 Task: Evaluate the redfin listings for house in Dallas.
Action: Mouse moved to (227, 204)
Screenshot: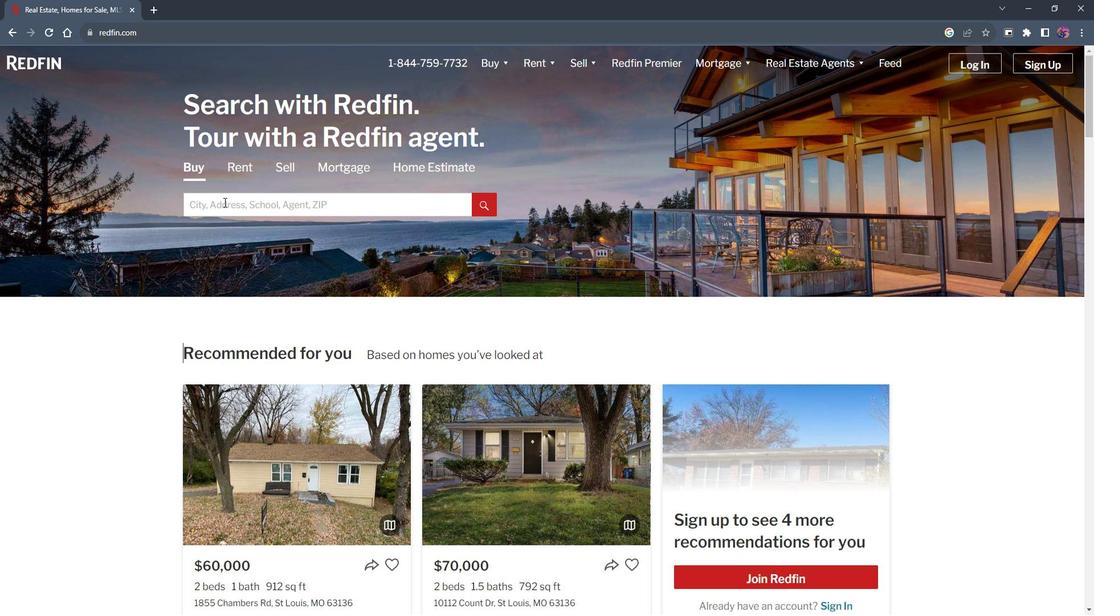 
Action: Mouse pressed left at (227, 204)
Screenshot: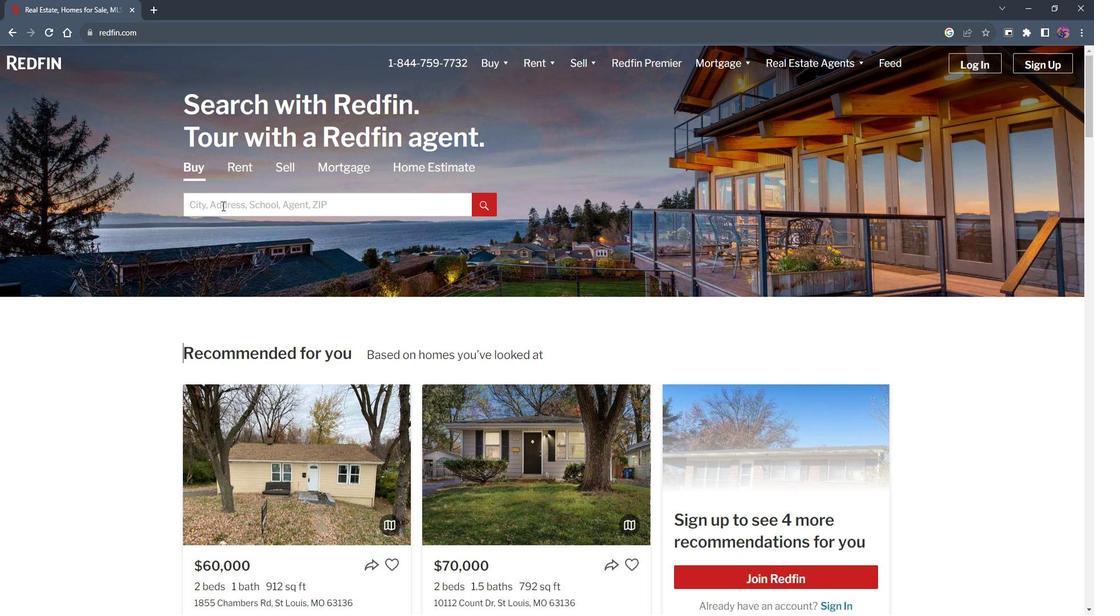
Action: Key pressed <Key.shift><Key.shift><Key.shift><Key.shift>Dallas<Key.enter>
Screenshot: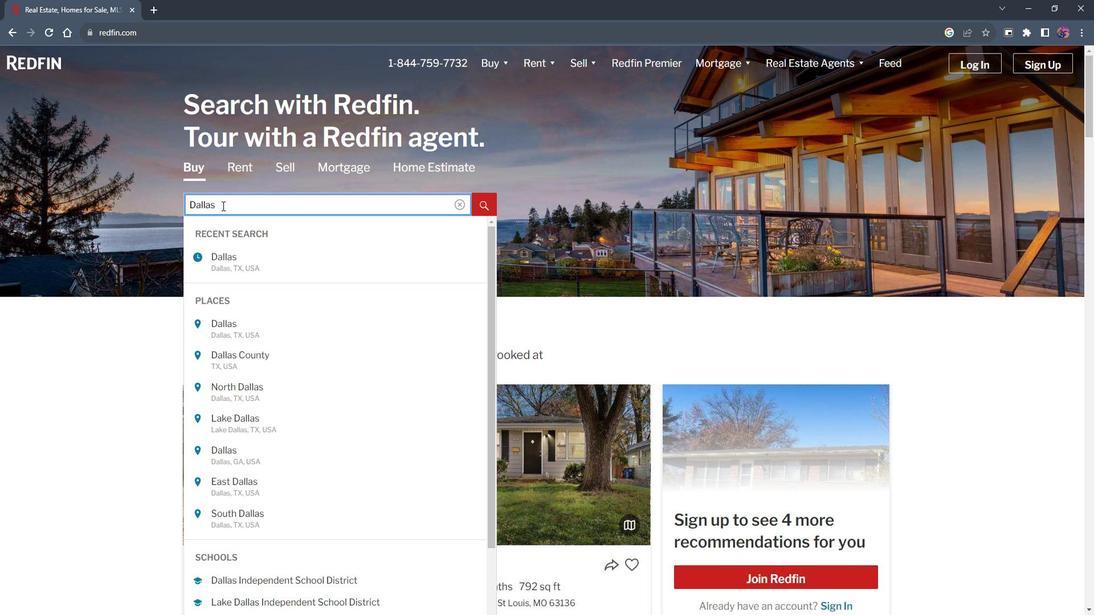 
Action: Mouse moved to (876, 140)
Screenshot: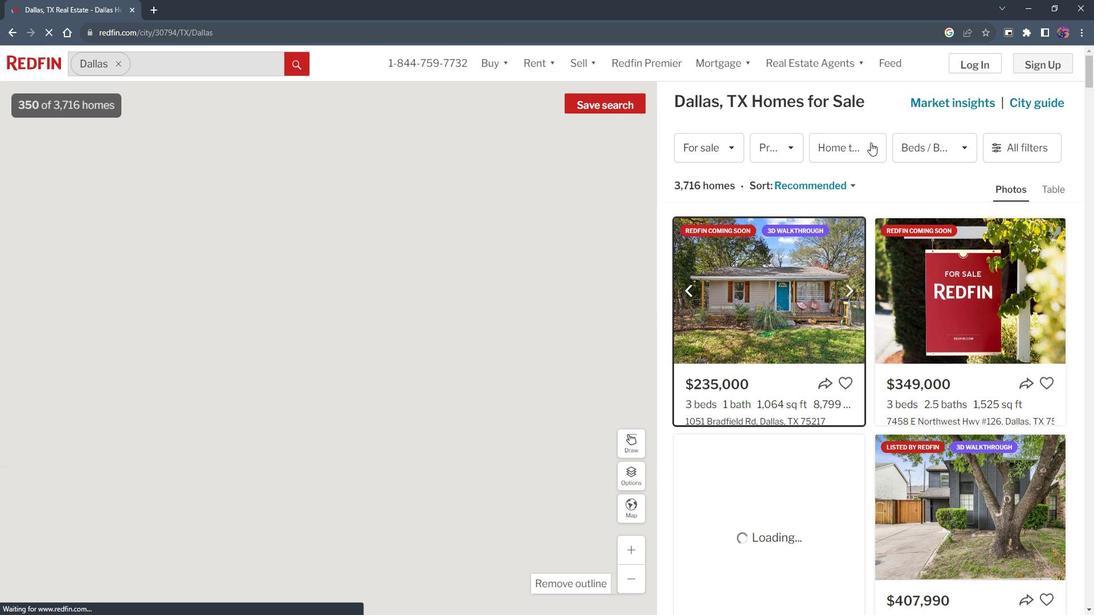 
Action: Mouse pressed left at (876, 140)
Screenshot: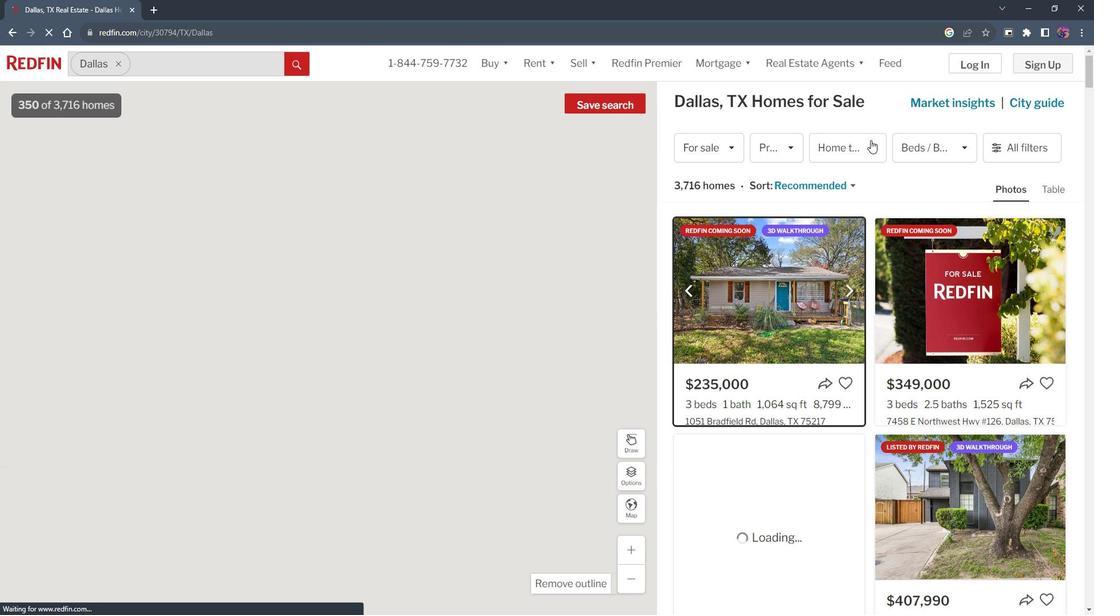 
Action: Mouse moved to (872, 143)
Screenshot: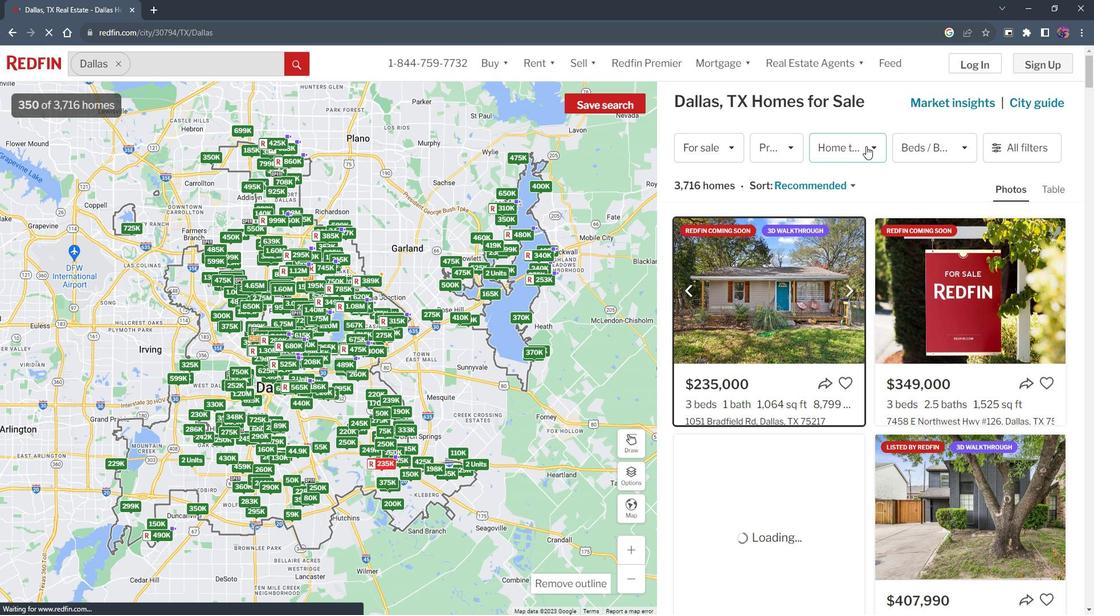 
Action: Mouse pressed left at (872, 143)
Screenshot: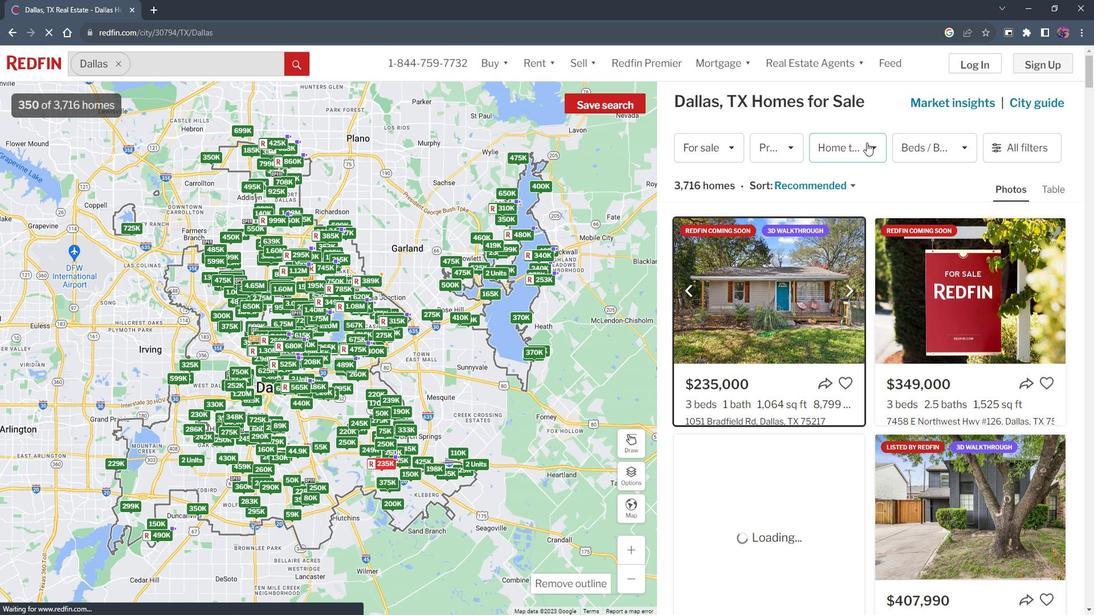 
Action: Mouse moved to (883, 145)
Screenshot: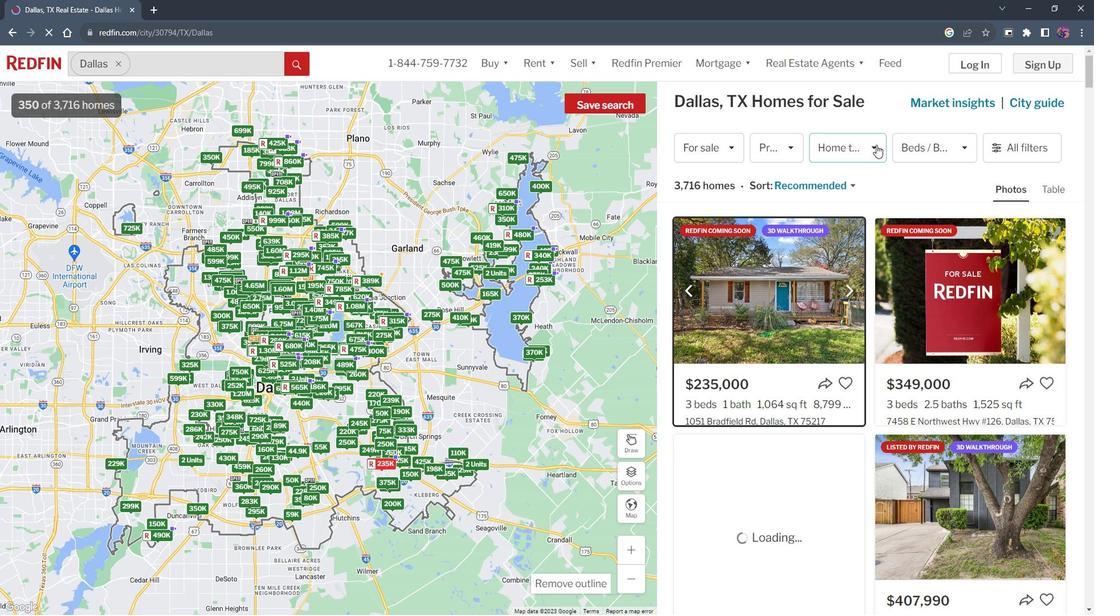 
Action: Mouse pressed left at (883, 145)
Screenshot: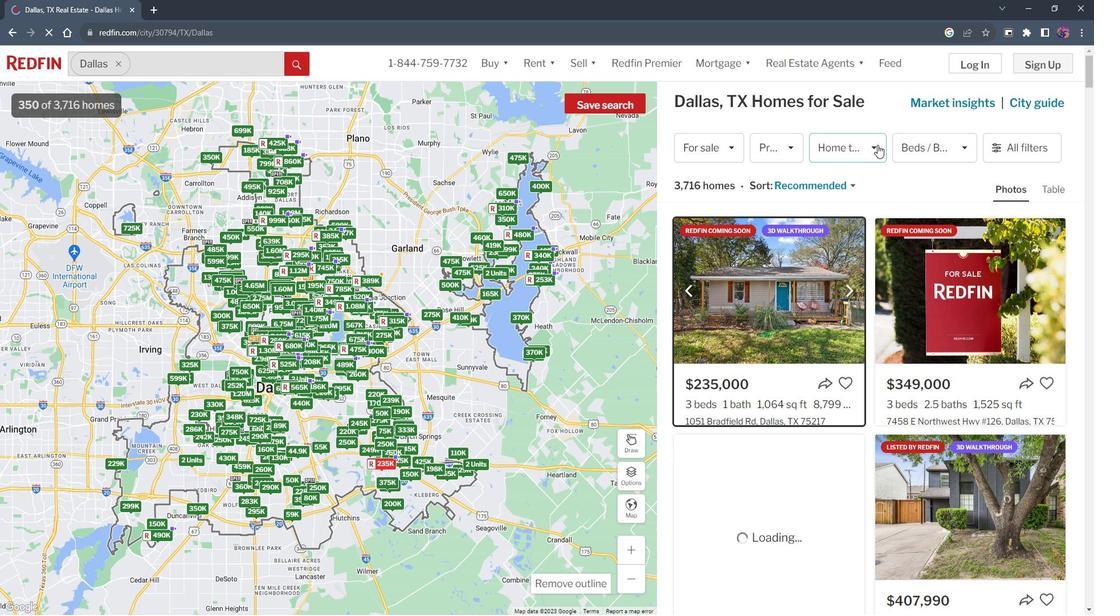 
Action: Mouse moved to (694, 216)
Screenshot: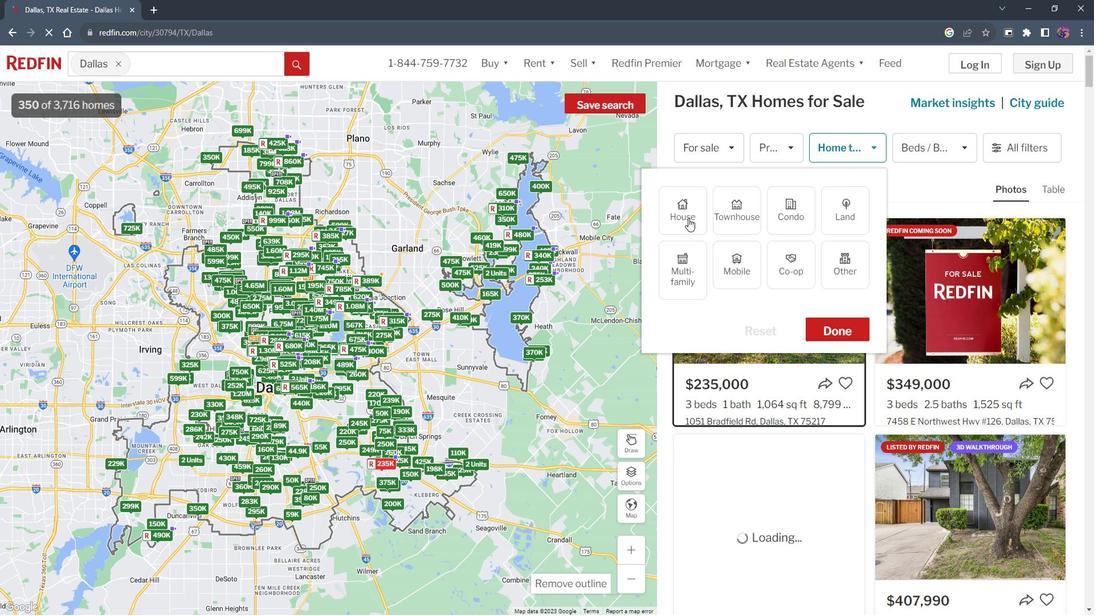 
Action: Mouse pressed left at (694, 216)
Screenshot: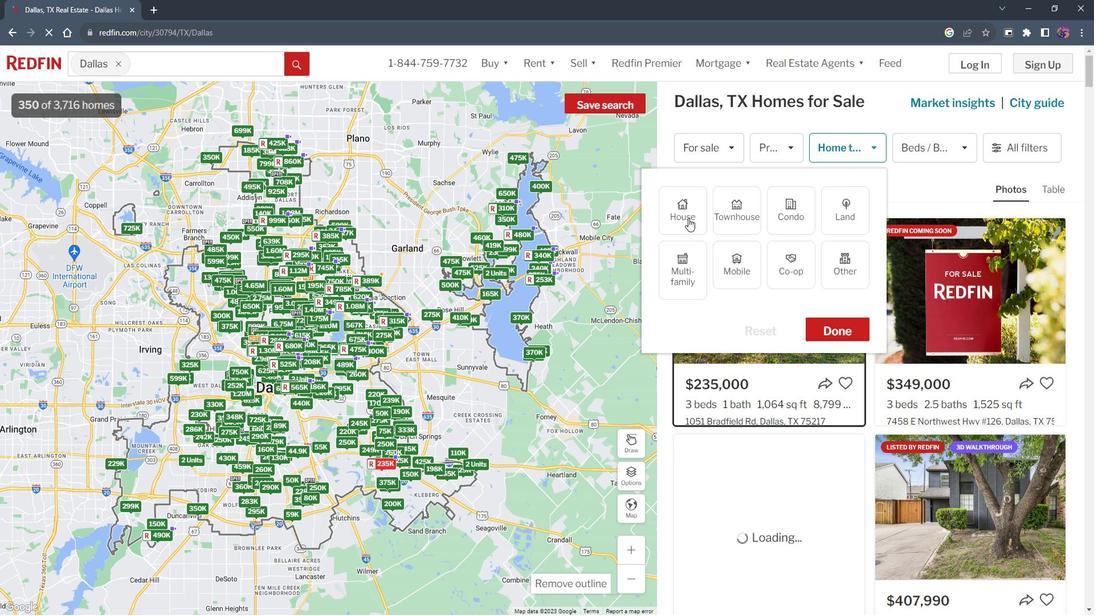 
Action: Mouse moved to (840, 320)
Screenshot: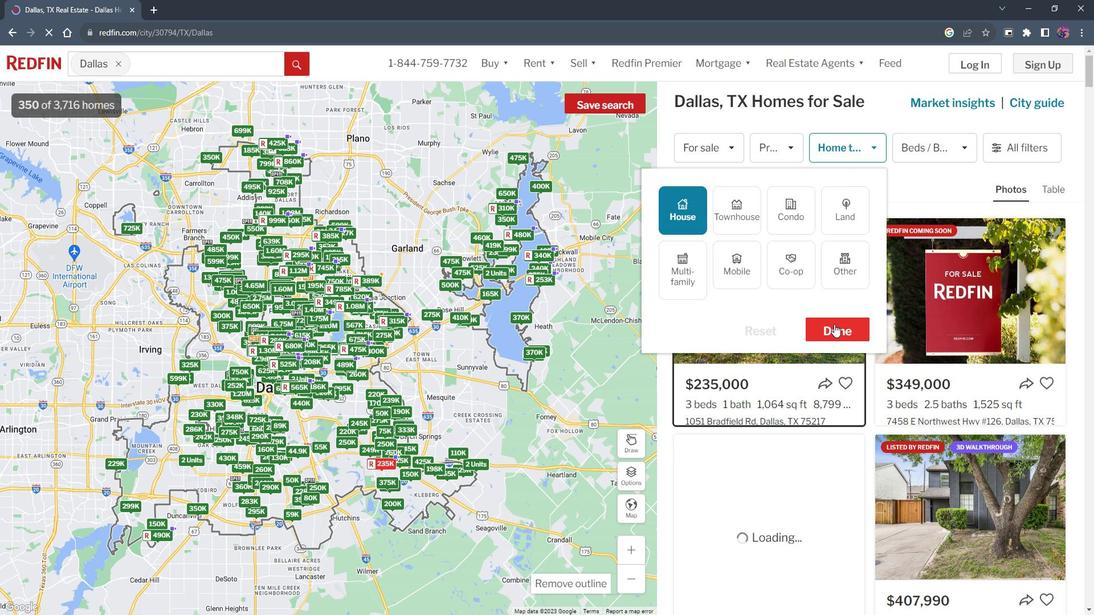
Action: Mouse pressed left at (840, 320)
Screenshot: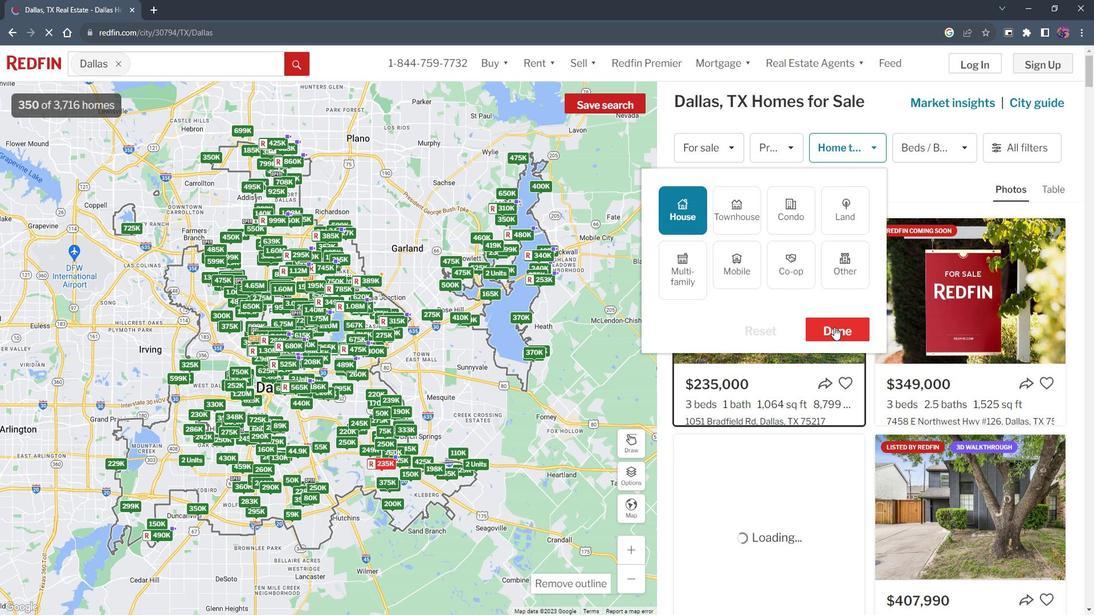 
Action: Mouse moved to (845, 278)
Screenshot: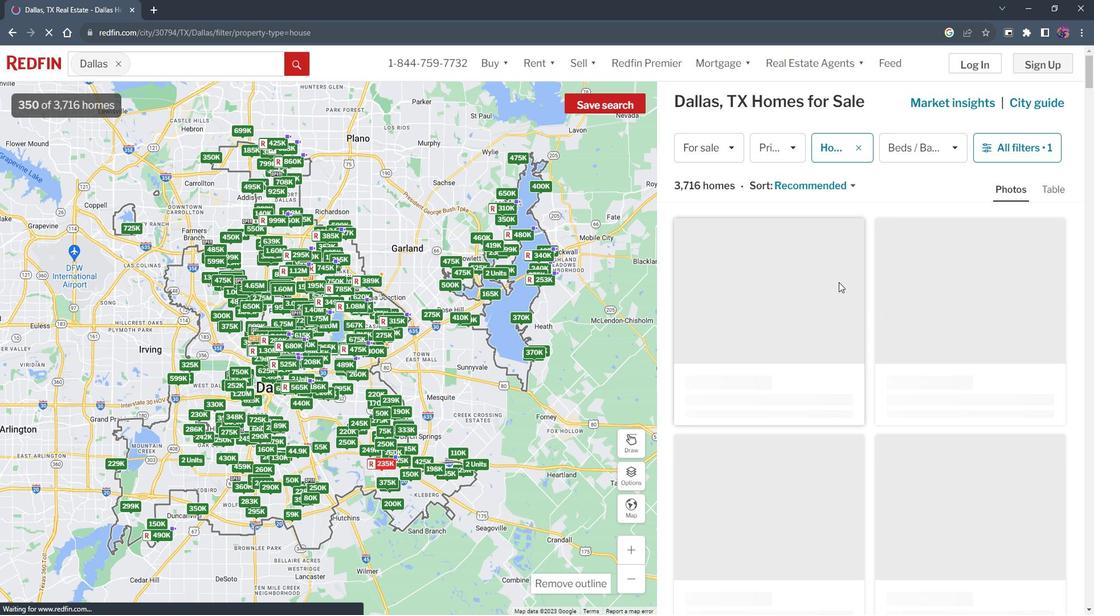
Action: Mouse scrolled (845, 277) with delta (0, 0)
Screenshot: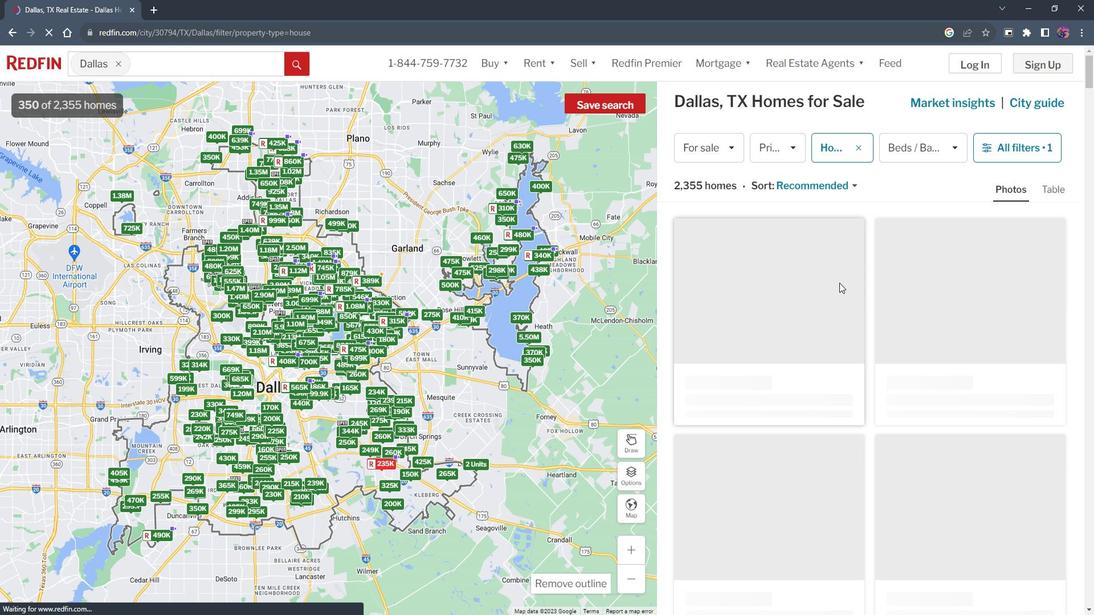 
Action: Mouse scrolled (845, 278) with delta (0, 0)
Screenshot: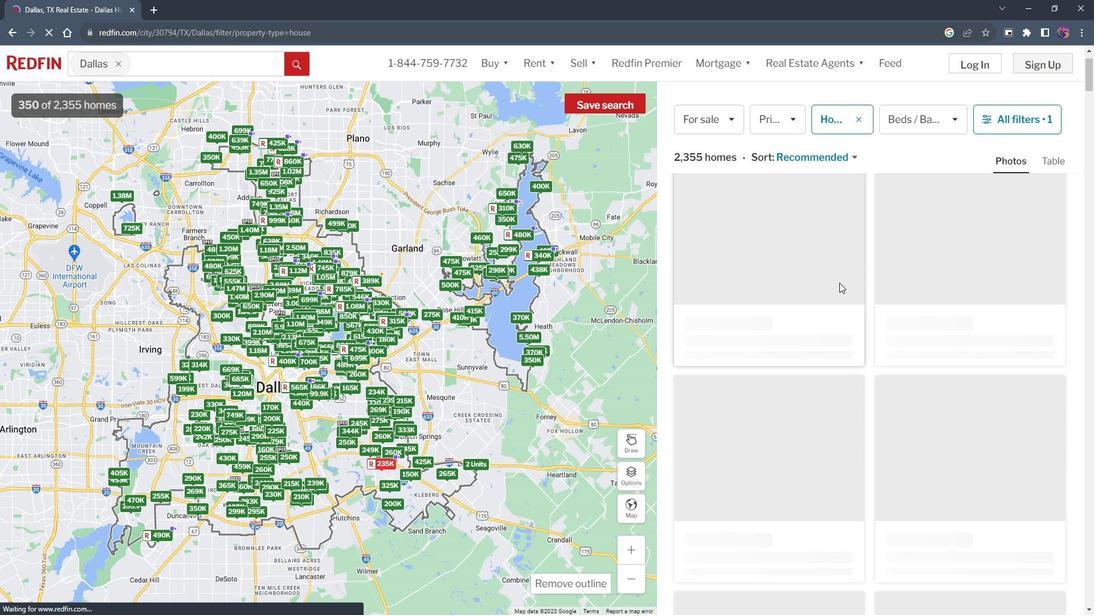 
Action: Mouse scrolled (845, 278) with delta (0, 0)
Screenshot: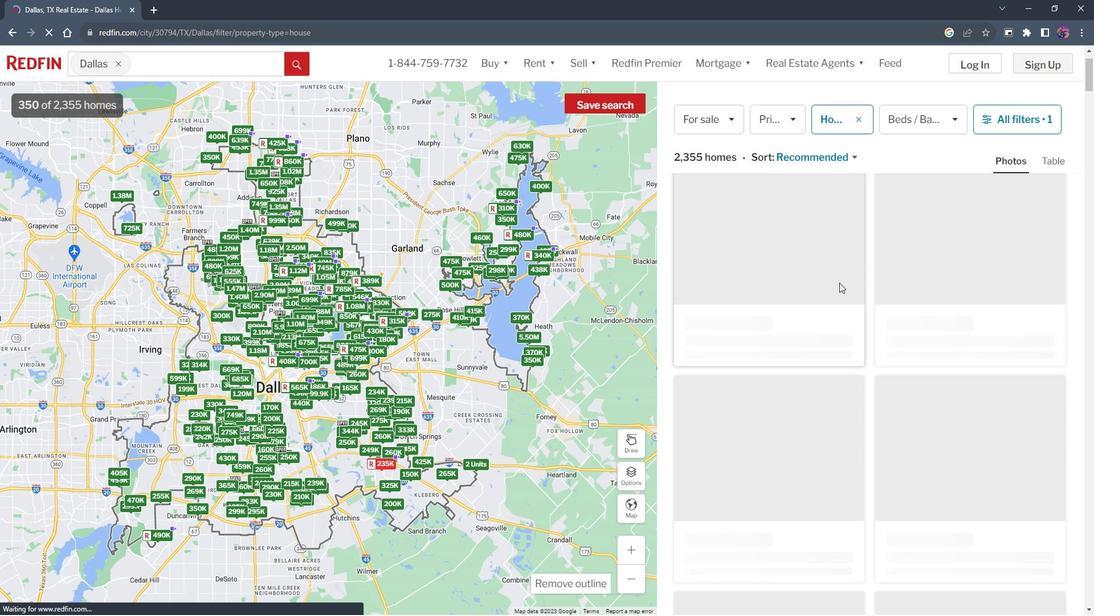 
Action: Mouse scrolled (845, 277) with delta (0, 0)
Screenshot: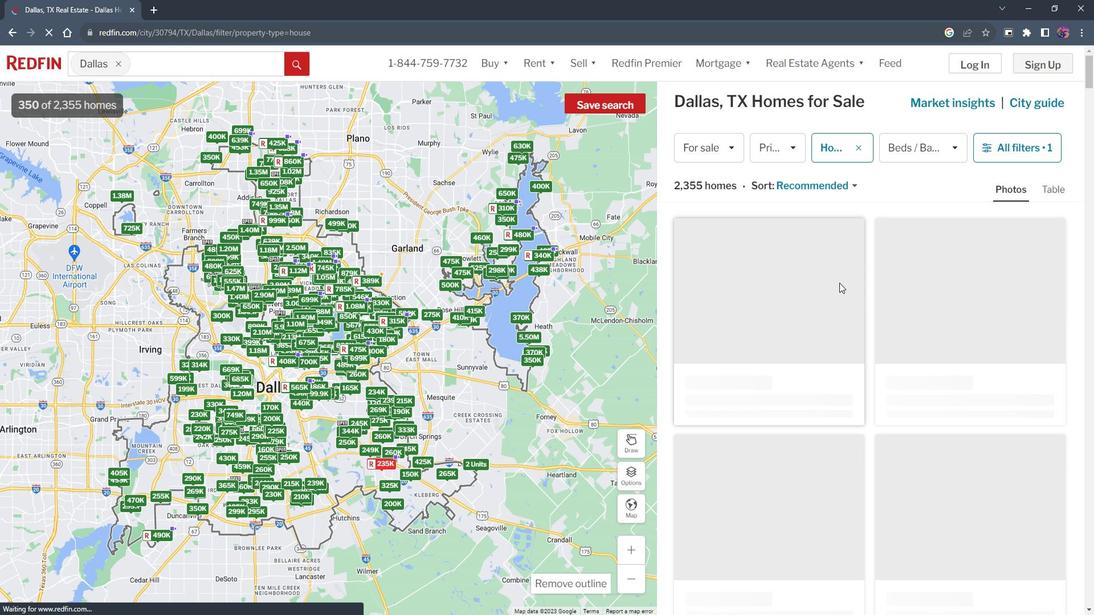 
Action: Mouse scrolled (845, 277) with delta (0, 0)
Screenshot: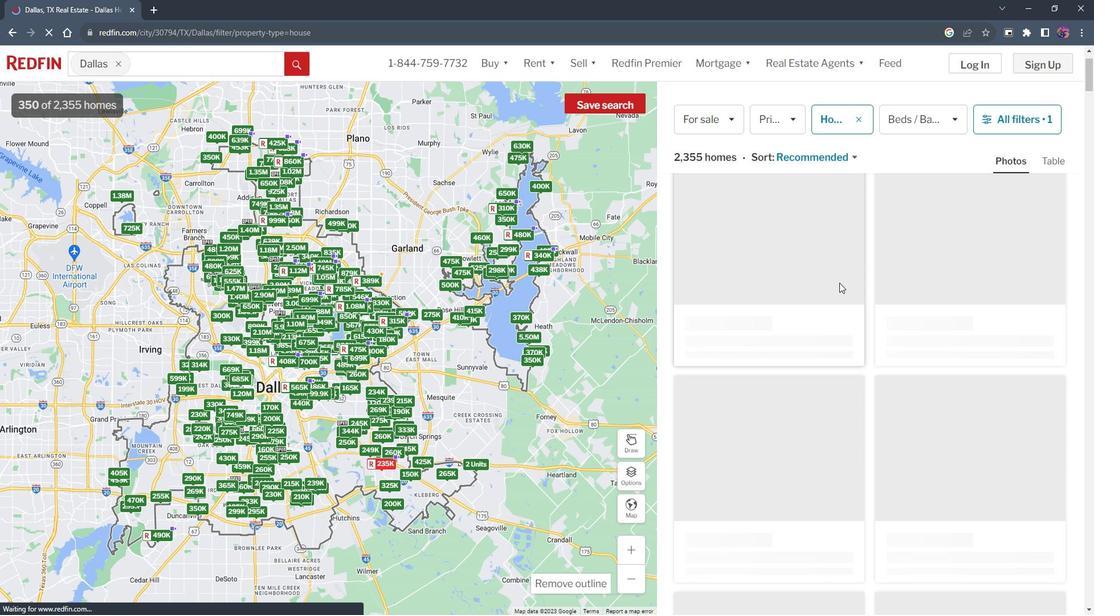 
Action: Mouse scrolled (845, 277) with delta (0, 0)
Screenshot: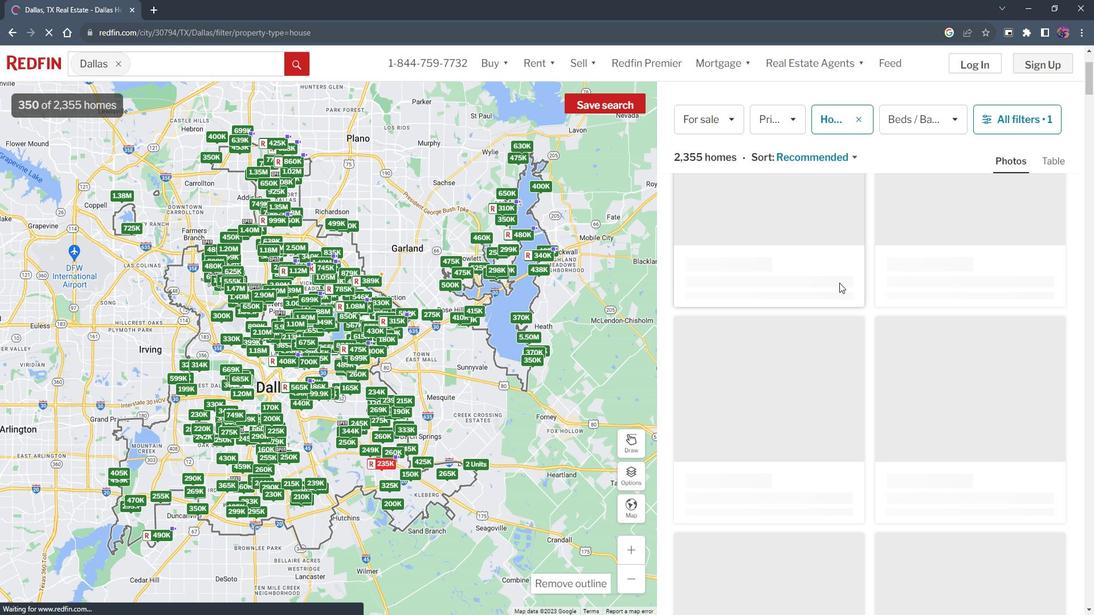 
Action: Mouse scrolled (845, 277) with delta (0, 0)
Screenshot: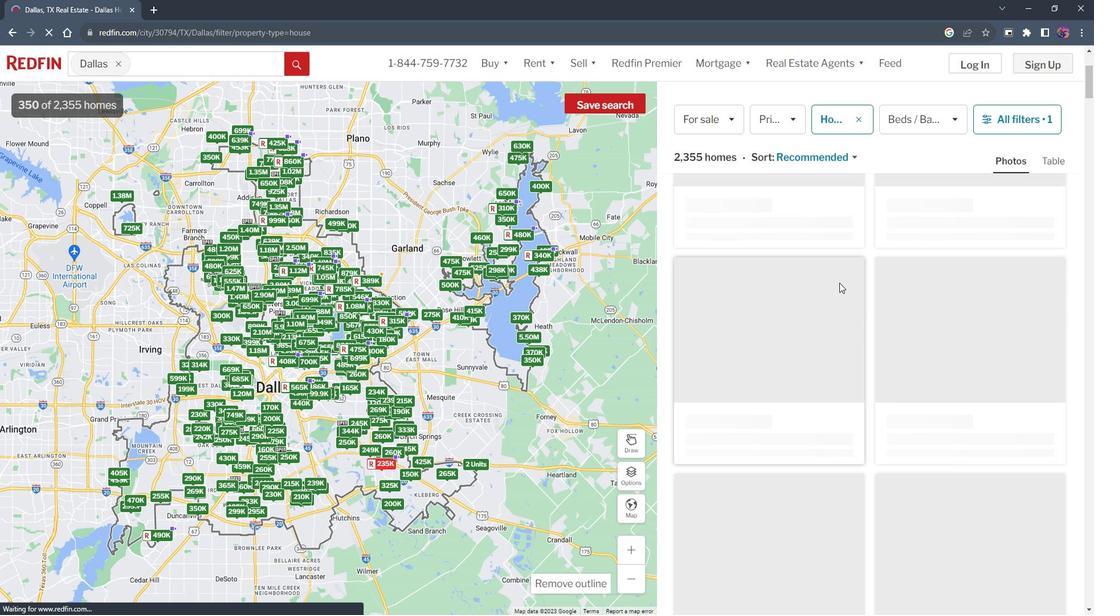 
Action: Mouse scrolled (845, 278) with delta (0, 0)
Screenshot: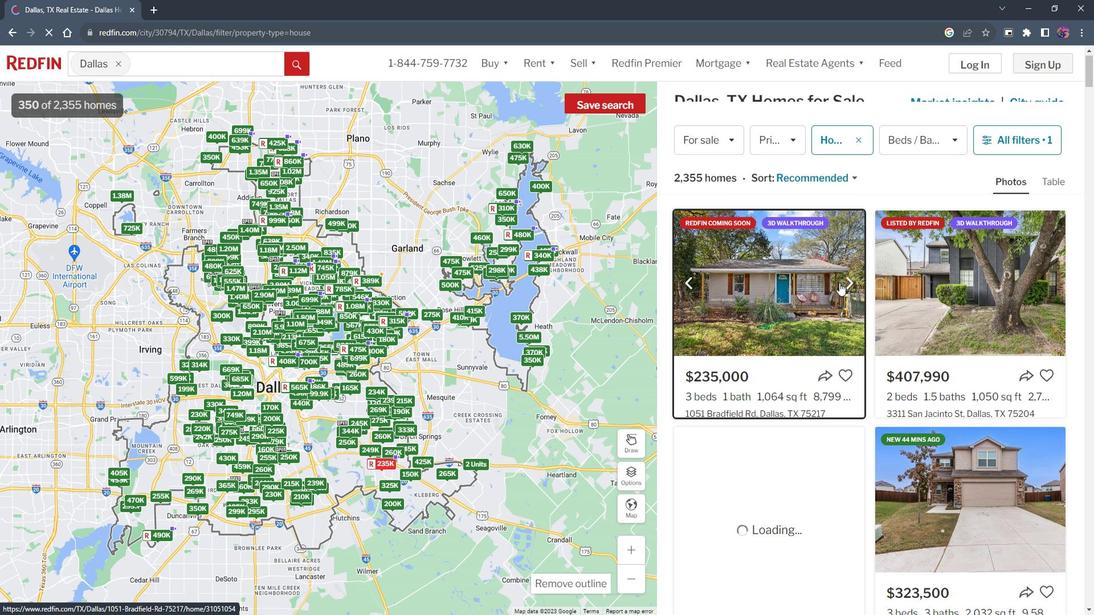 
Action: Mouse scrolled (845, 278) with delta (0, 0)
Screenshot: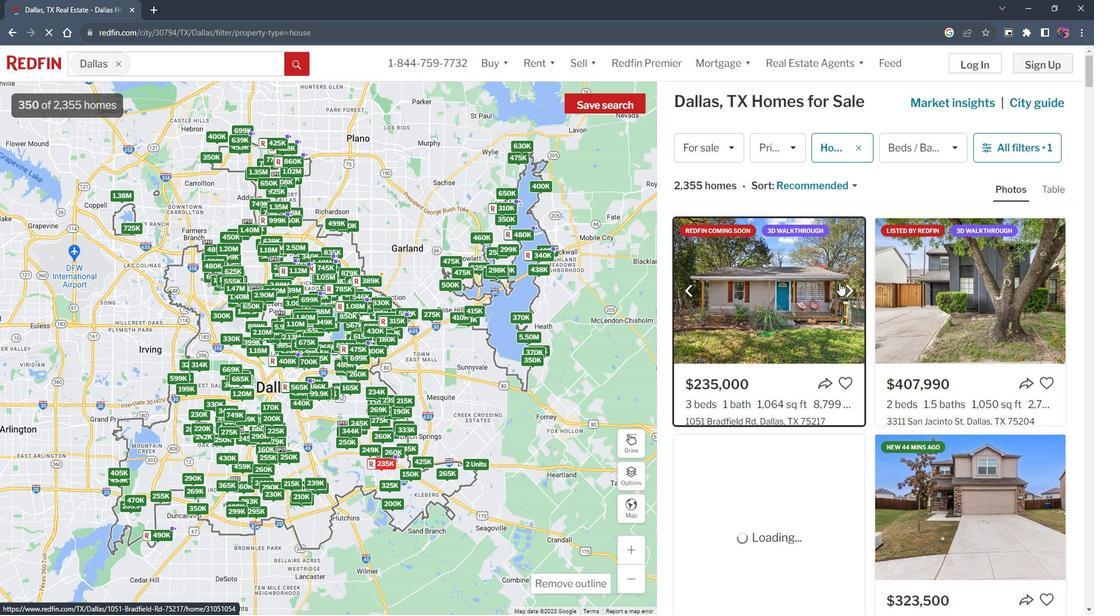 
Action: Mouse moved to (889, 298)
Screenshot: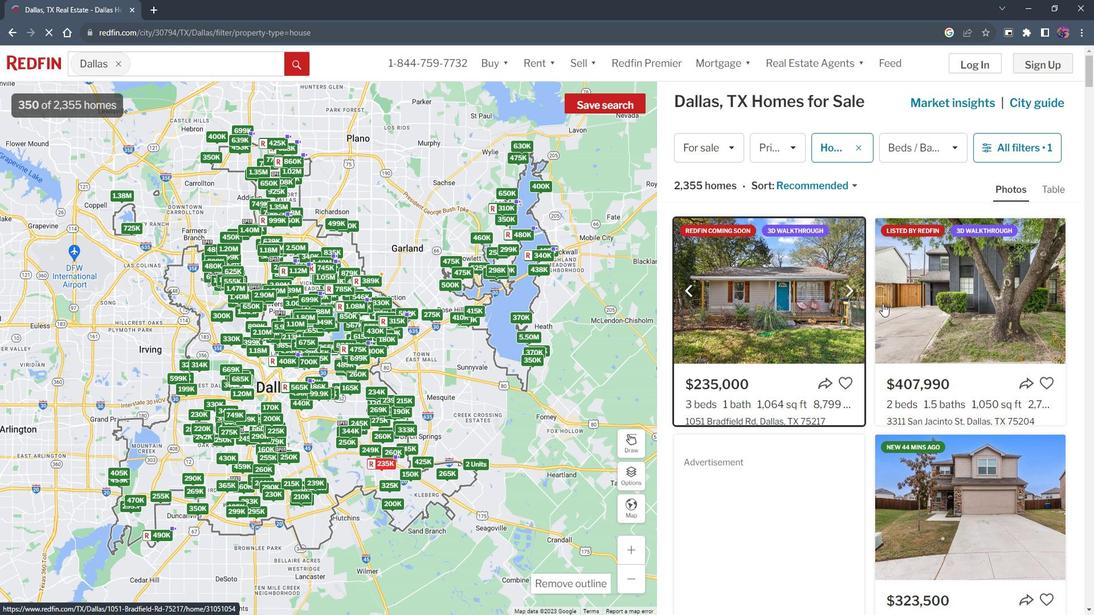
Action: Mouse scrolled (889, 298) with delta (0, 0)
Screenshot: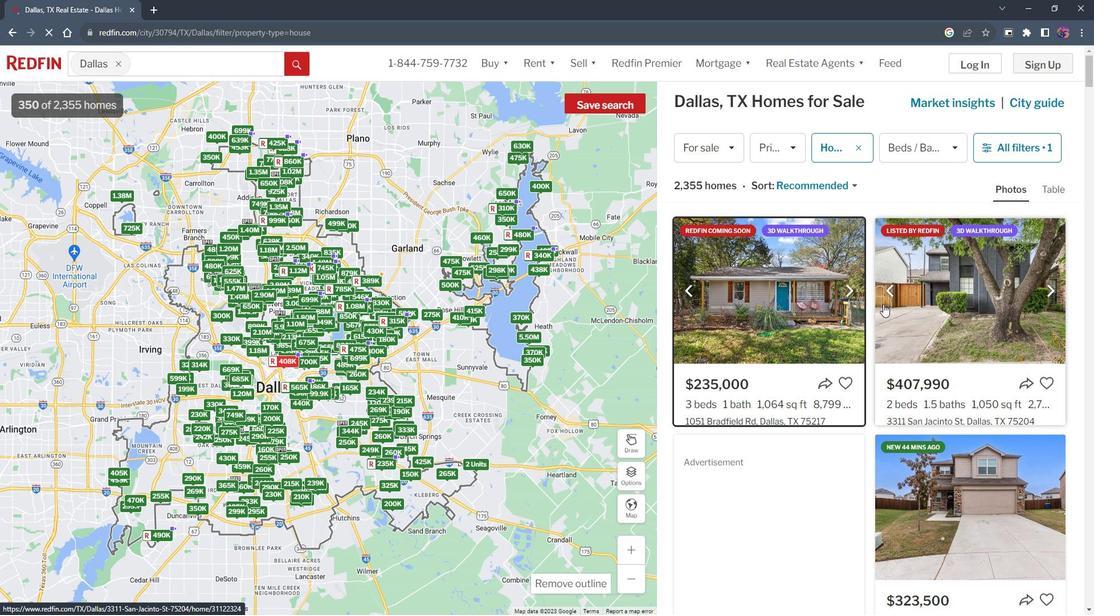 
Action: Mouse moved to (889, 297)
Screenshot: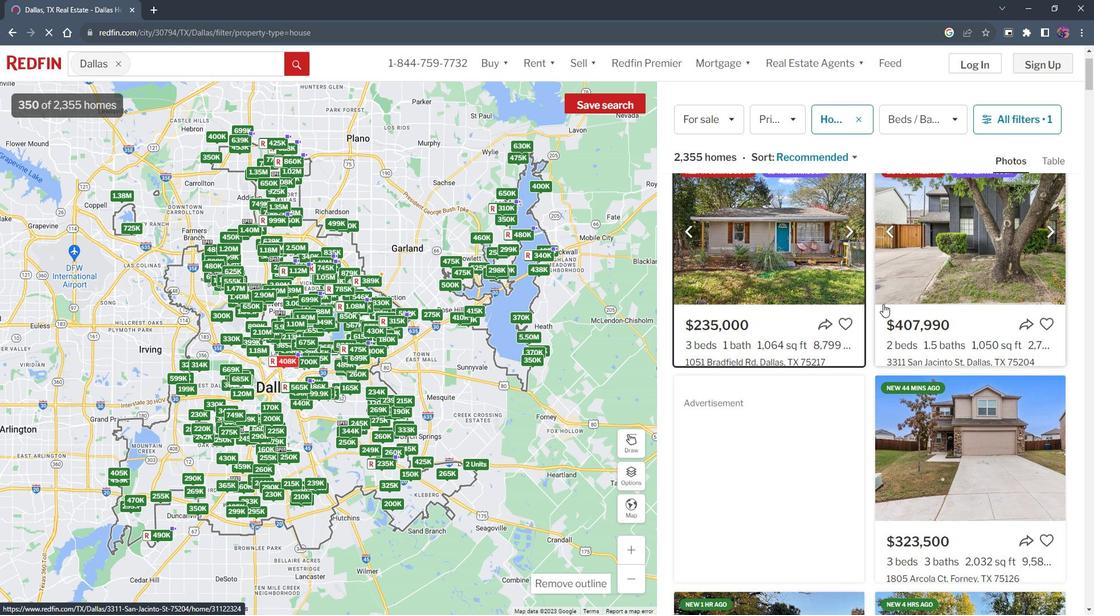 
Action: Mouse scrolled (889, 296) with delta (0, 0)
Screenshot: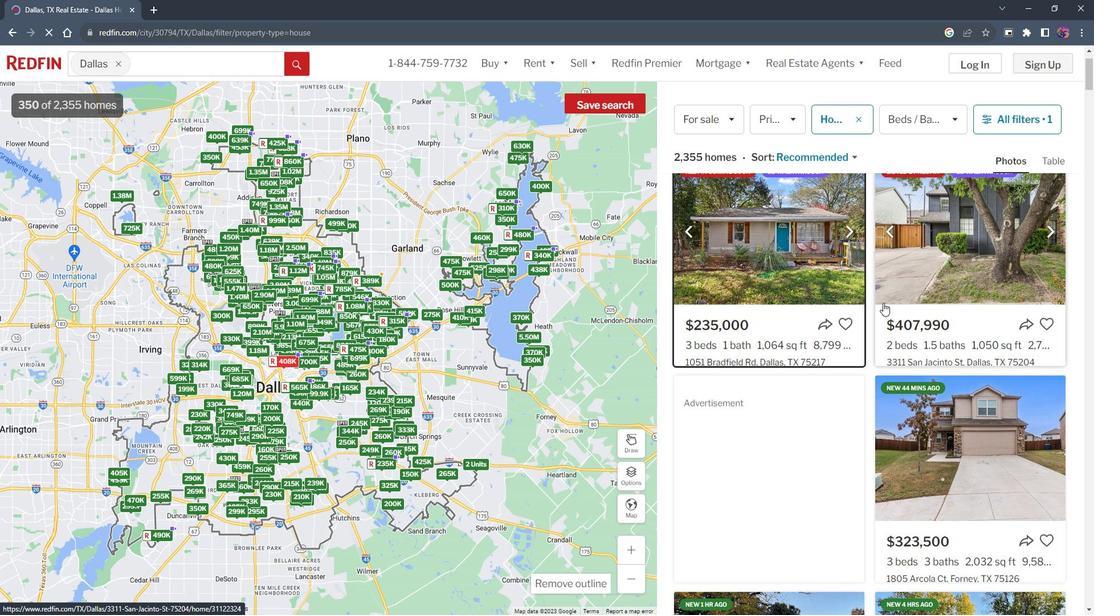 
Action: Mouse scrolled (889, 296) with delta (0, 0)
Screenshot: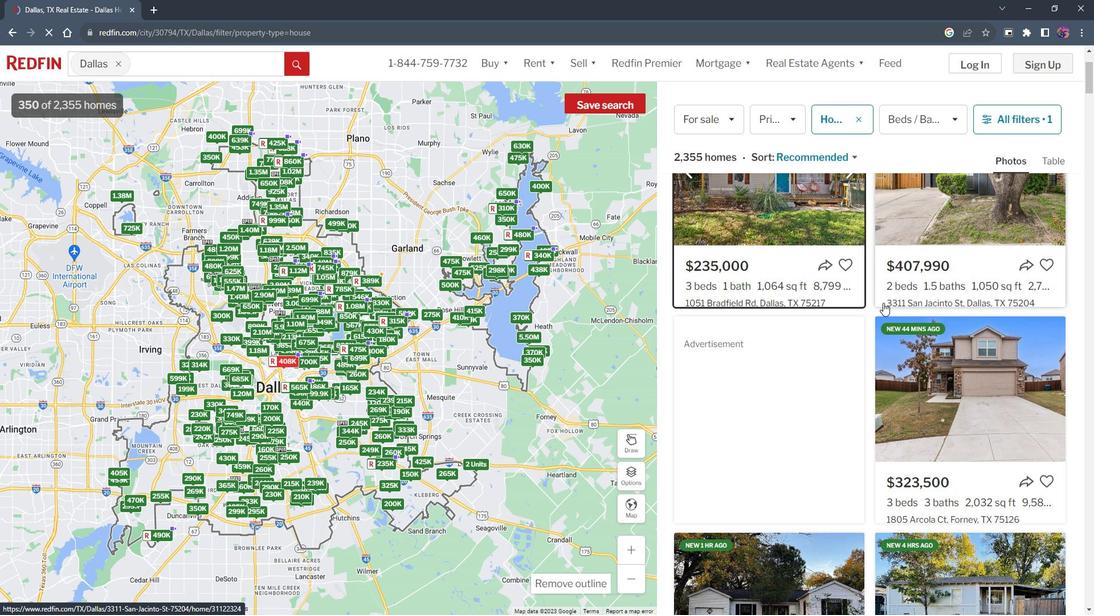 
Action: Mouse moved to (889, 297)
Screenshot: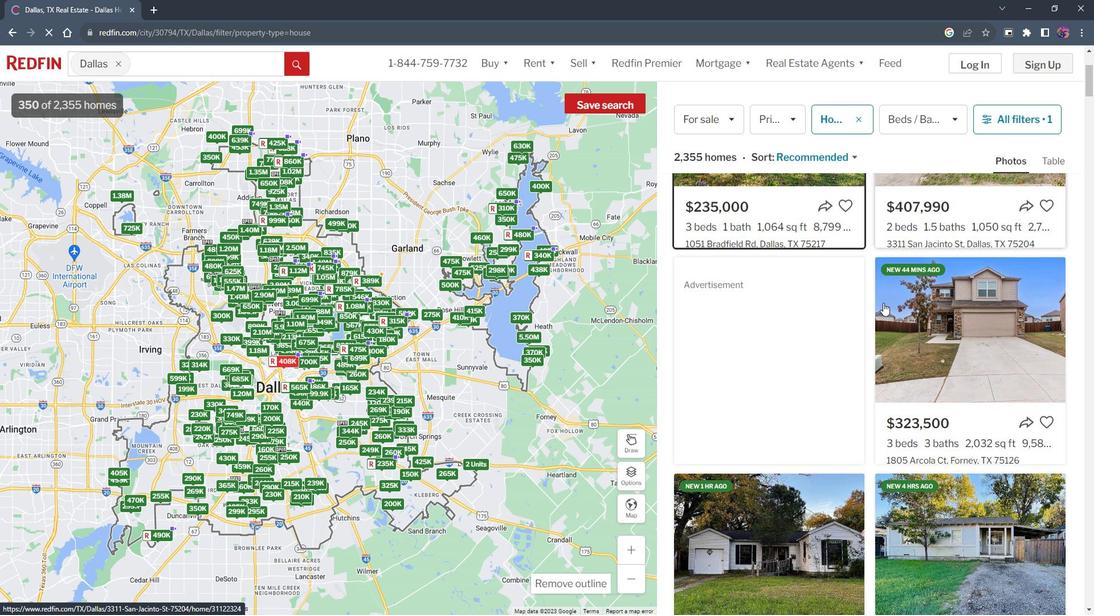
Action: Mouse scrolled (889, 298) with delta (0, 0)
Screenshot: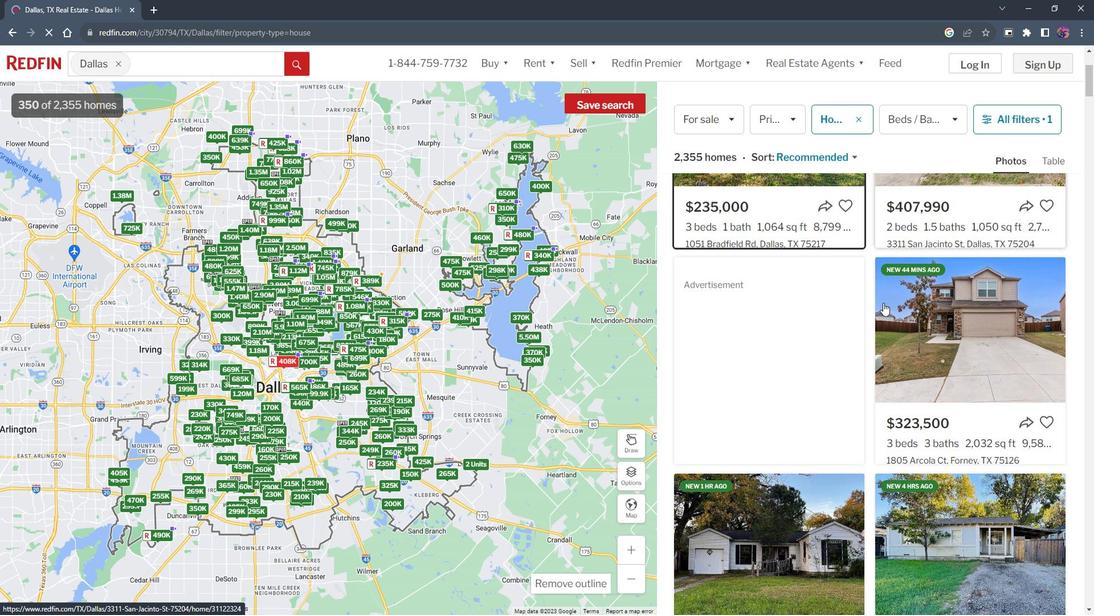 
Action: Mouse scrolled (889, 298) with delta (0, 0)
Screenshot: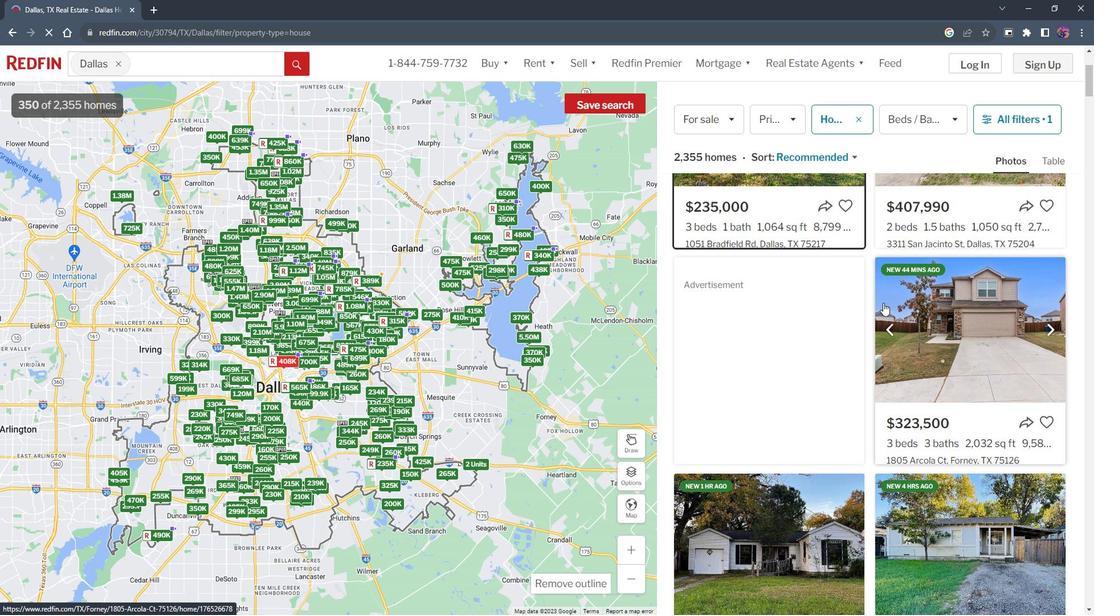 
Action: Mouse scrolled (889, 298) with delta (0, 0)
Screenshot: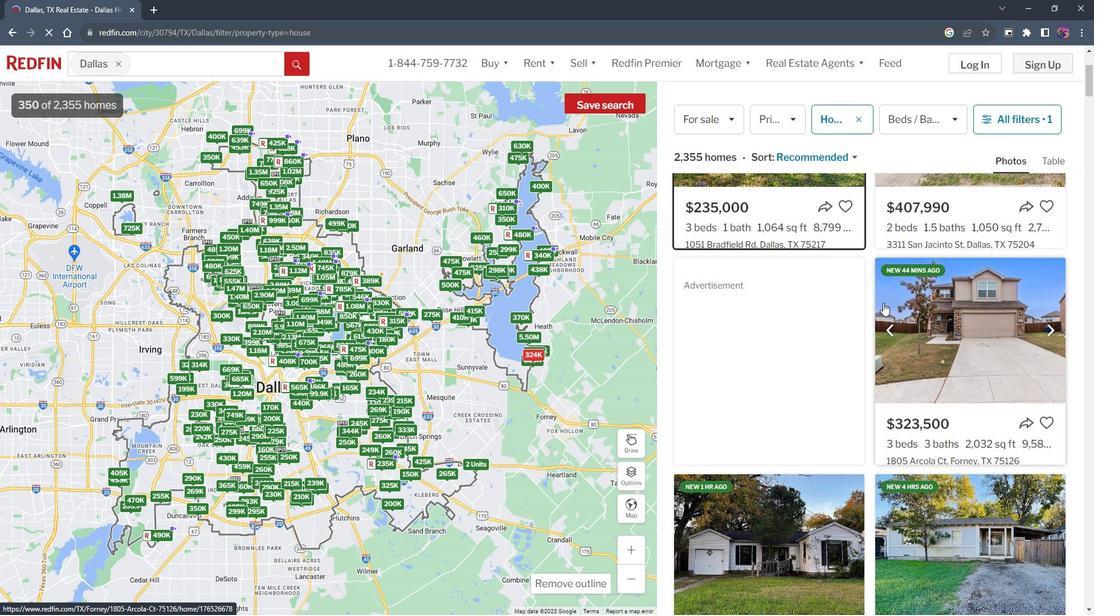 
Action: Mouse scrolled (889, 298) with delta (0, 0)
Screenshot: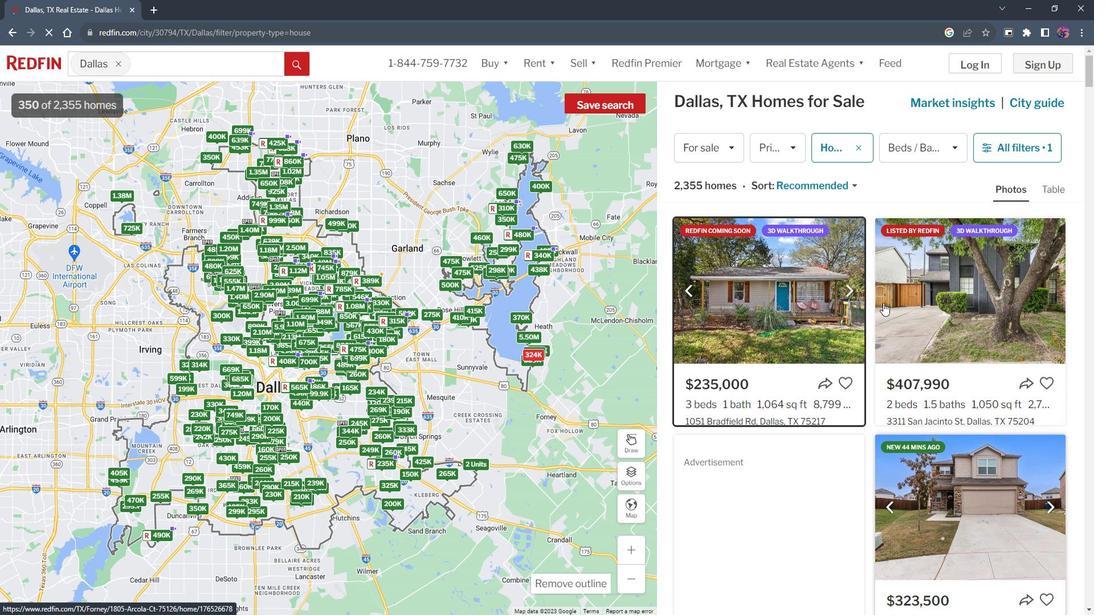 
Action: Mouse moved to (888, 296)
Screenshot: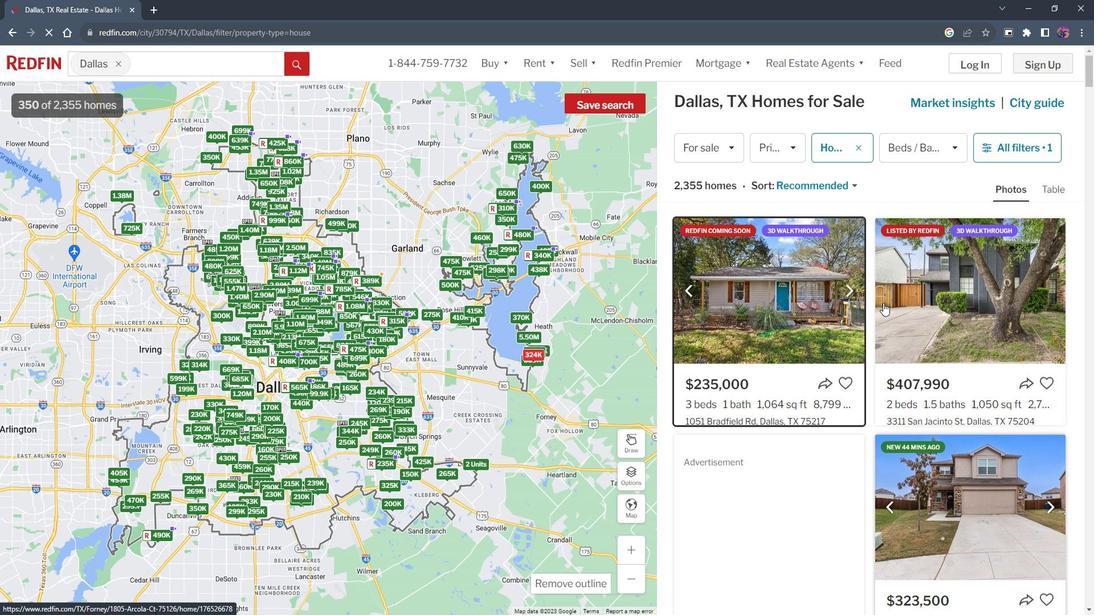 
Action: Mouse scrolled (888, 297) with delta (0, 0)
Screenshot: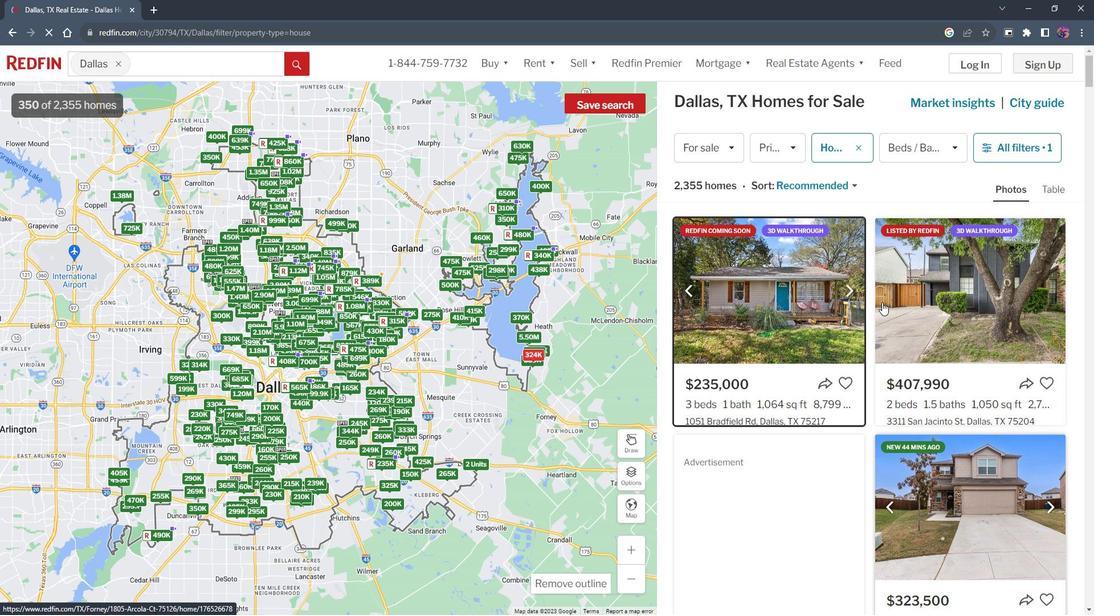 
Action: Mouse moved to (841, 185)
Screenshot: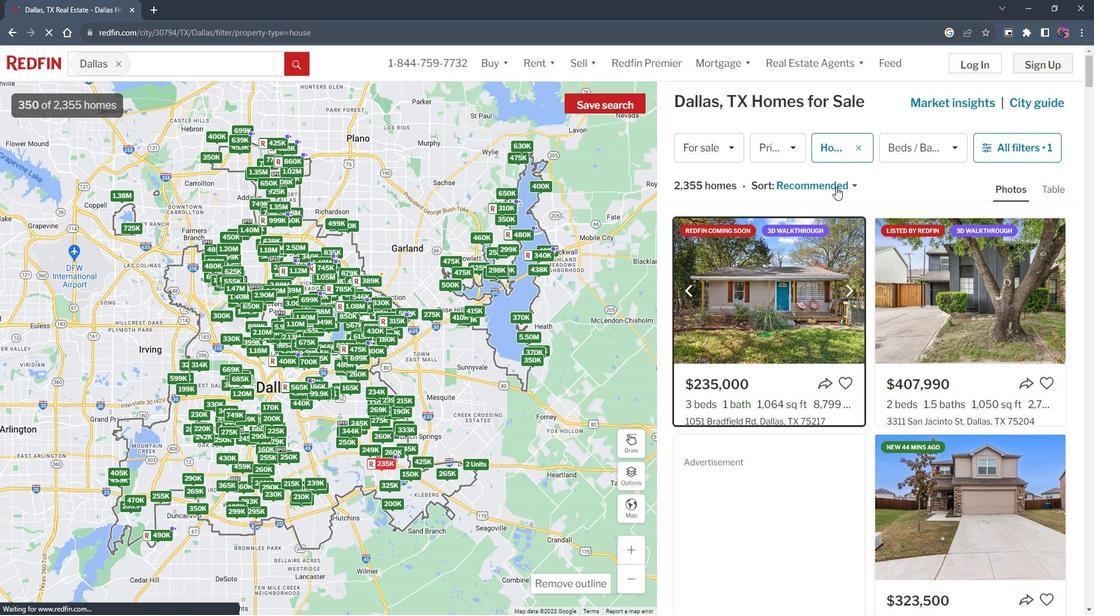 
Action: Mouse pressed left at (841, 185)
Screenshot: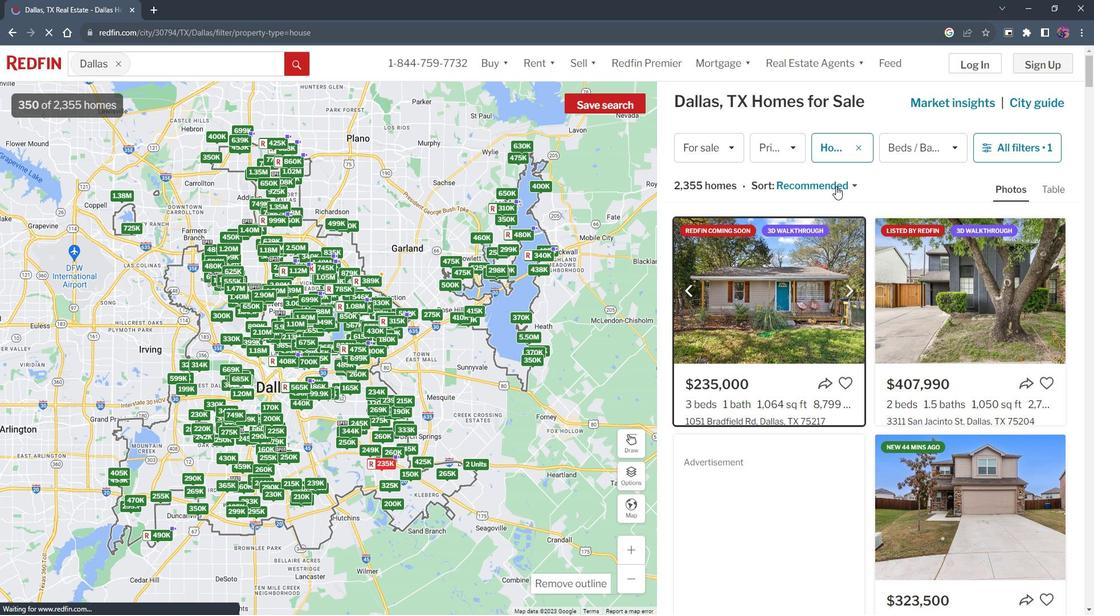 
Action: Mouse moved to (835, 258)
Screenshot: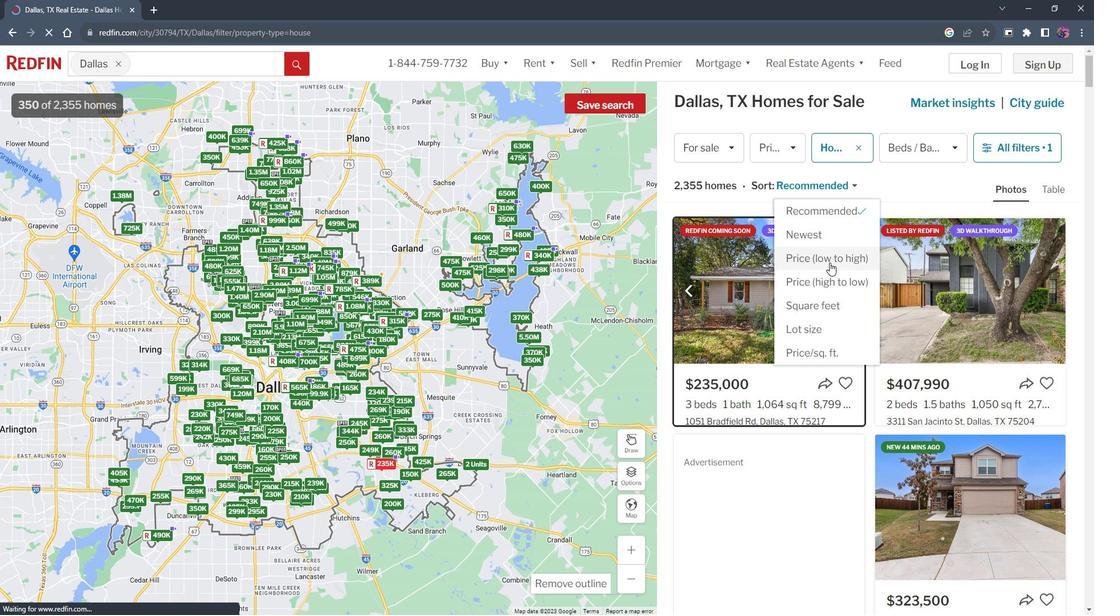 
Action: Mouse pressed left at (835, 258)
Screenshot: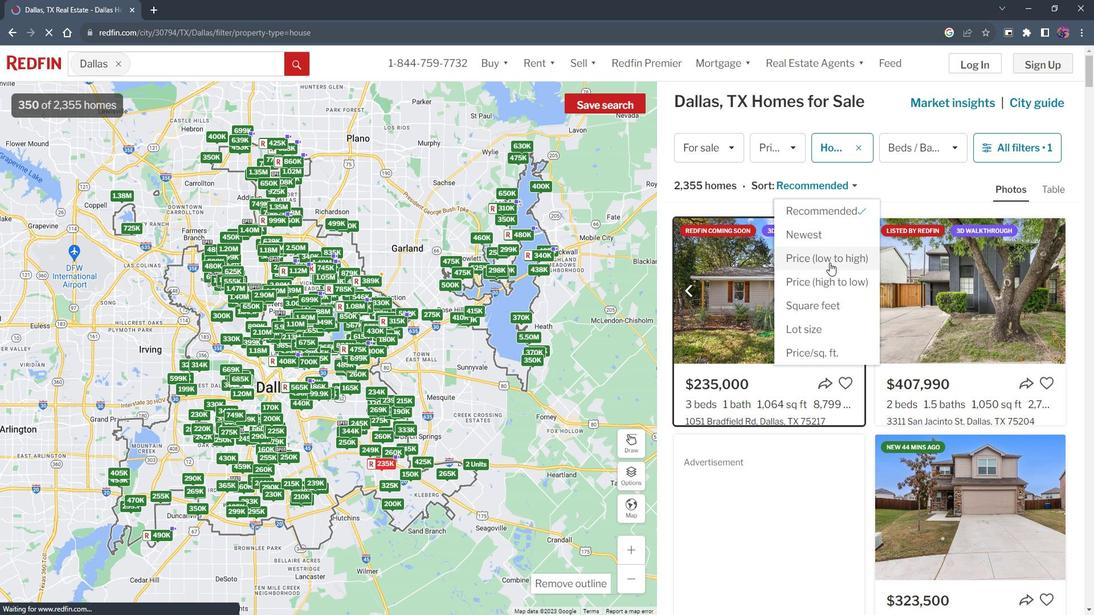 
Action: Mouse moved to (886, 335)
Screenshot: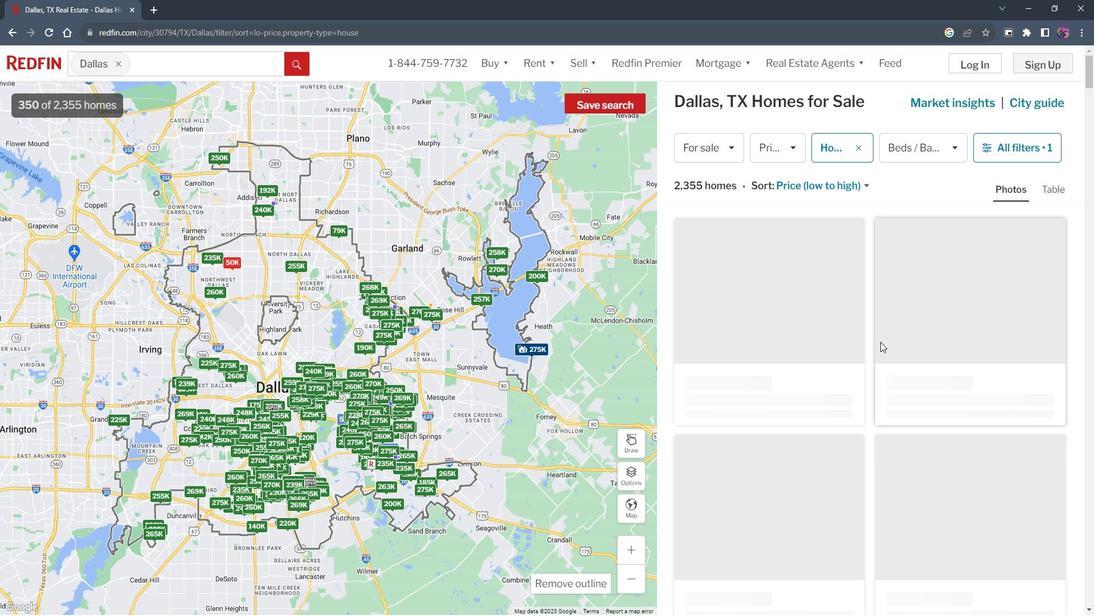 
Action: Mouse scrolled (886, 334) with delta (0, 0)
Screenshot: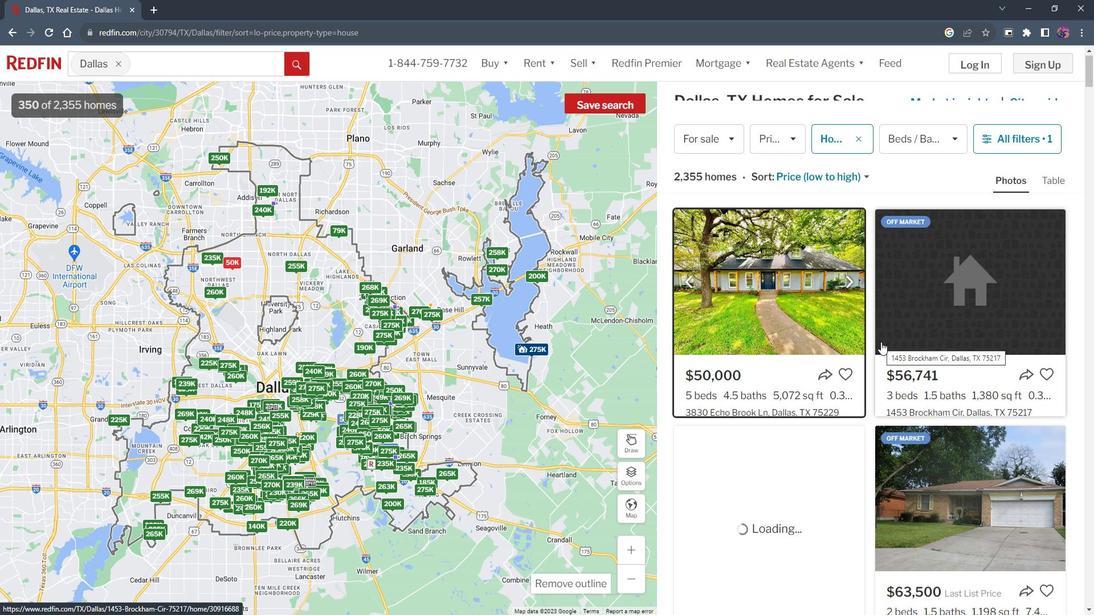 
Action: Mouse scrolled (886, 335) with delta (0, 0)
Screenshot: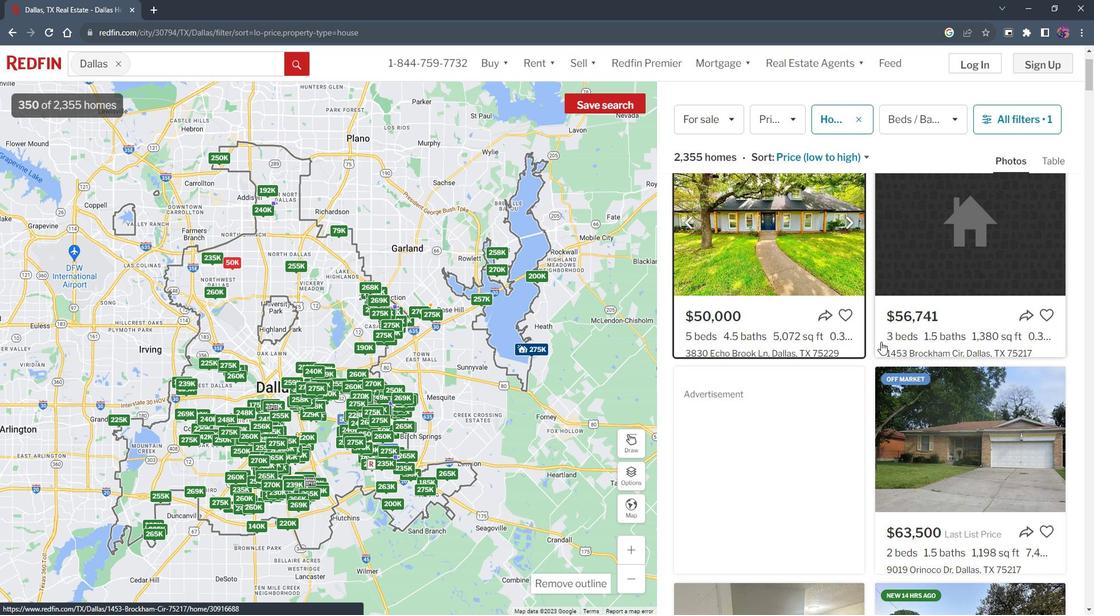 
Action: Mouse moved to (772, 269)
Screenshot: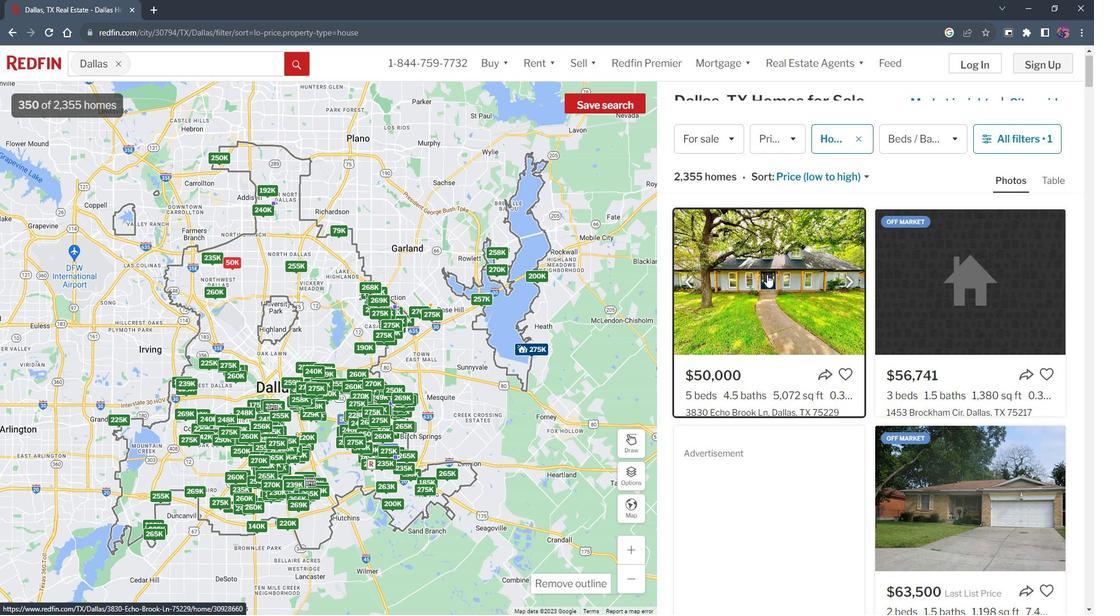 
Action: Mouse pressed left at (772, 269)
Screenshot: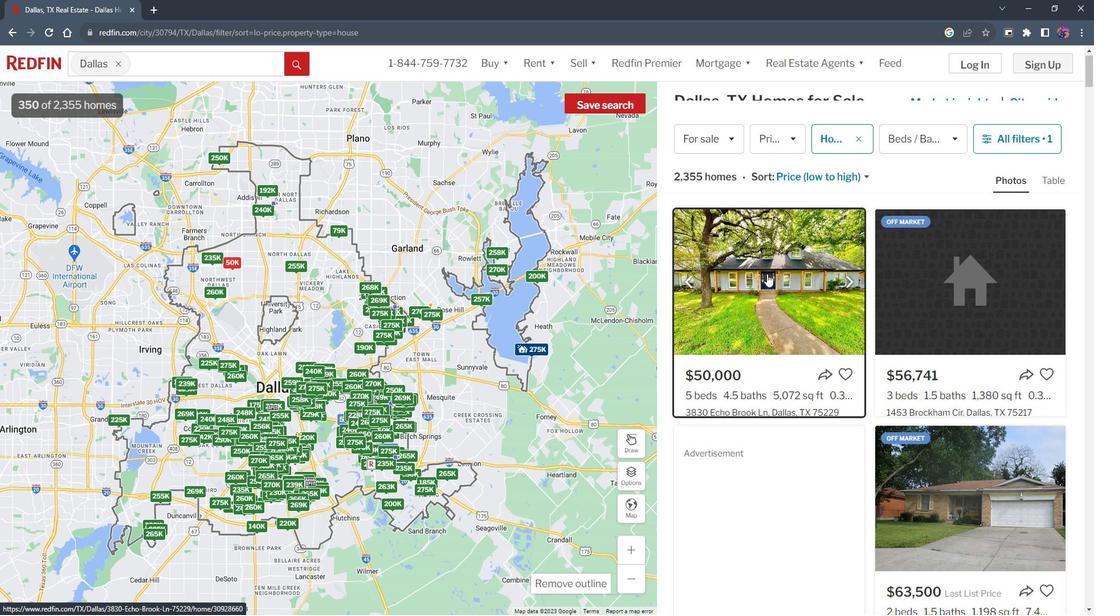 
Action: Mouse moved to (626, 272)
Screenshot: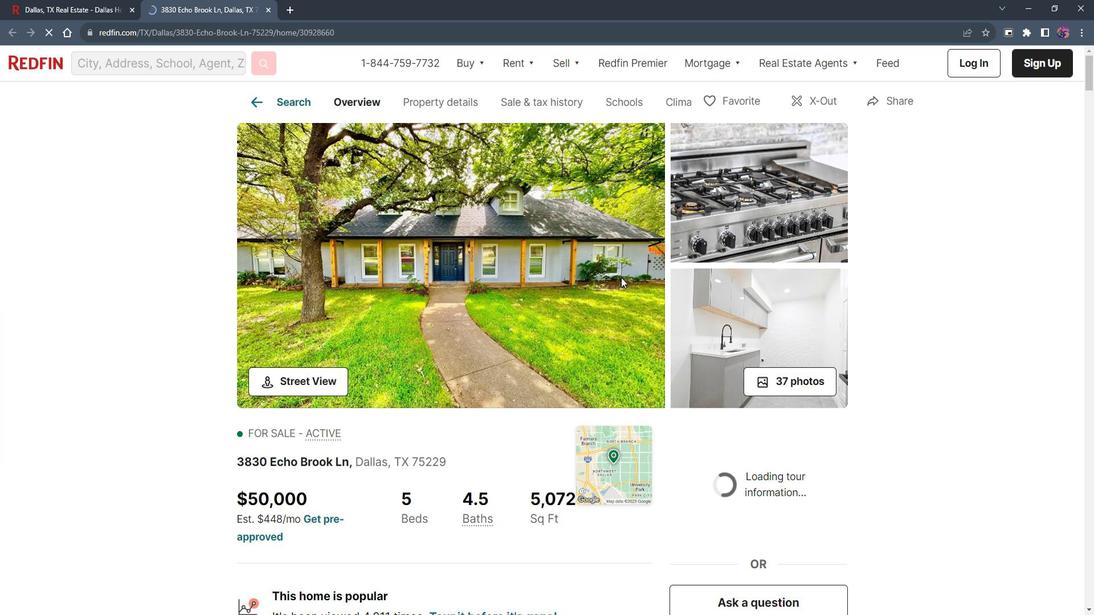 
Action: Mouse pressed left at (626, 272)
Screenshot: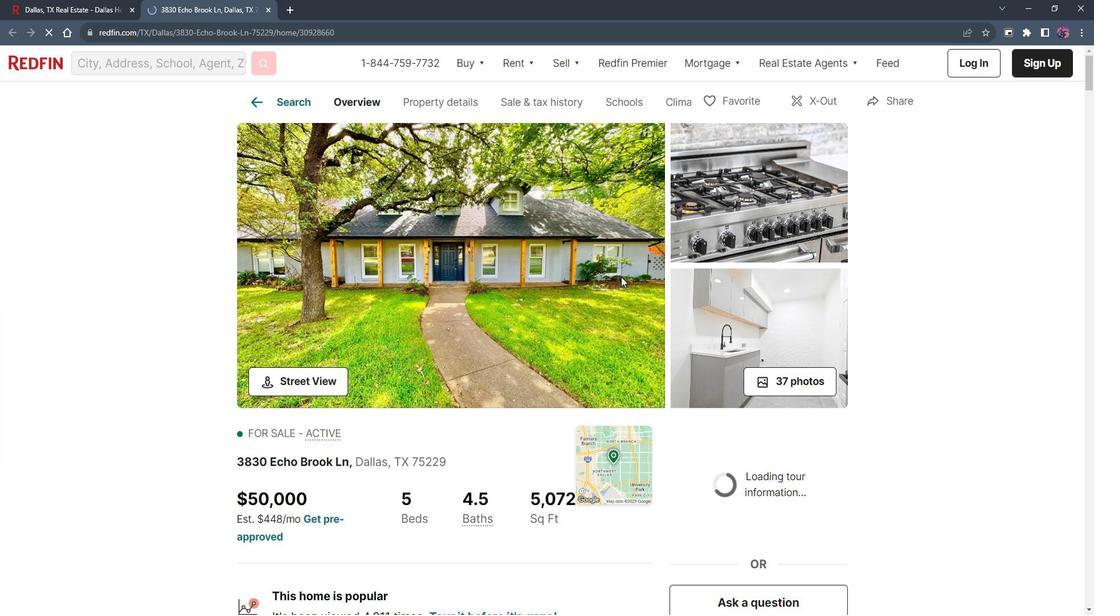 
Action: Mouse moved to (141, 258)
Screenshot: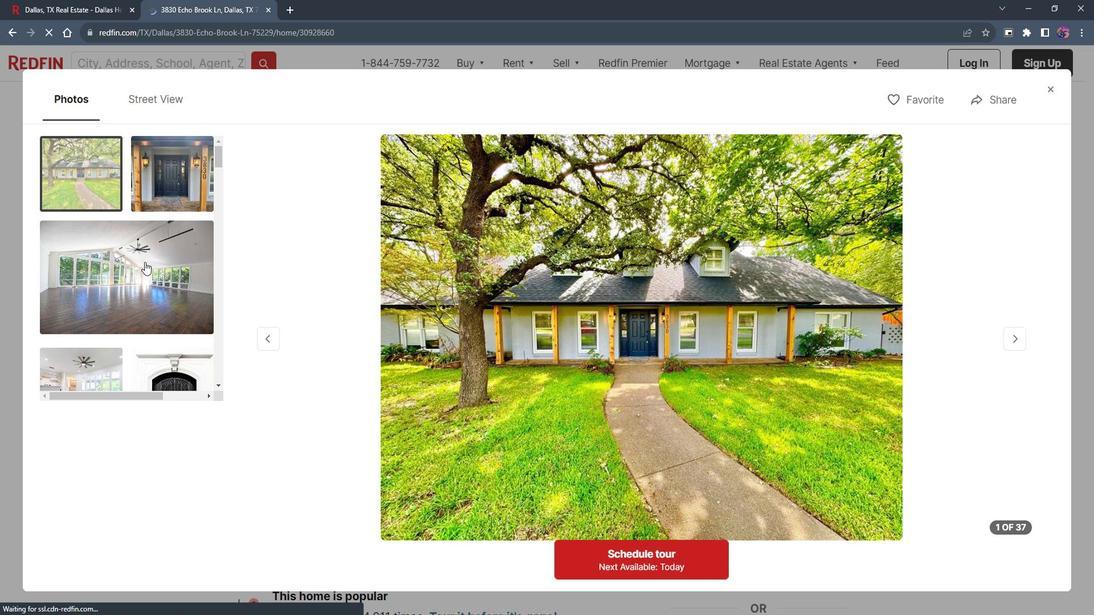 
Action: Mouse pressed left at (141, 258)
Screenshot: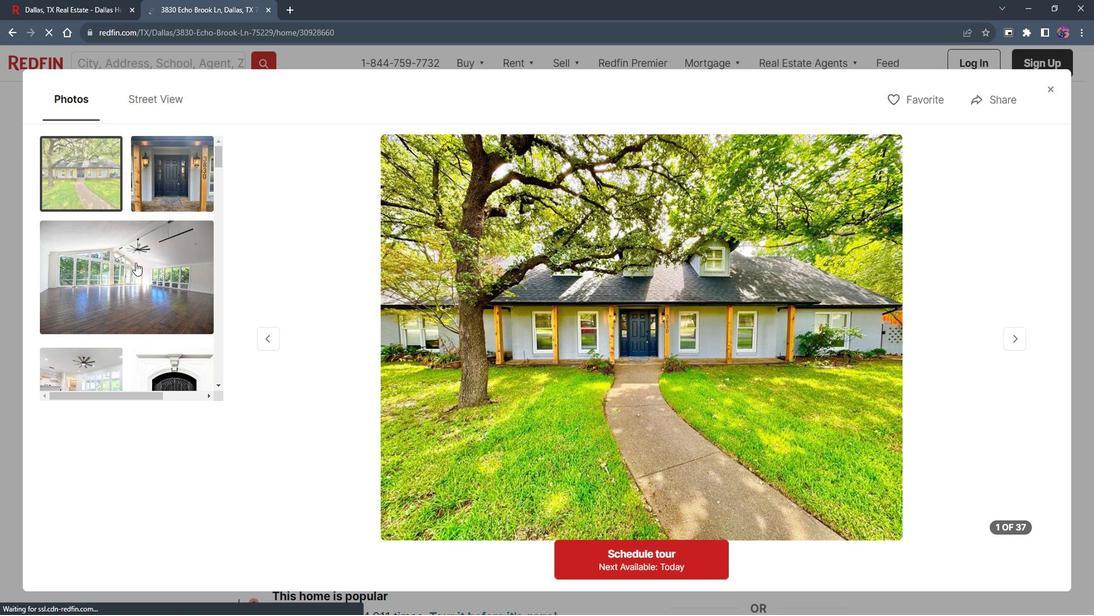 
Action: Mouse scrolled (141, 258) with delta (0, 0)
Screenshot: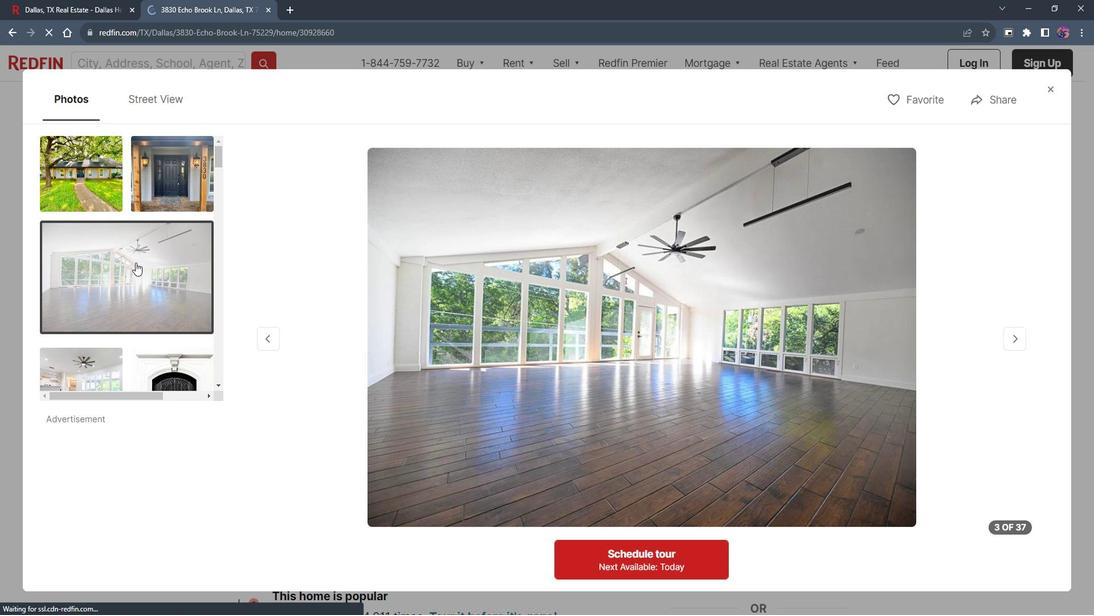 
Action: Mouse moved to (141, 258)
Screenshot: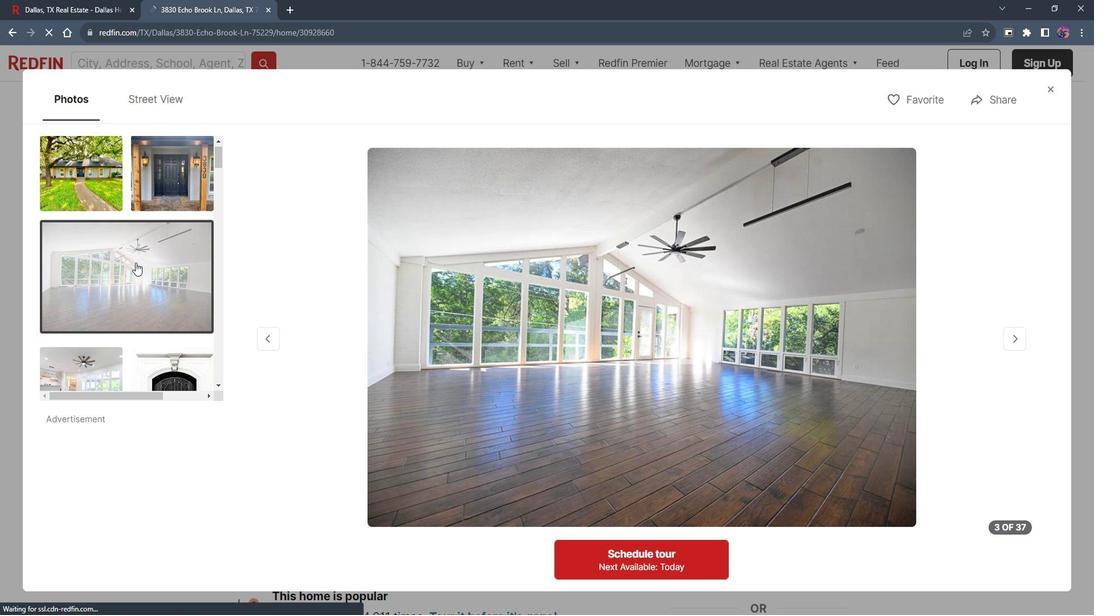 
Action: Mouse scrolled (141, 258) with delta (0, 0)
Screenshot: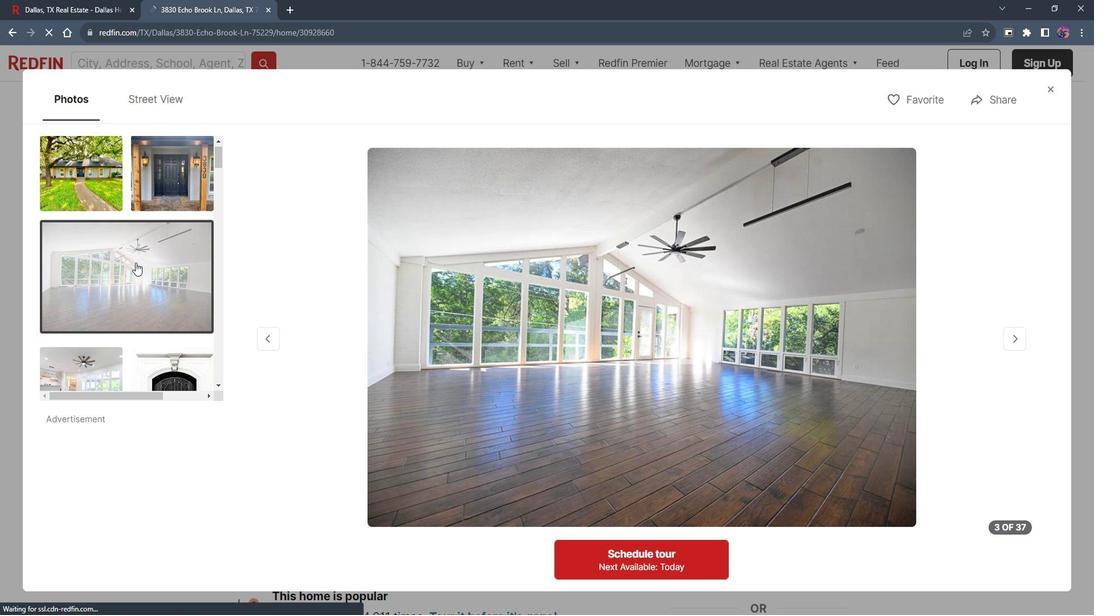 
Action: Mouse moved to (80, 274)
Screenshot: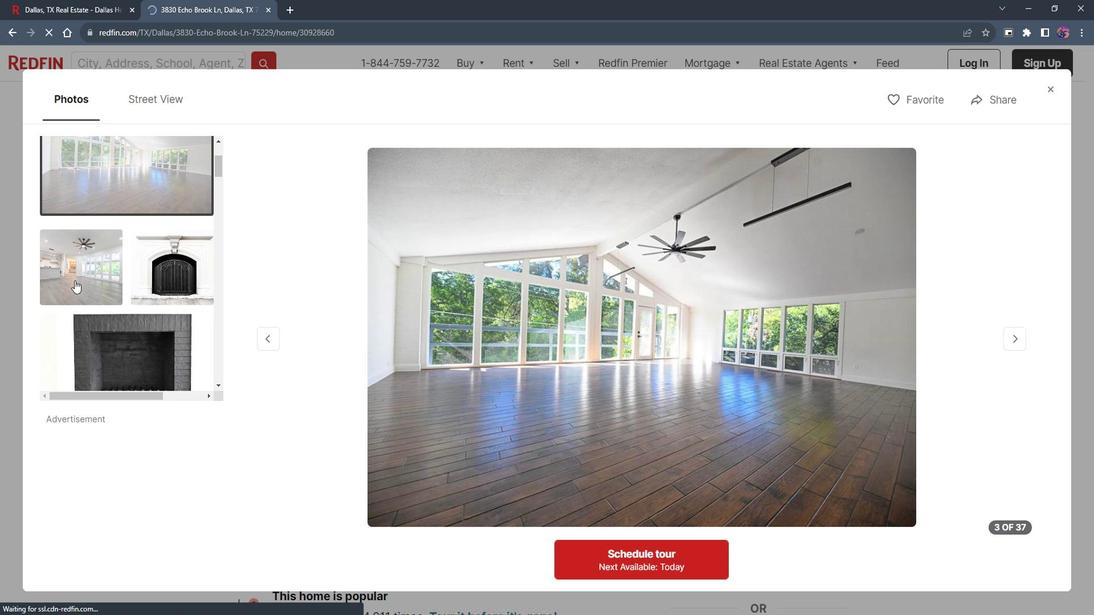 
Action: Mouse pressed left at (80, 274)
Screenshot: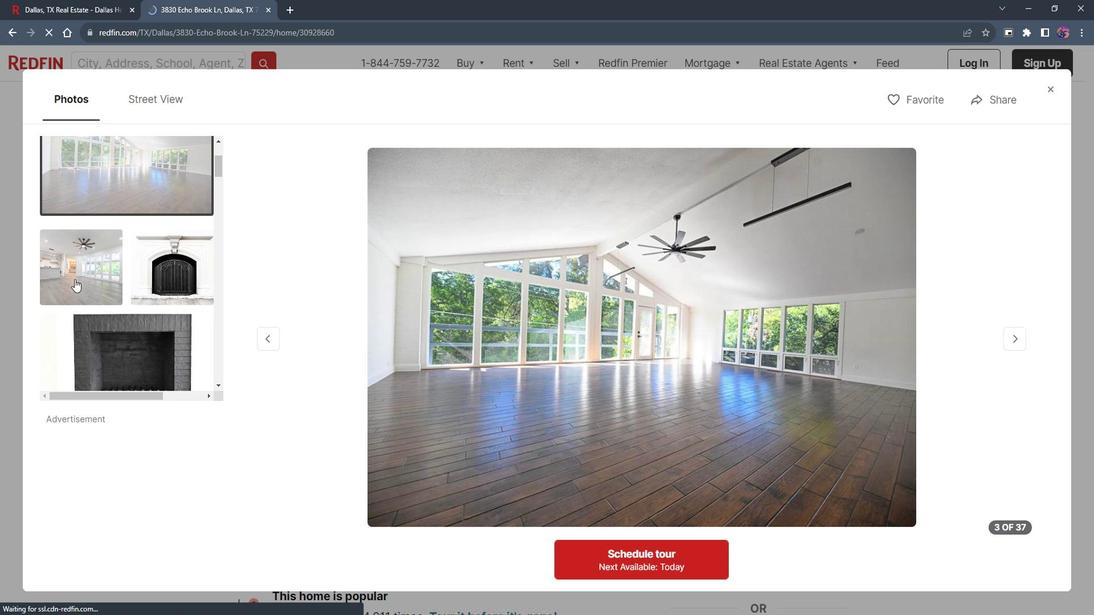 
Action: Mouse moved to (157, 291)
Screenshot: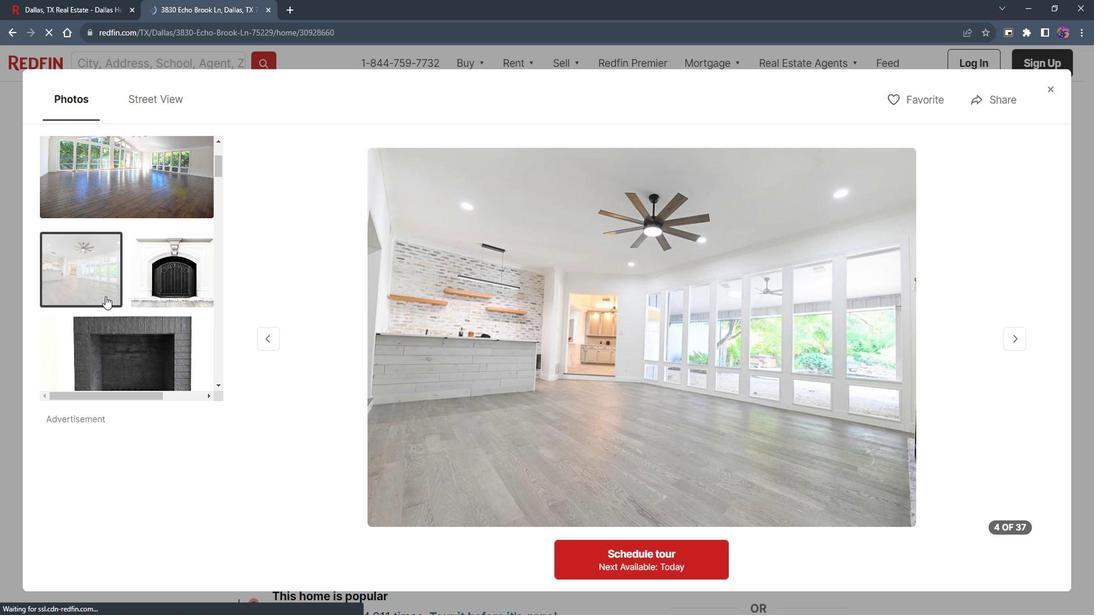
Action: Mouse scrolled (157, 290) with delta (0, 0)
Screenshot: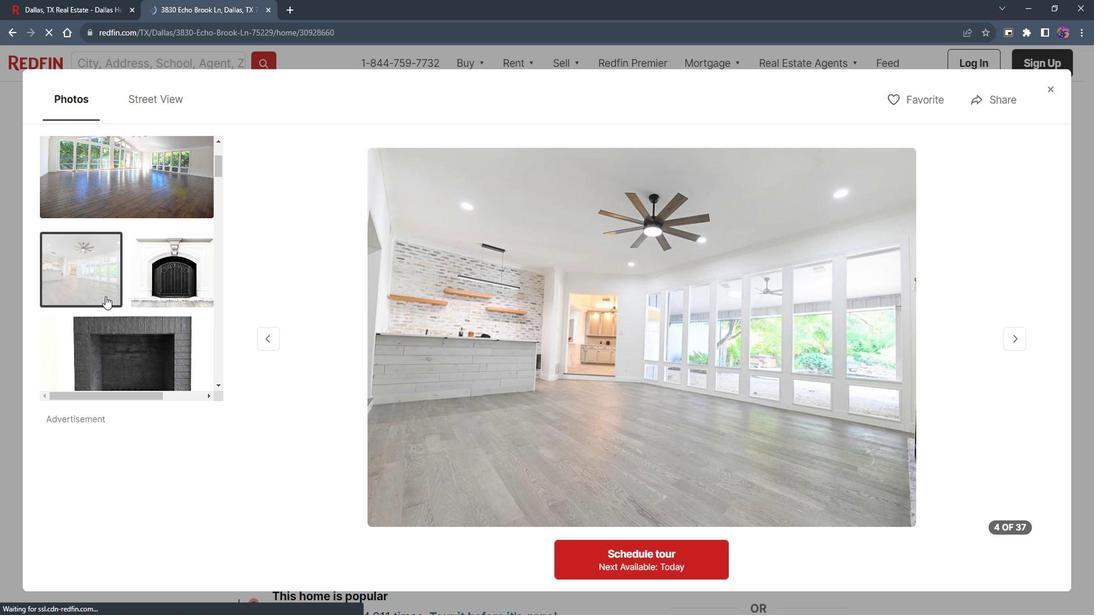 
Action: Mouse moved to (162, 288)
Screenshot: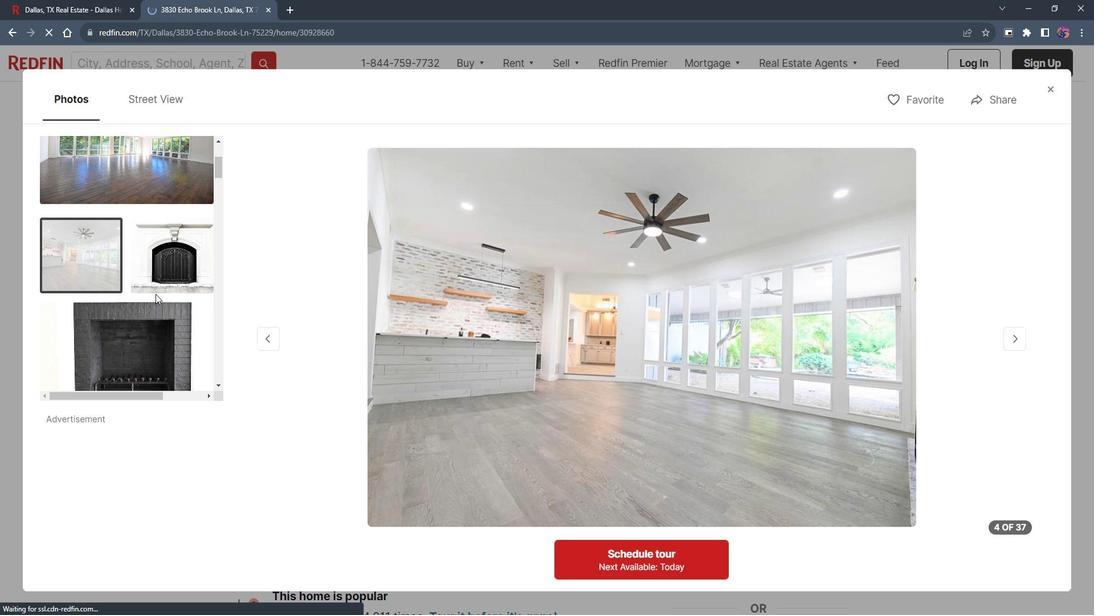 
Action: Mouse scrolled (162, 287) with delta (0, 0)
Screenshot: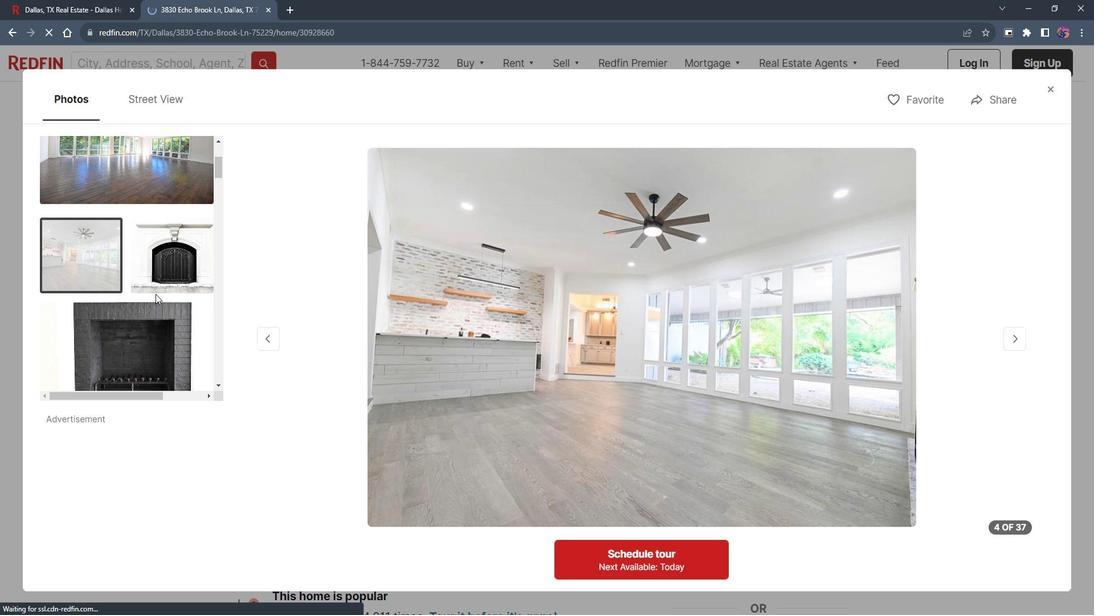 
Action: Mouse moved to (146, 256)
Screenshot: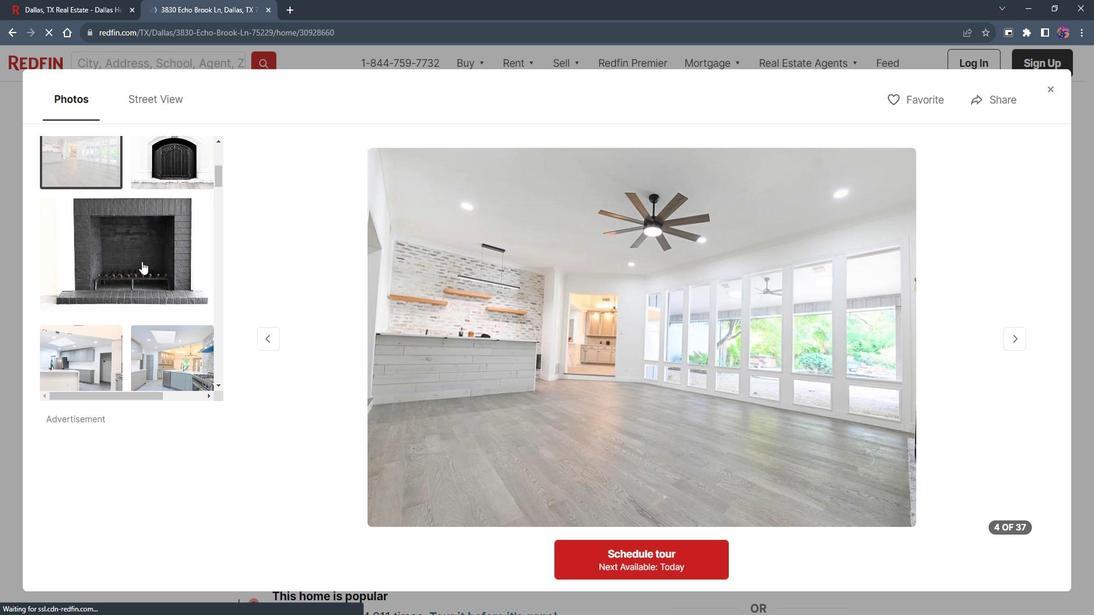 
Action: Mouse pressed left at (146, 256)
Screenshot: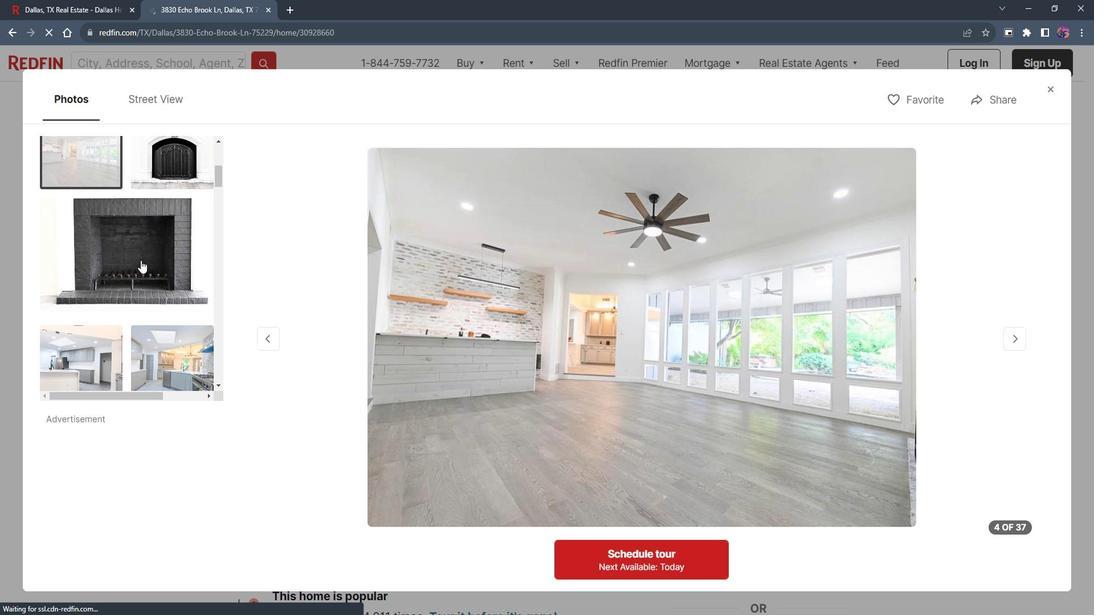 
Action: Mouse moved to (147, 256)
Screenshot: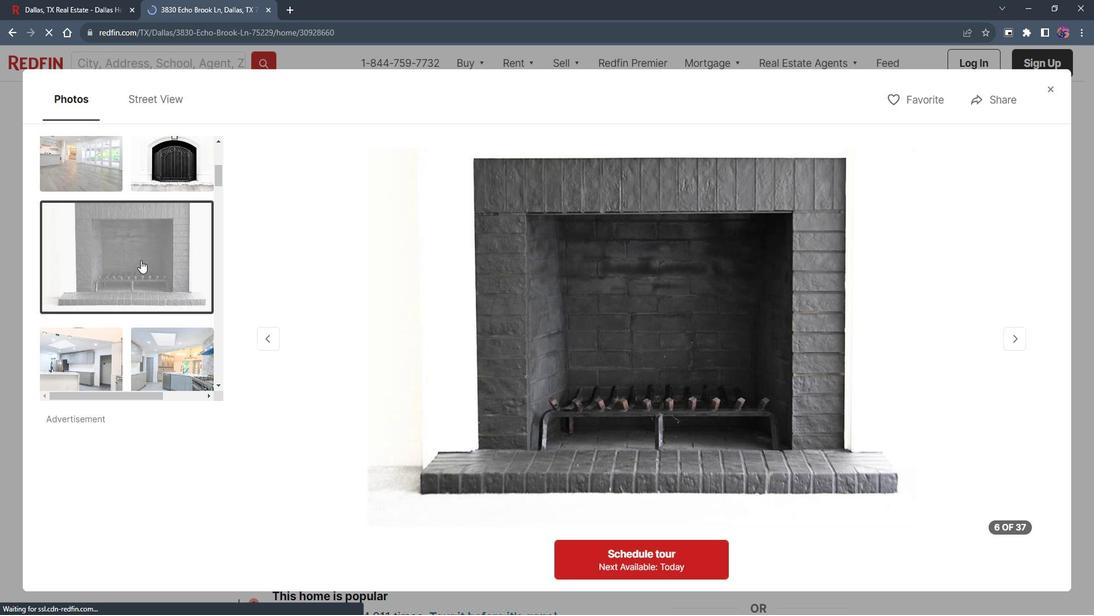 
Action: Mouse scrolled (147, 255) with delta (0, 0)
Screenshot: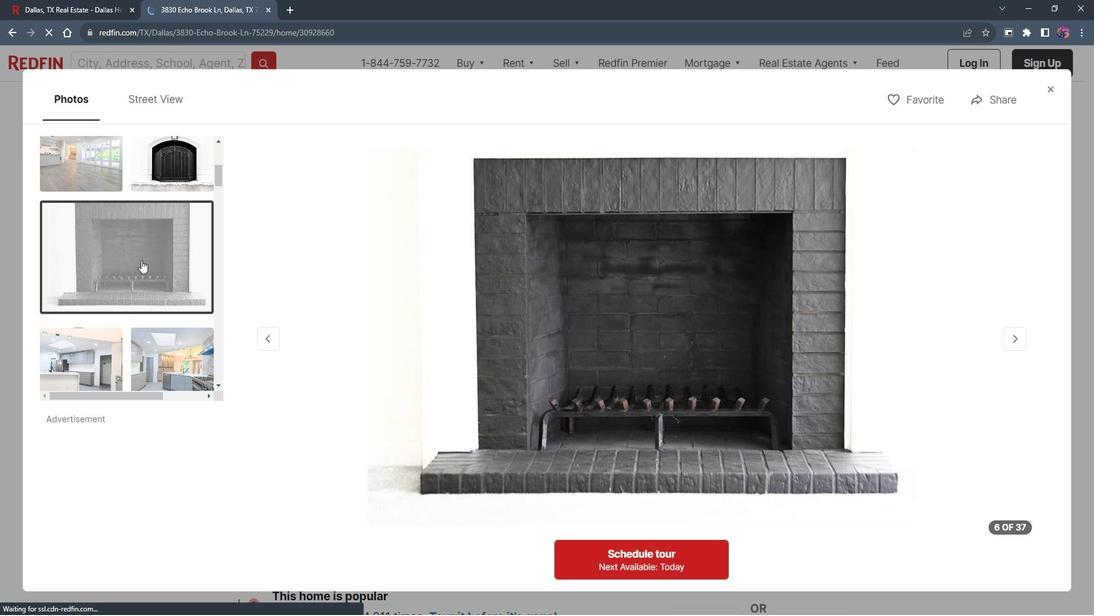 
Action: Mouse scrolled (147, 255) with delta (0, 0)
Screenshot: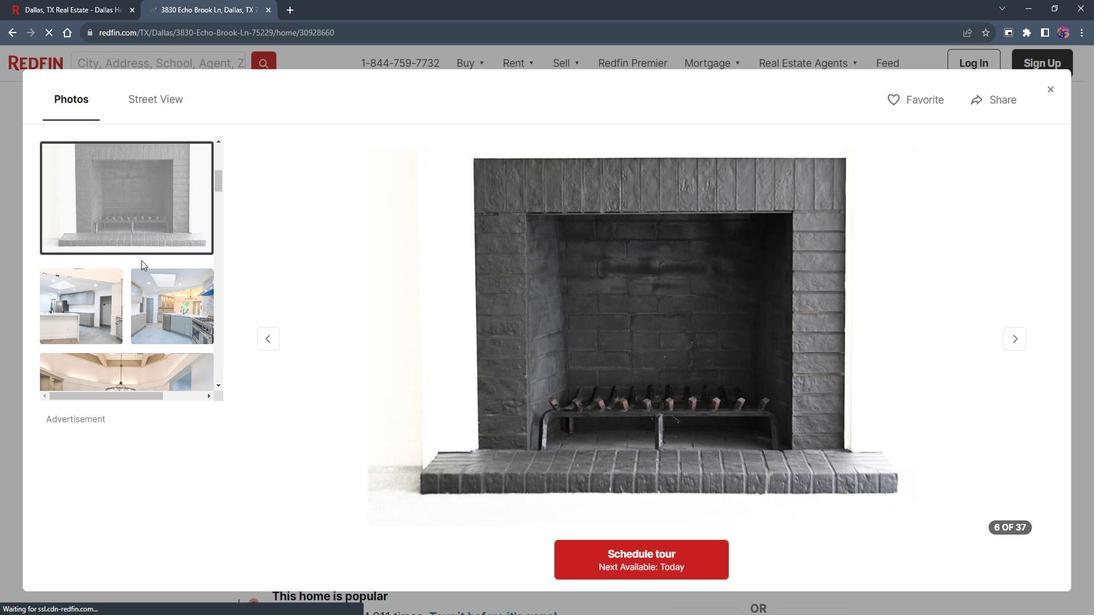
Action: Mouse moved to (150, 318)
Screenshot: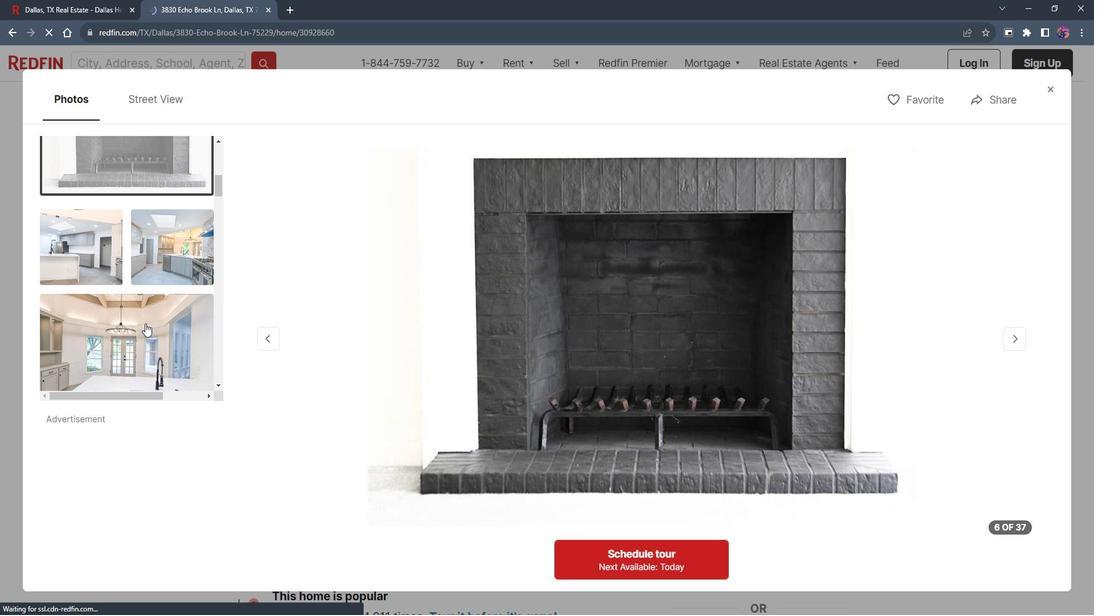 
Action: Mouse pressed left at (150, 318)
Screenshot: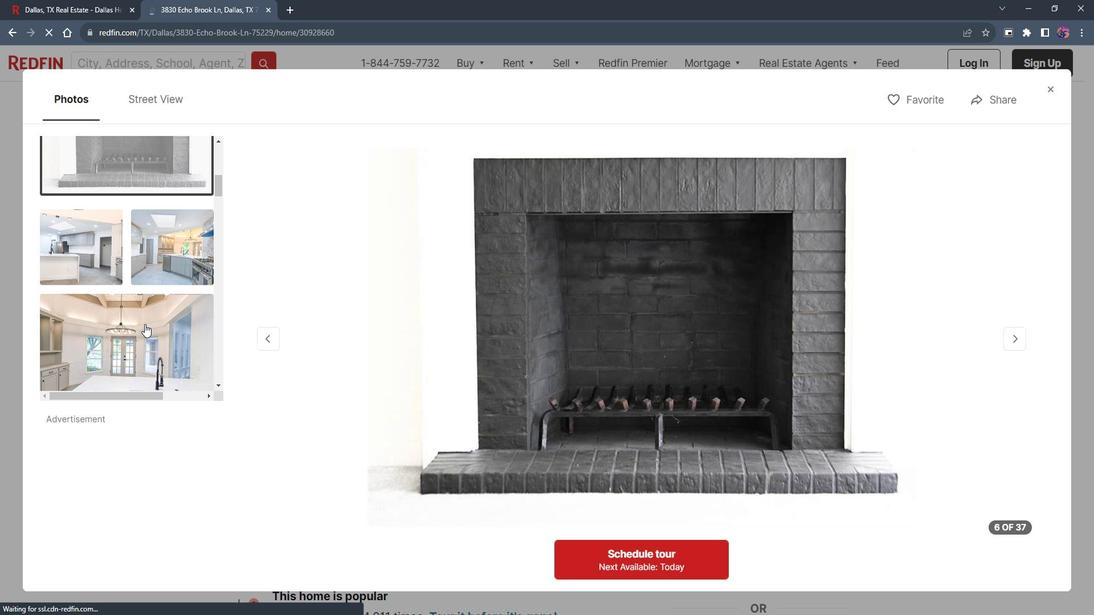 
Action: Mouse moved to (153, 313)
Screenshot: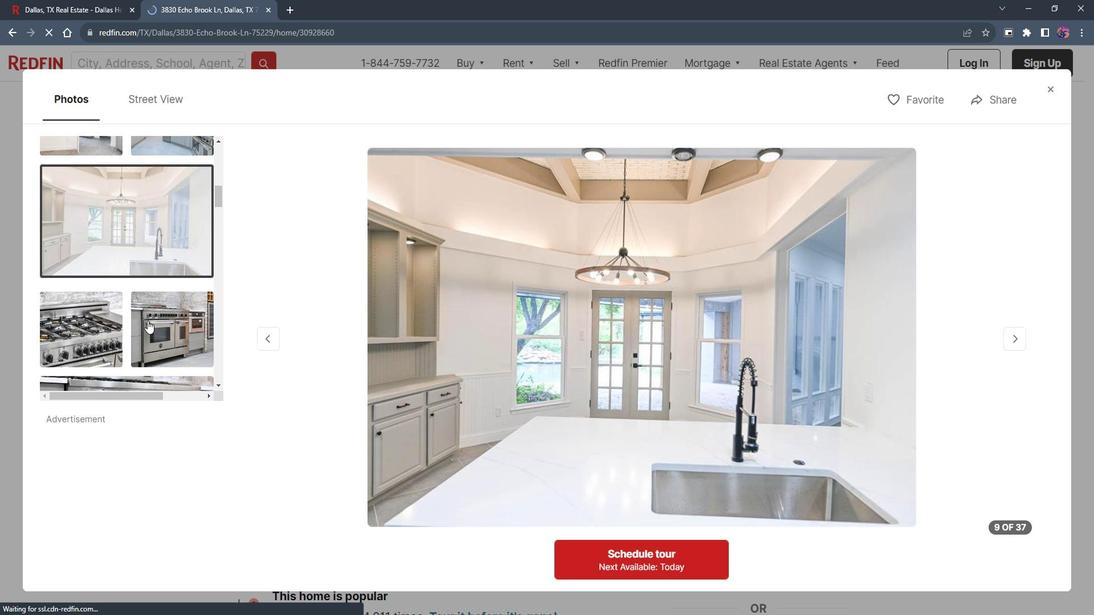 
Action: Mouse scrolled (153, 312) with delta (0, 0)
Screenshot: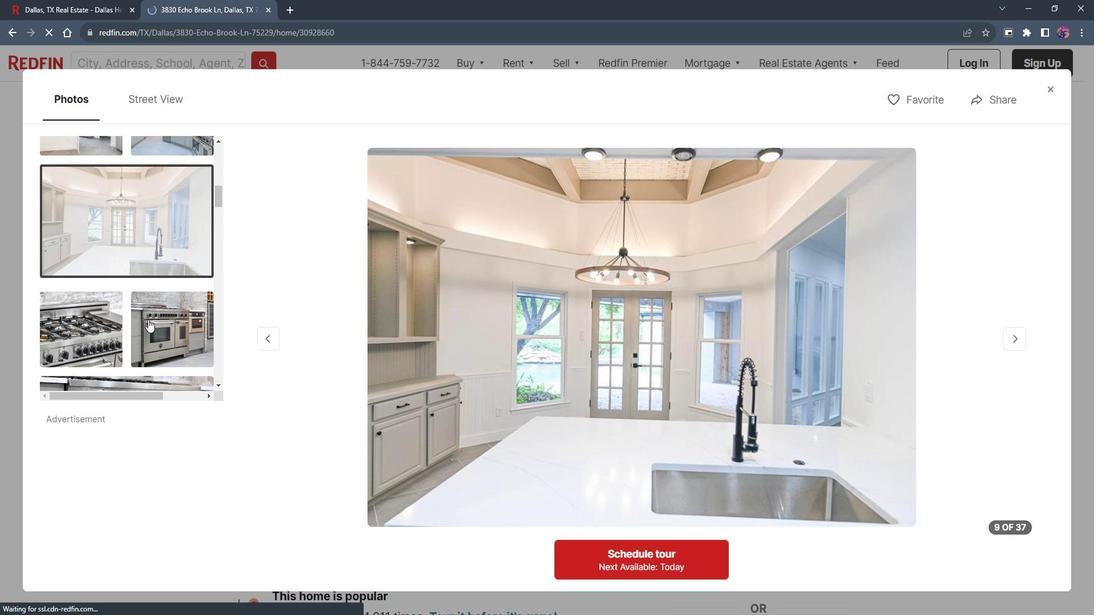 
Action: Mouse moved to (155, 312)
Screenshot: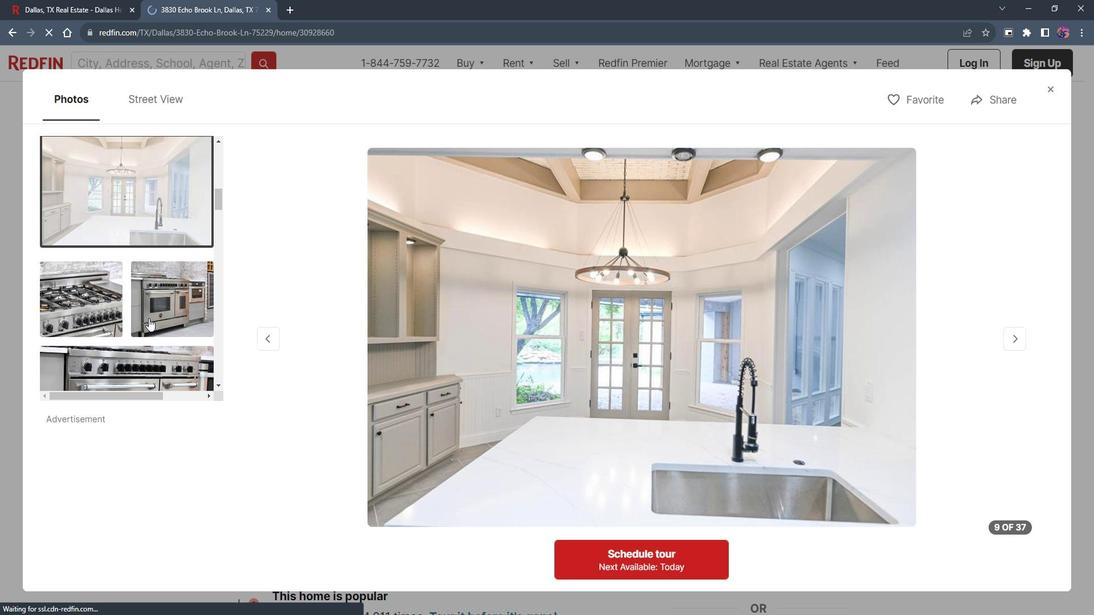 
Action: Mouse scrolled (155, 311) with delta (0, 0)
Screenshot: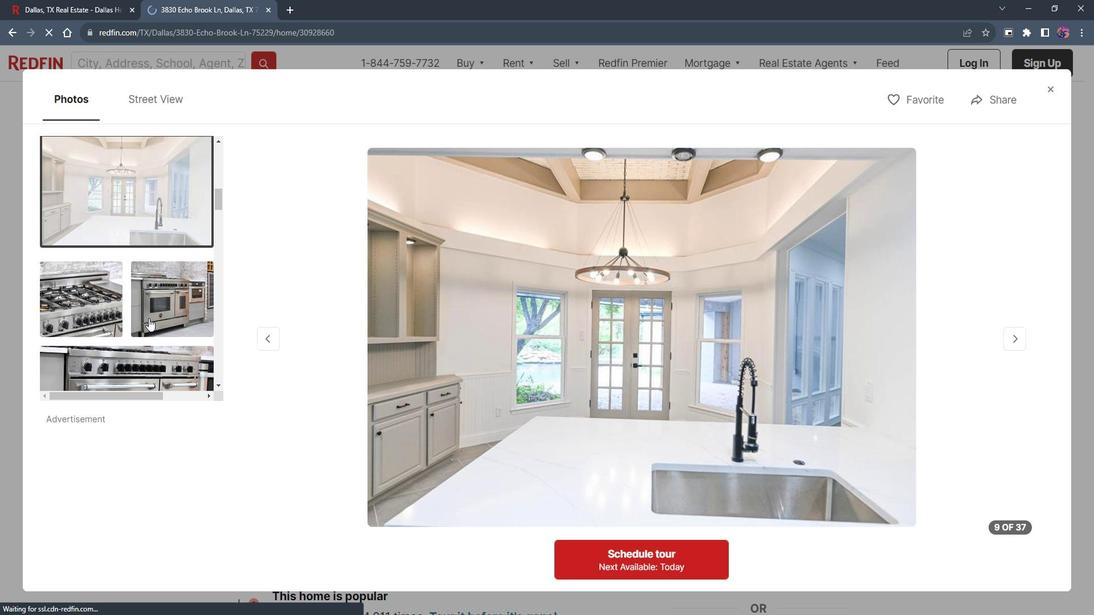 
Action: Mouse moved to (146, 311)
Screenshot: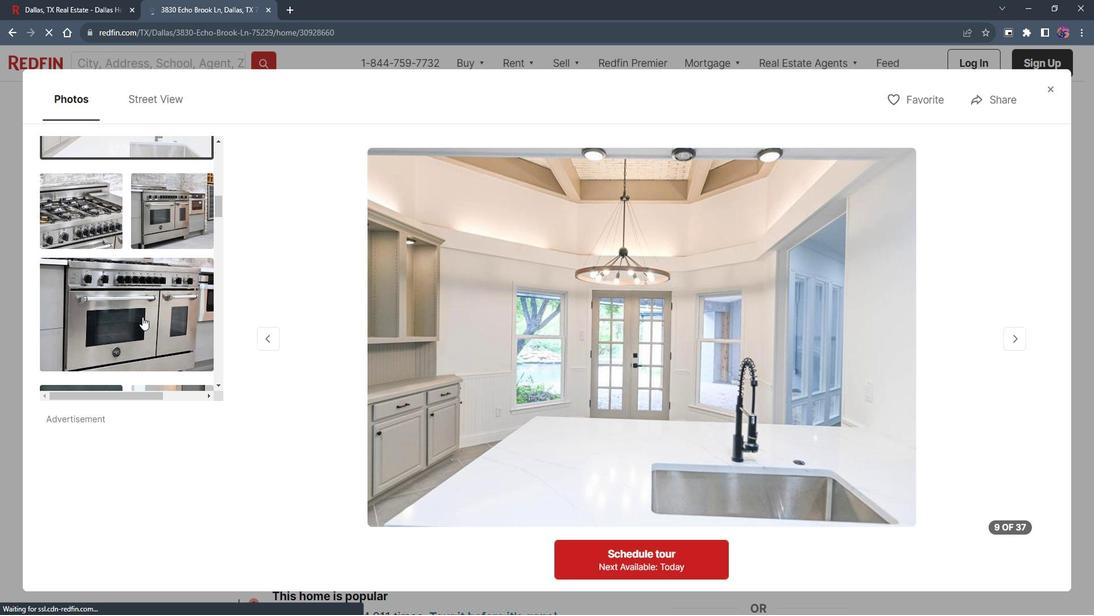 
Action: Mouse pressed left at (146, 311)
Screenshot: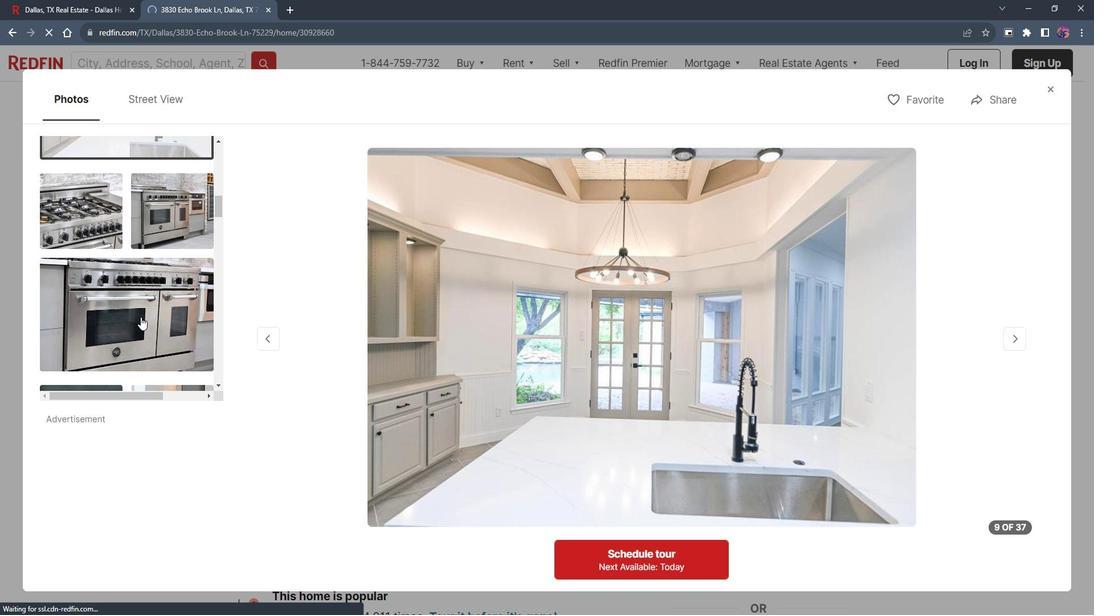 
Action: Mouse moved to (157, 305)
Screenshot: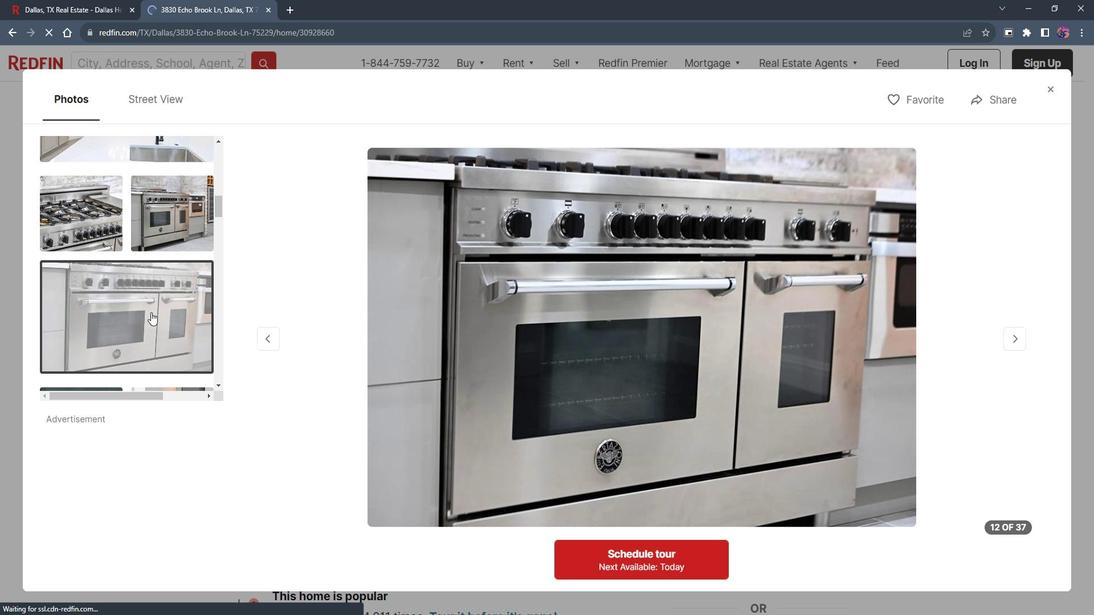 
Action: Mouse scrolled (157, 304) with delta (0, 0)
Screenshot: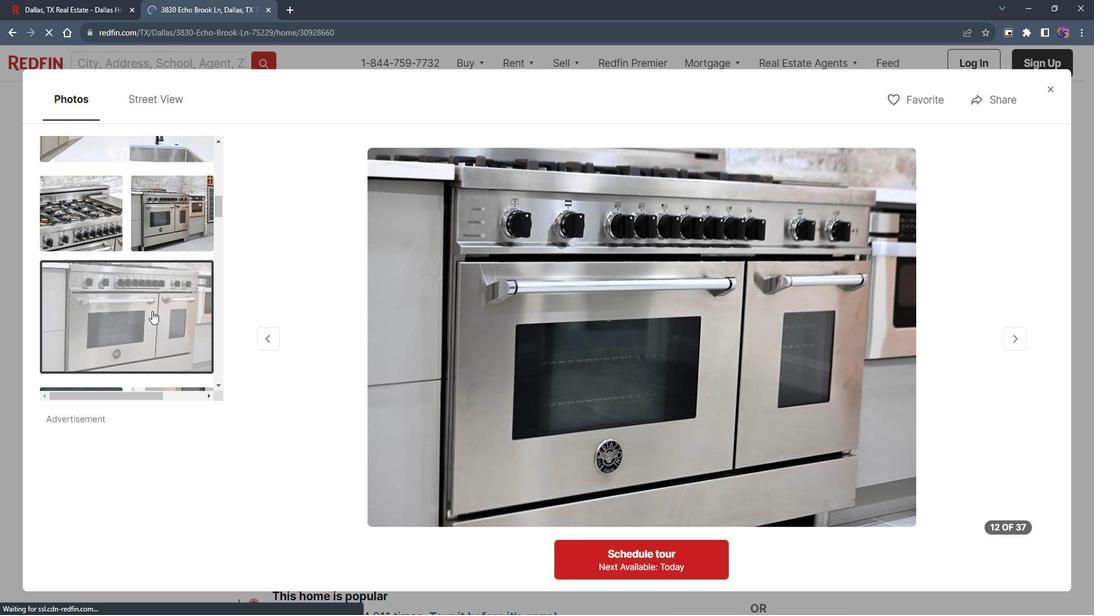
Action: Mouse scrolled (157, 304) with delta (0, 0)
Screenshot: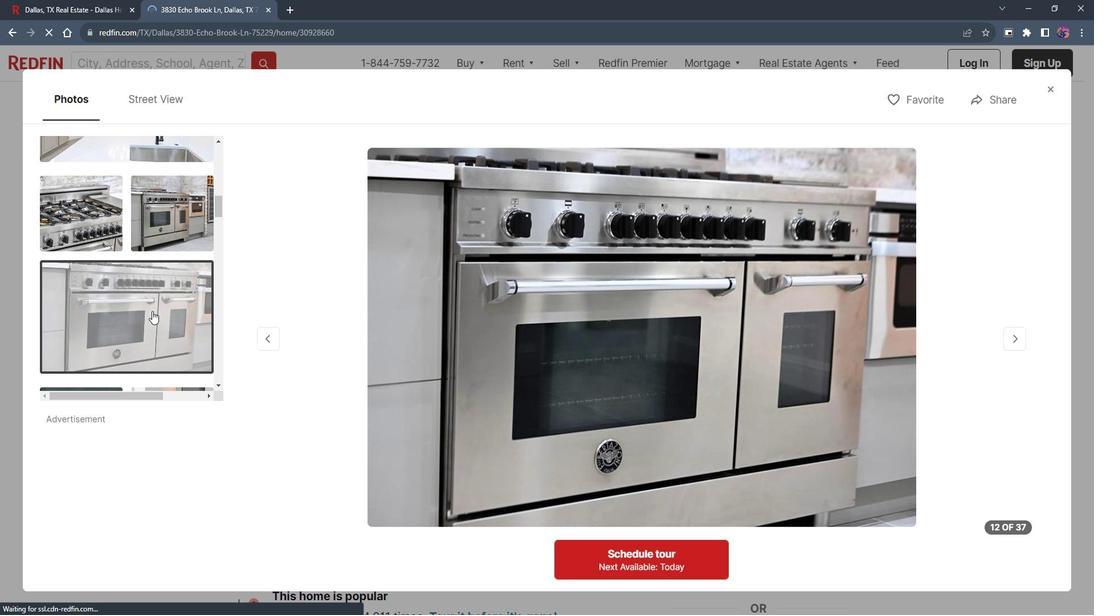 
Action: Mouse moved to (157, 304)
Screenshot: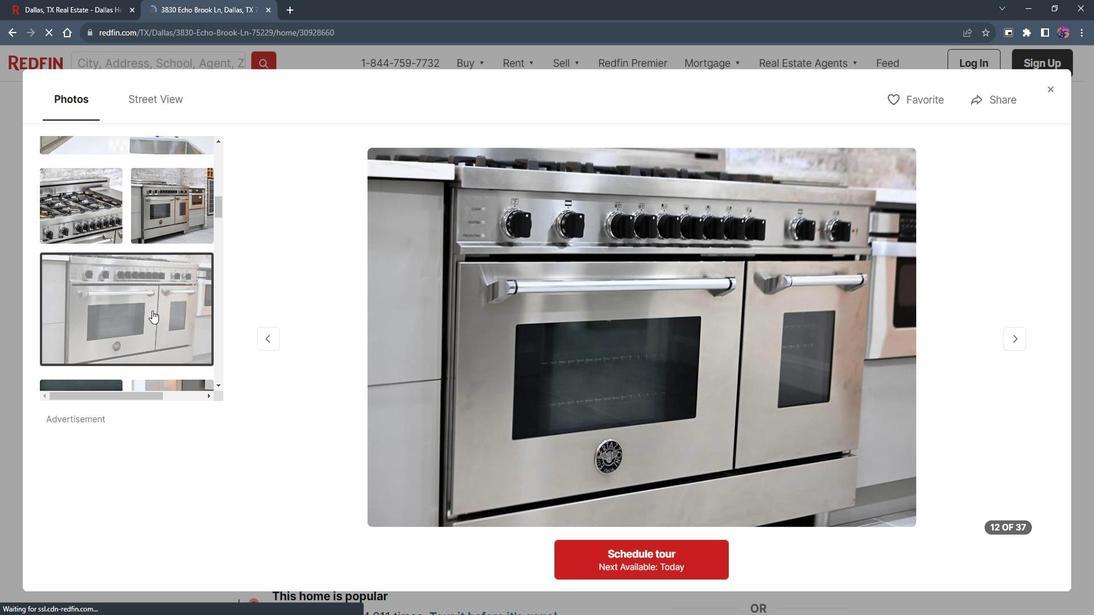 
Action: Mouse scrolled (157, 303) with delta (0, 0)
Screenshot: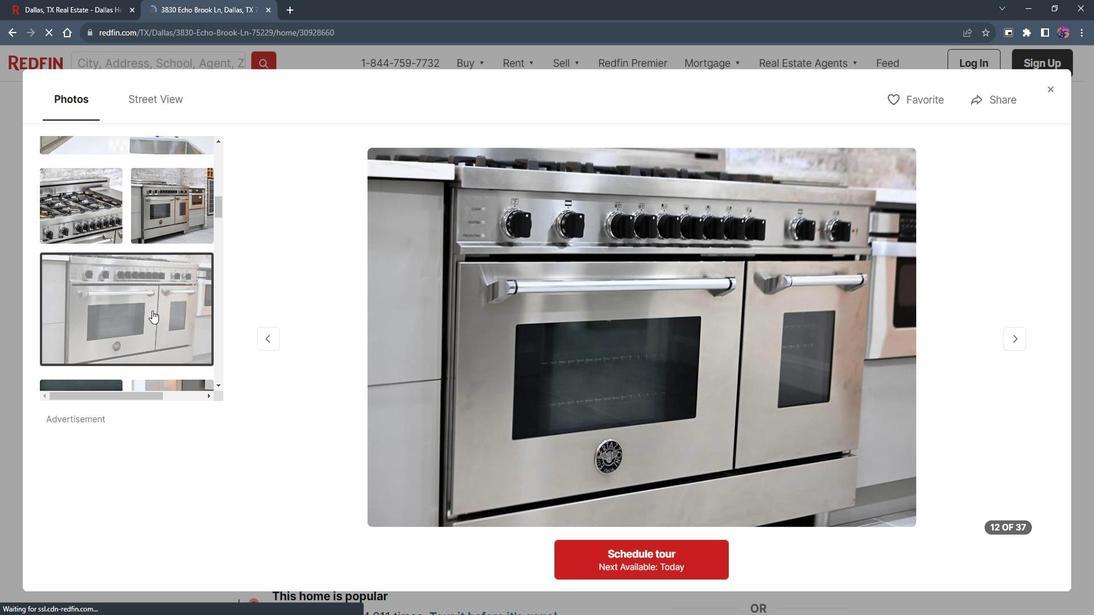 
Action: Mouse moved to (157, 304)
Screenshot: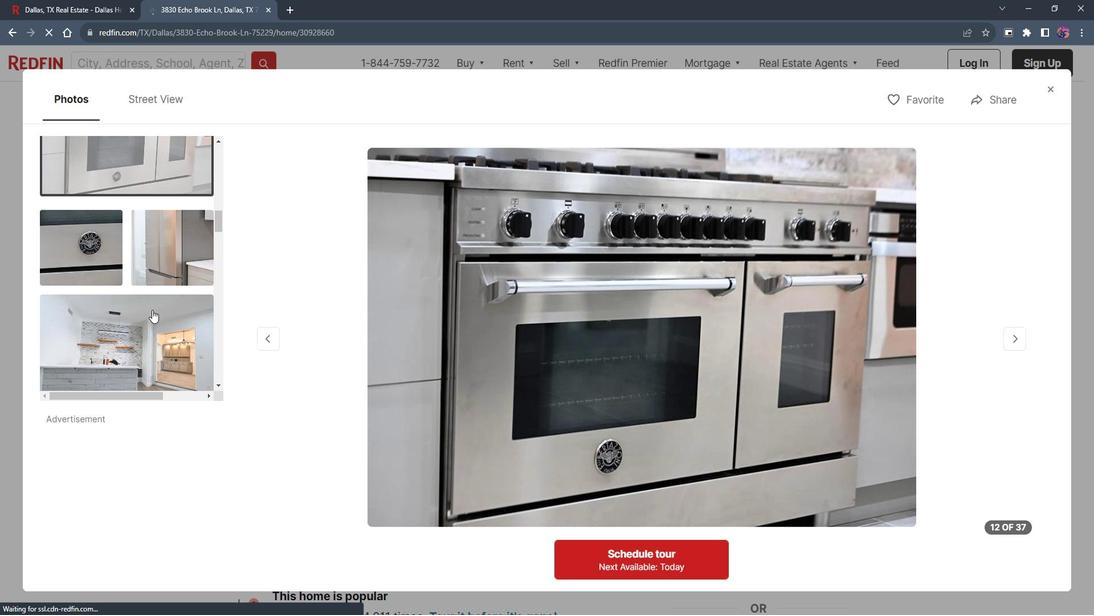 
Action: Mouse scrolled (157, 303) with delta (0, 0)
Screenshot: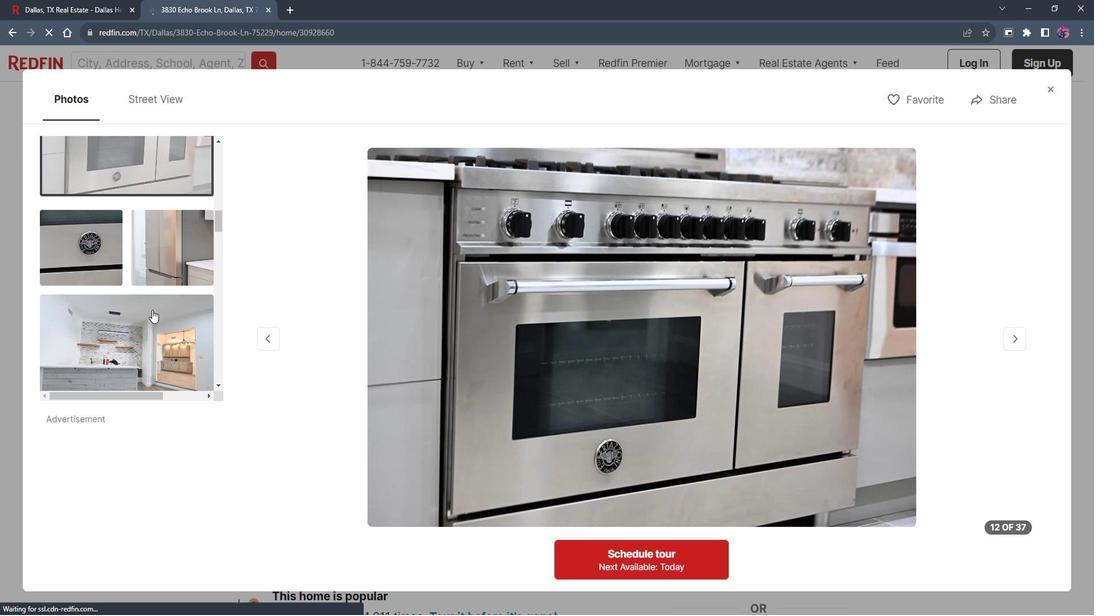 
Action: Mouse moved to (105, 279)
Screenshot: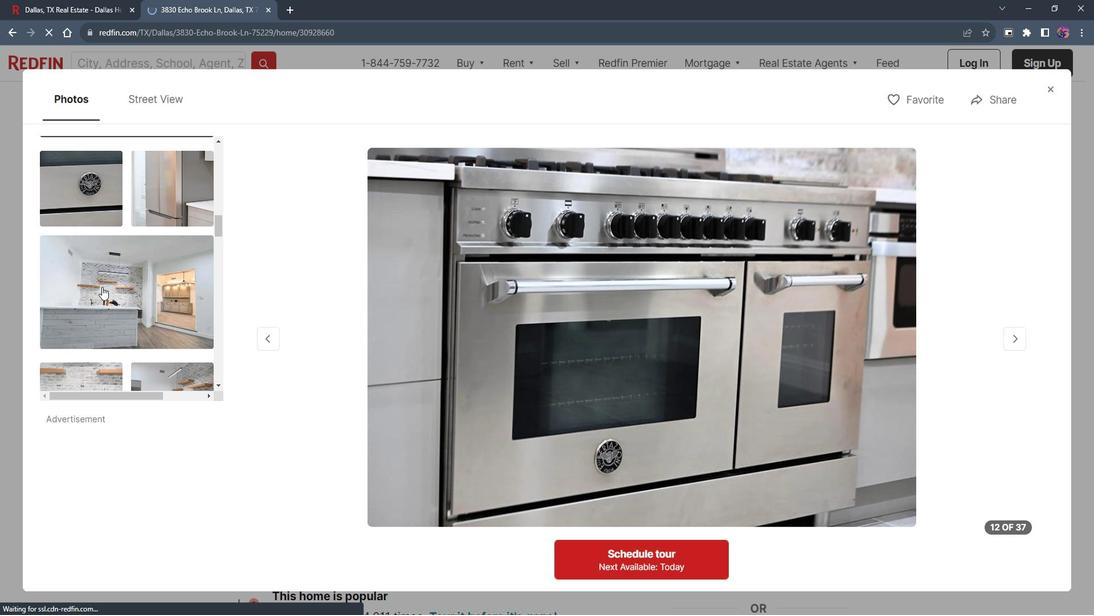
Action: Mouse pressed left at (105, 279)
Screenshot: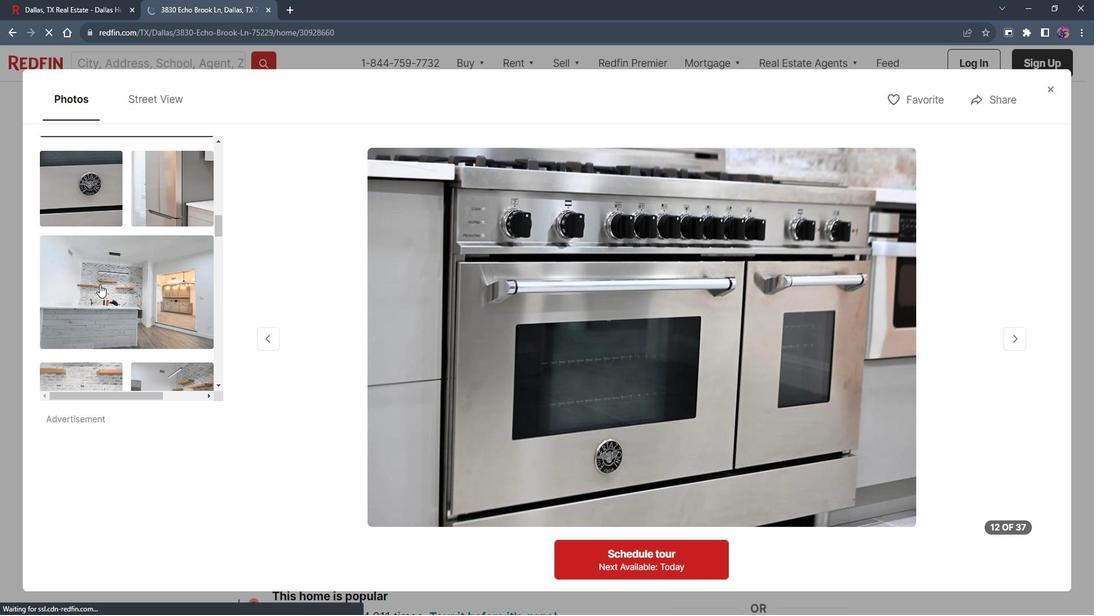 
Action: Mouse moved to (1057, 90)
Screenshot: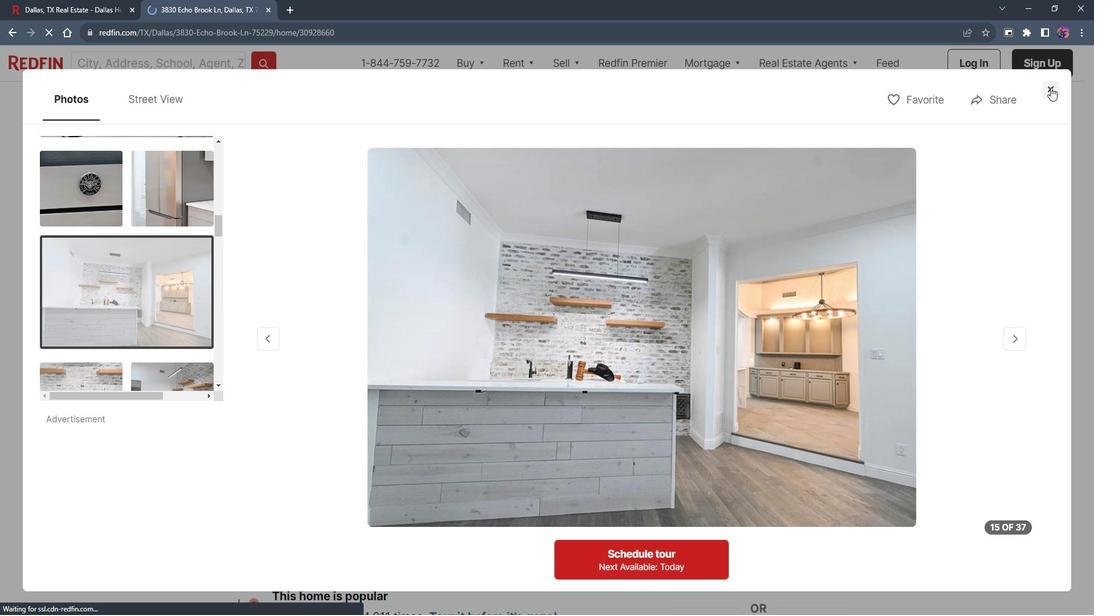 
Action: Mouse pressed left at (1057, 90)
Screenshot: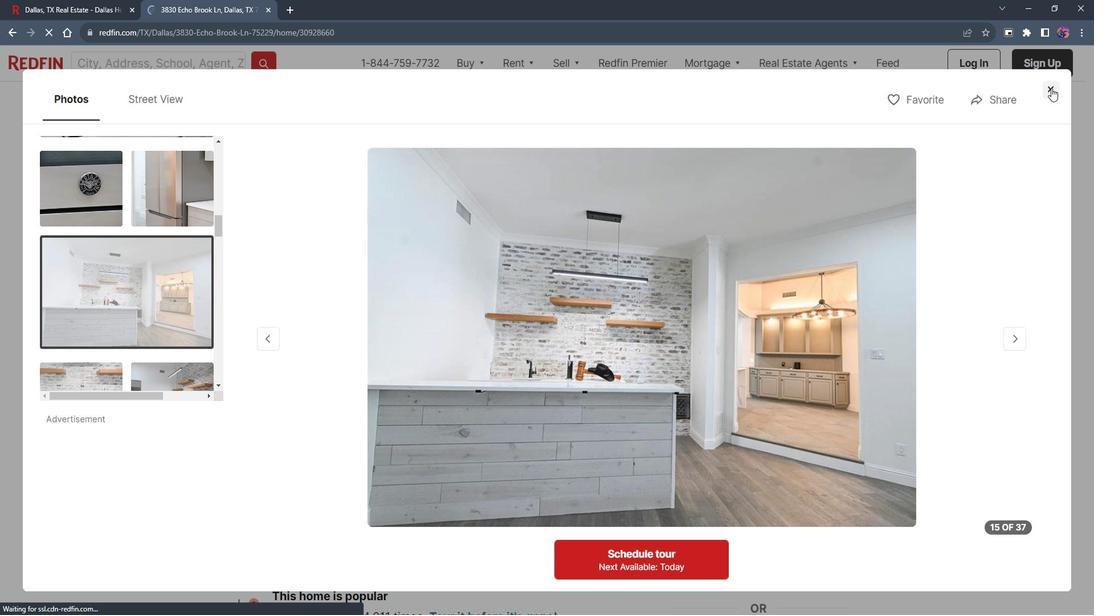 
Action: Mouse moved to (503, 413)
Screenshot: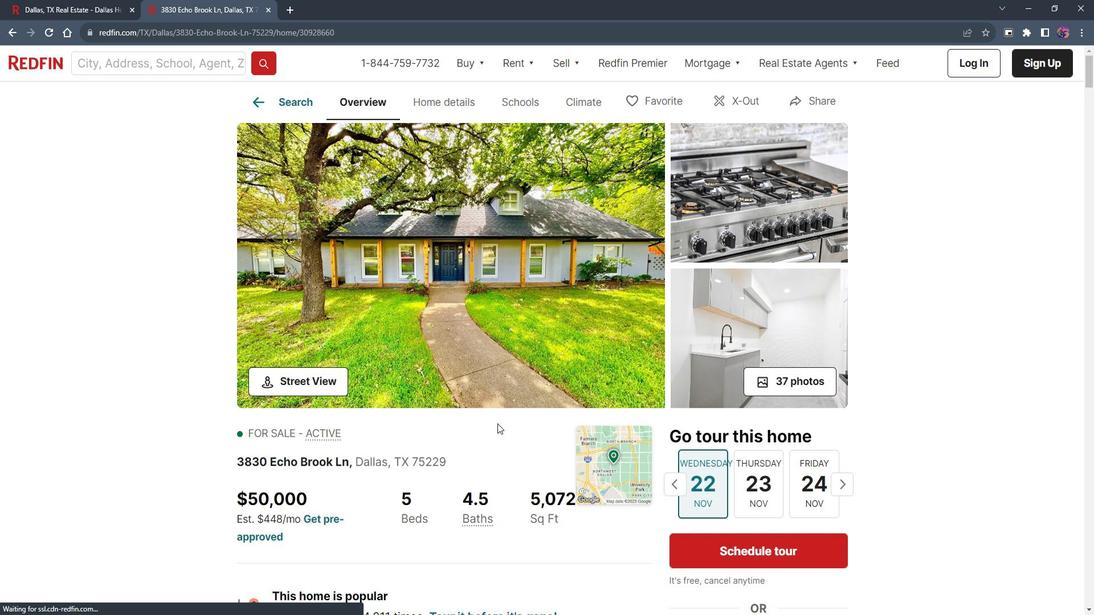 
Action: Mouse scrolled (503, 412) with delta (0, 0)
Screenshot: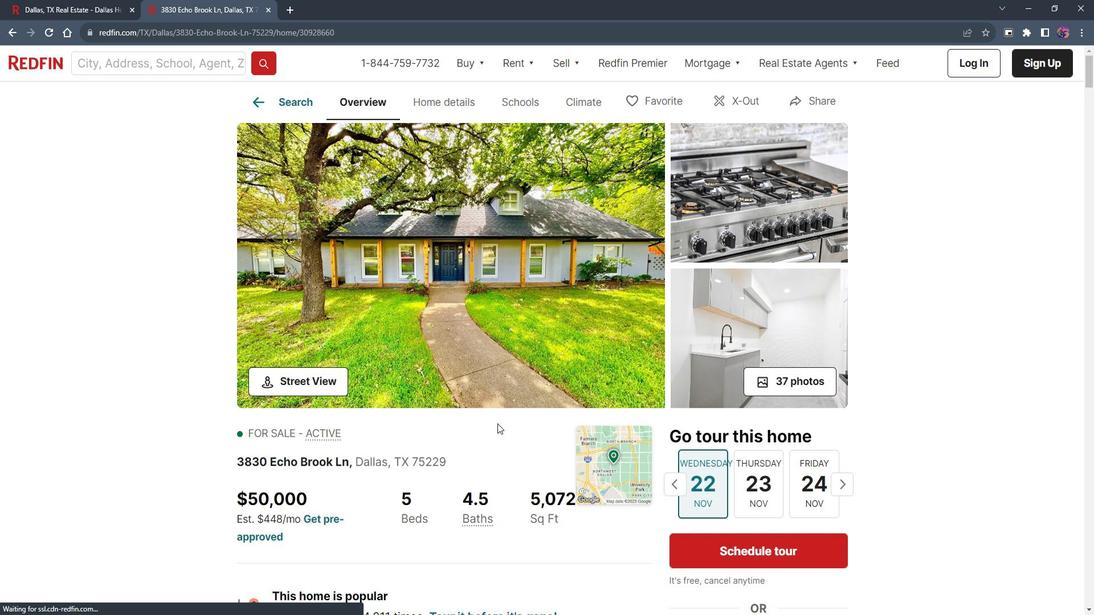 
Action: Mouse moved to (504, 411)
Screenshot: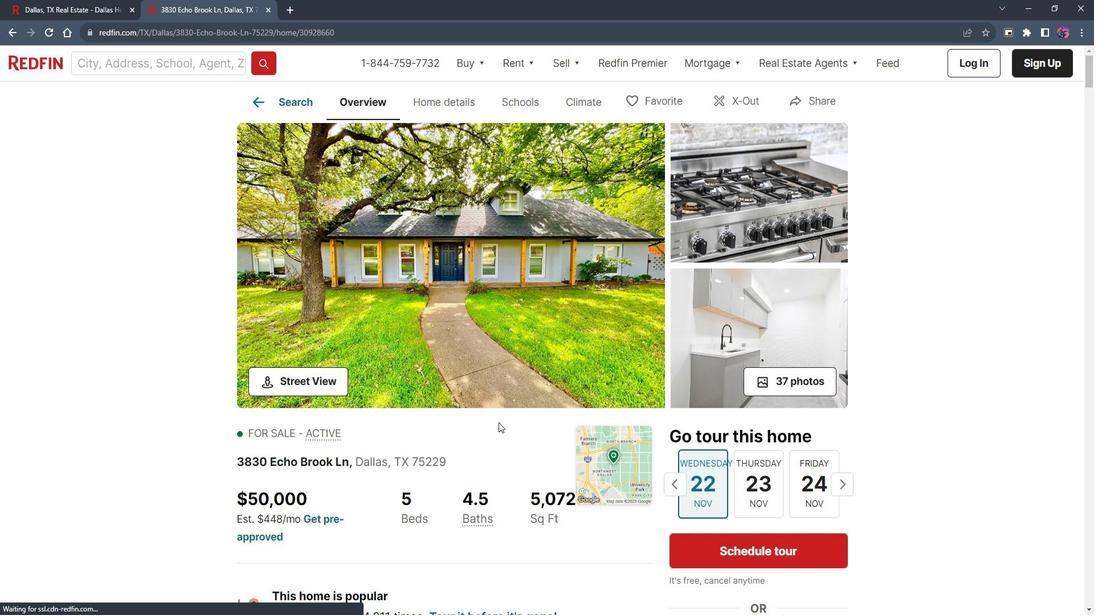 
Action: Mouse scrolled (504, 410) with delta (0, 0)
Screenshot: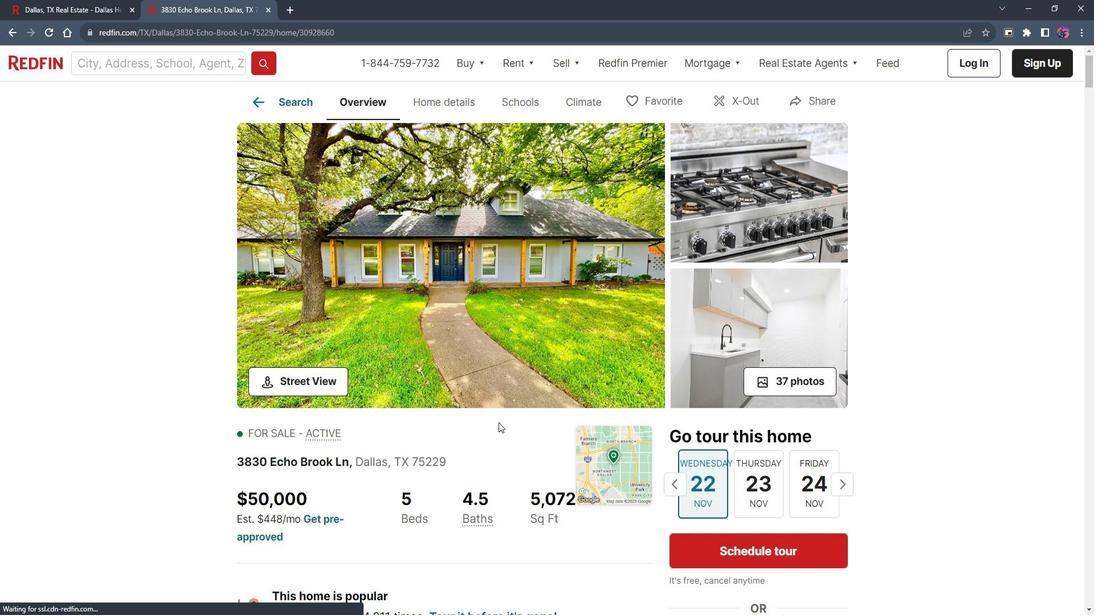 
Action: Mouse moved to (504, 410)
Screenshot: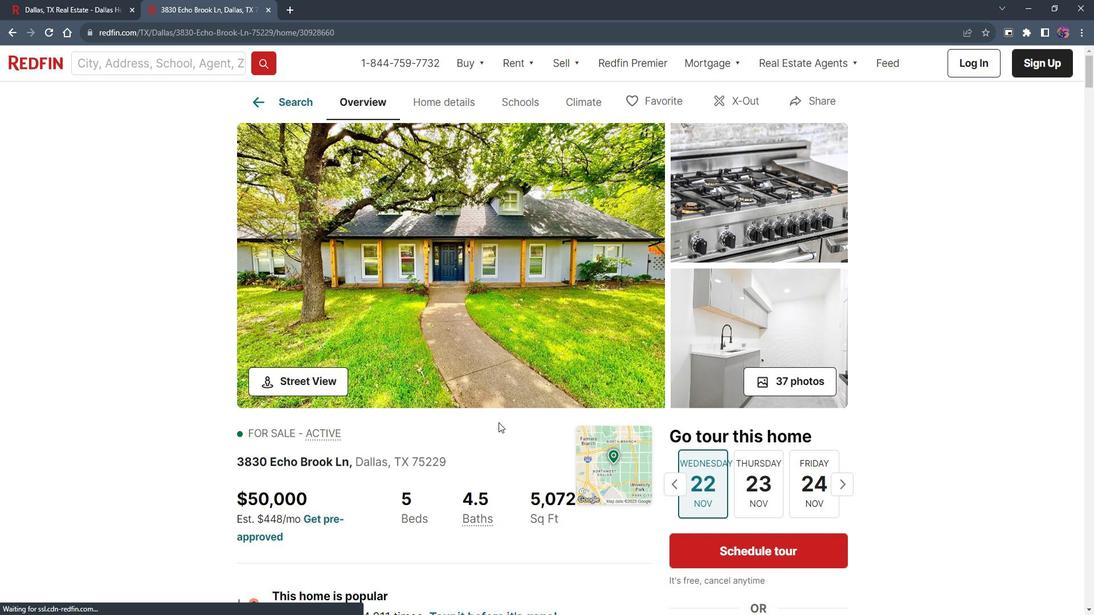 
Action: Mouse scrolled (504, 410) with delta (0, 0)
Screenshot: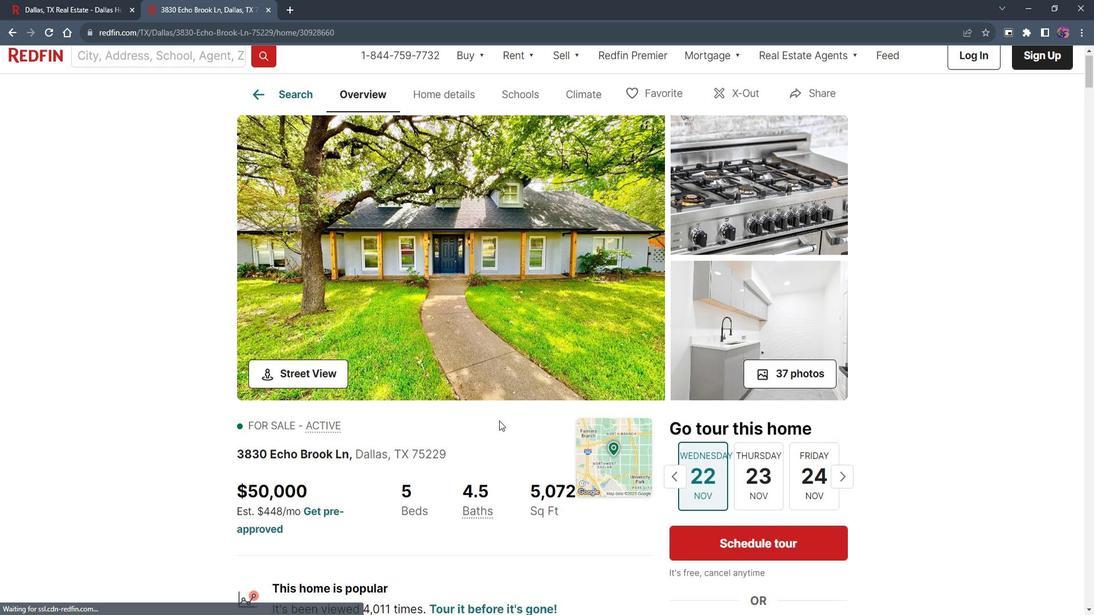 
Action: Mouse moved to (506, 408)
Screenshot: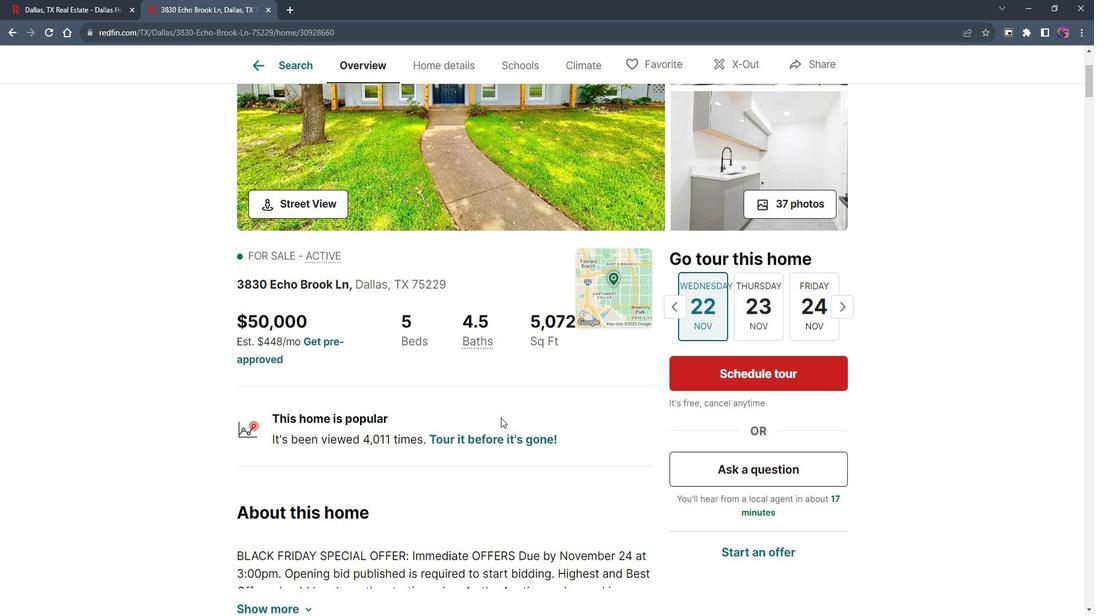 
Action: Mouse scrolled (506, 407) with delta (0, 0)
Screenshot: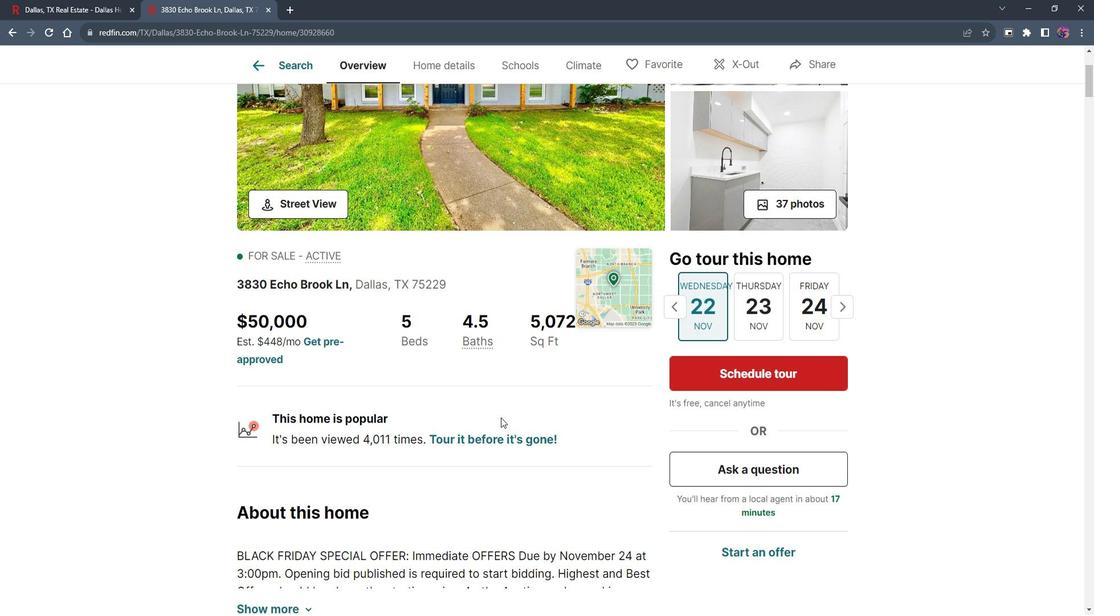 
Action: Mouse scrolled (506, 407) with delta (0, 0)
Screenshot: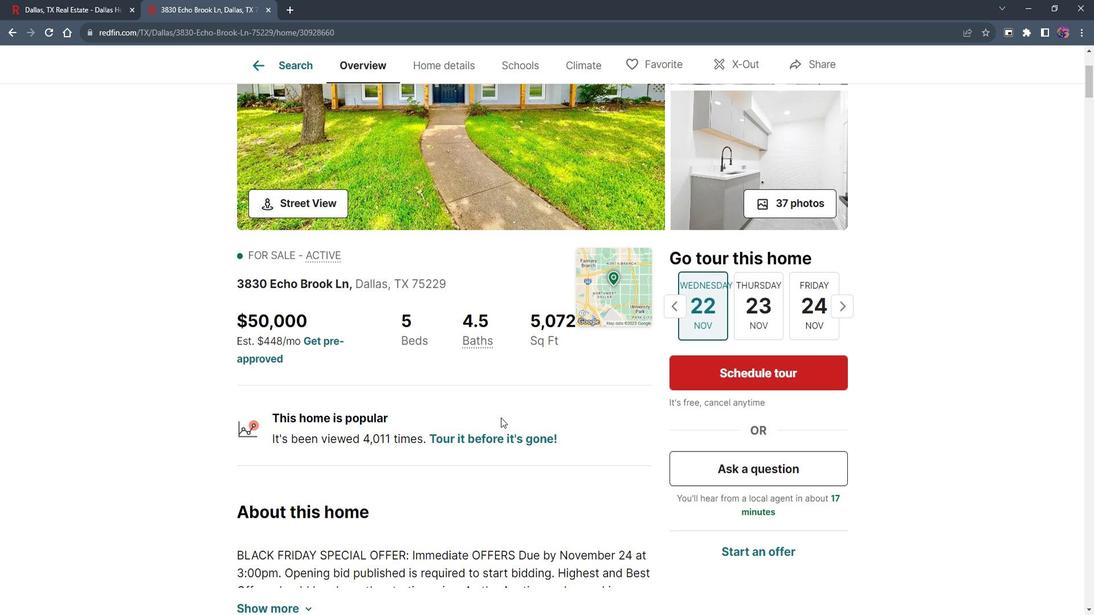 
Action: Mouse moved to (507, 405)
Screenshot: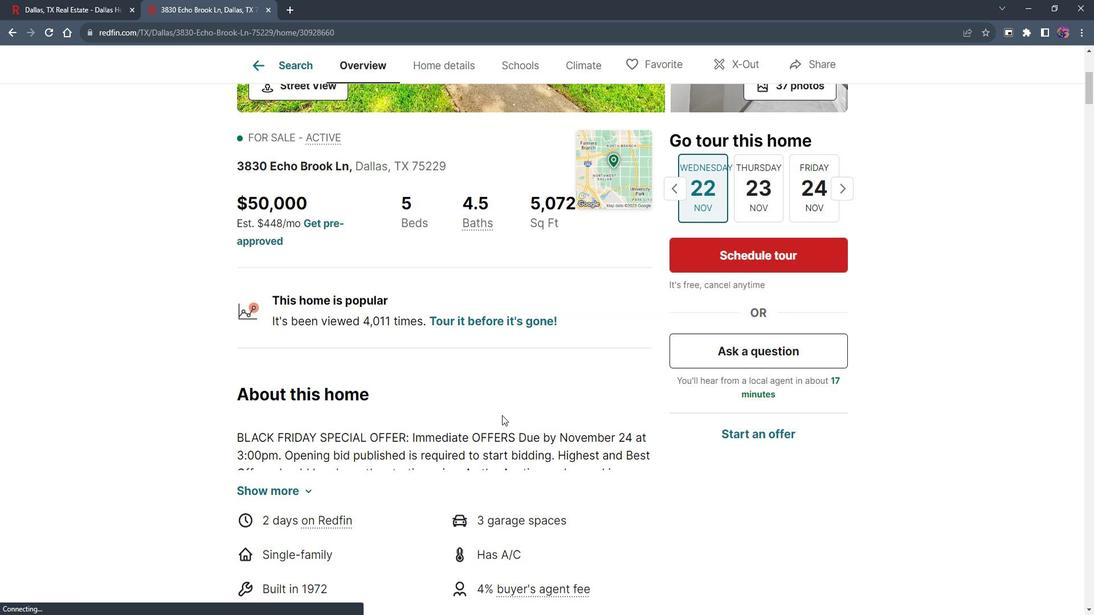 
Action: Mouse scrolled (507, 405) with delta (0, 0)
Screenshot: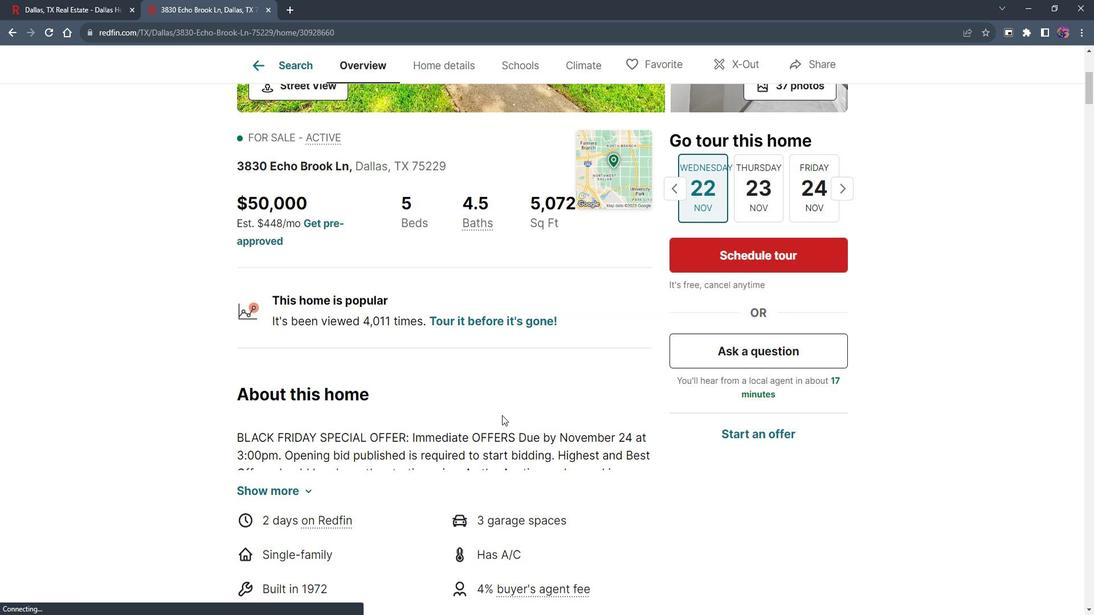 
Action: Mouse moved to (295, 420)
Screenshot: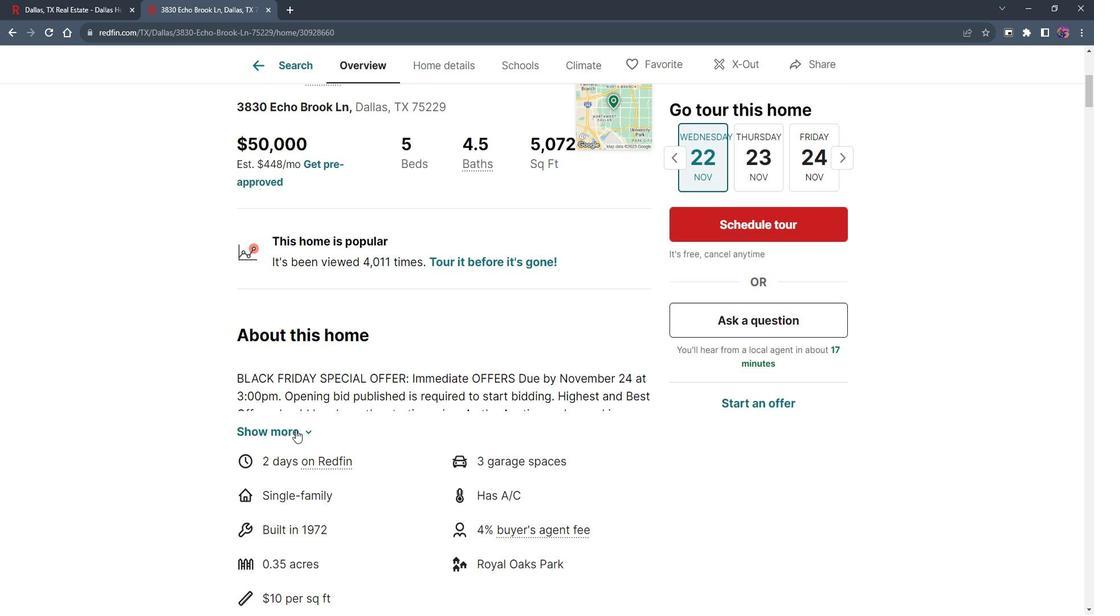 
Action: Mouse pressed left at (295, 420)
Screenshot: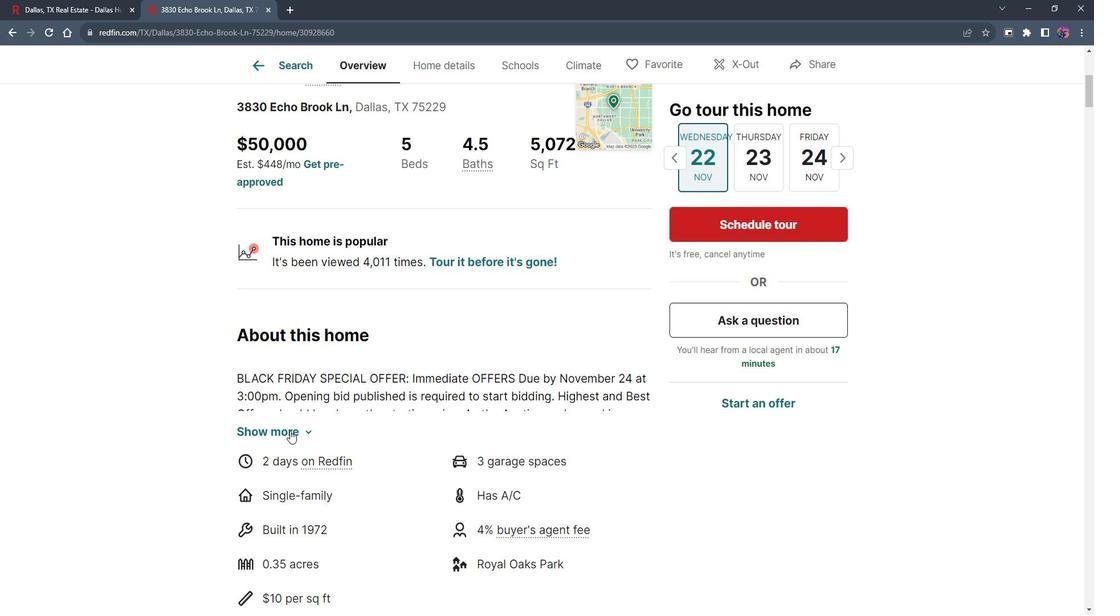 
Action: Mouse moved to (420, 414)
Screenshot: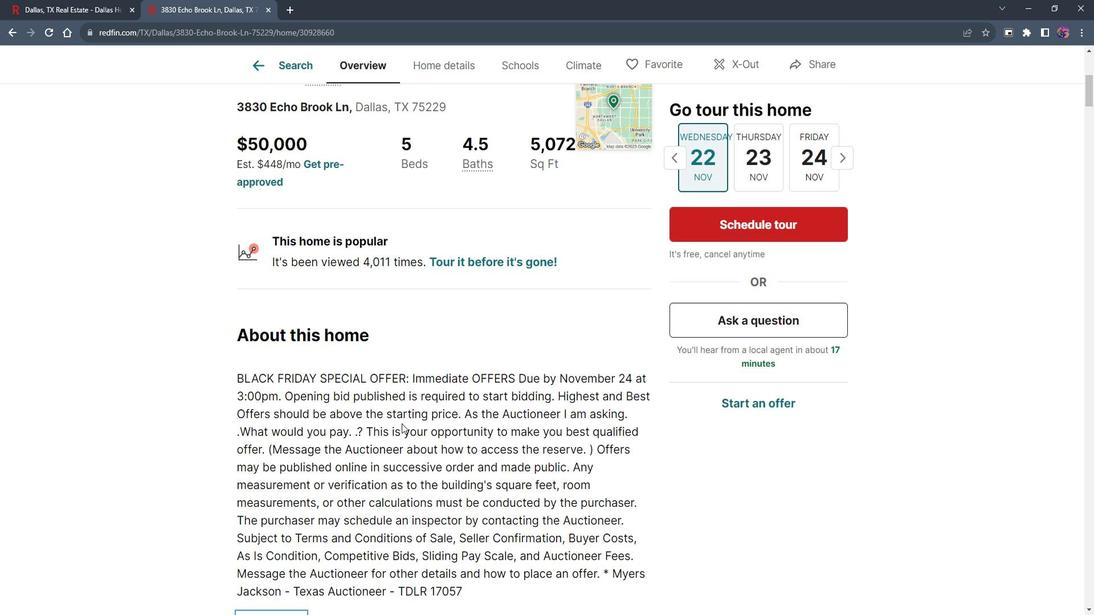 
Action: Mouse scrolled (420, 413) with delta (0, 0)
Screenshot: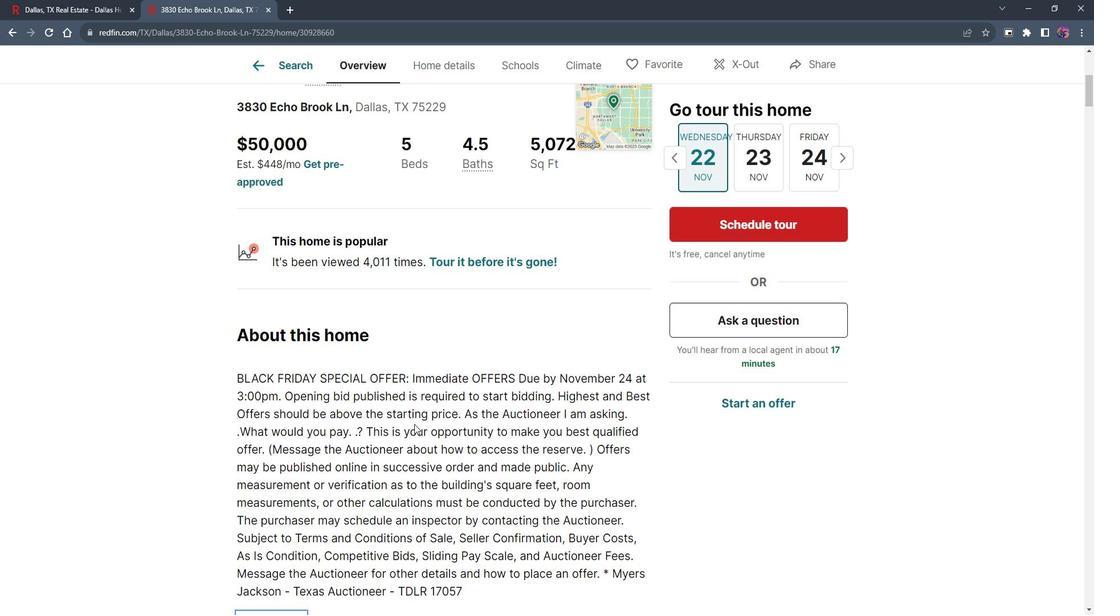 
Action: Mouse scrolled (420, 413) with delta (0, 0)
Screenshot: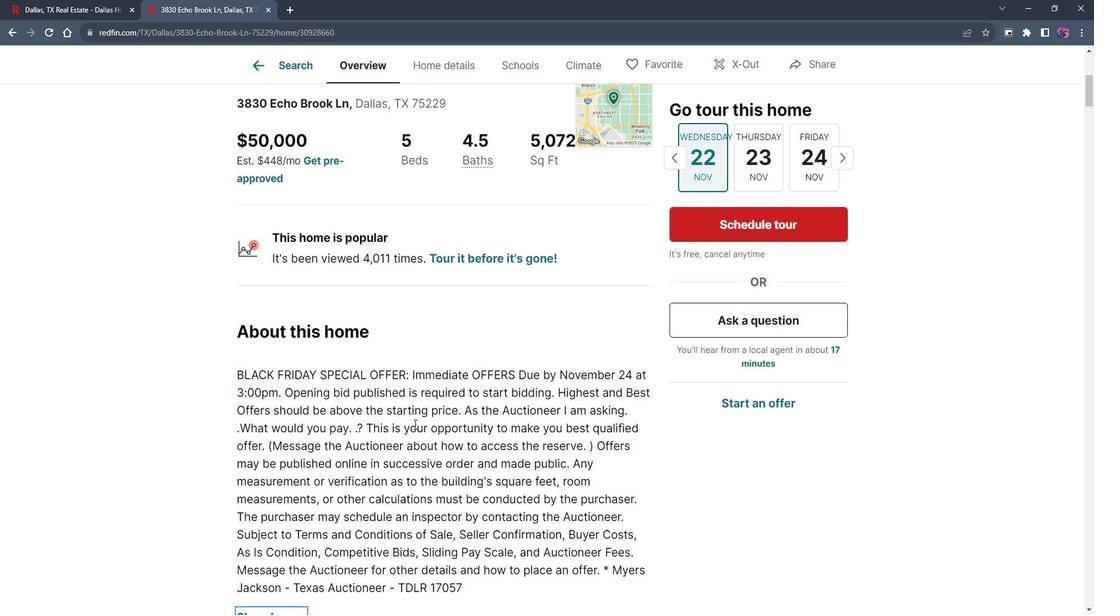 
Action: Mouse scrolled (420, 413) with delta (0, 0)
Screenshot: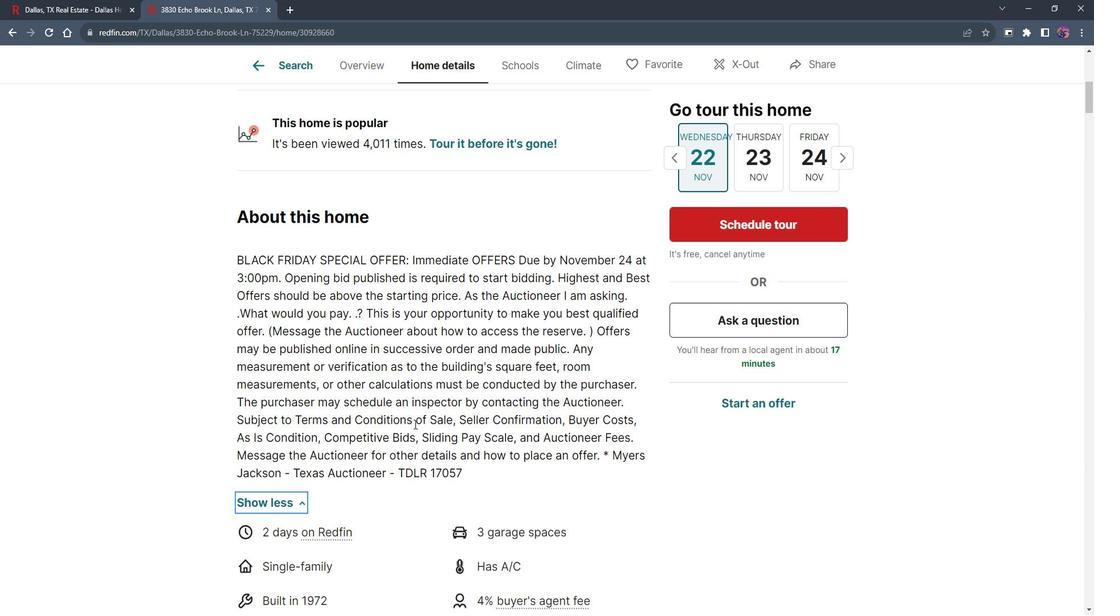 
Action: Mouse moved to (420, 414)
Screenshot: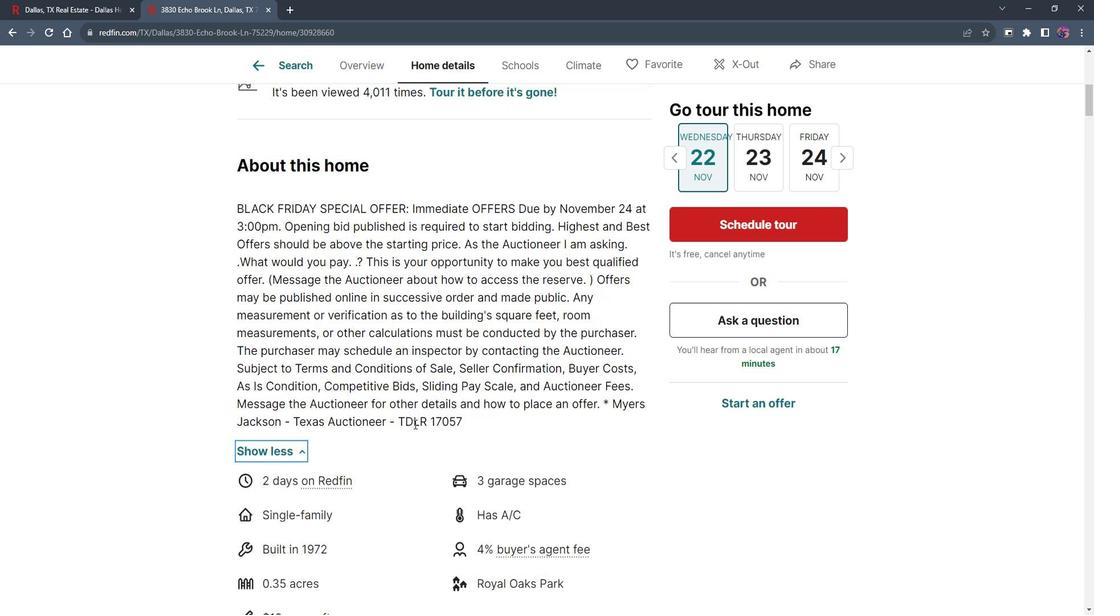 
Action: Mouse scrolled (420, 413) with delta (0, 0)
Screenshot: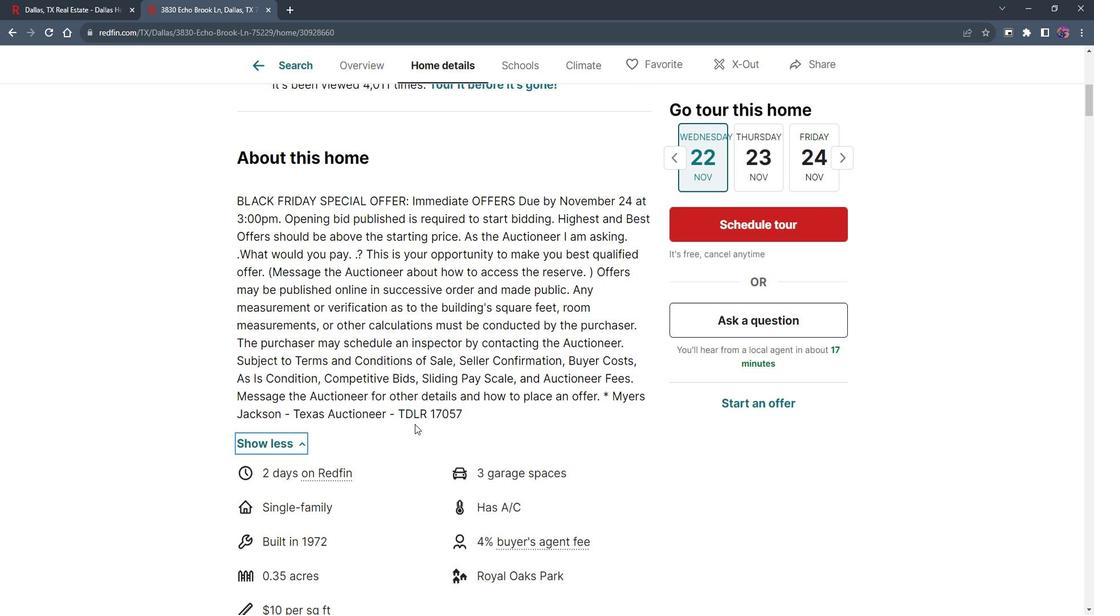 
Action: Mouse scrolled (420, 413) with delta (0, 0)
Screenshot: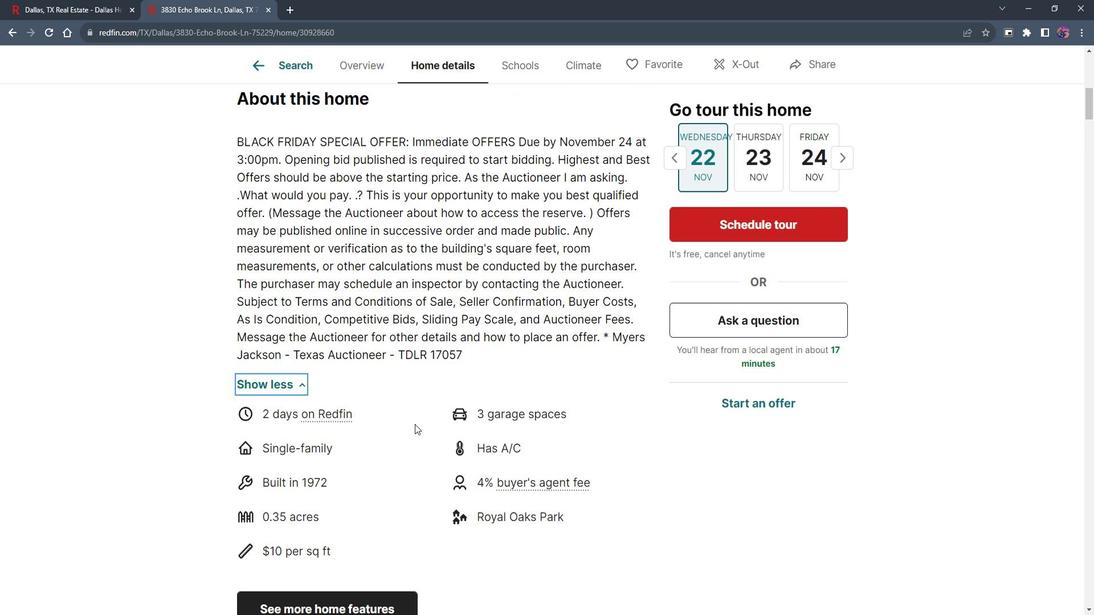 
Action: Mouse scrolled (420, 413) with delta (0, 0)
Screenshot: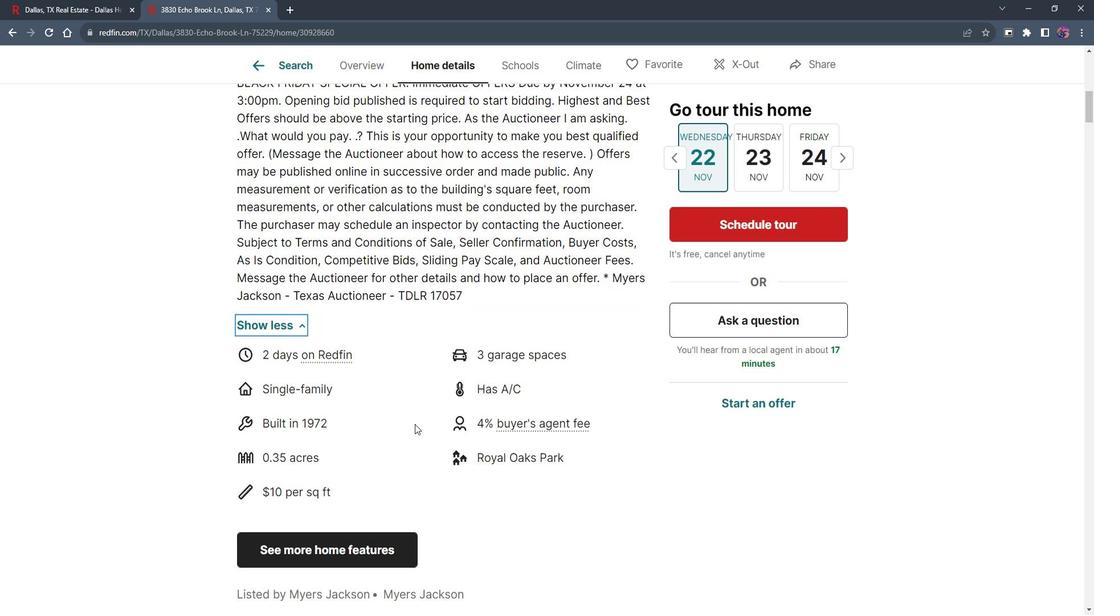 
Action: Mouse scrolled (420, 413) with delta (0, 0)
Screenshot: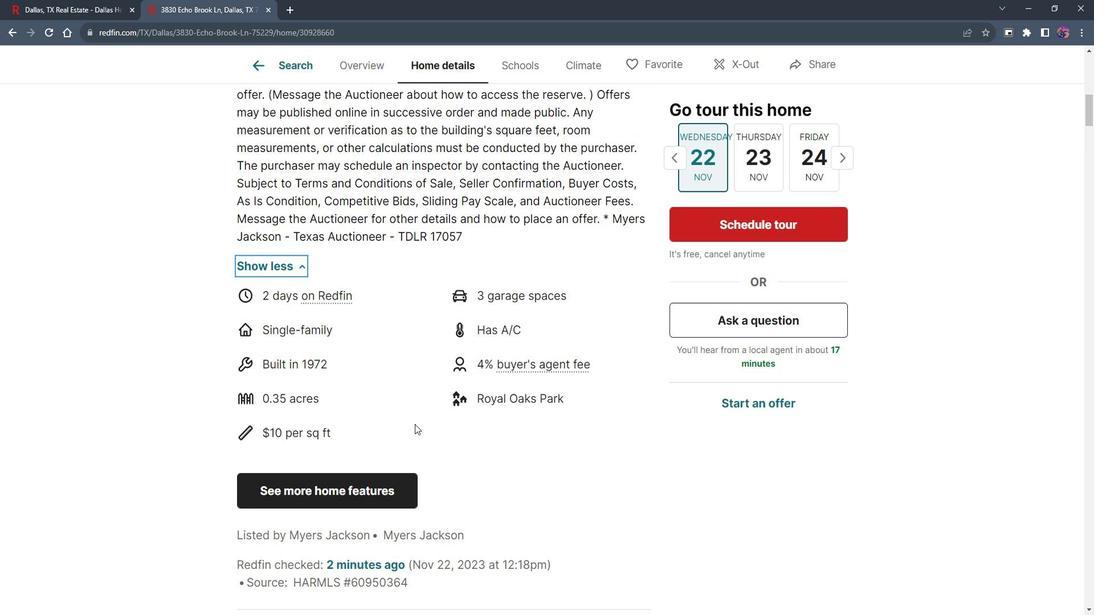 
Action: Mouse moved to (350, 418)
Screenshot: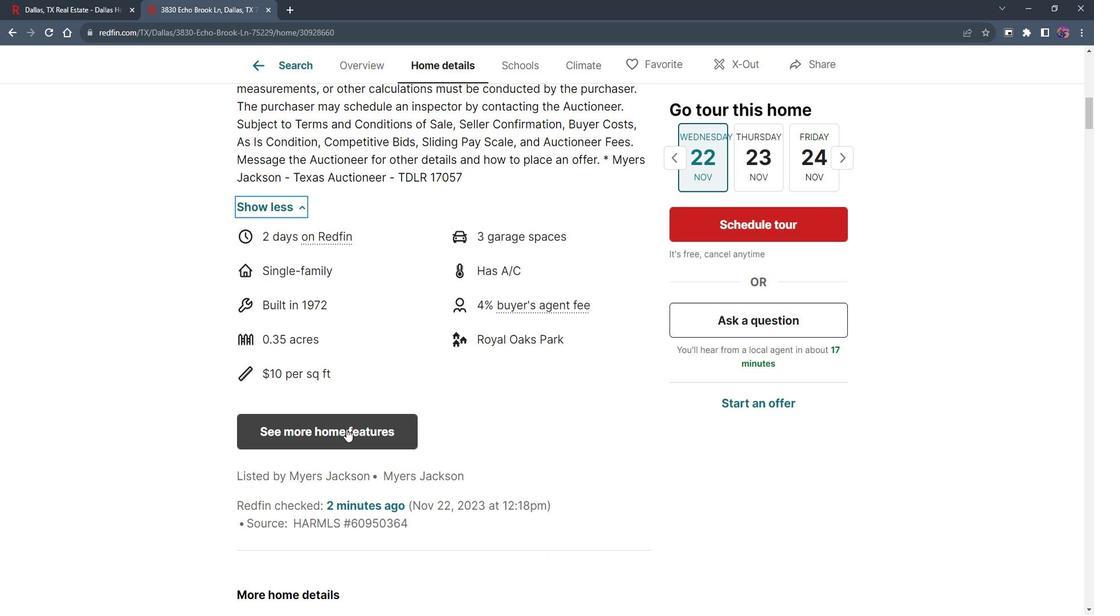 
Action: Mouse pressed left at (350, 418)
Screenshot: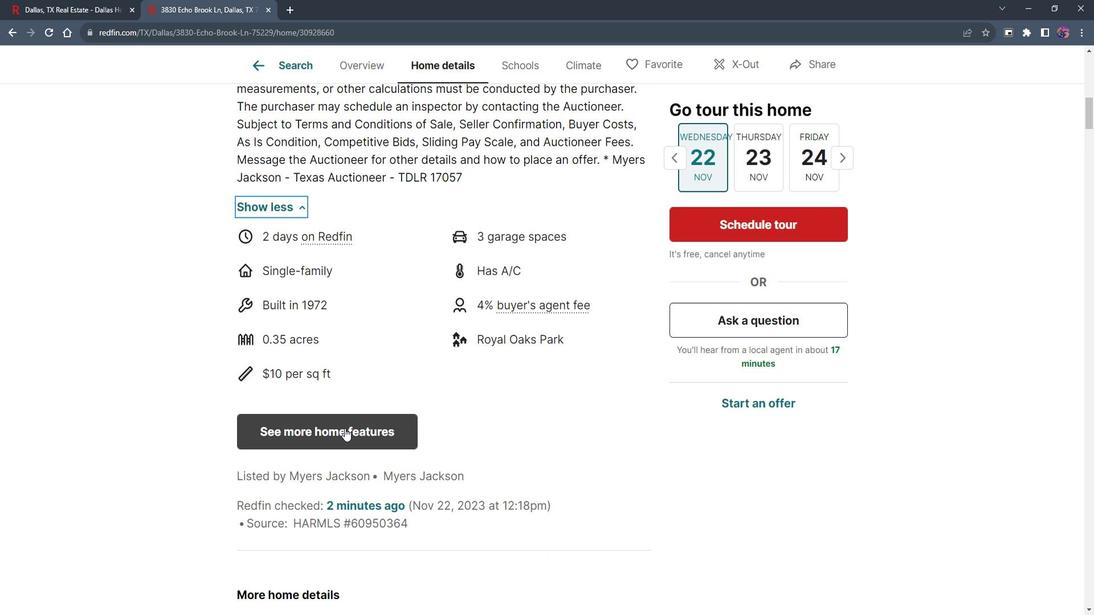 
Action: Mouse moved to (492, 416)
Screenshot: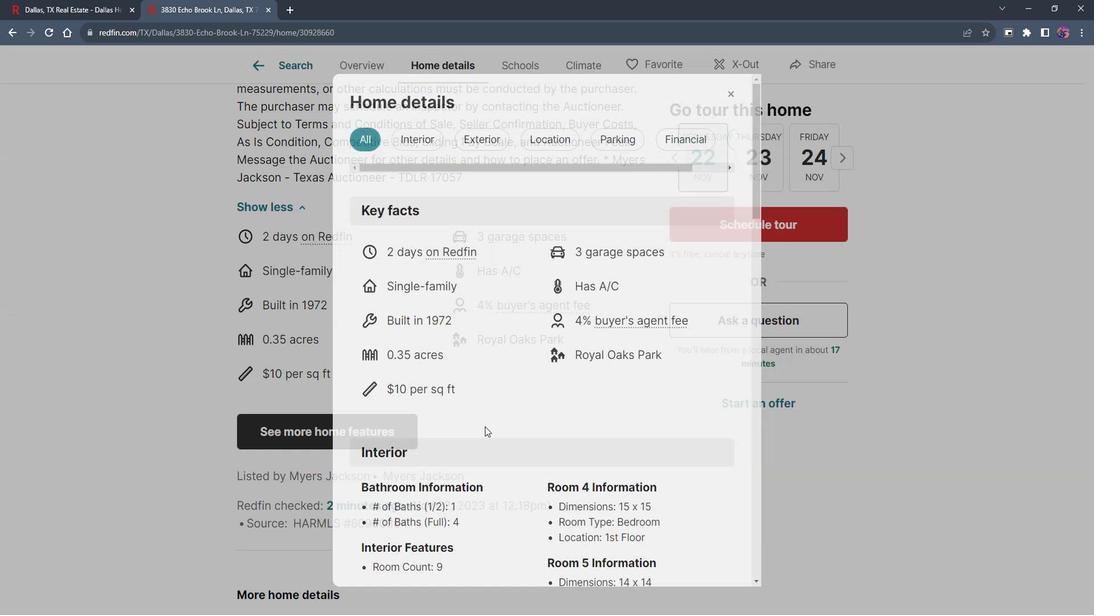 
Action: Mouse scrolled (492, 416) with delta (0, 0)
Screenshot: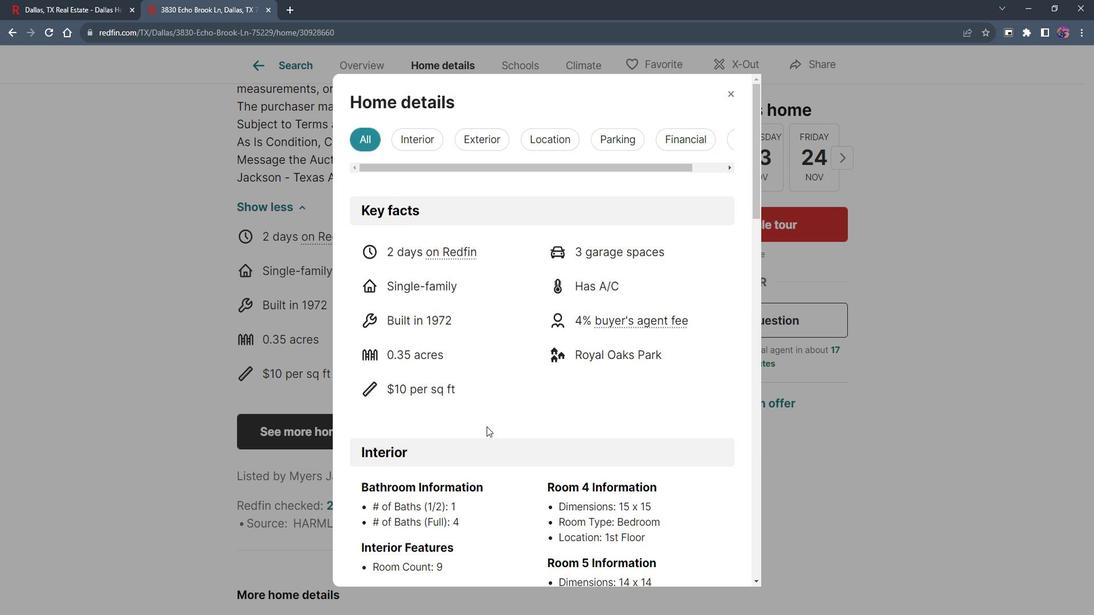 
Action: Mouse scrolled (492, 416) with delta (0, 0)
Screenshot: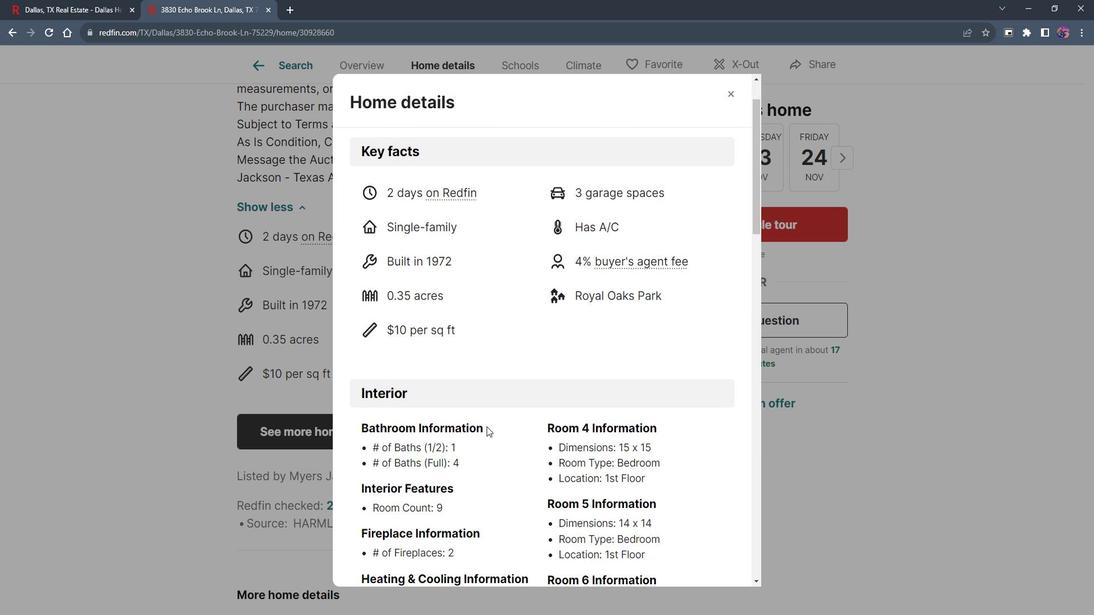 
Action: Mouse scrolled (492, 416) with delta (0, 0)
Screenshot: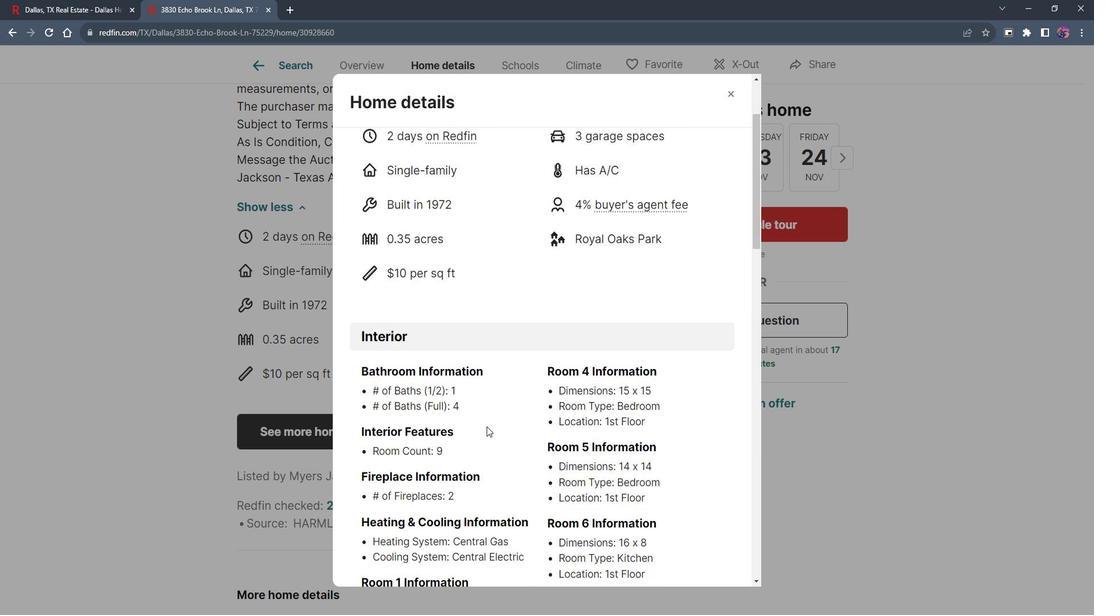 
Action: Mouse scrolled (492, 416) with delta (0, 0)
Screenshot: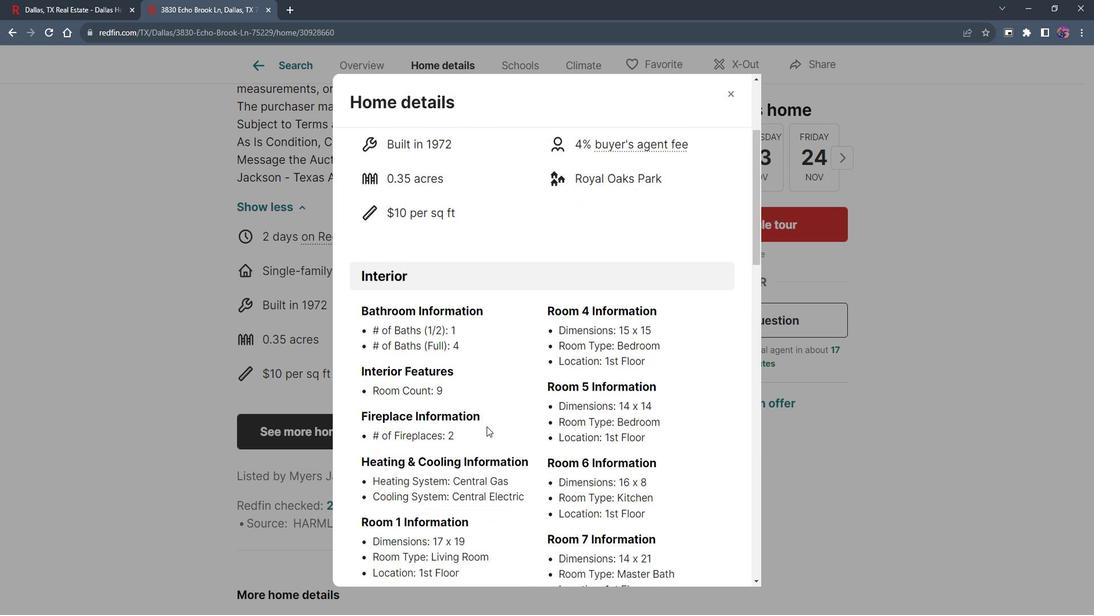 
Action: Mouse scrolled (492, 416) with delta (0, 0)
Screenshot: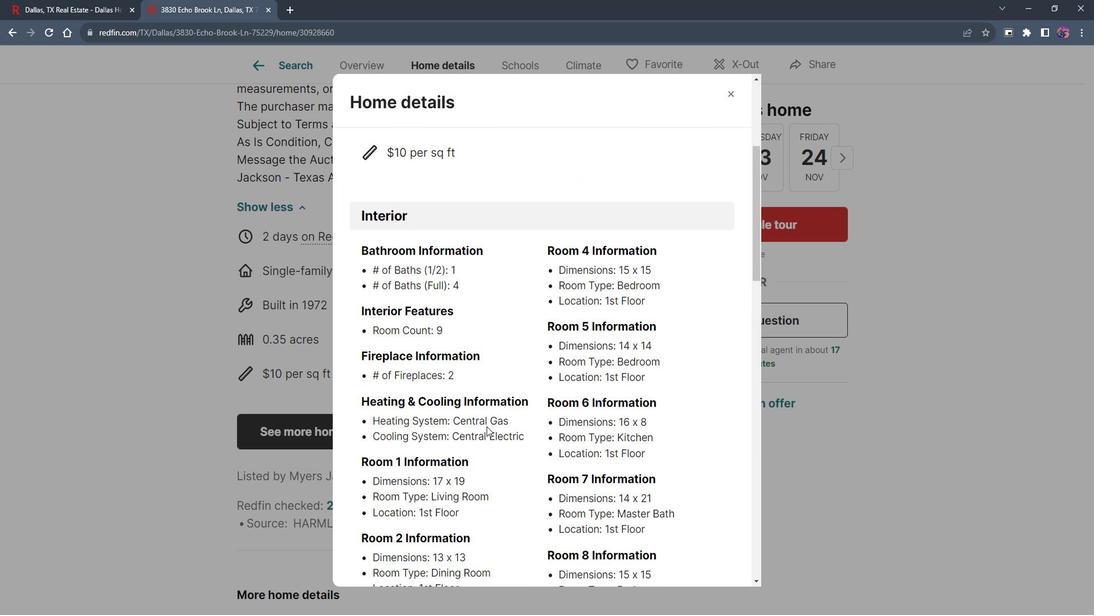 
Action: Mouse moved to (495, 409)
Screenshot: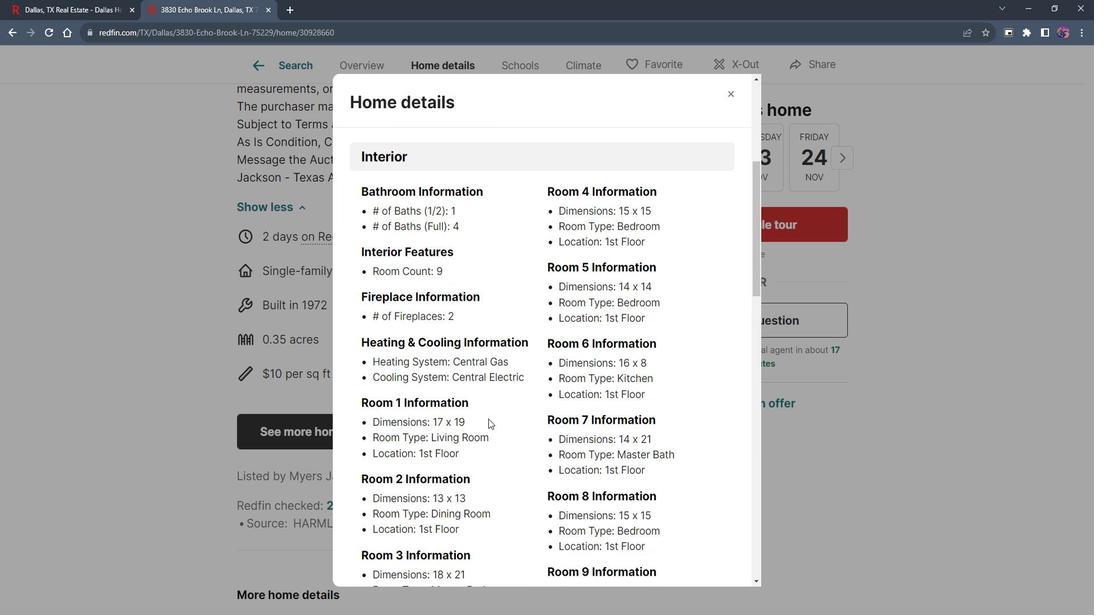 
Action: Mouse scrolled (495, 409) with delta (0, 0)
Screenshot: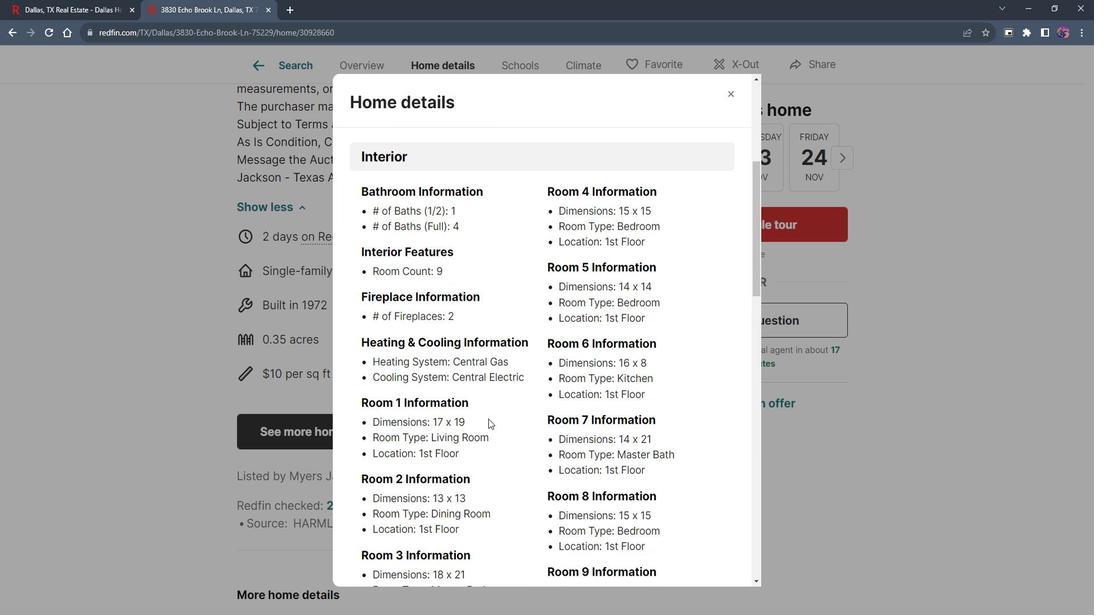 
Action: Mouse moved to (498, 408)
Screenshot: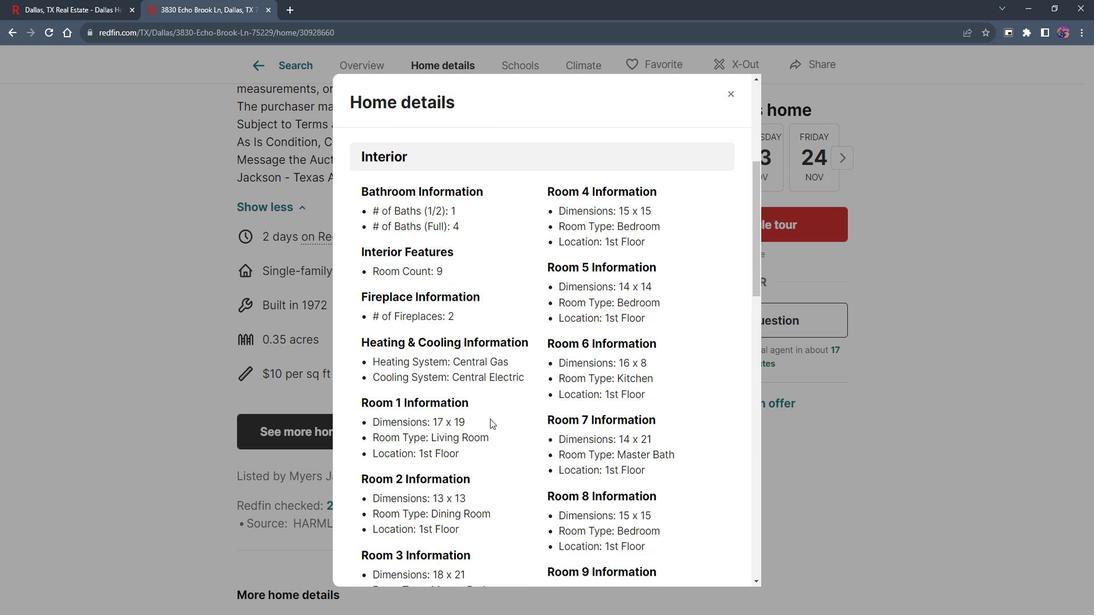 
Action: Mouse scrolled (498, 409) with delta (0, 0)
Screenshot: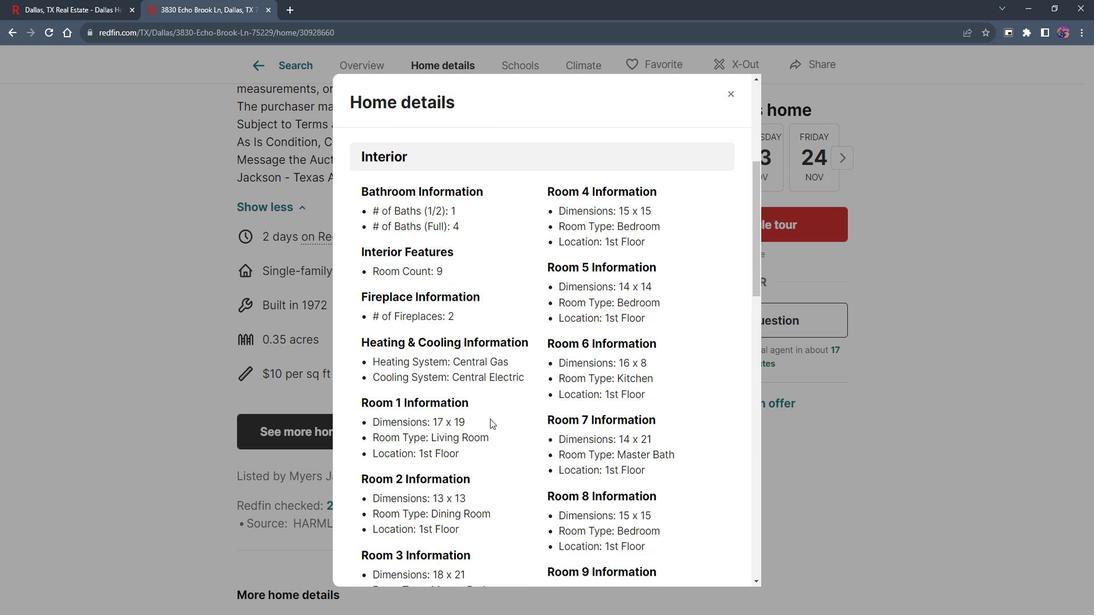 
Action: Mouse moved to (499, 408)
Screenshot: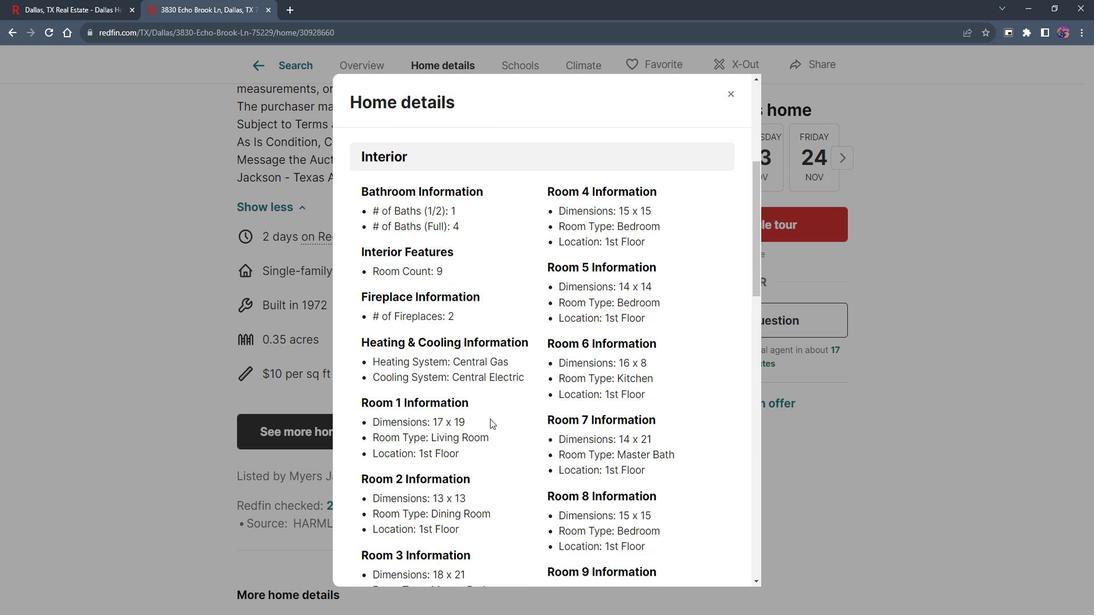 
Action: Mouse scrolled (499, 408) with delta (0, 0)
Screenshot: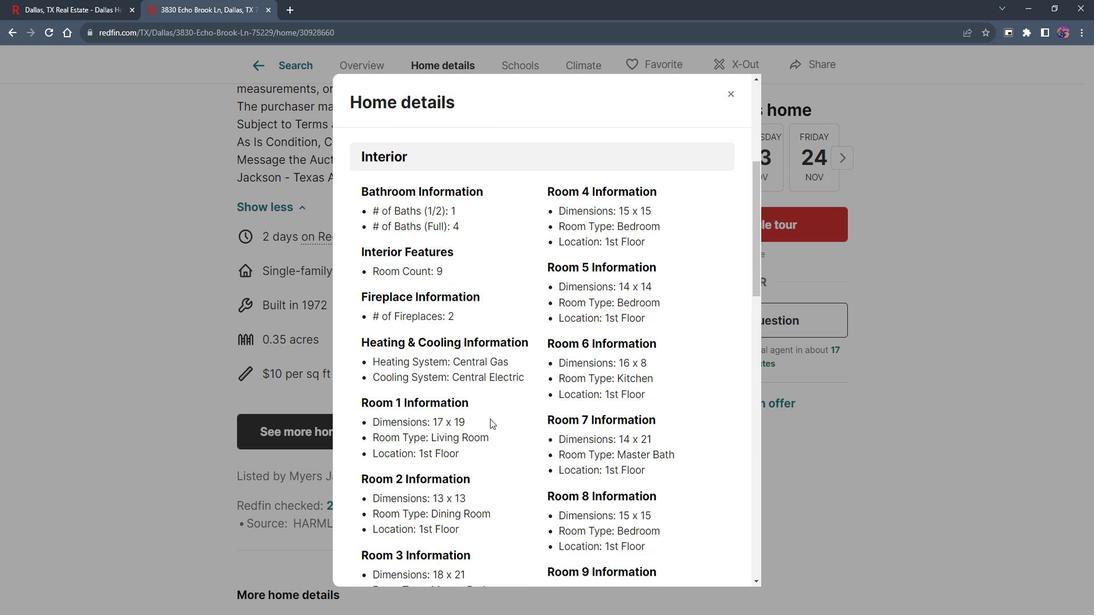 
Action: Mouse moved to (502, 408)
Screenshot: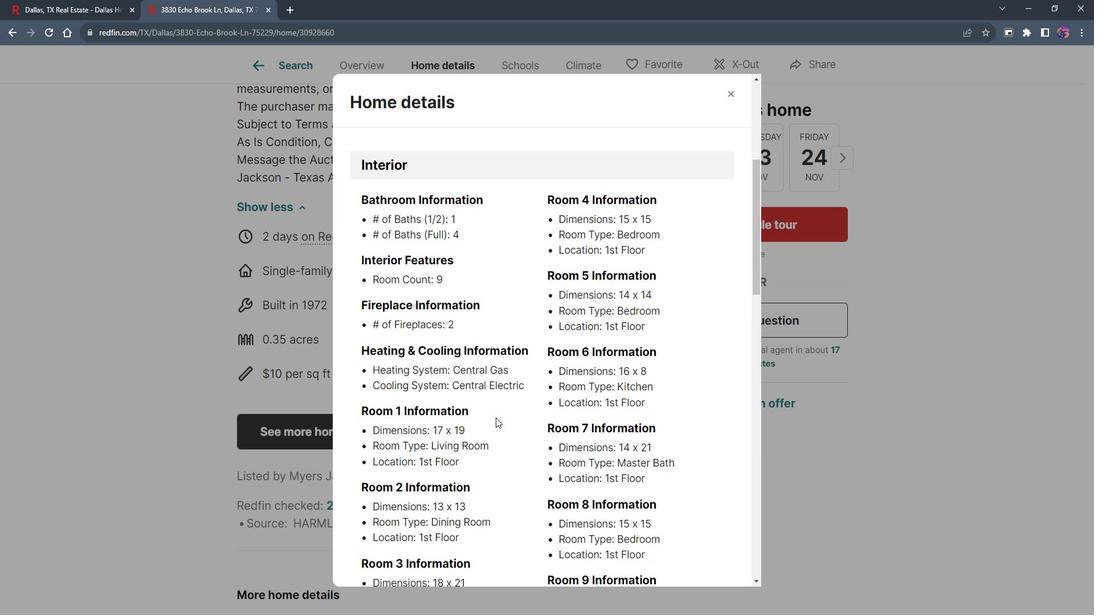 
Action: Mouse scrolled (502, 408) with delta (0, 0)
Screenshot: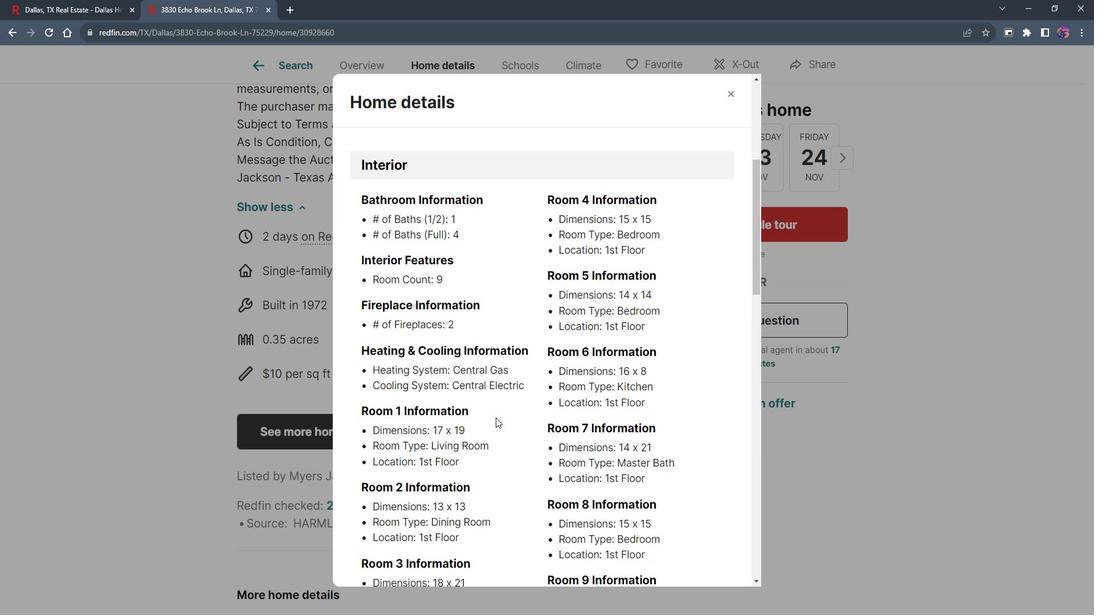 
Action: Mouse moved to (503, 406)
Screenshot: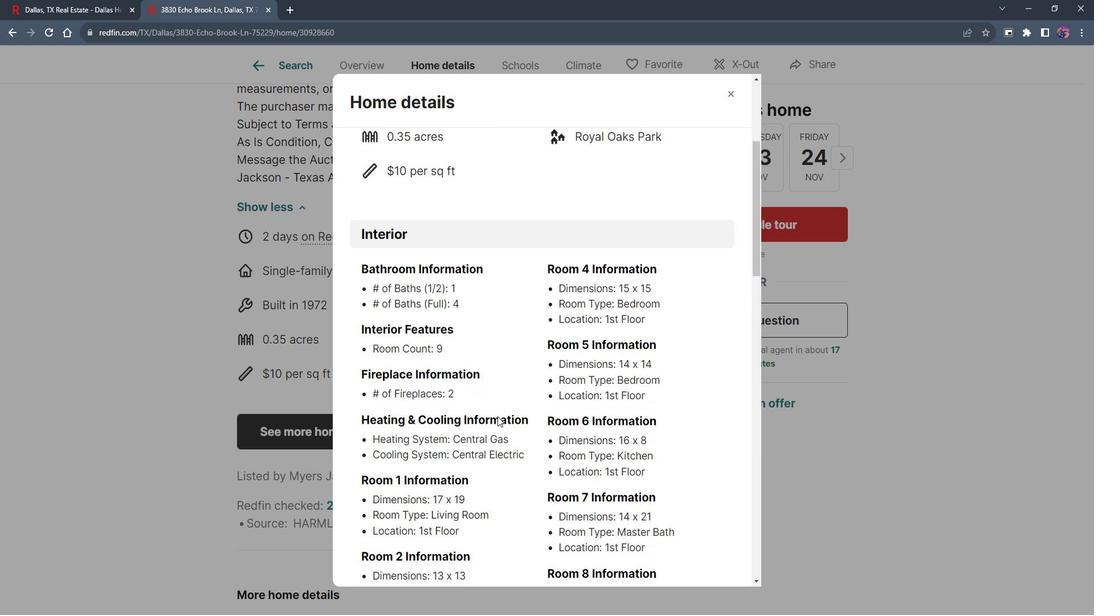 
Action: Mouse scrolled (503, 406) with delta (0, 0)
Screenshot: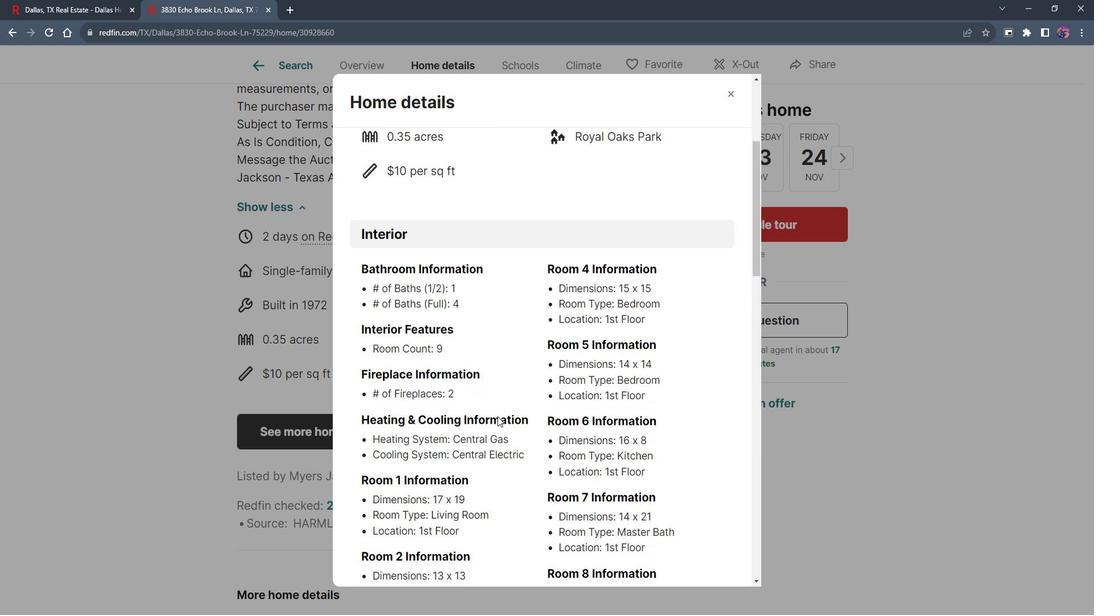 
Action: Mouse moved to (504, 405)
Screenshot: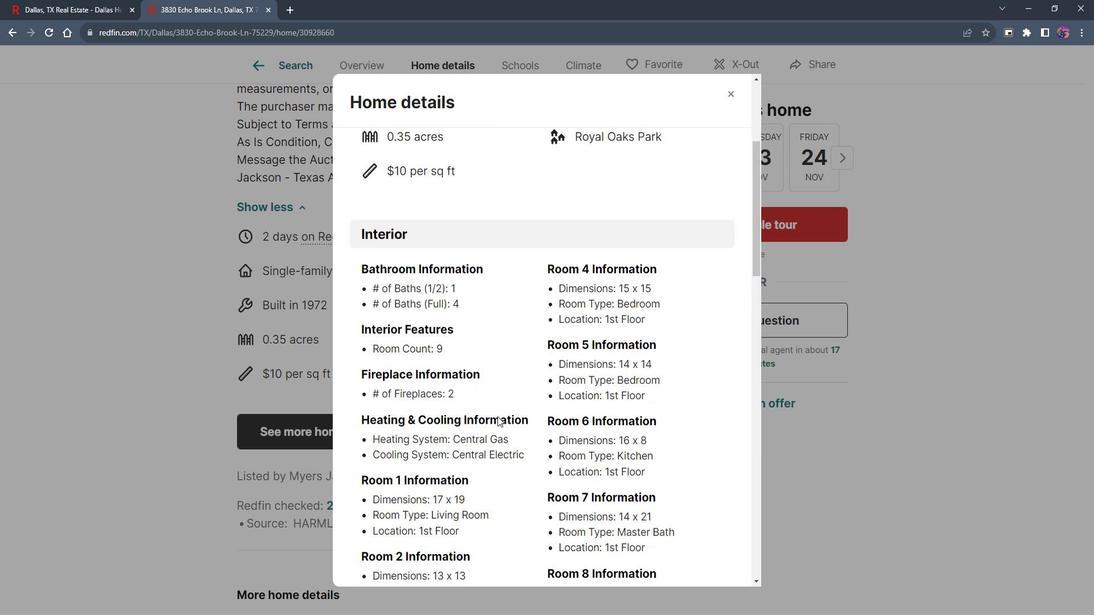
Action: Mouse scrolled (504, 405) with delta (0, 0)
Screenshot: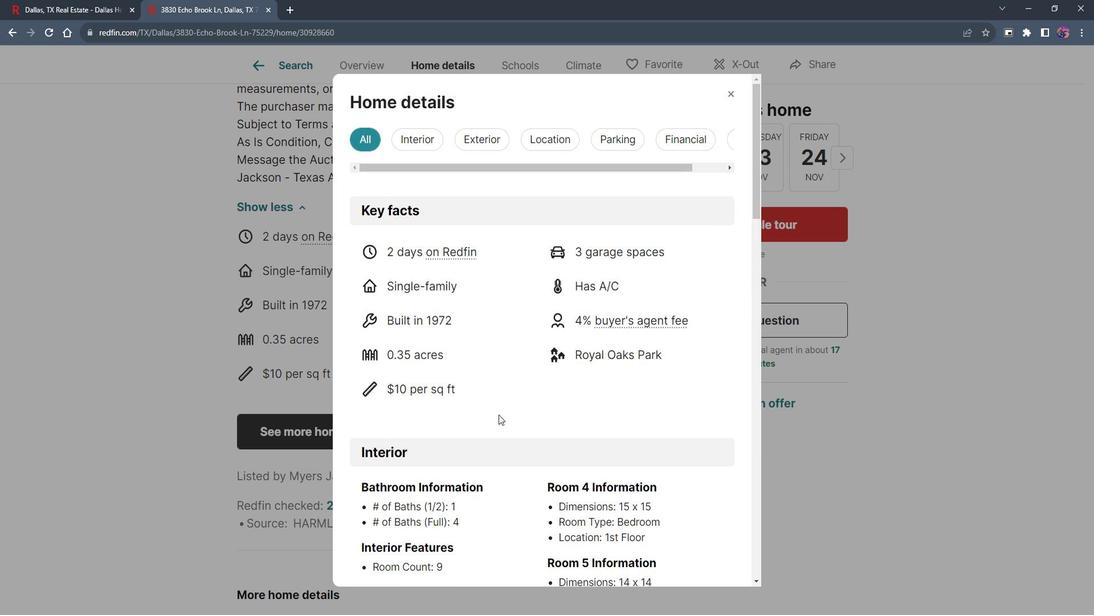 
Action: Mouse scrolled (504, 405) with delta (0, 0)
Screenshot: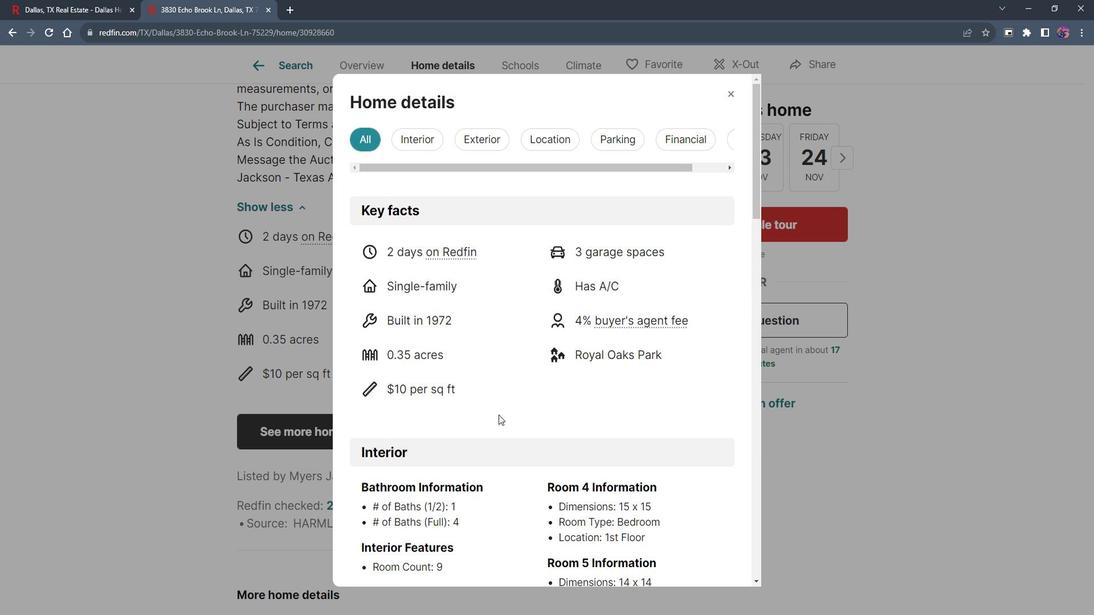 
Action: Mouse scrolled (504, 405) with delta (0, 0)
Screenshot: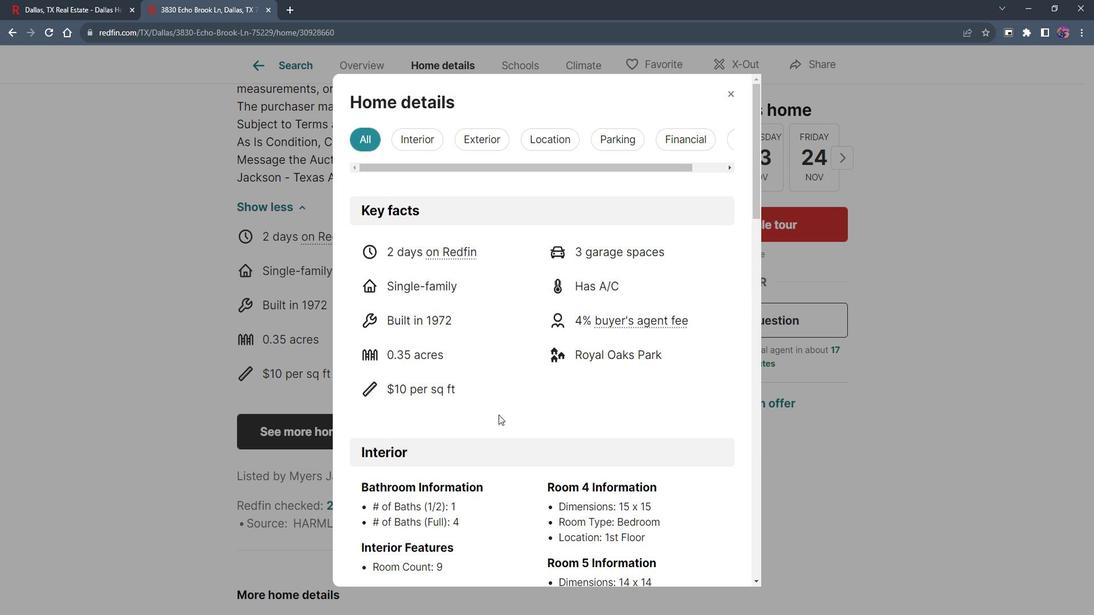 
Action: Mouse scrolled (504, 405) with delta (0, 0)
Screenshot: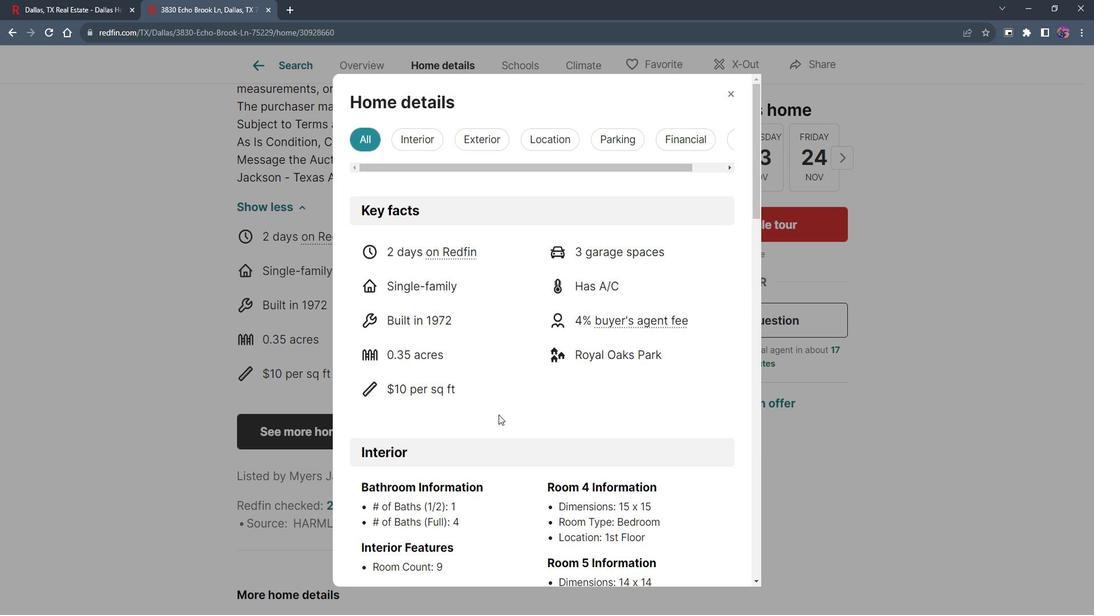 
Action: Mouse moved to (434, 141)
Screenshot: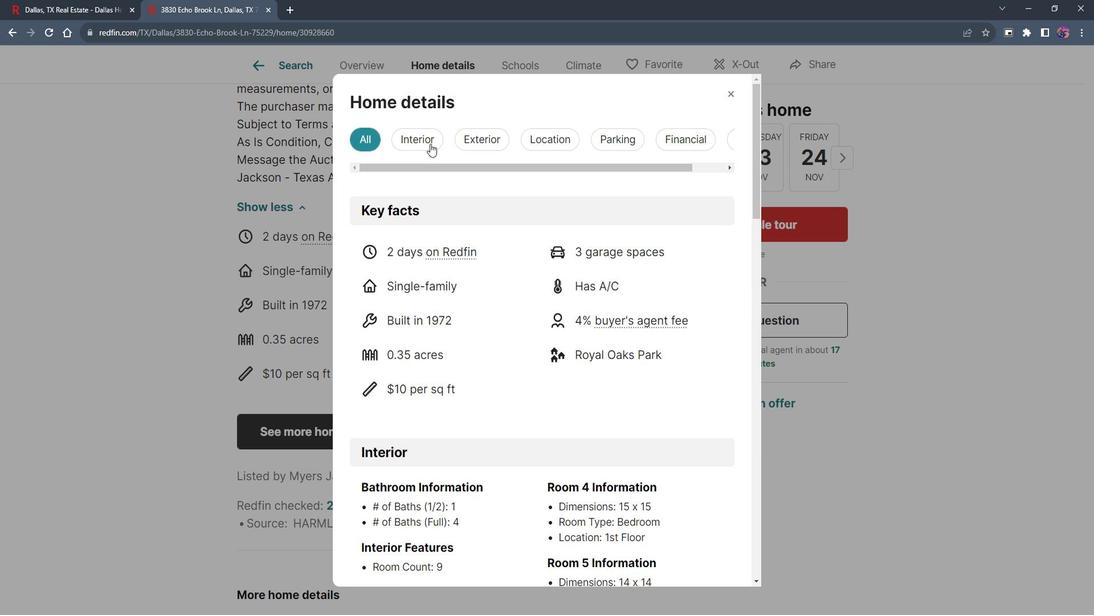 
Action: Mouse pressed left at (434, 141)
Screenshot: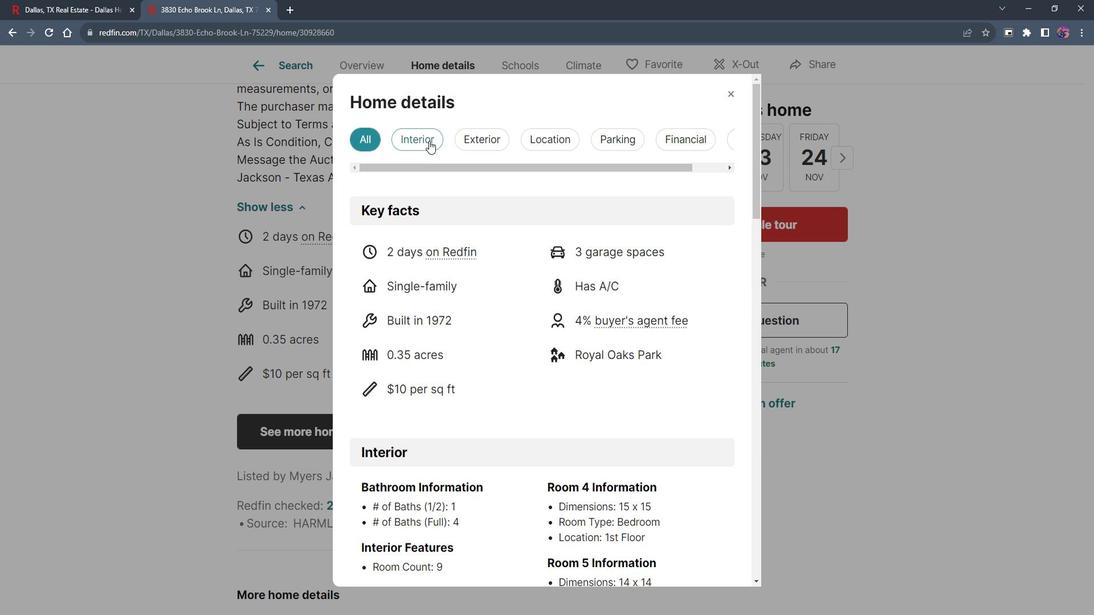 
Action: Mouse moved to (508, 347)
Screenshot: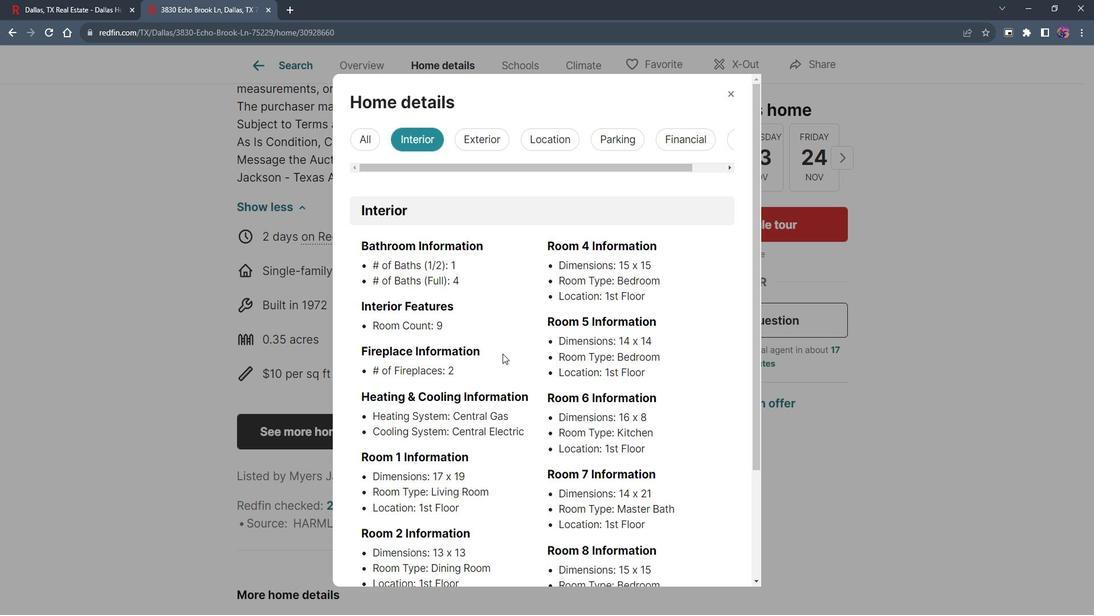 
Action: Mouse scrolled (508, 347) with delta (0, 0)
Screenshot: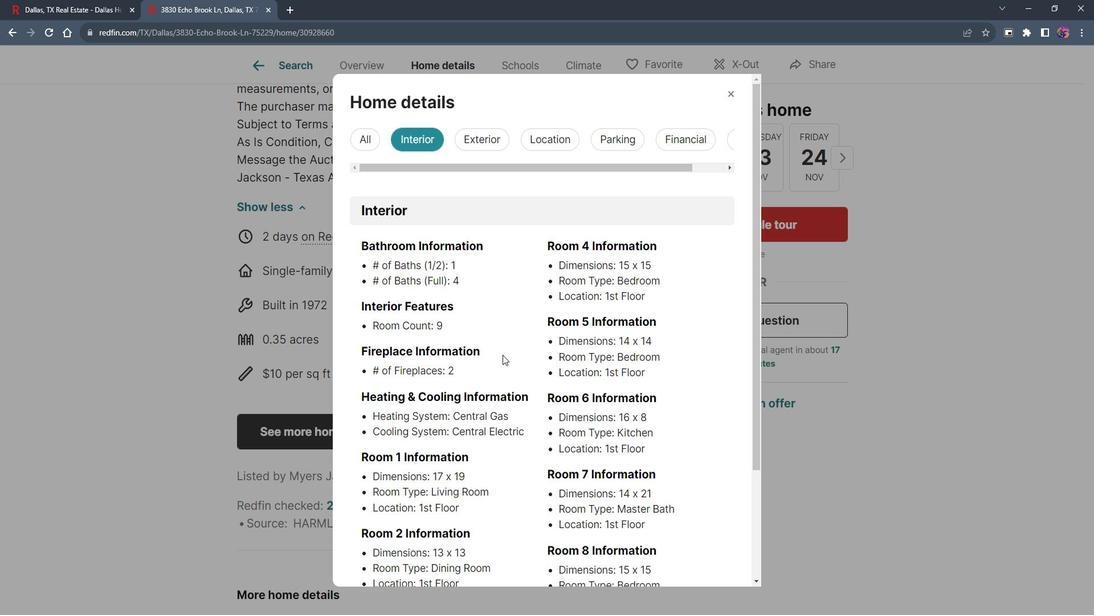 
Action: Mouse moved to (508, 347)
Screenshot: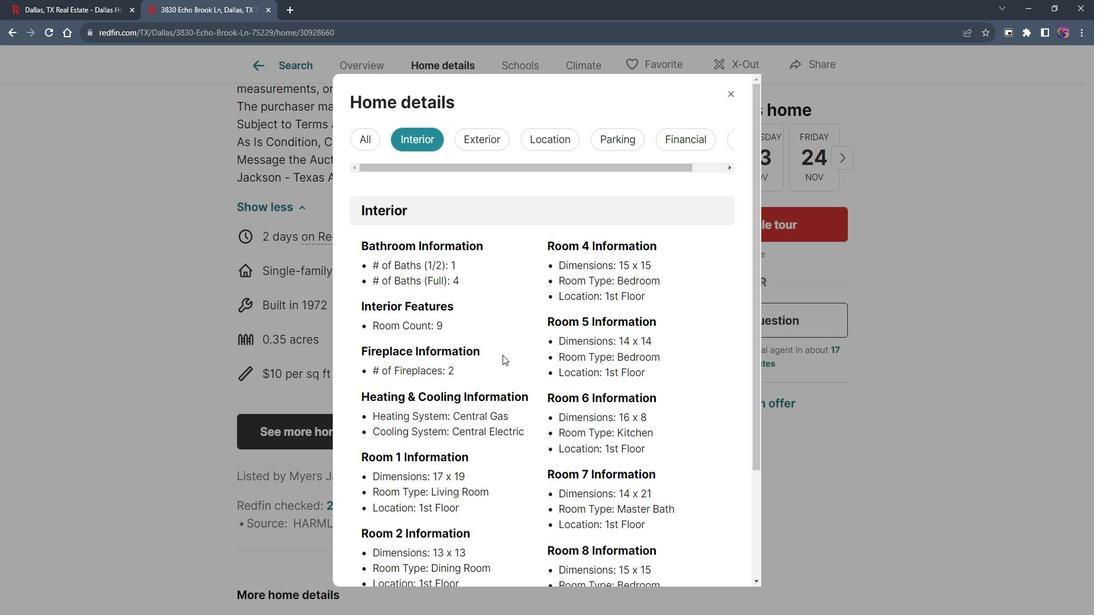 
Action: Mouse scrolled (508, 347) with delta (0, 0)
Screenshot: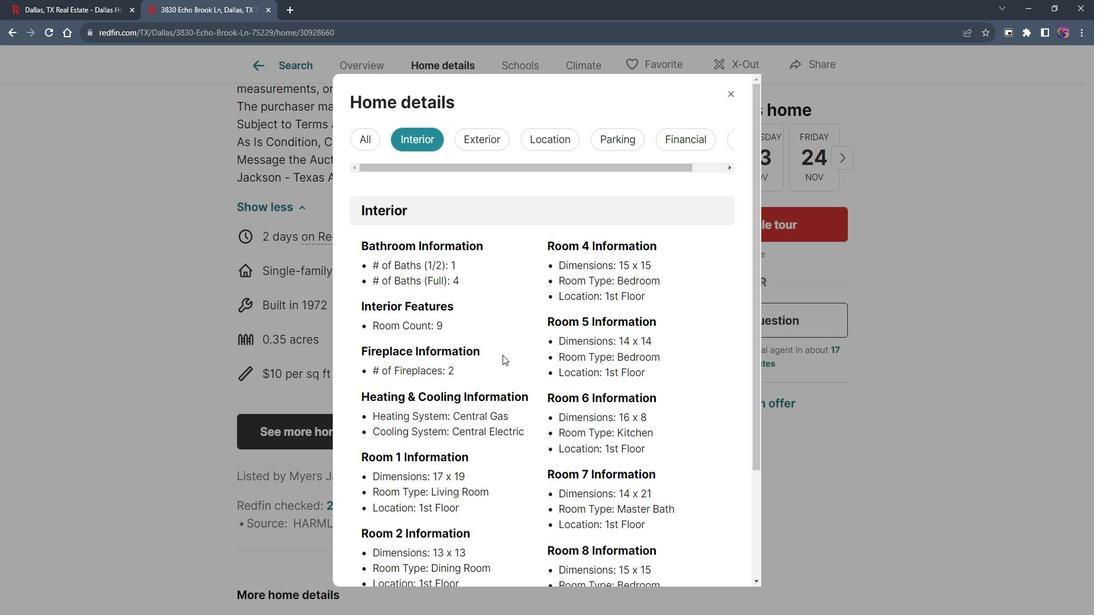 
Action: Mouse moved to (508, 347)
Screenshot: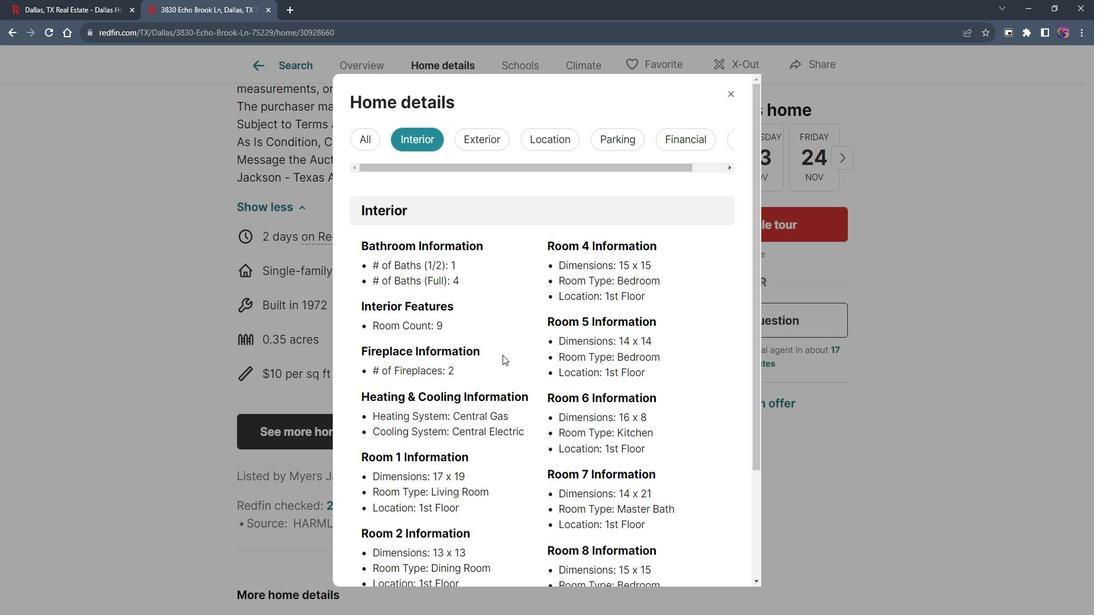 
Action: Mouse scrolled (508, 347) with delta (0, 0)
Screenshot: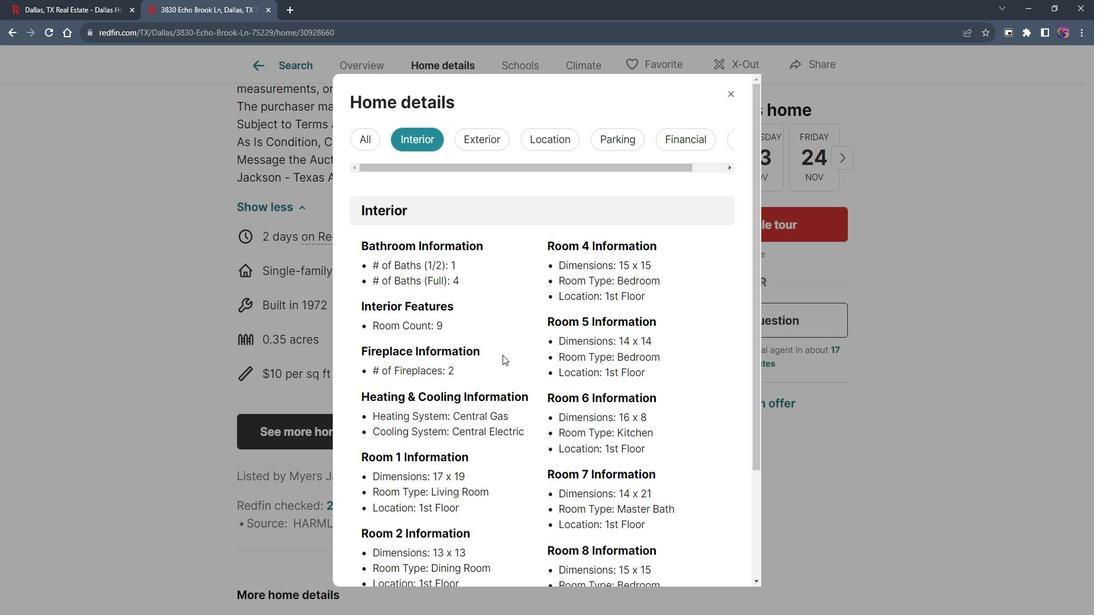 
Action: Mouse moved to (508, 347)
Screenshot: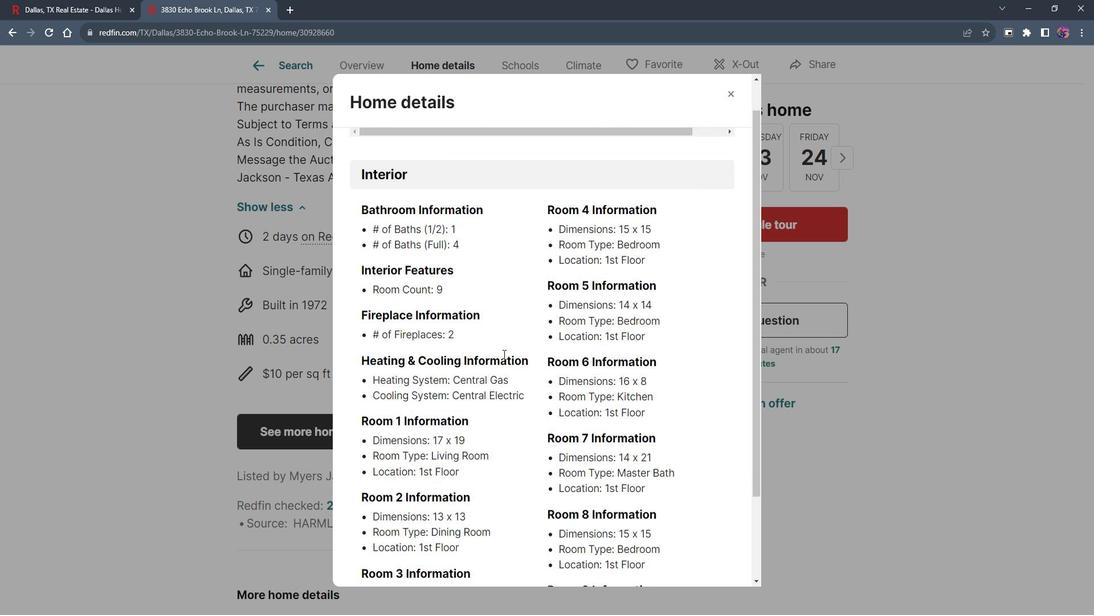 
Action: Mouse scrolled (508, 346) with delta (0, 0)
Screenshot: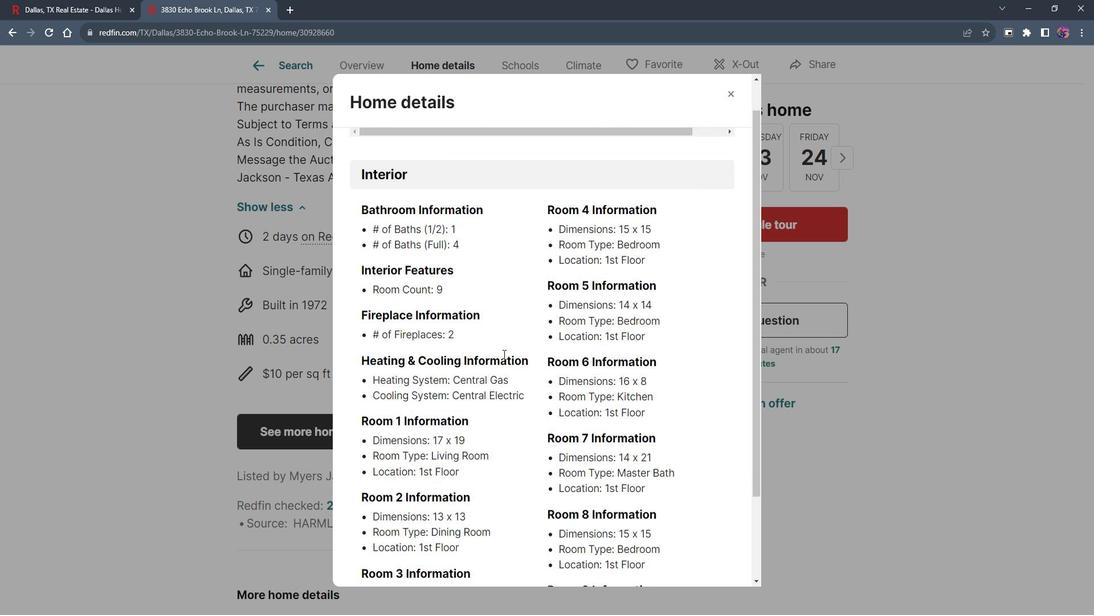 
Action: Mouse moved to (511, 343)
Screenshot: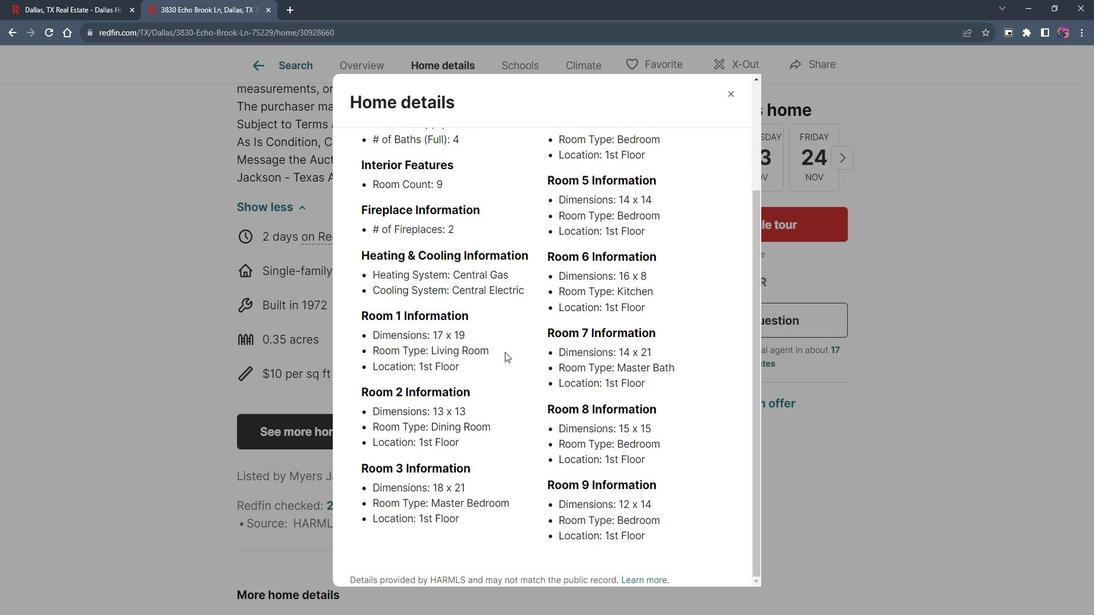 
Action: Mouse scrolled (511, 342) with delta (0, 0)
Screenshot: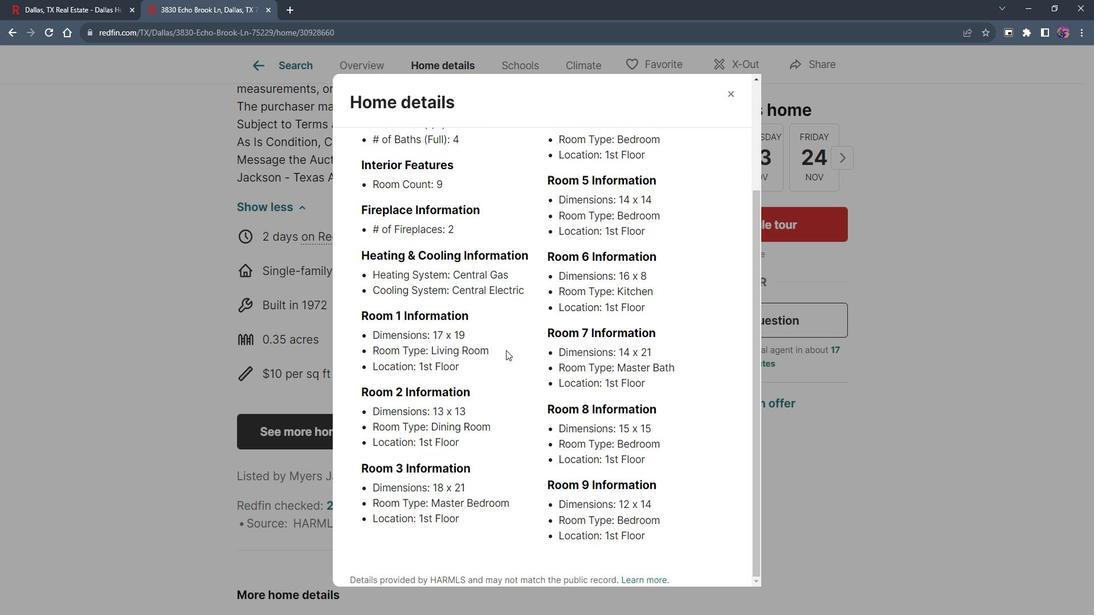 
Action: Mouse scrolled (511, 342) with delta (0, 0)
Screenshot: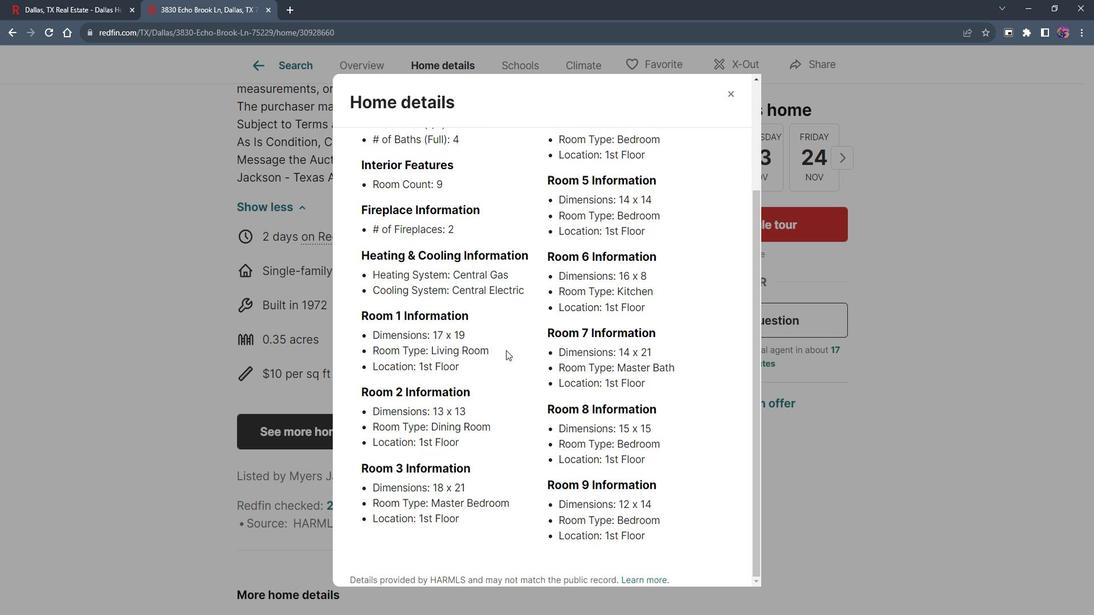 
Action: Mouse scrolled (511, 342) with delta (0, 0)
Screenshot: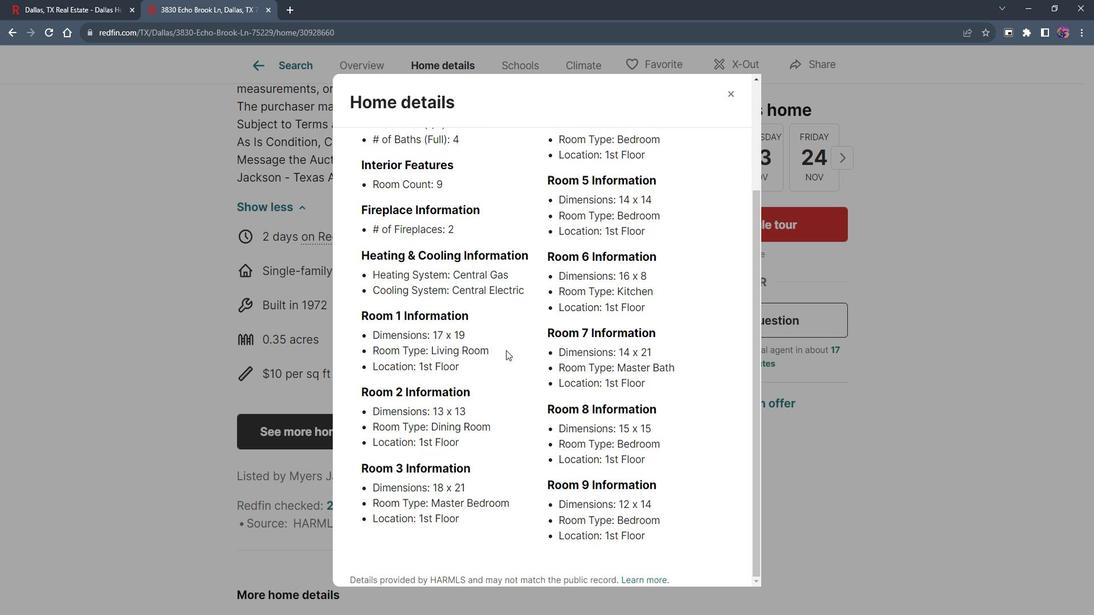 
Action: Mouse scrolled (511, 342) with delta (0, 0)
Screenshot: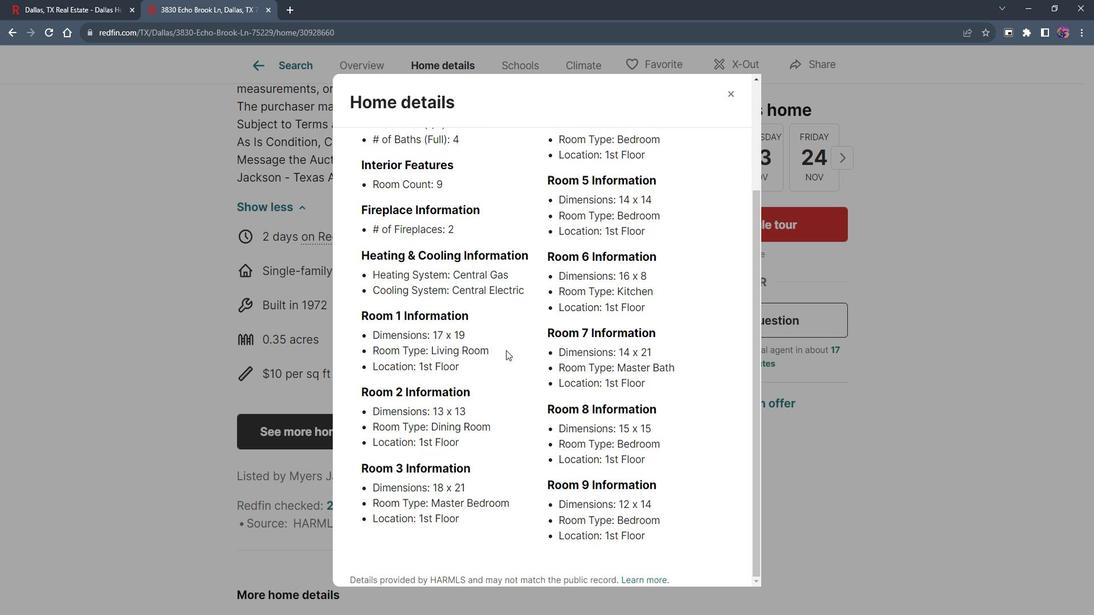 
Action: Mouse moved to (512, 341)
Screenshot: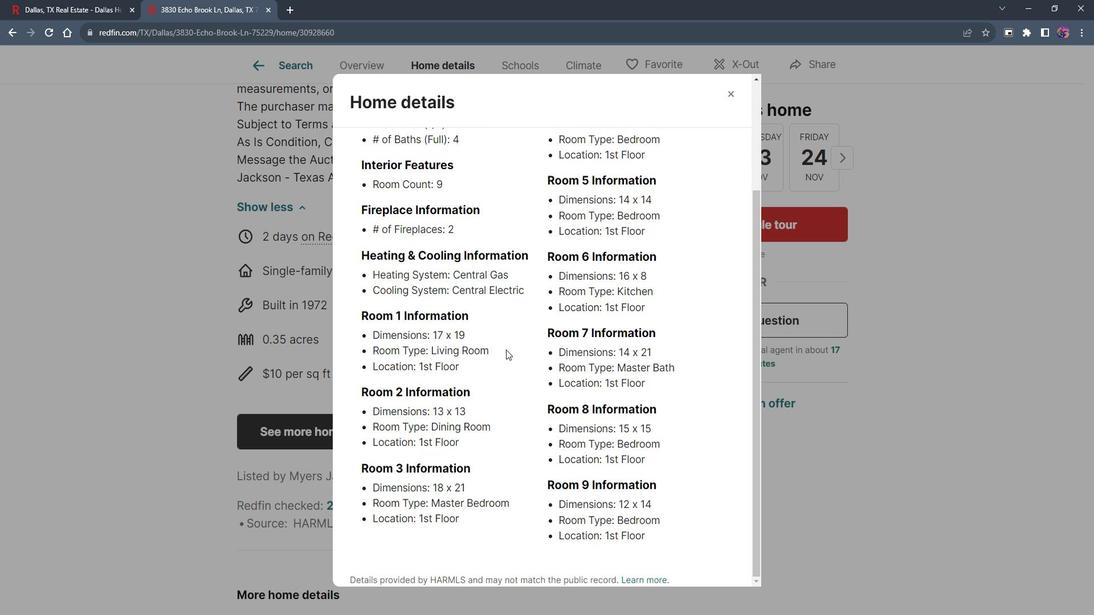 
Action: Mouse scrolled (512, 341) with delta (0, 0)
Screenshot: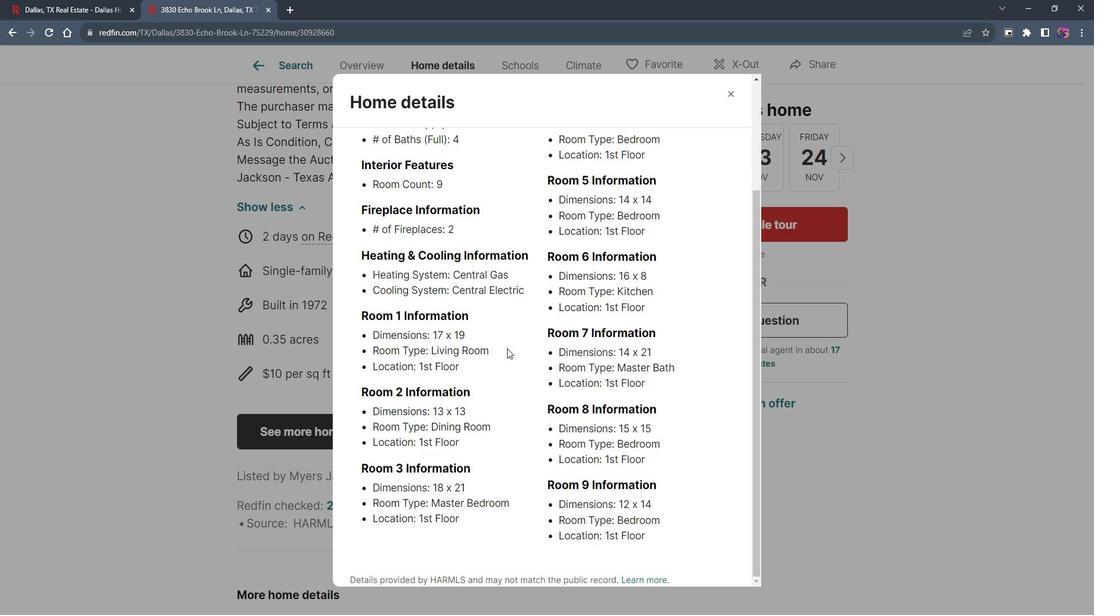 
Action: Mouse scrolled (512, 341) with delta (0, 0)
Screenshot: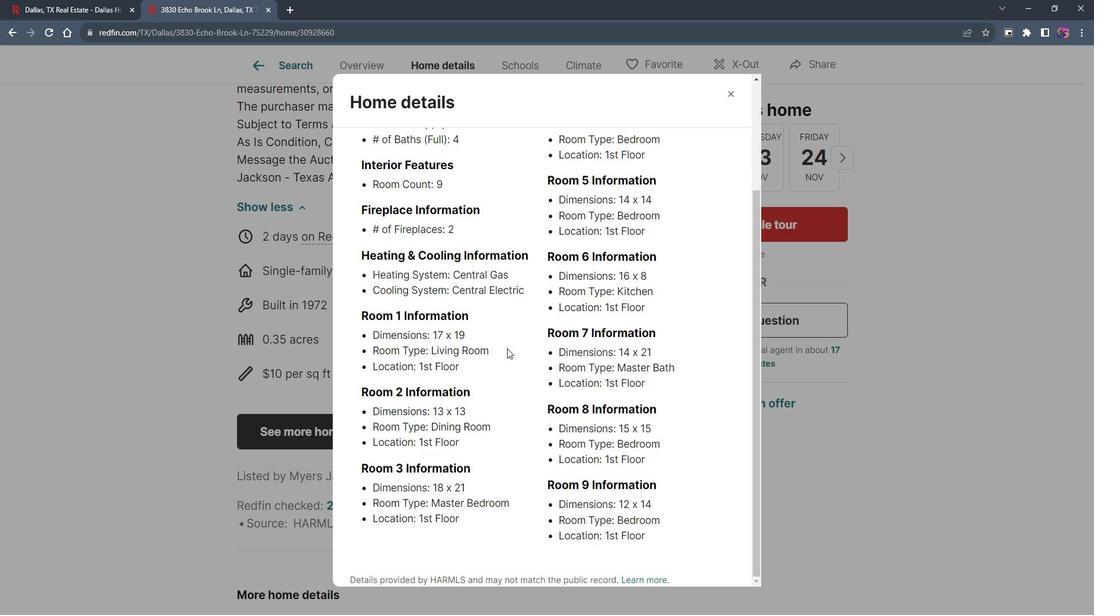 
Action: Mouse moved to (513, 341)
Screenshot: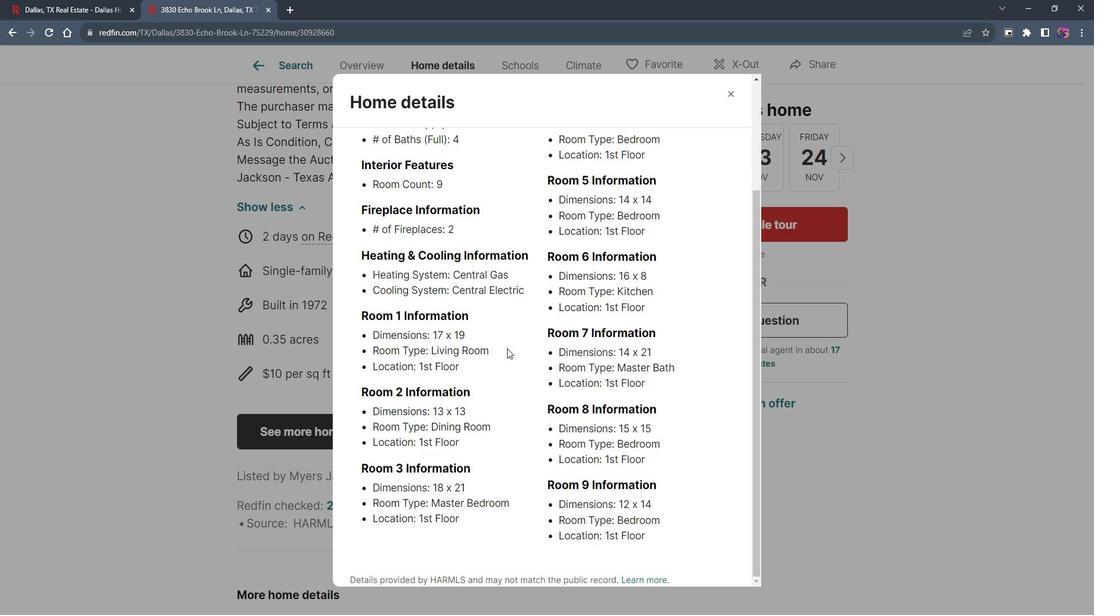 
Action: Mouse scrolled (513, 341) with delta (0, 0)
Screenshot: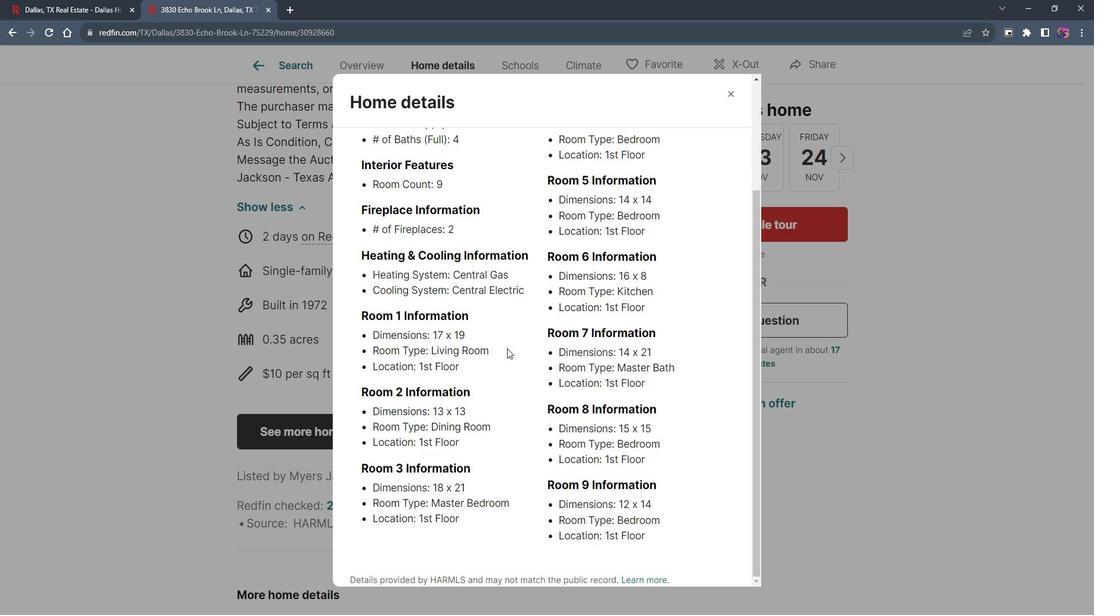 
Action: Mouse scrolled (513, 341) with delta (0, 0)
Screenshot: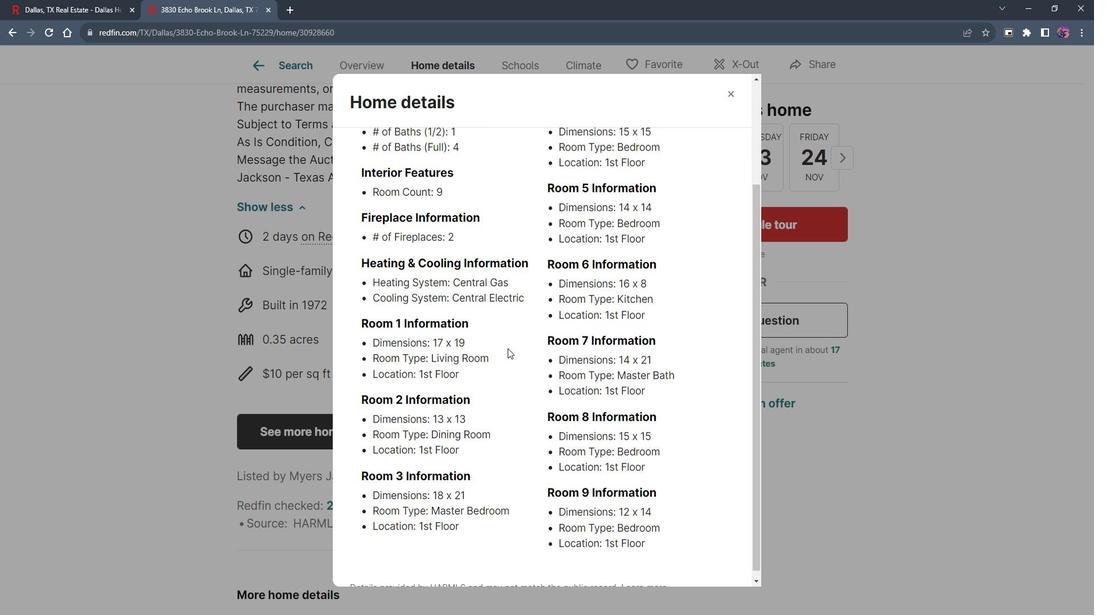 
Action: Mouse scrolled (513, 341) with delta (0, 0)
Screenshot: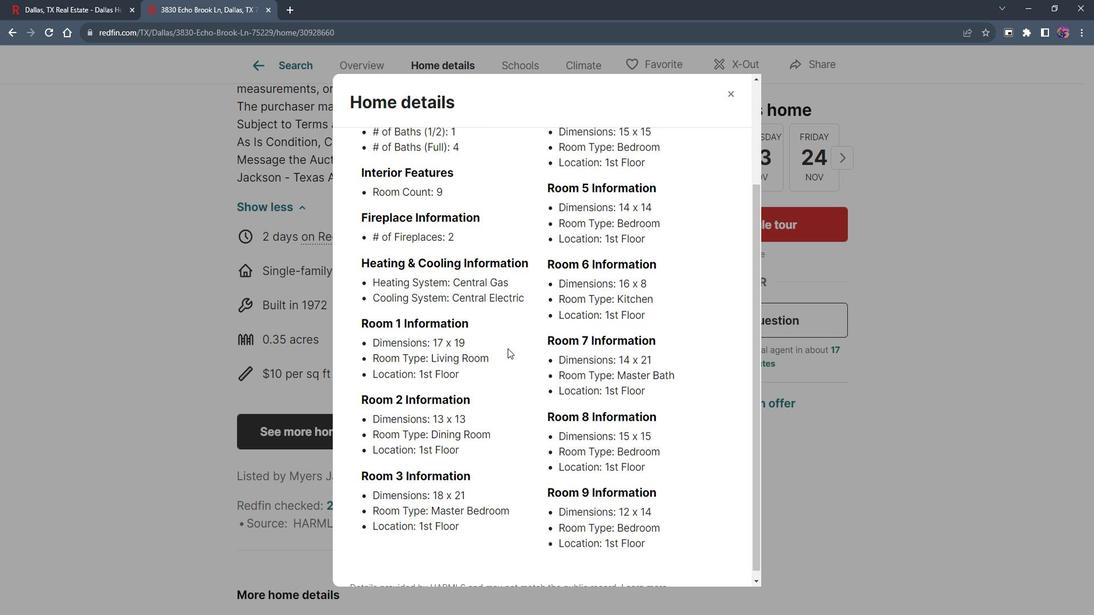 
Action: Mouse scrolled (513, 341) with delta (0, 0)
Screenshot: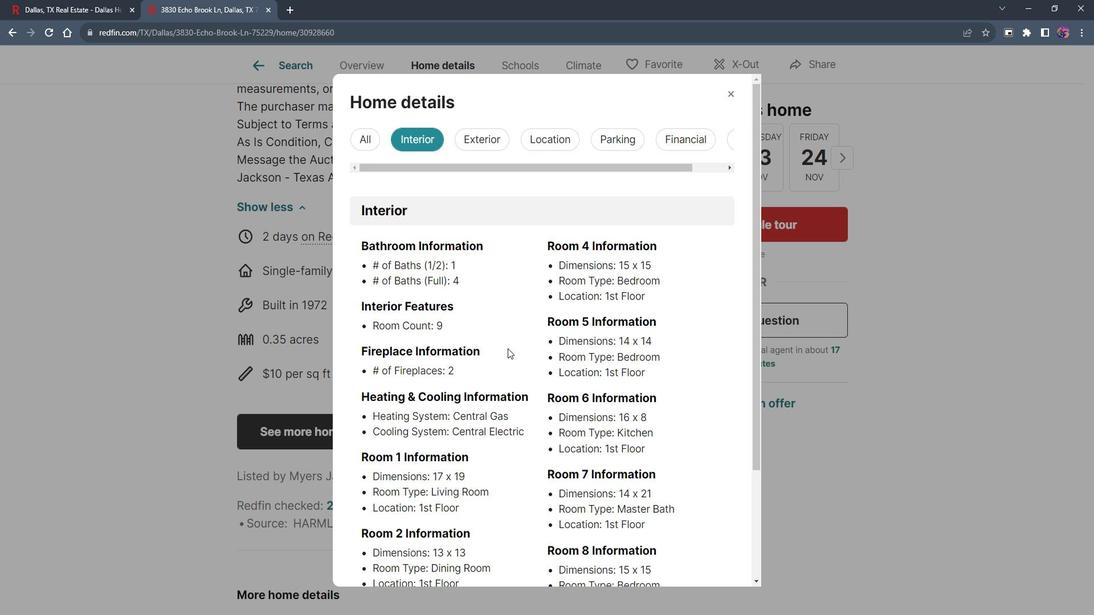 
Action: Mouse moved to (513, 340)
Screenshot: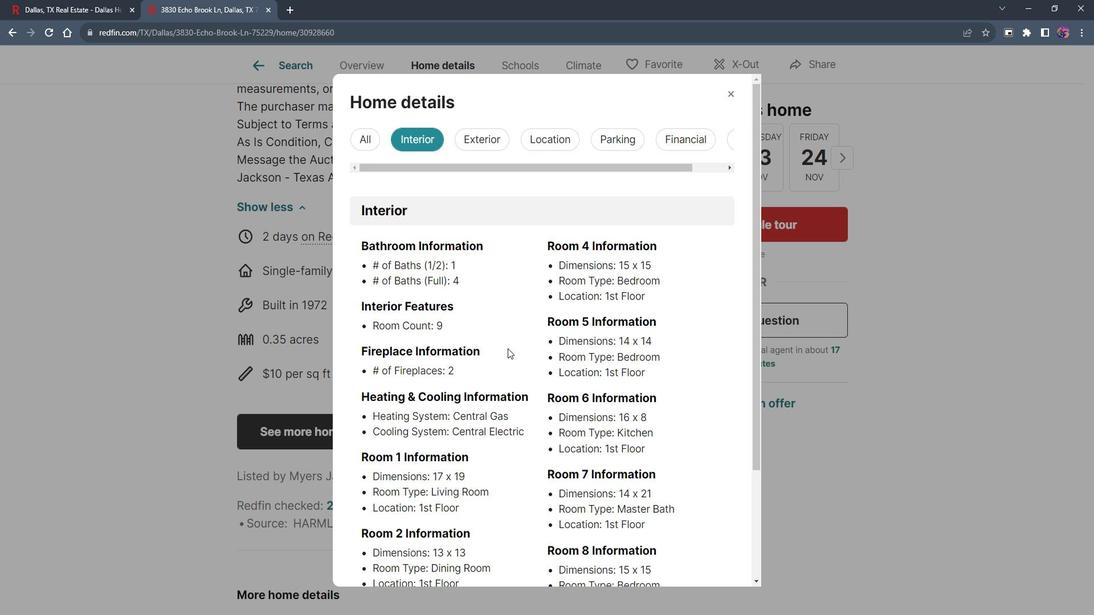 
Action: Mouse scrolled (513, 341) with delta (0, 0)
Screenshot: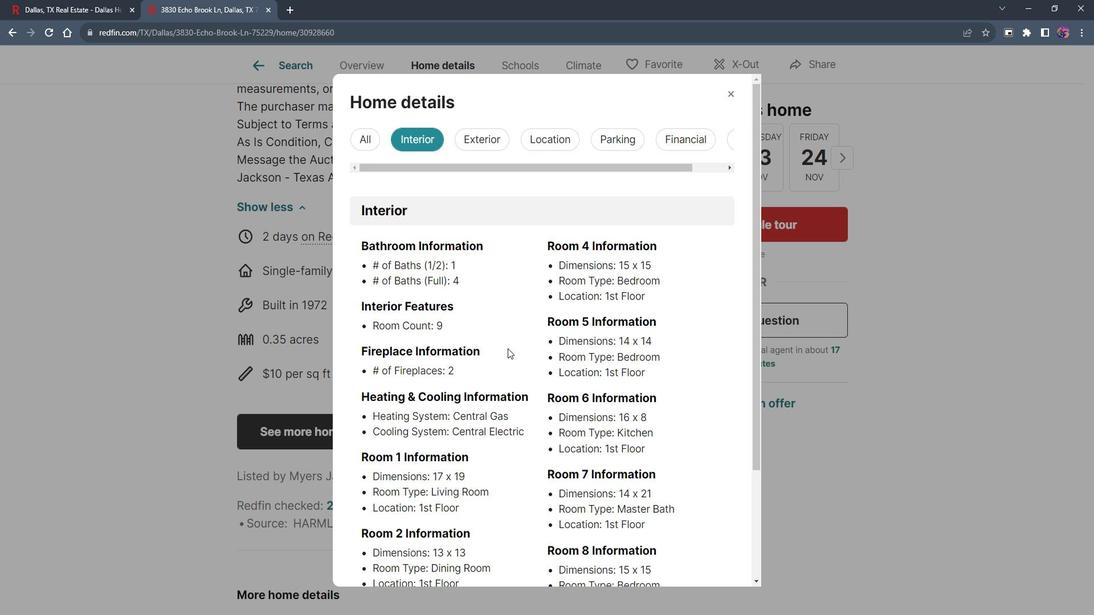 
Action: Mouse moved to (514, 337)
Screenshot: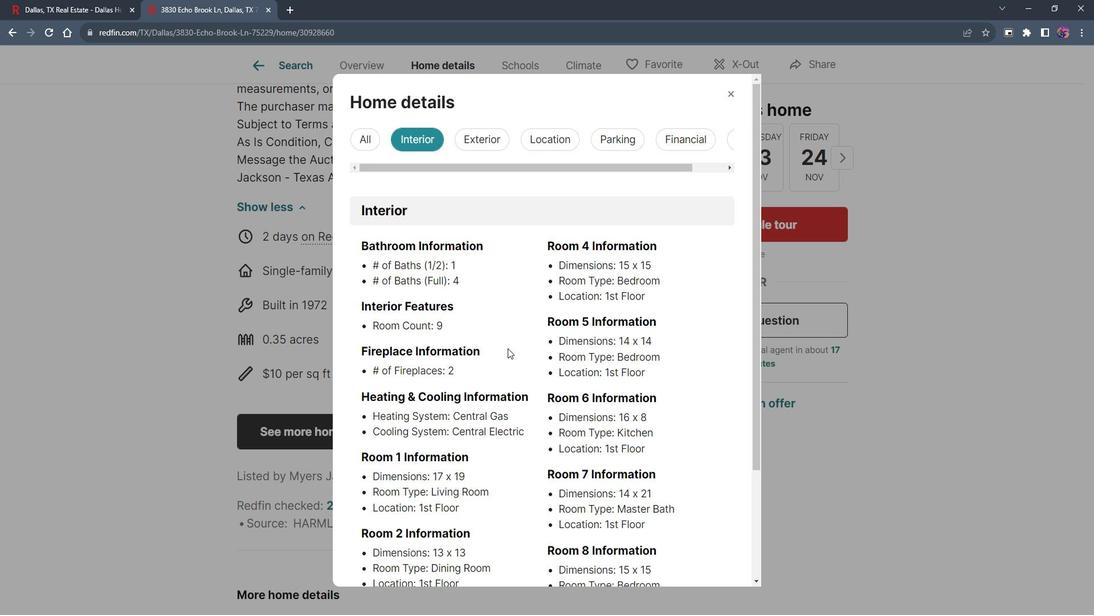 
Action: Mouse scrolled (514, 337) with delta (0, 0)
Screenshot: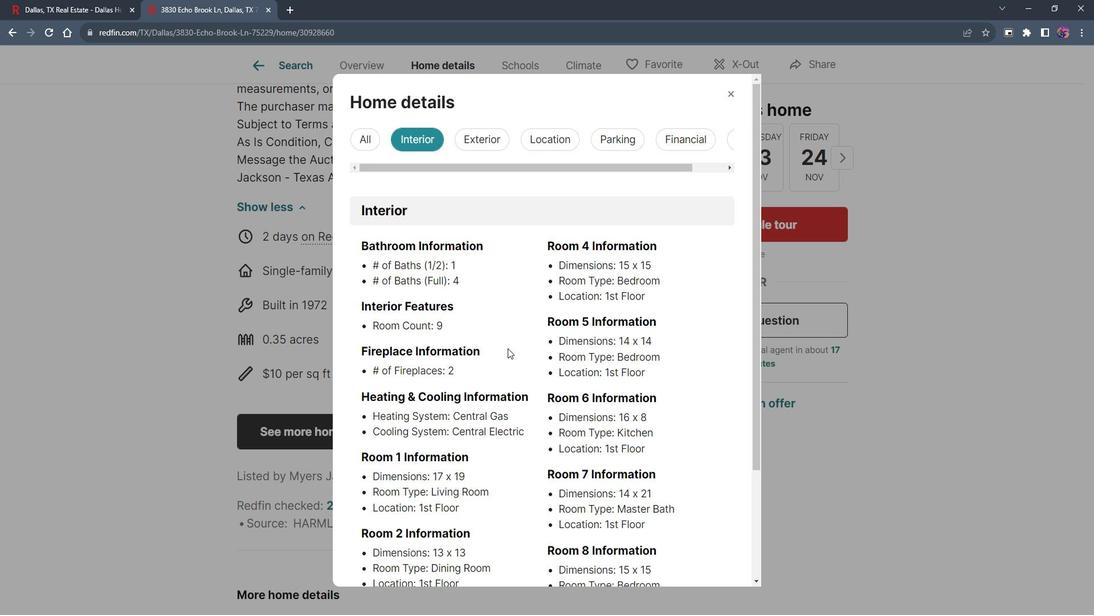 
Action: Mouse moved to (514, 328)
Screenshot: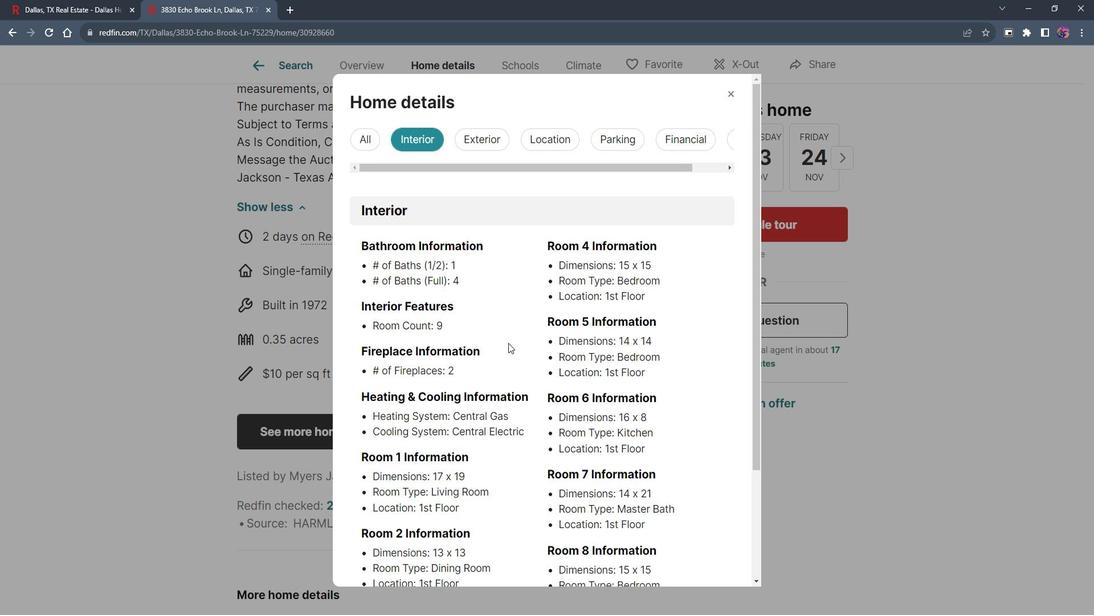 
Action: Mouse scrolled (514, 328) with delta (0, 0)
Screenshot: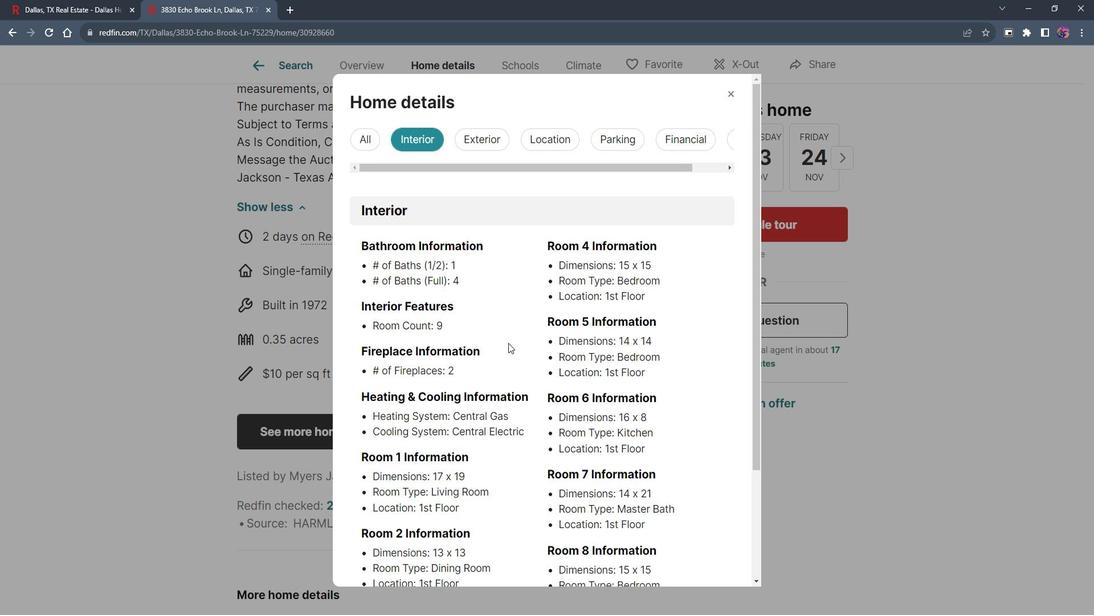 
Action: Mouse moved to (489, 137)
Screenshot: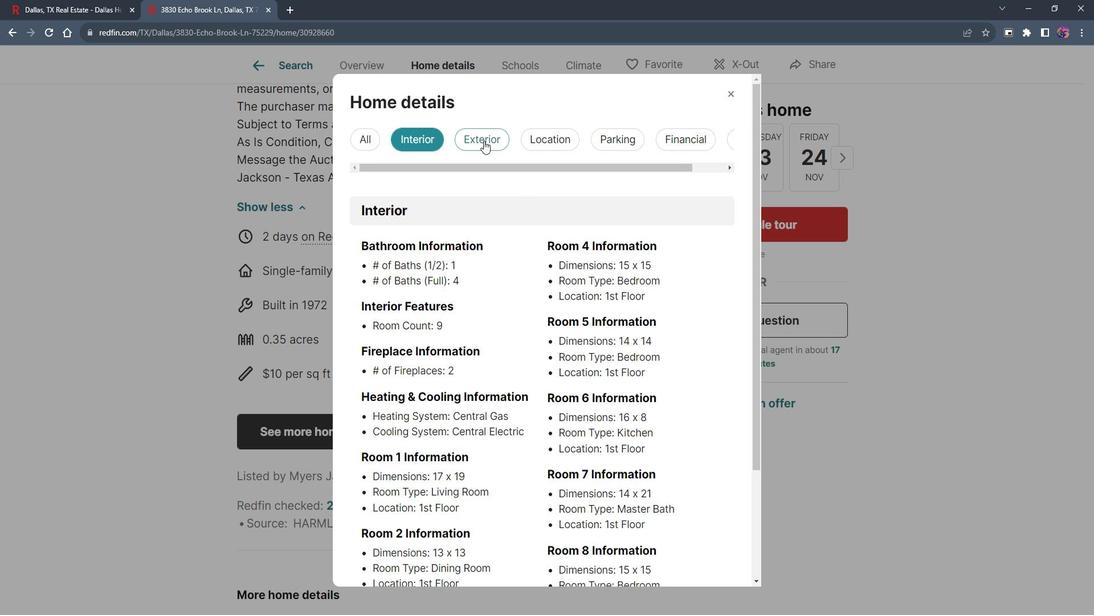 
Action: Mouse pressed left at (489, 137)
Screenshot: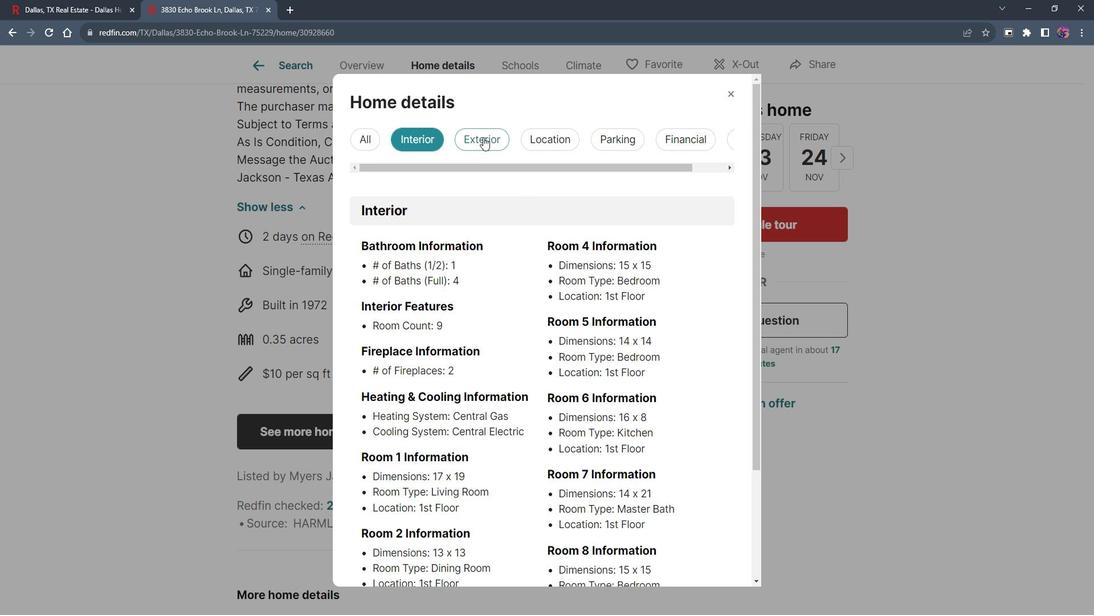 
Action: Mouse moved to (520, 296)
Screenshot: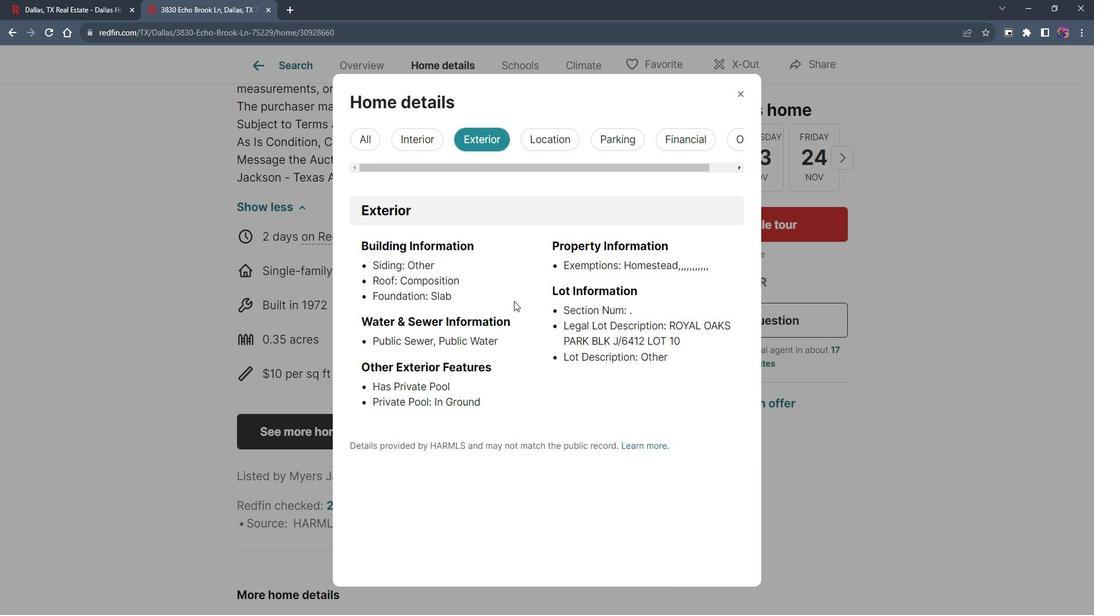 
Action: Mouse scrolled (520, 296) with delta (0, 0)
Screenshot: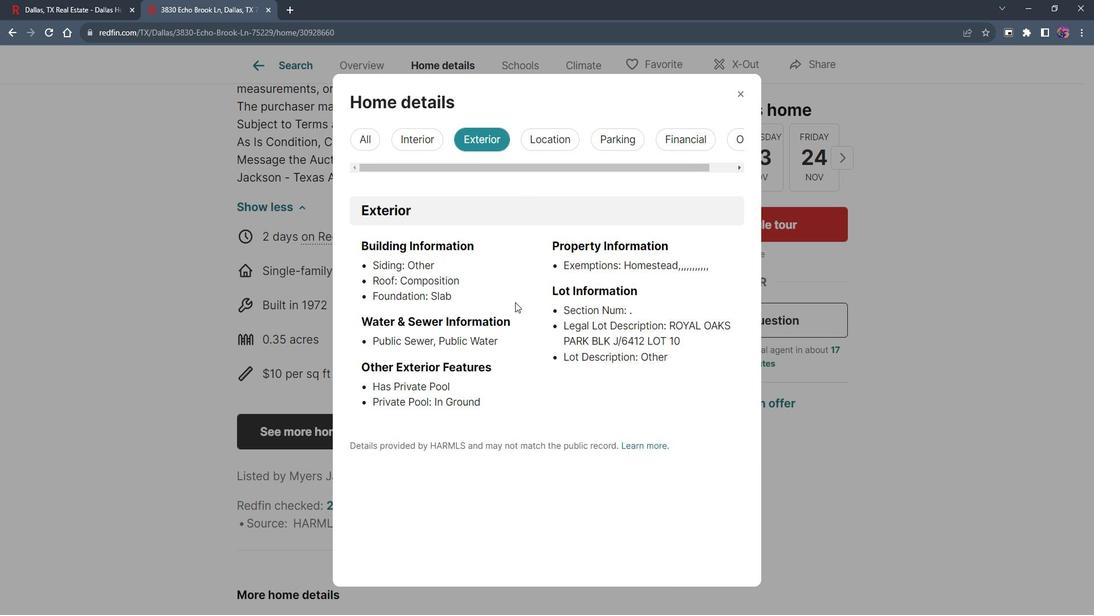 
Action: Mouse moved to (520, 296)
Screenshot: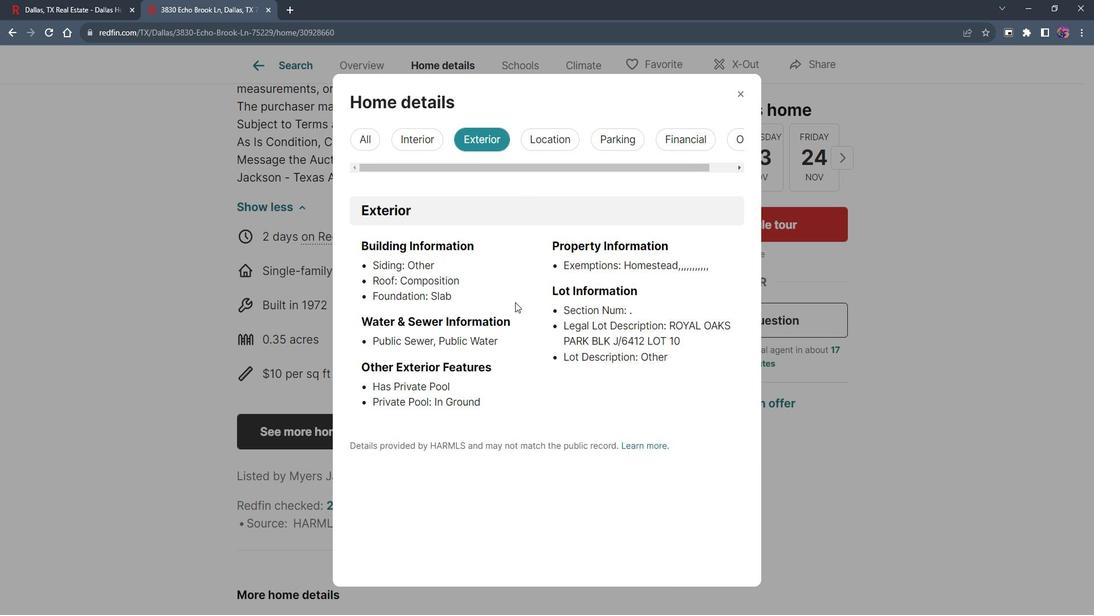 
Action: Mouse scrolled (520, 296) with delta (0, 0)
Screenshot: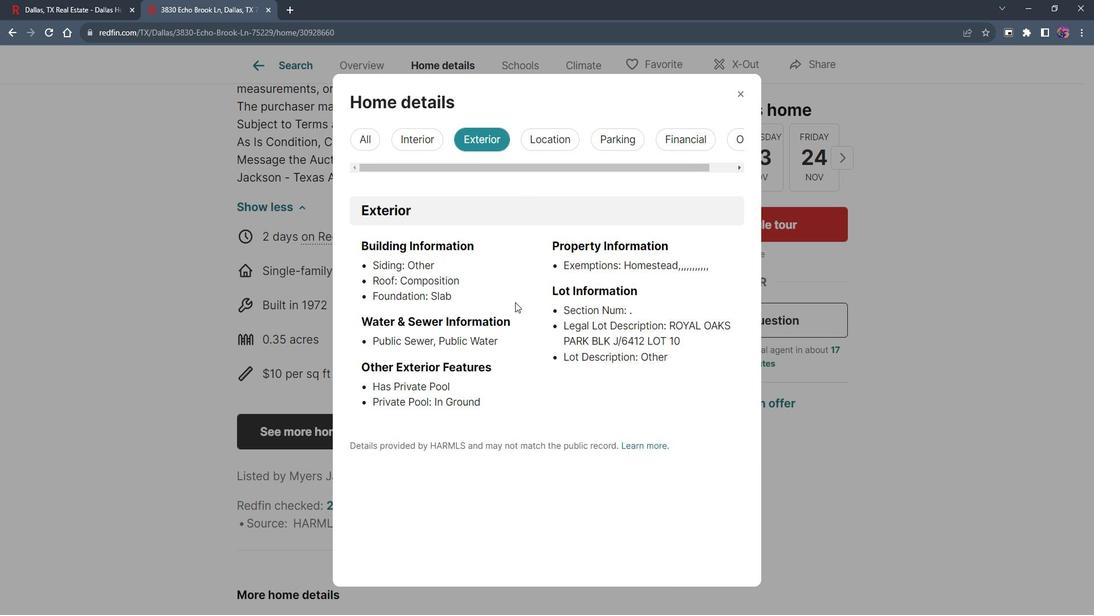 
Action: Mouse moved to (560, 132)
Screenshot: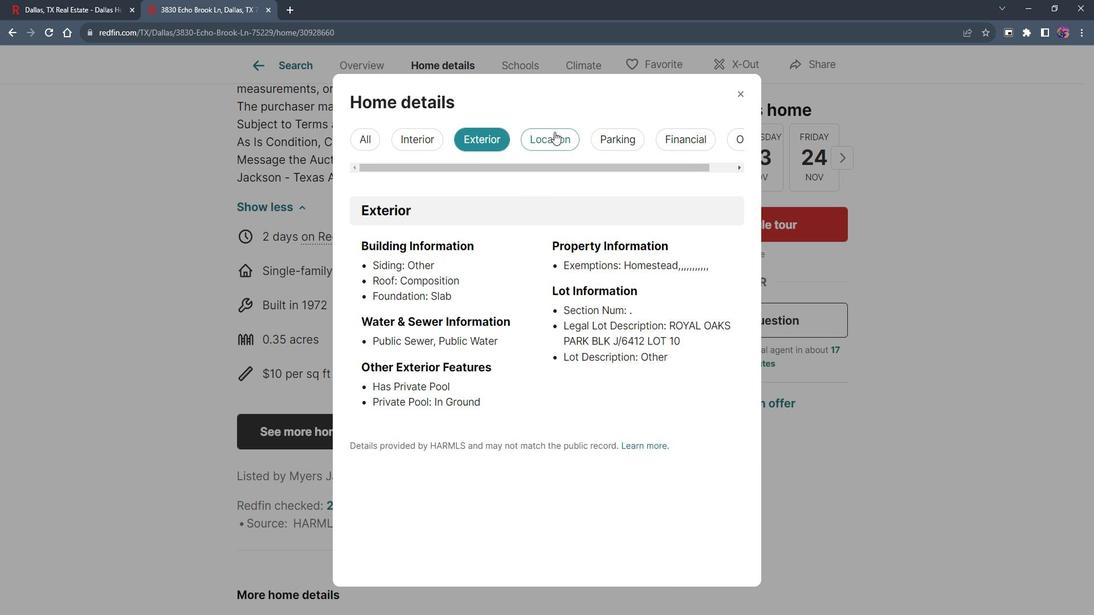 
Action: Mouse pressed left at (560, 132)
Screenshot: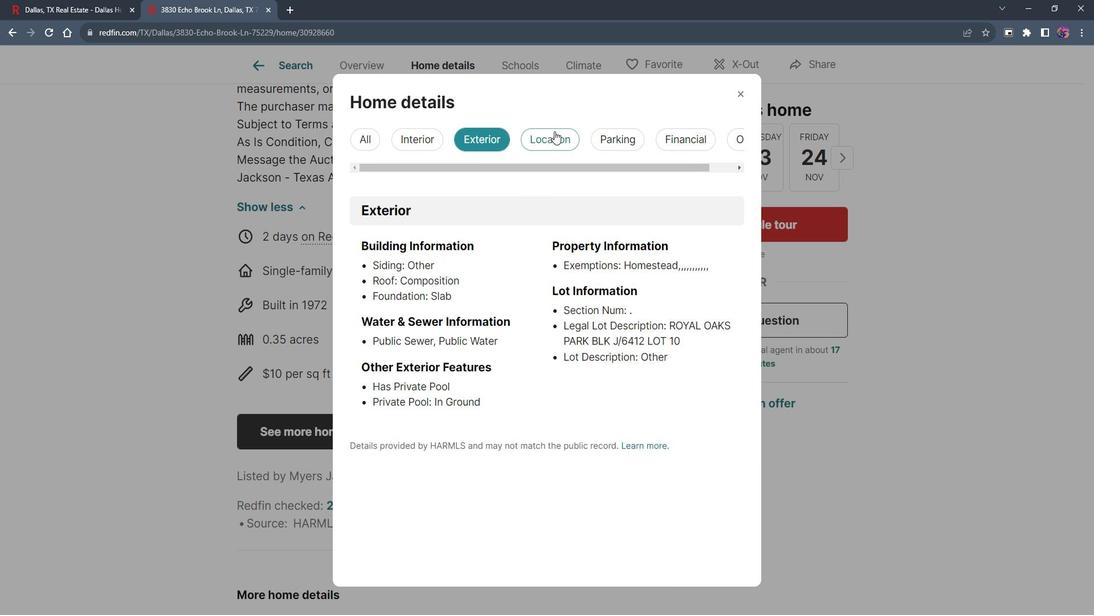 
Action: Mouse moved to (610, 138)
Screenshot: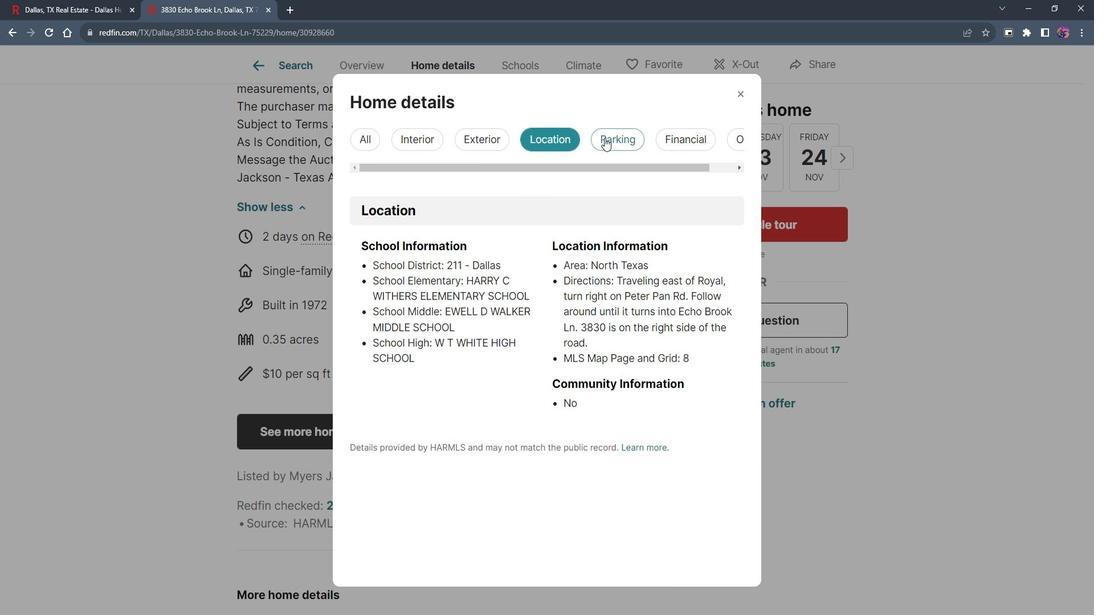 
Action: Mouse pressed left at (610, 138)
Screenshot: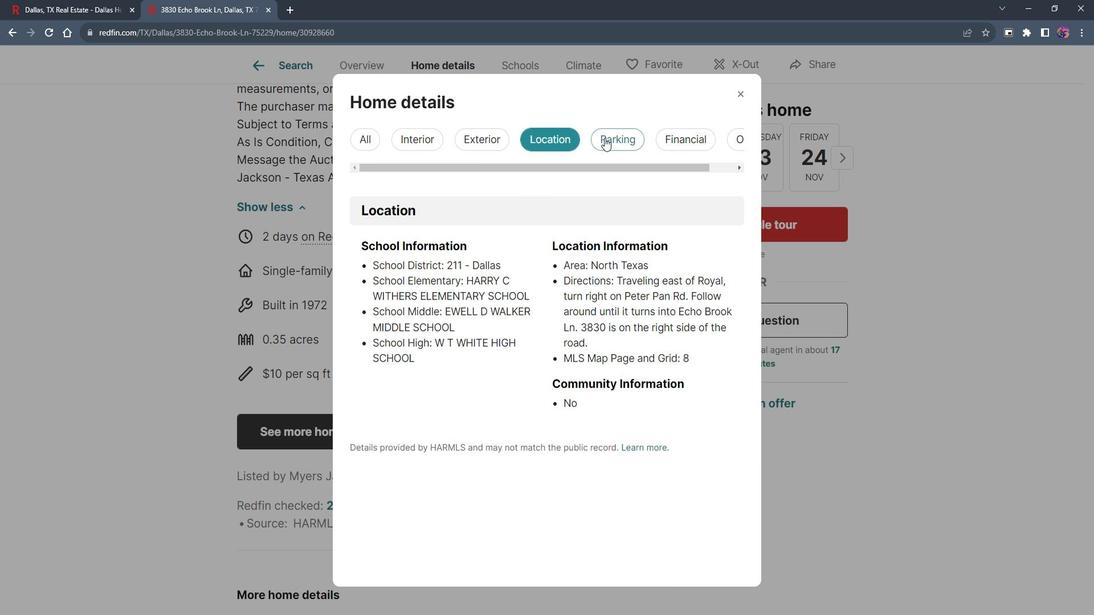 
Action: Mouse moved to (684, 139)
Screenshot: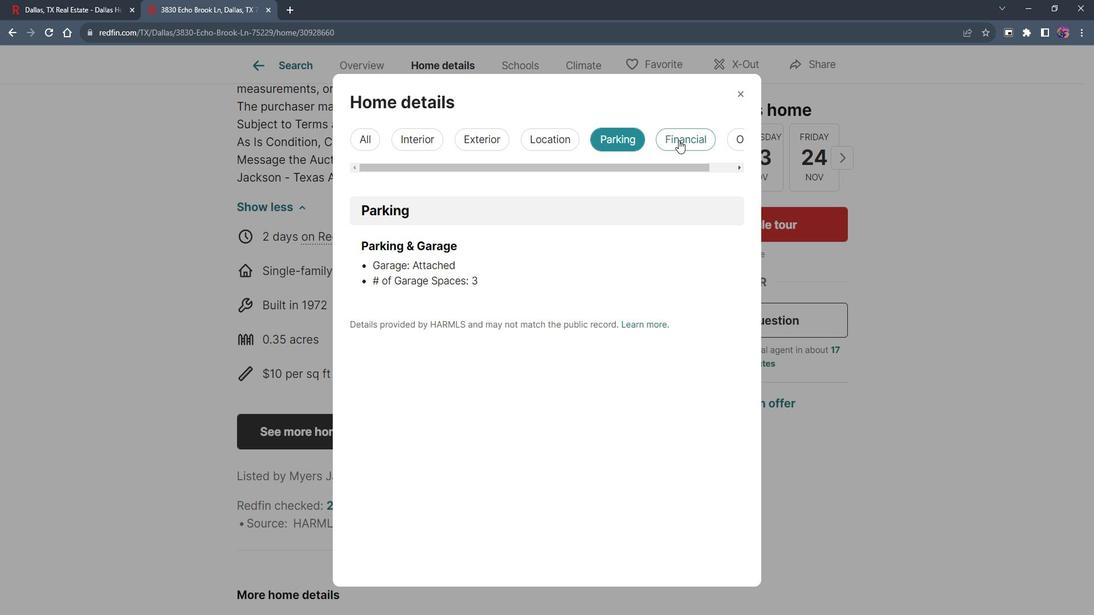 
Action: Mouse pressed left at (684, 139)
Screenshot: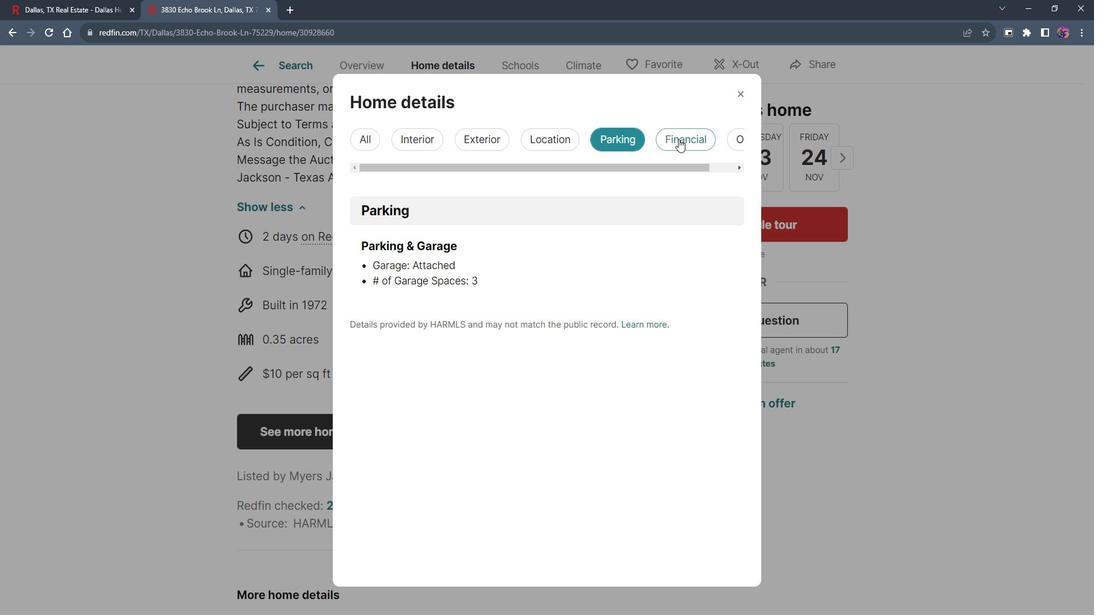 
Action: Mouse moved to (684, 165)
Screenshot: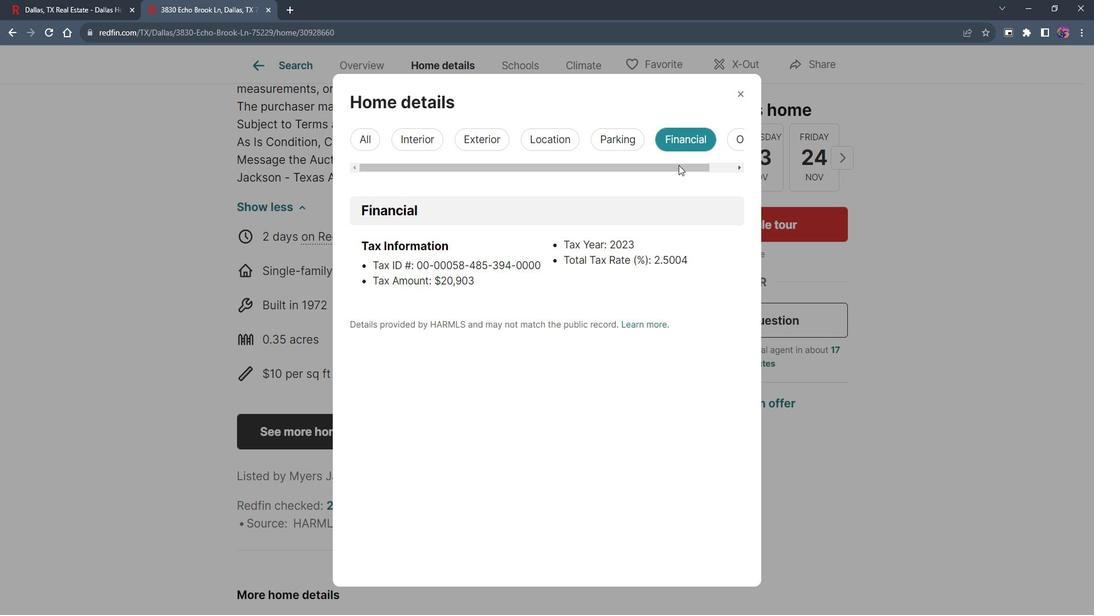 
Action: Mouse pressed left at (684, 165)
Screenshot: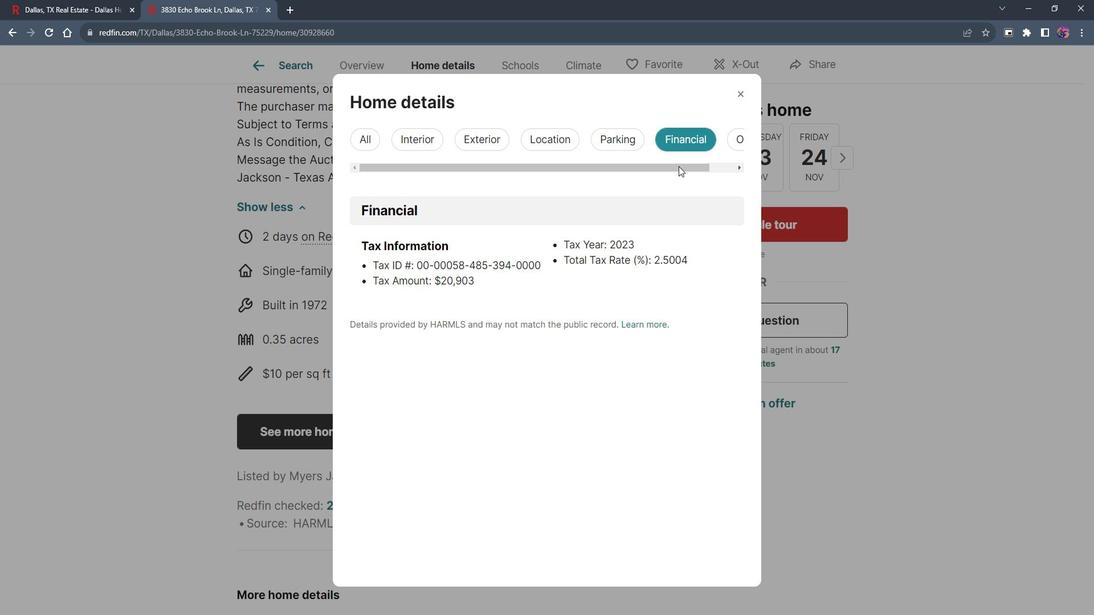 
Action: Mouse moved to (730, 140)
Screenshot: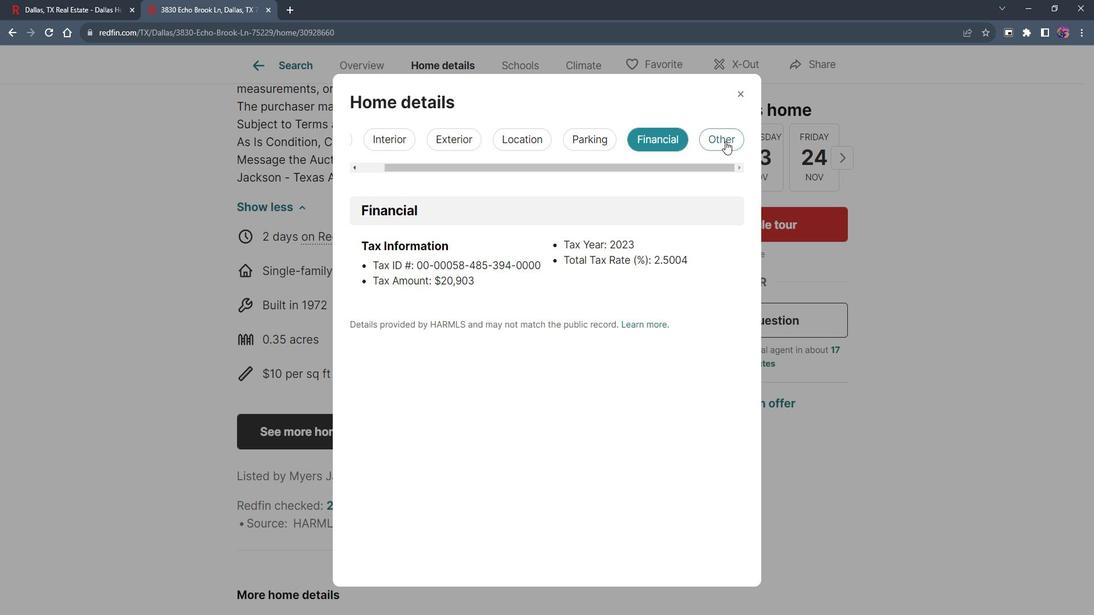 
Action: Mouse pressed left at (730, 140)
Screenshot: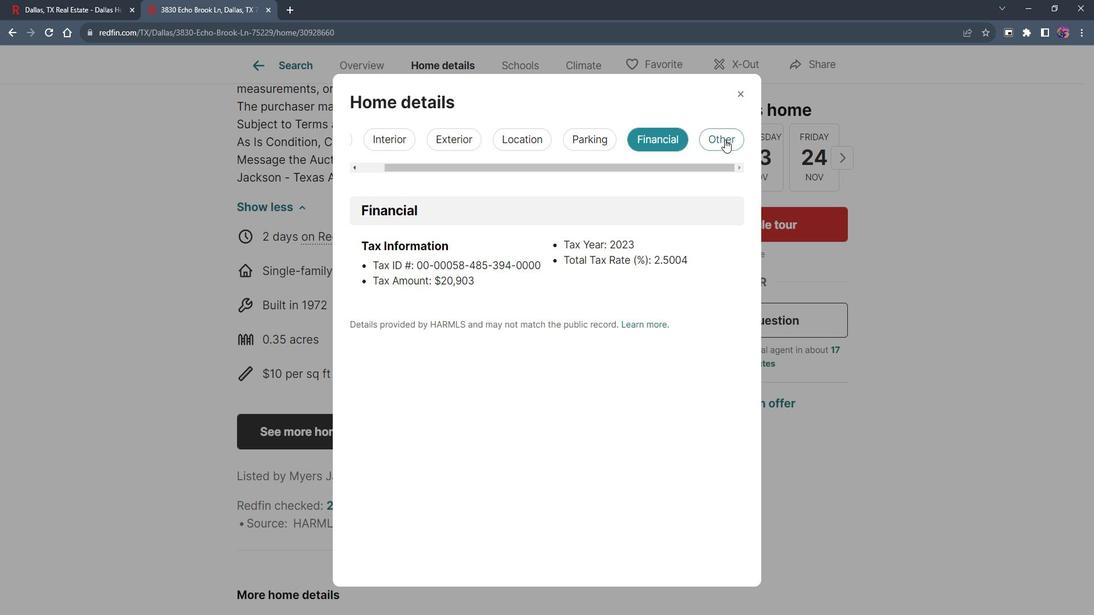 
Action: Mouse moved to (746, 92)
Screenshot: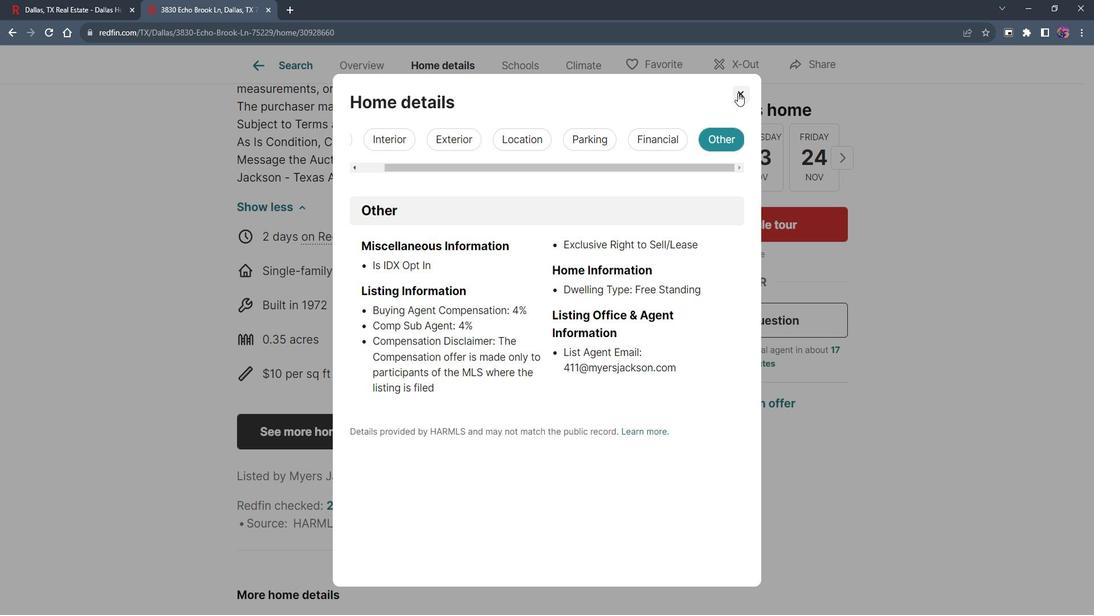 
Action: Mouse pressed left at (746, 92)
Screenshot: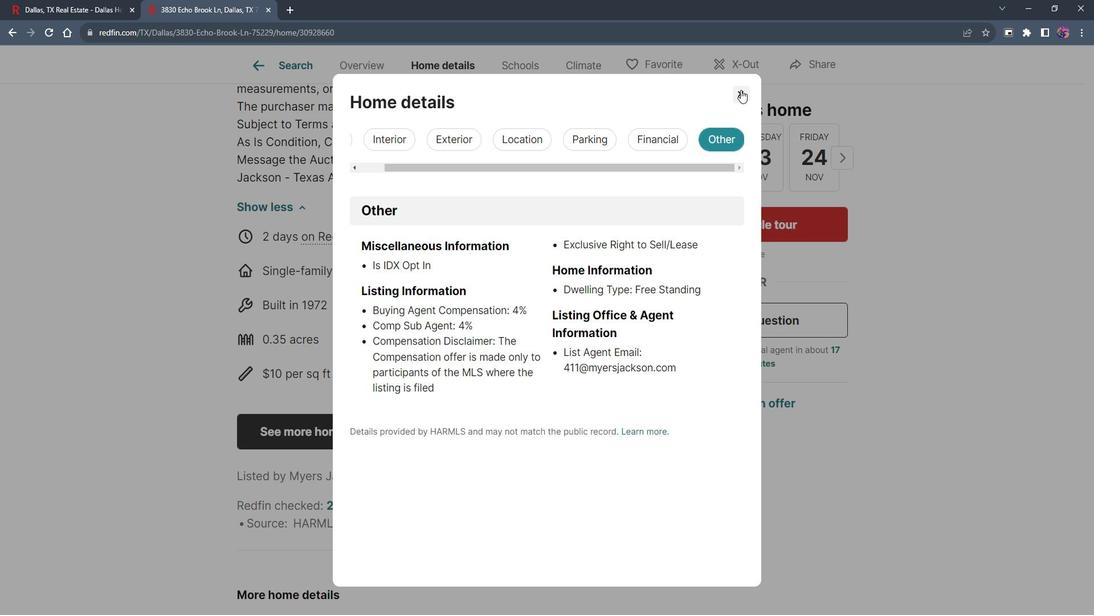 
Action: Mouse moved to (457, 352)
Screenshot: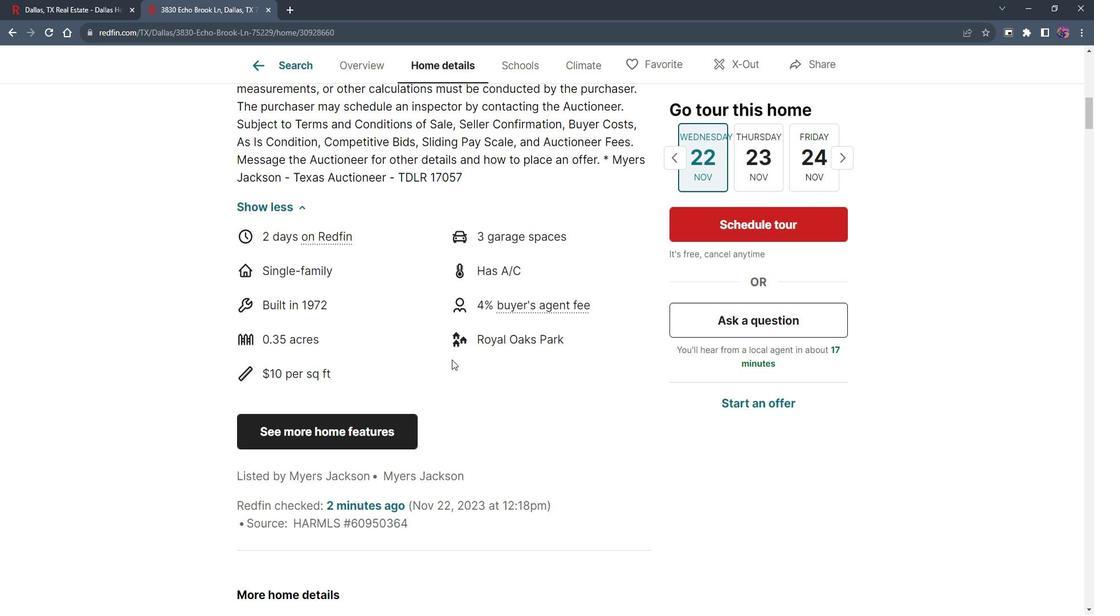 
Action: Mouse scrolled (457, 351) with delta (0, 0)
Screenshot: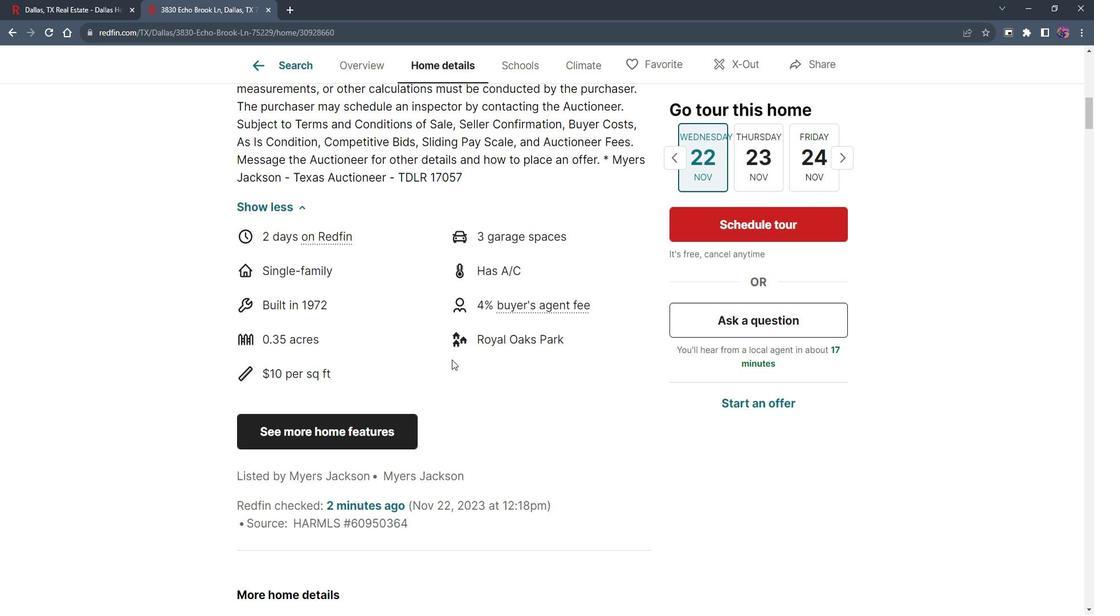 
Action: Mouse moved to (457, 351)
Screenshot: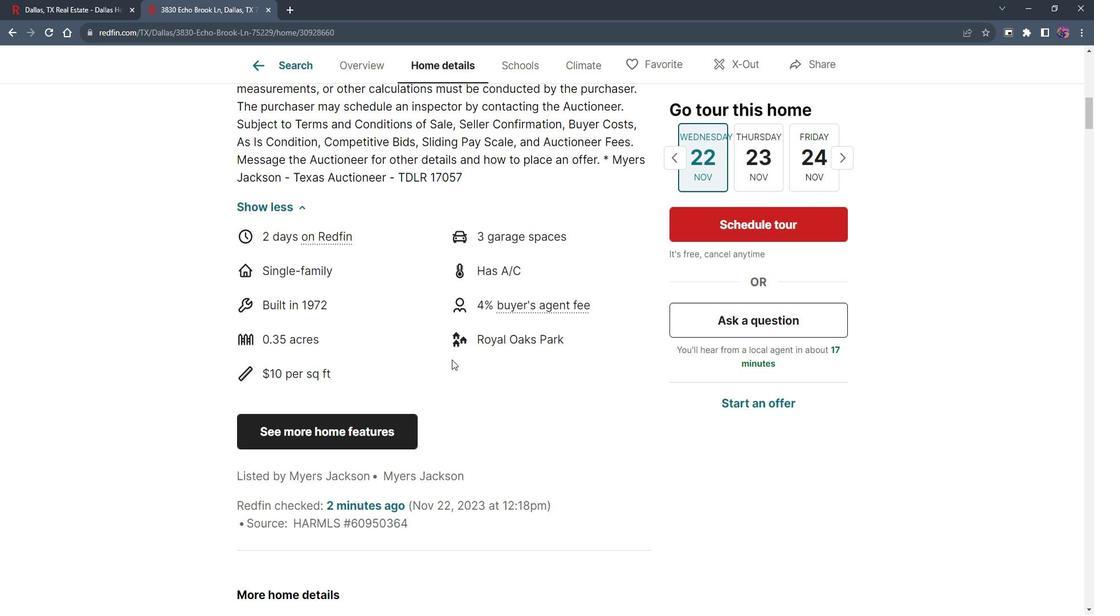 
Action: Mouse scrolled (457, 351) with delta (0, 0)
Screenshot: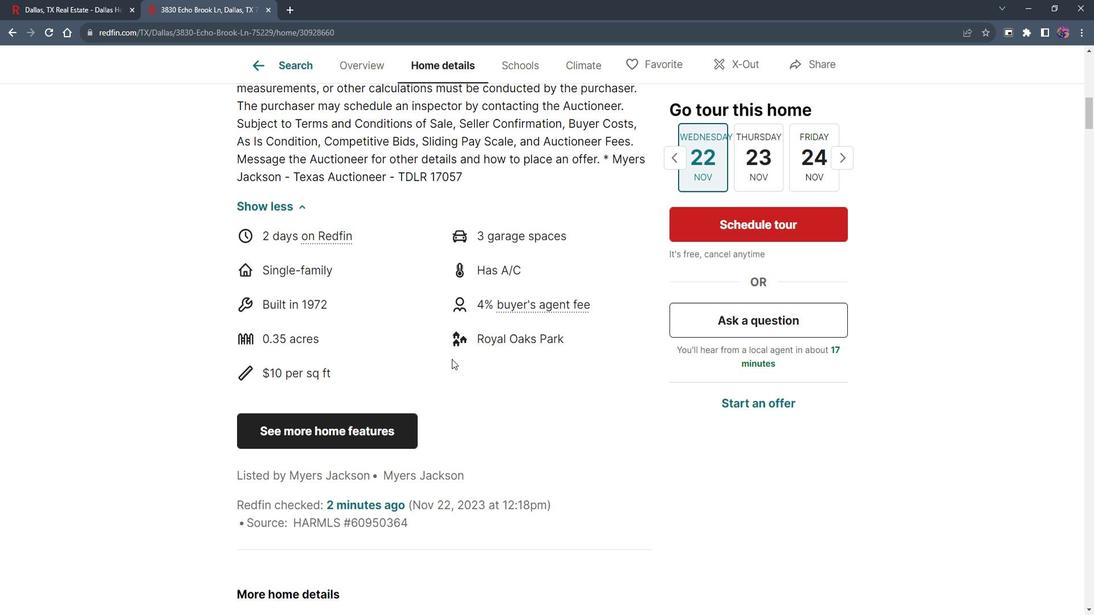 
Action: Mouse moved to (457, 350)
Screenshot: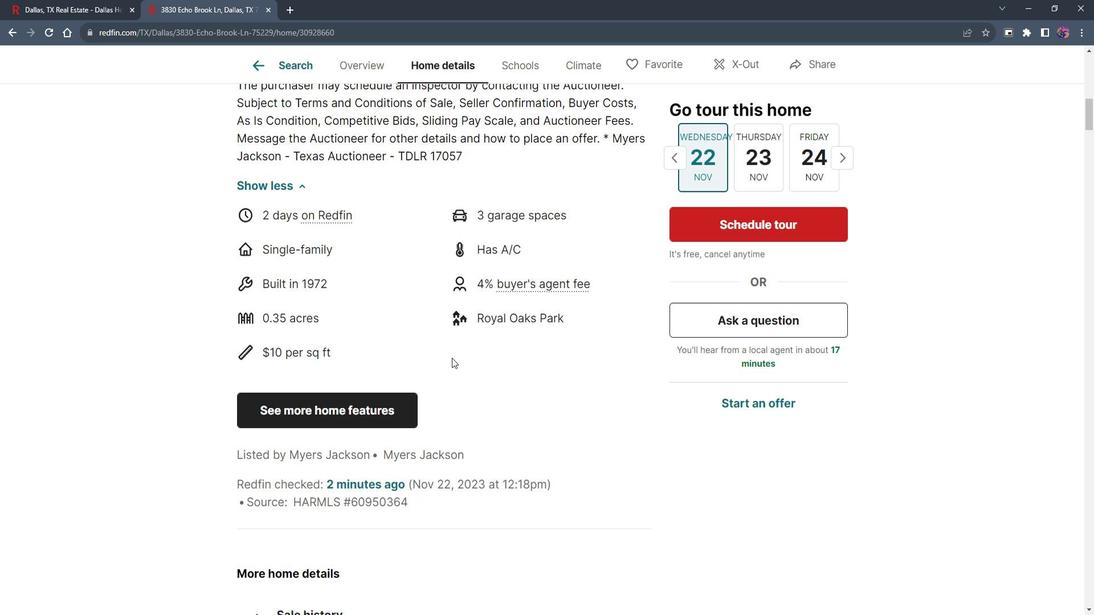 
Action: Mouse scrolled (457, 349) with delta (0, 0)
Screenshot: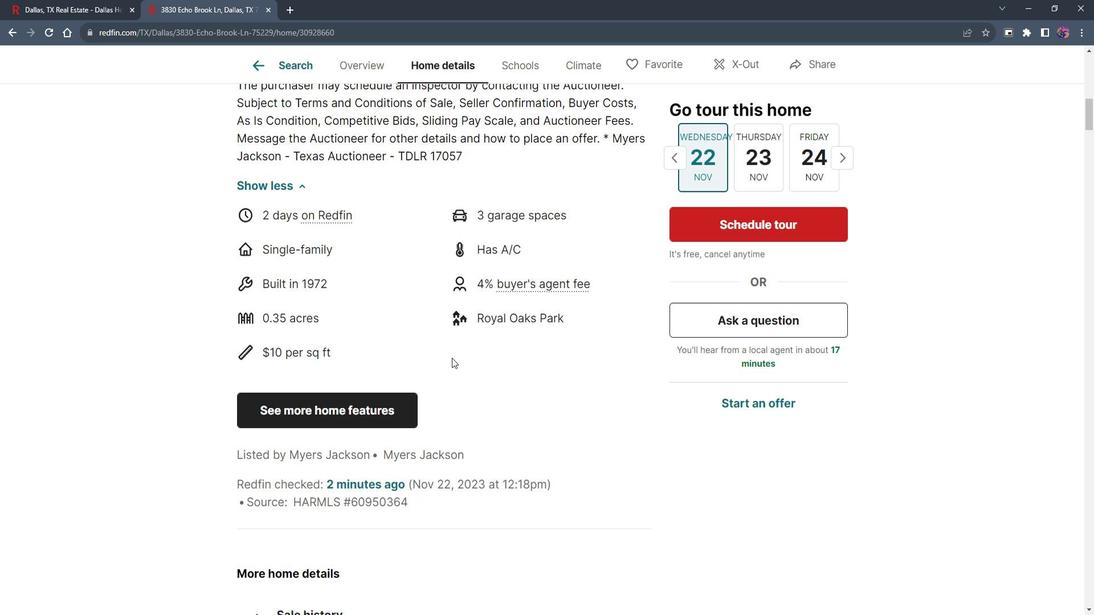 
Action: Mouse moved to (458, 349)
Screenshot: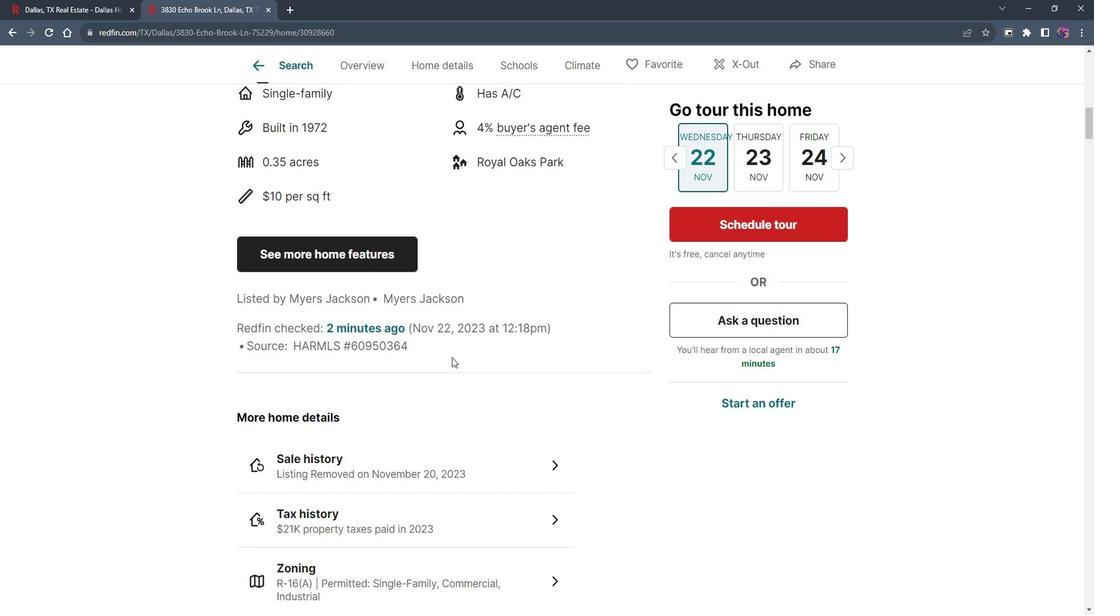 
Action: Mouse scrolled (458, 348) with delta (0, 0)
Screenshot: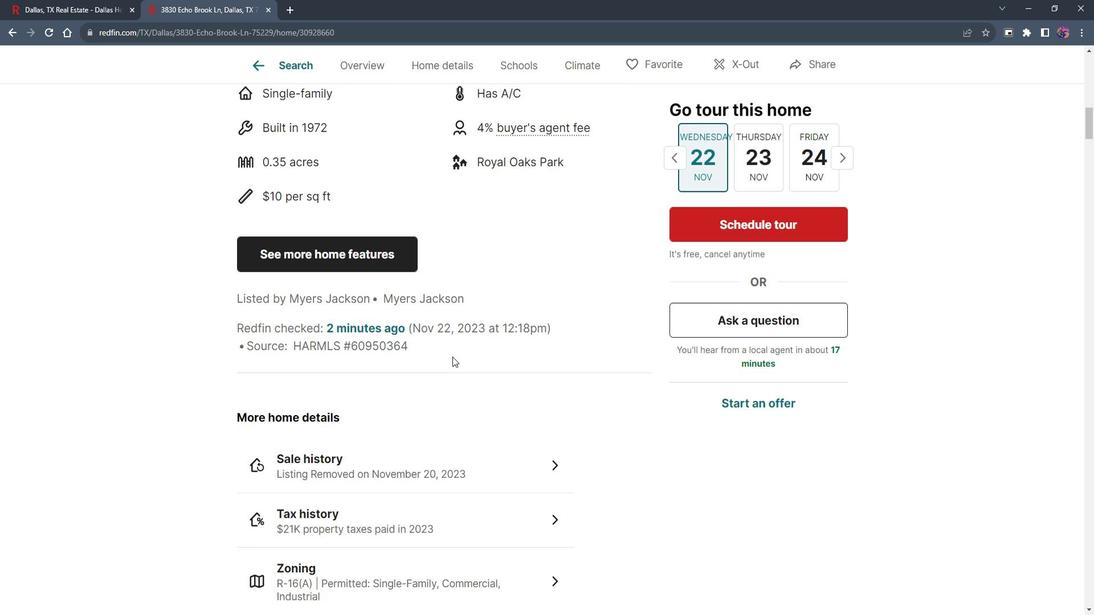 
Action: Mouse moved to (465, 343)
Screenshot: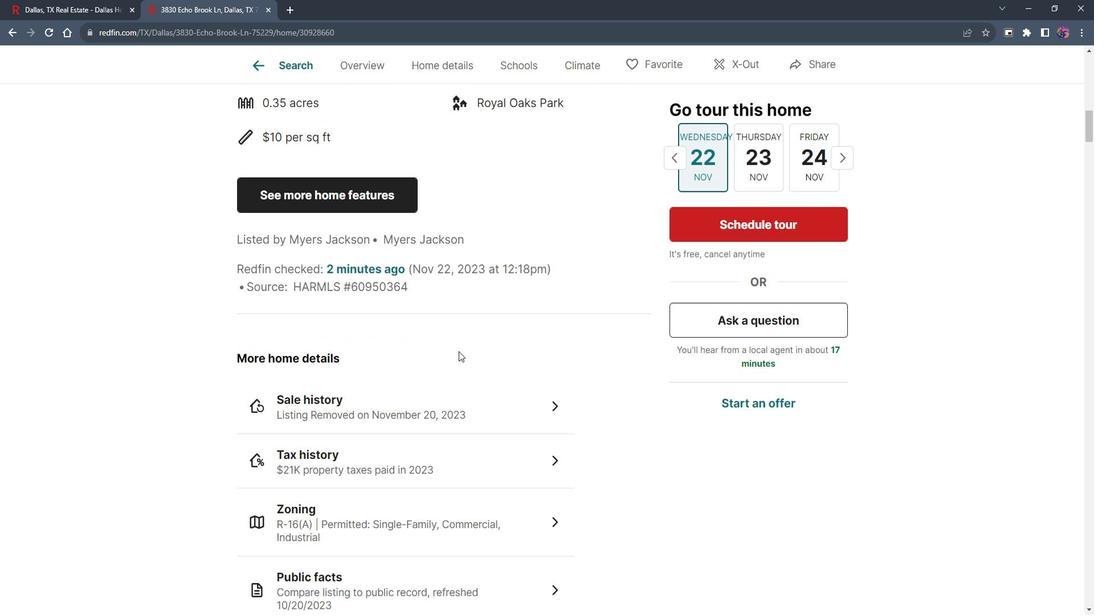 
Action: Mouse scrolled (465, 343) with delta (0, 0)
Screenshot: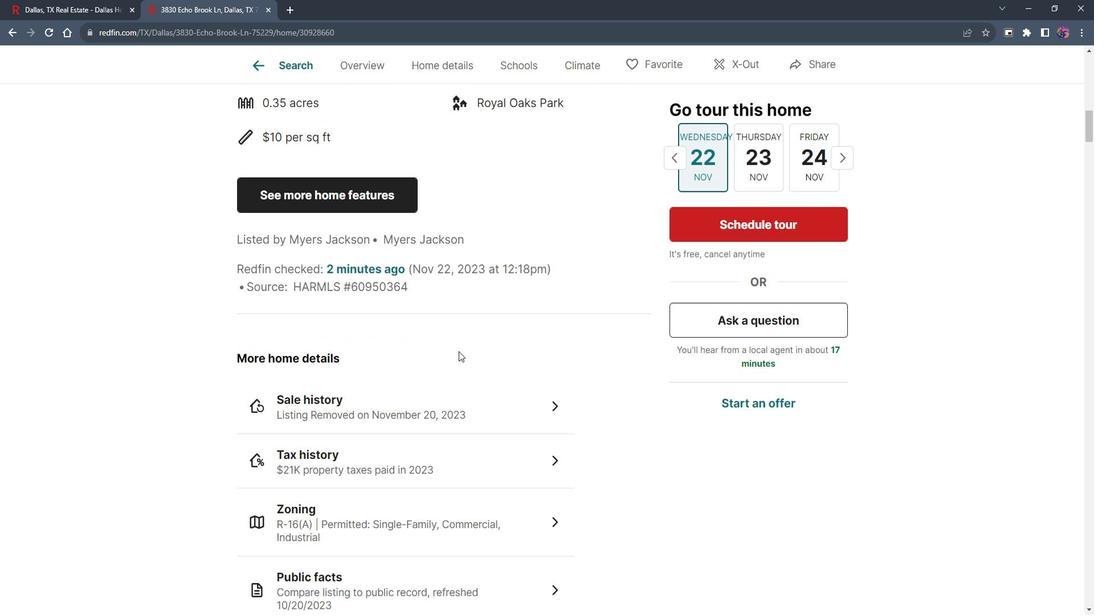 
Action: Mouse moved to (466, 343)
Screenshot: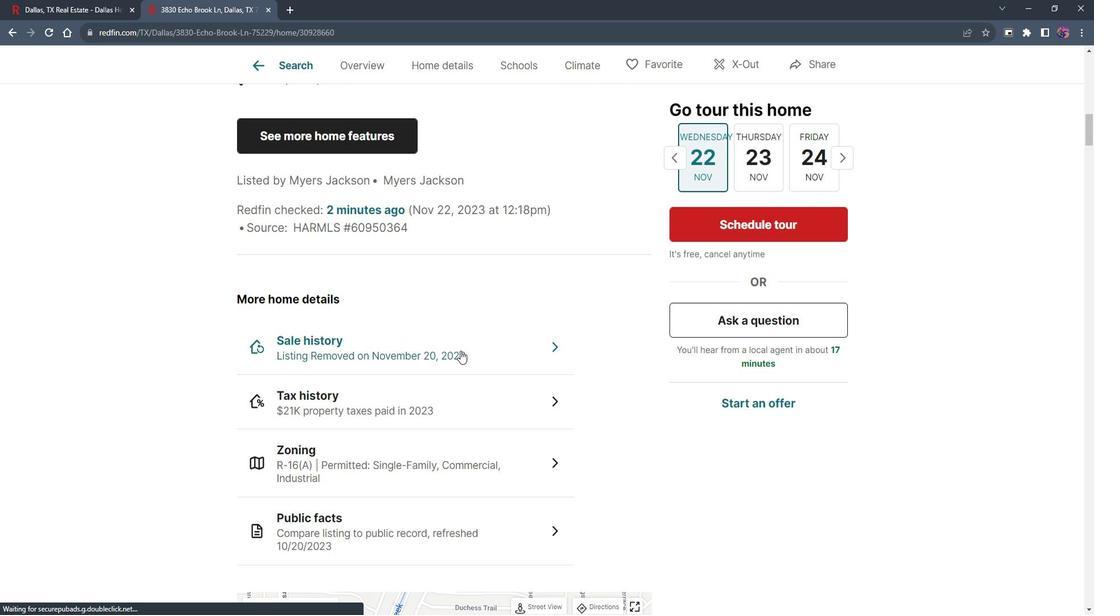 
Action: Mouse scrolled (466, 343) with delta (0, 0)
Screenshot: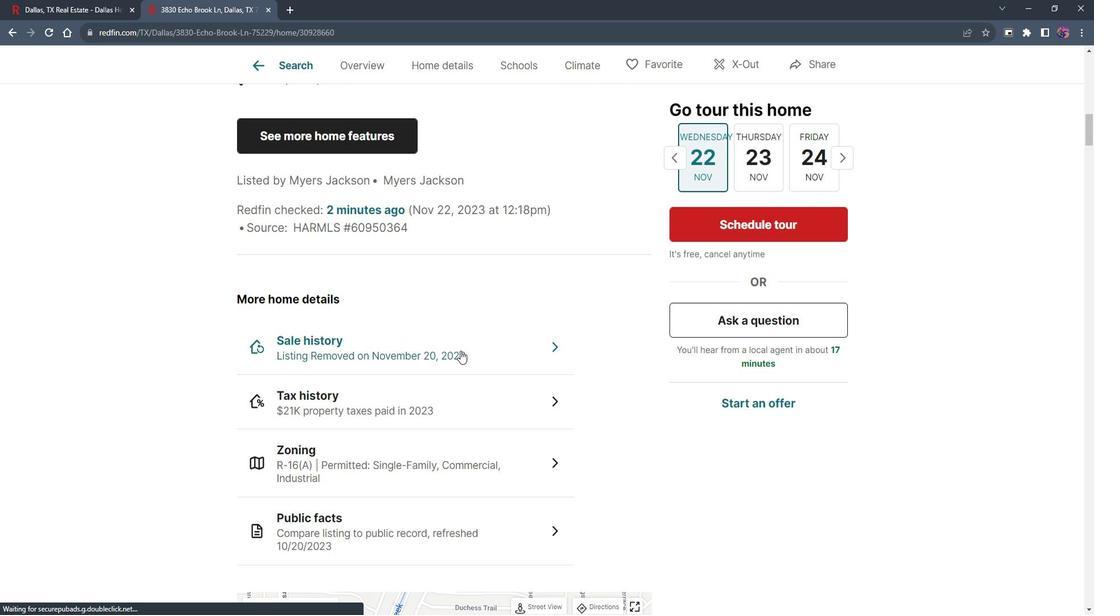 
Action: Mouse moved to (466, 343)
Screenshot: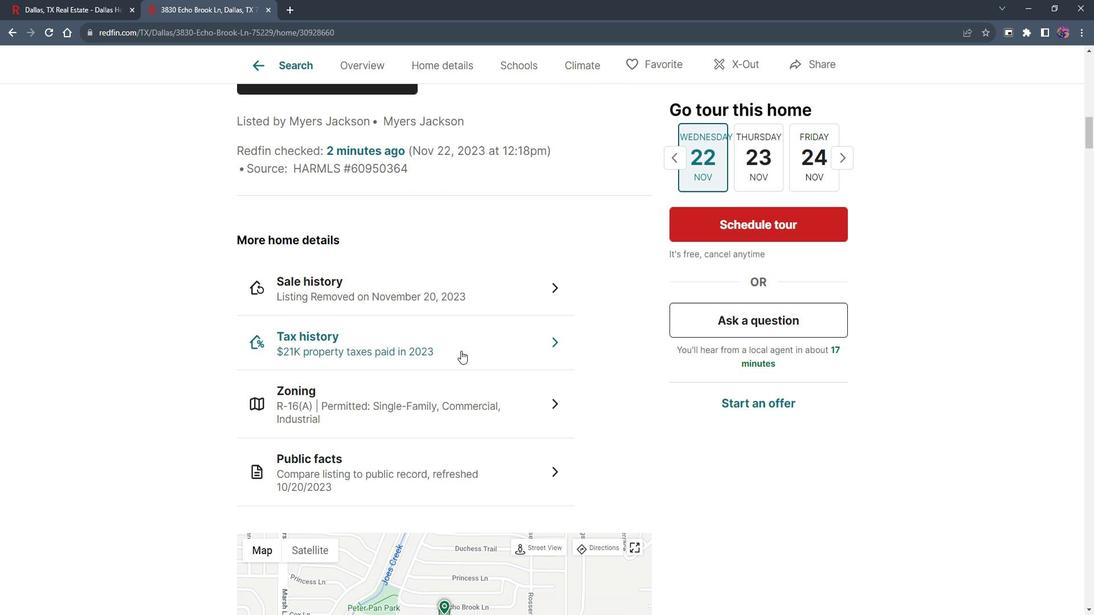
Action: Mouse scrolled (466, 343) with delta (0, 0)
Screenshot: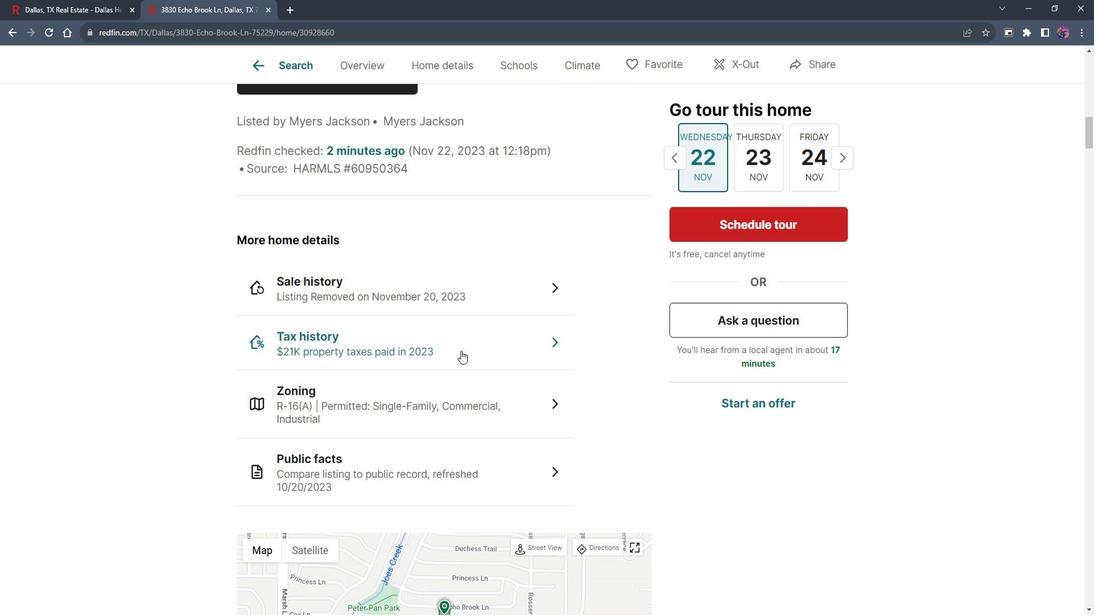 
Action: Mouse moved to (366, 229)
Screenshot: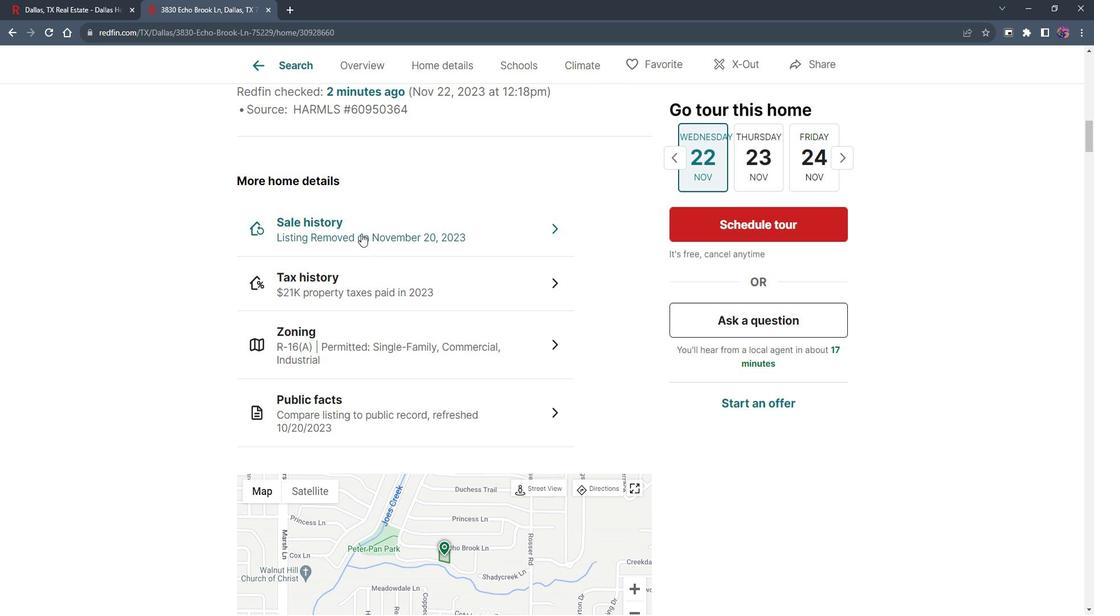 
Action: Mouse pressed left at (366, 229)
Screenshot: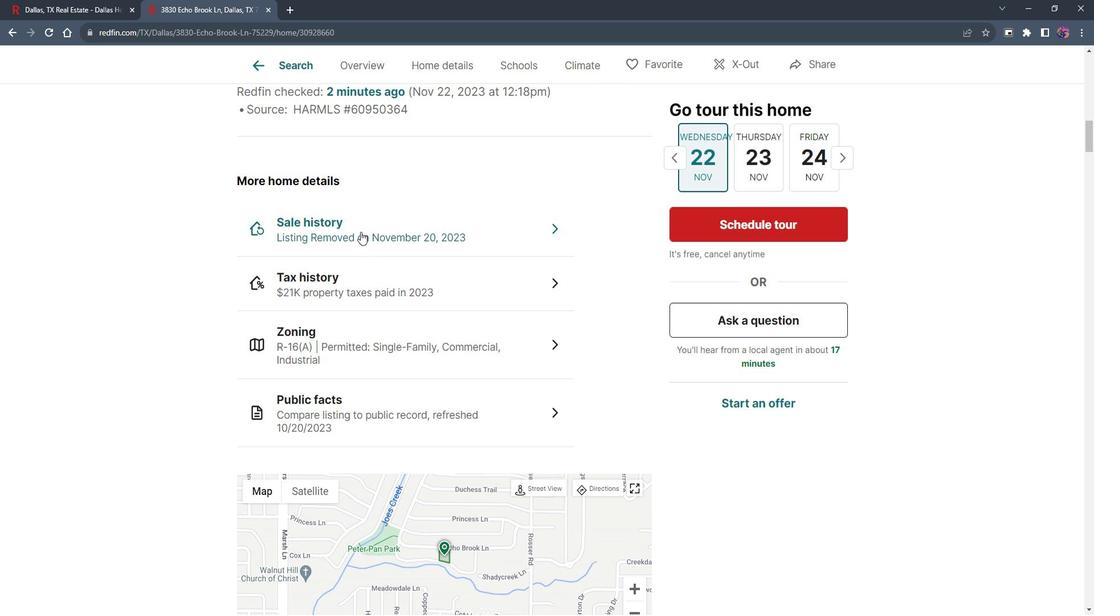 
Action: Mouse moved to (398, 395)
Screenshot: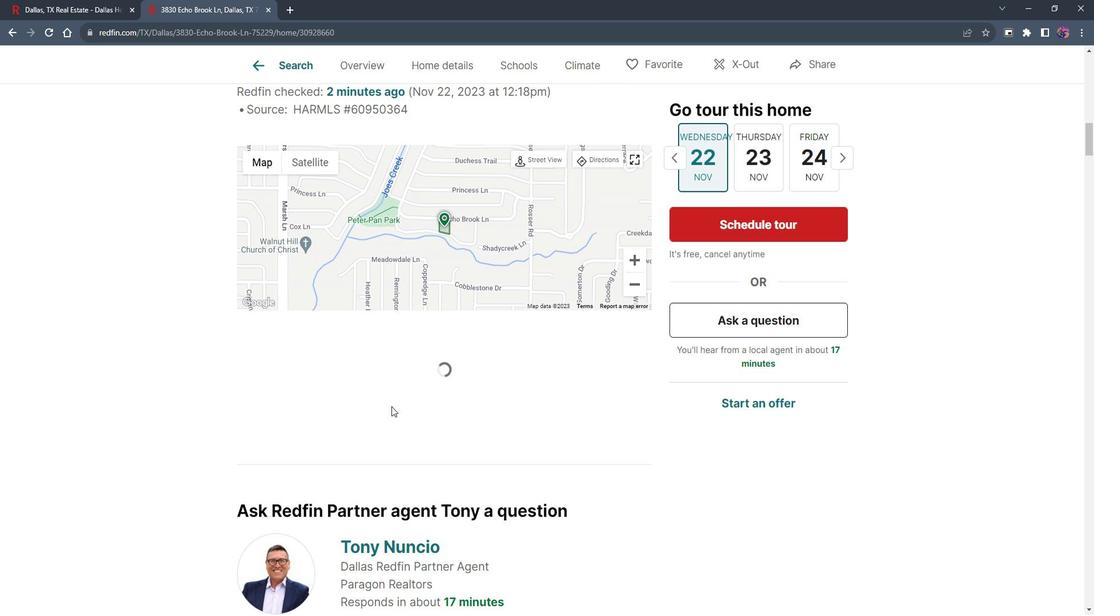 
Action: Mouse scrolled (398, 394) with delta (0, 0)
Screenshot: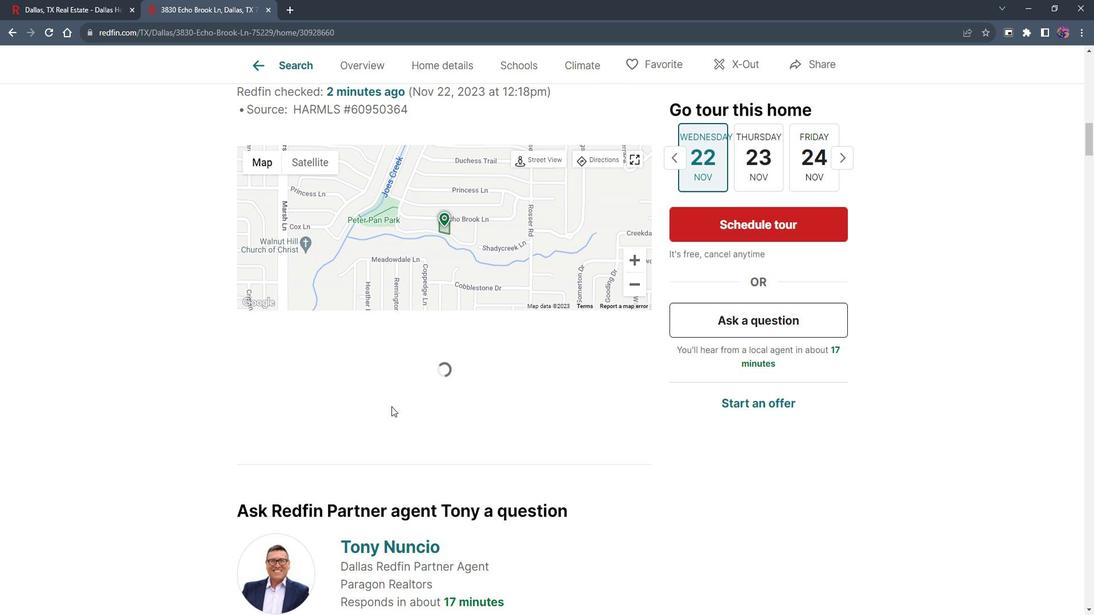 
Action: Mouse scrolled (398, 394) with delta (0, 0)
Screenshot: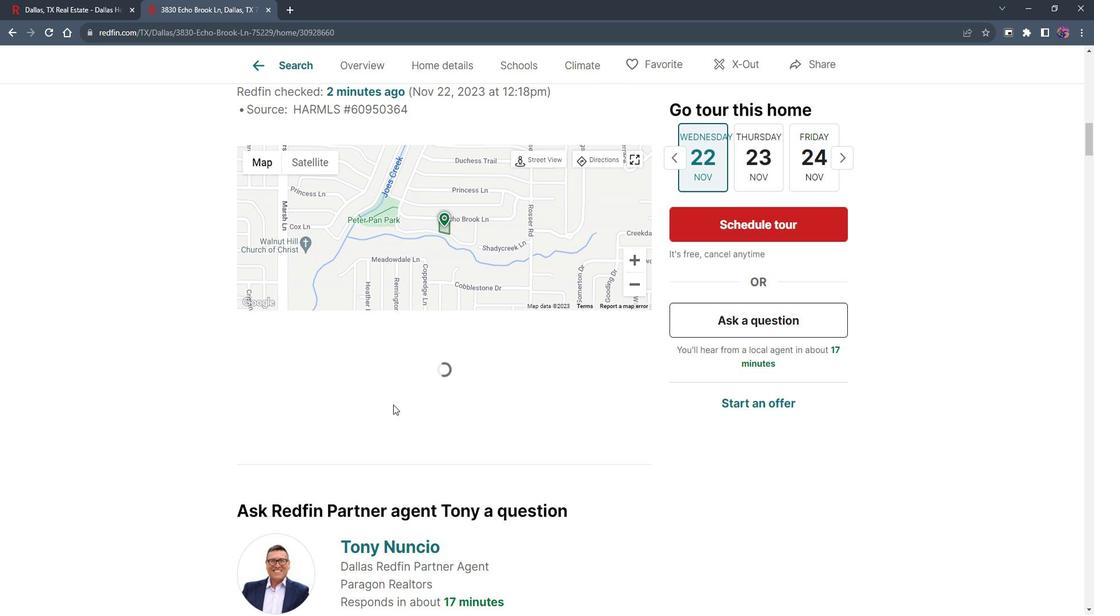 
Action: Mouse moved to (401, 388)
Screenshot: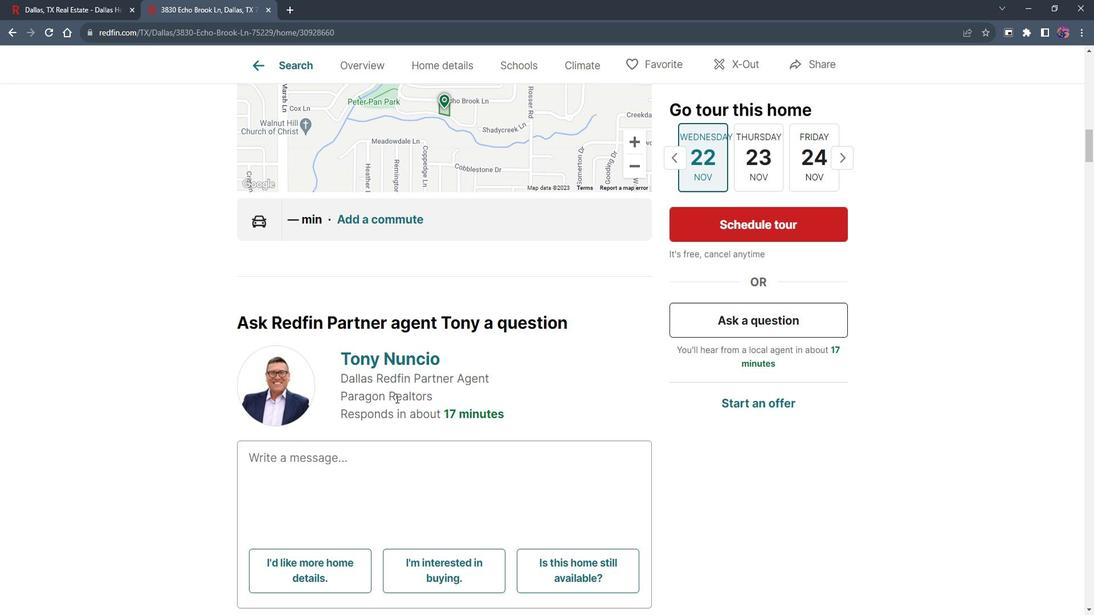 
Action: Mouse scrolled (401, 388) with delta (0, 0)
Screenshot: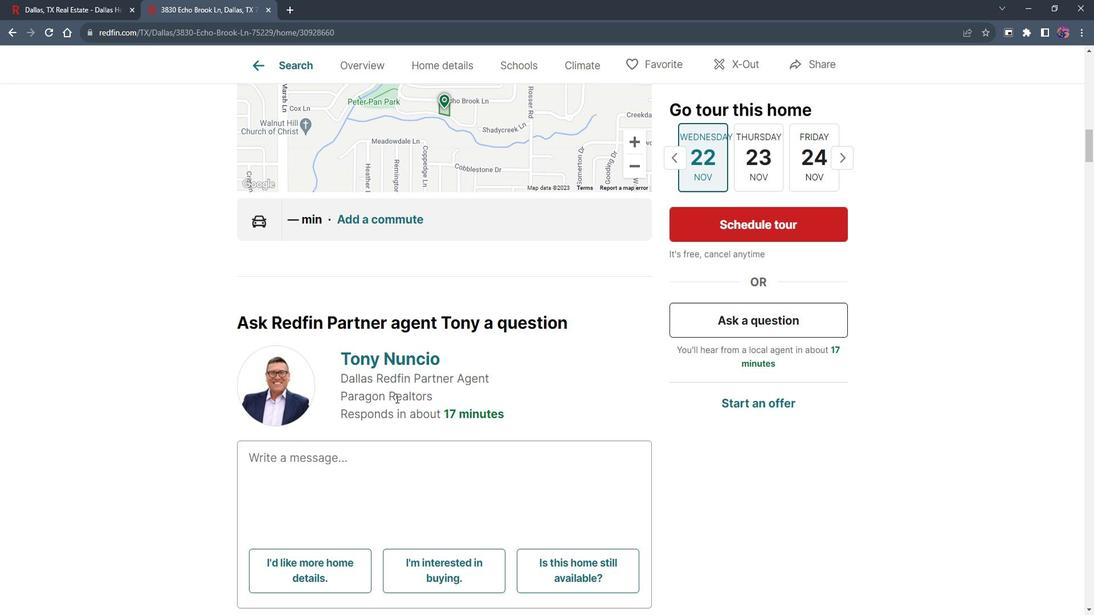 
Action: Mouse moved to (402, 384)
Screenshot: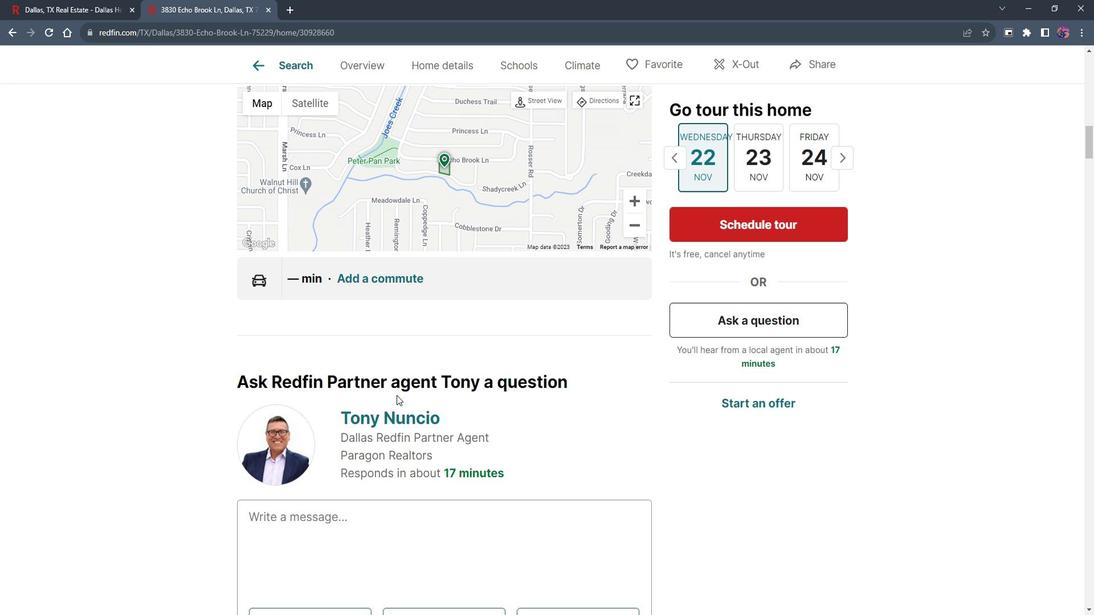 
Action: Mouse scrolled (402, 385) with delta (0, 0)
Screenshot: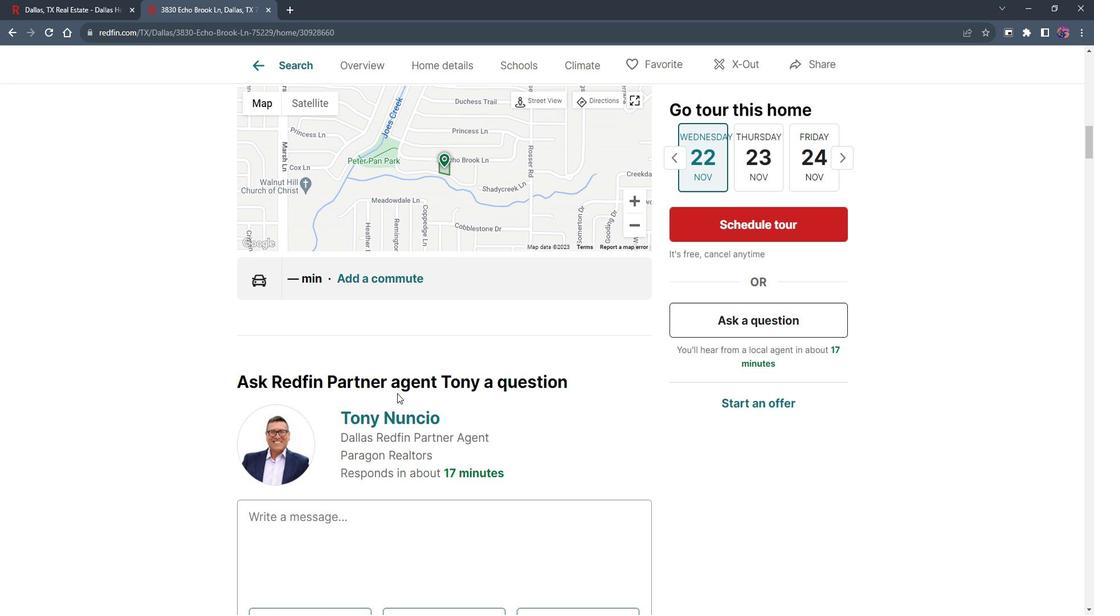 
Action: Mouse moved to (402, 383)
Screenshot: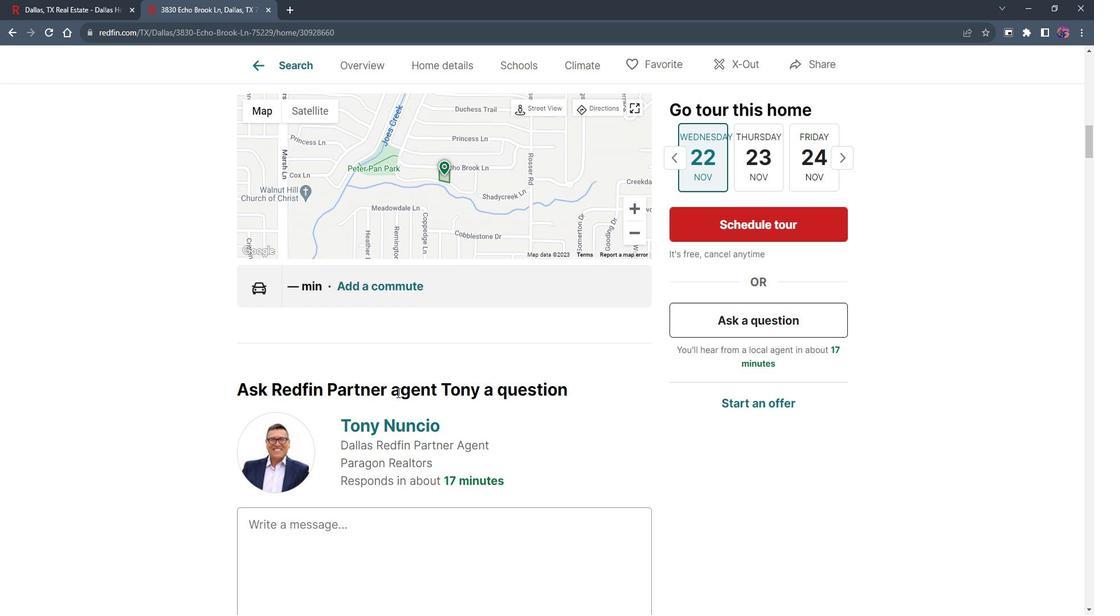 
Action: Mouse scrolled (402, 384) with delta (0, 0)
Screenshot: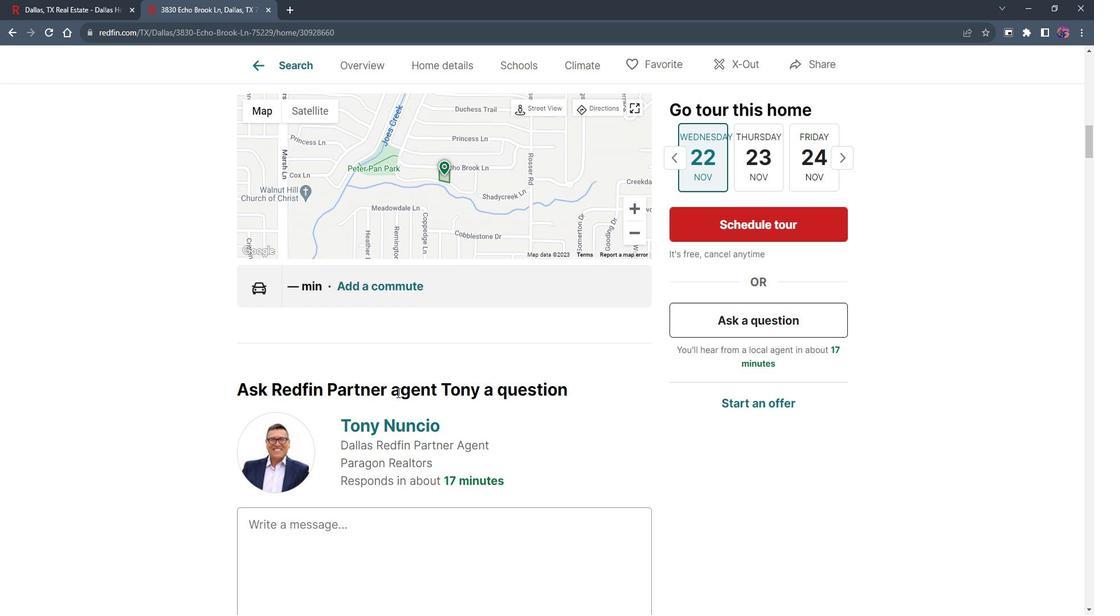
Action: Mouse moved to (403, 381)
Screenshot: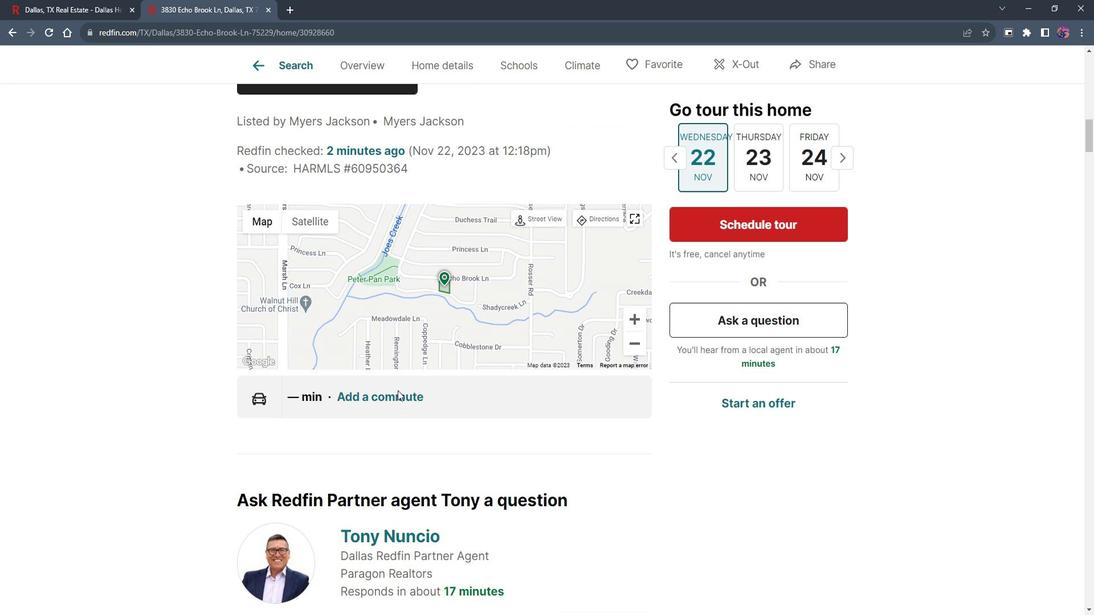 
Action: Mouse scrolled (403, 381) with delta (0, 0)
Screenshot: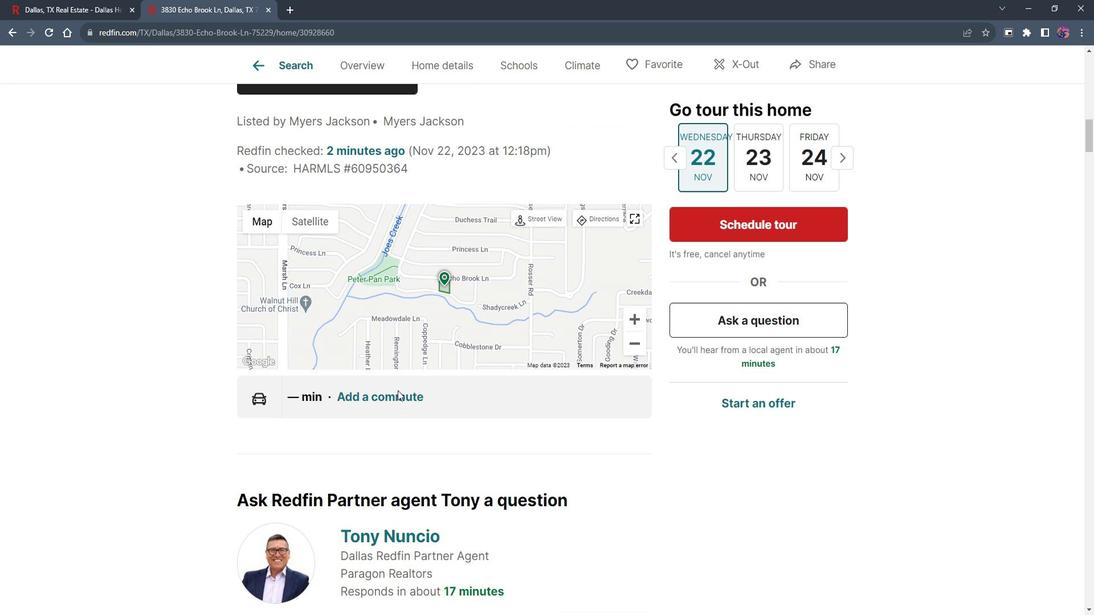 
Action: Mouse moved to (403, 379)
Screenshot: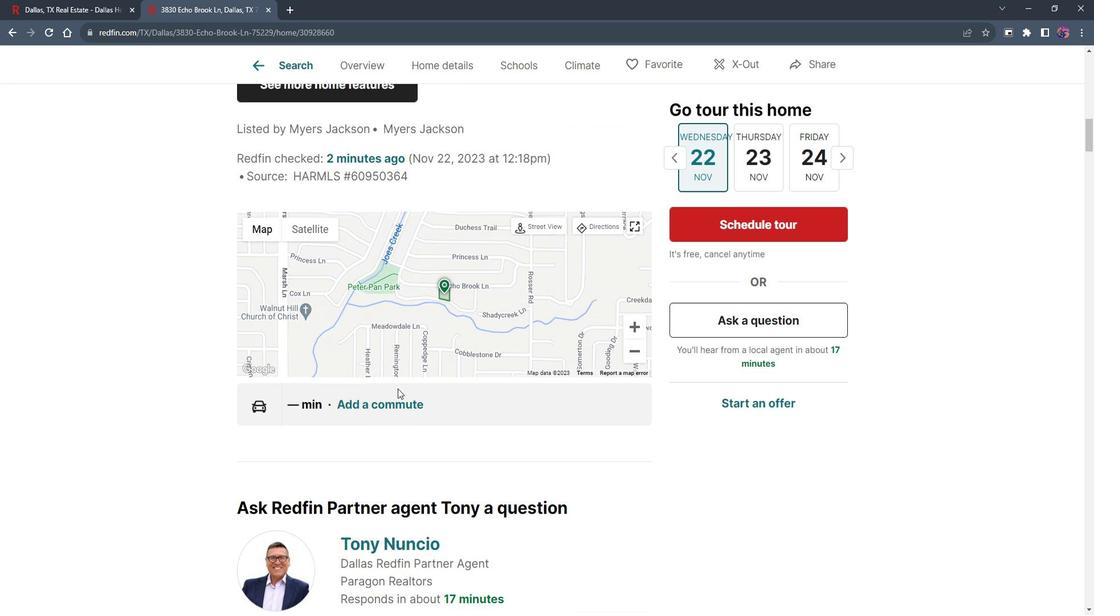 
Action: Mouse scrolled (403, 379) with delta (0, 0)
Screenshot: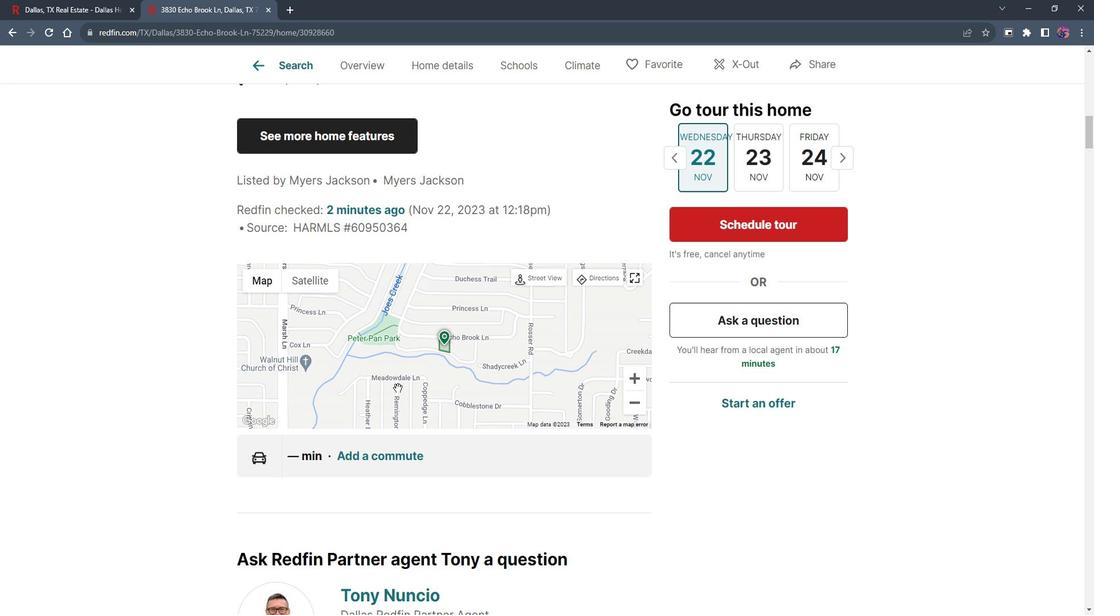 
Action: Mouse scrolled (403, 379) with delta (0, 0)
Screenshot: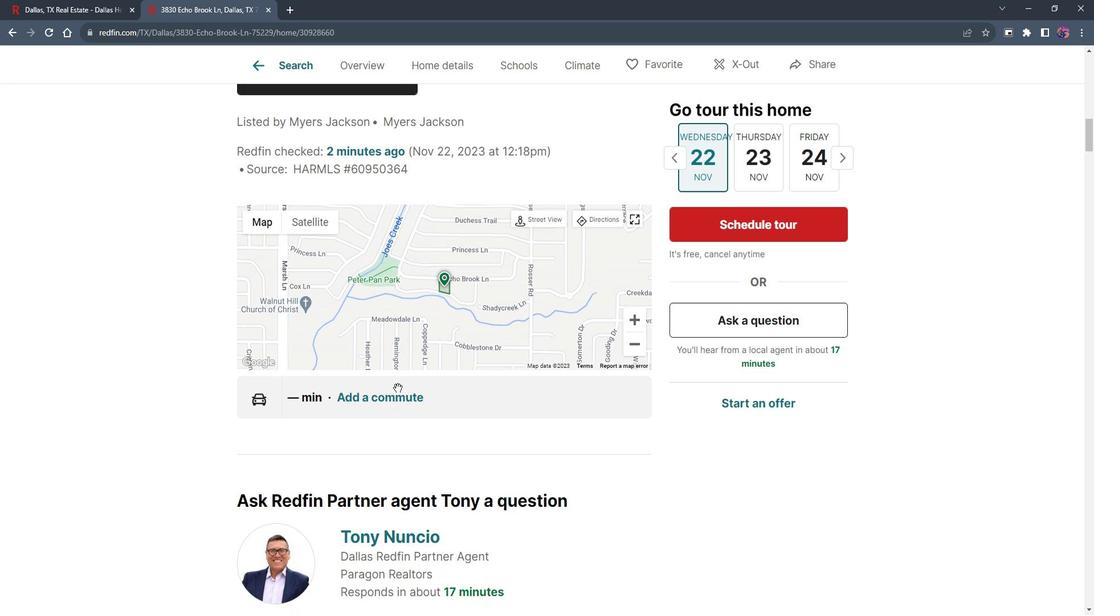 
Action: Mouse scrolled (403, 379) with delta (0, 0)
Screenshot: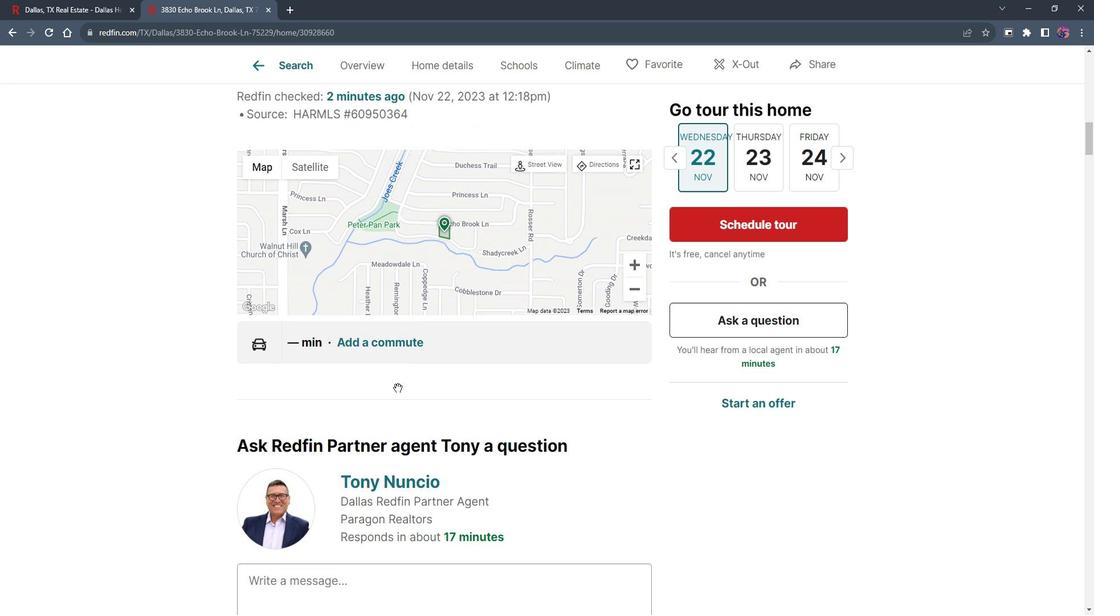 
Action: Mouse scrolled (403, 379) with delta (0, 0)
Screenshot: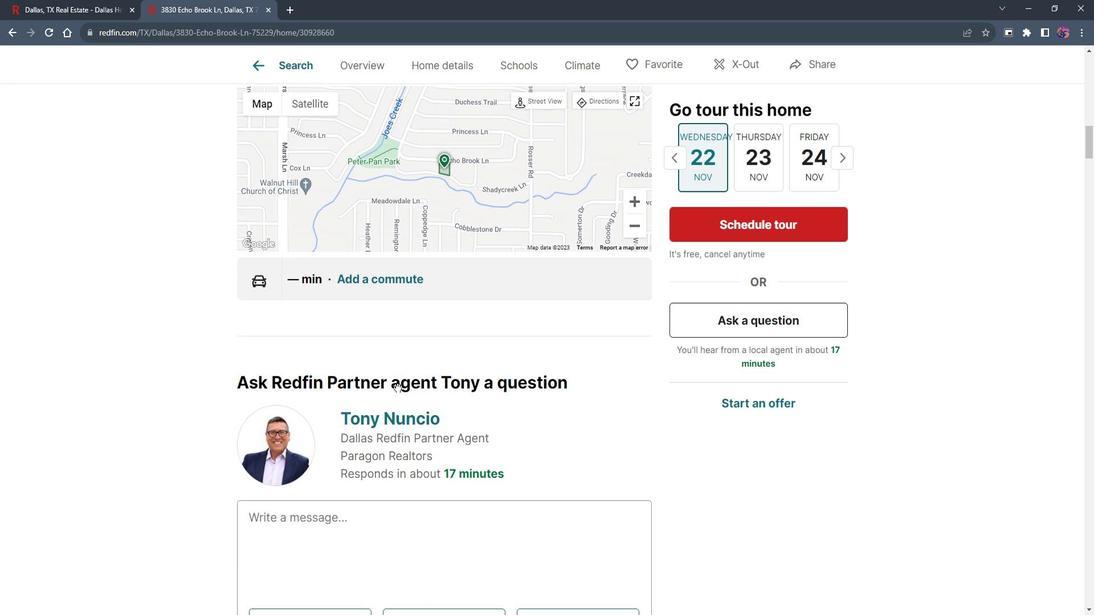 
Action: Mouse moved to (405, 371)
Screenshot: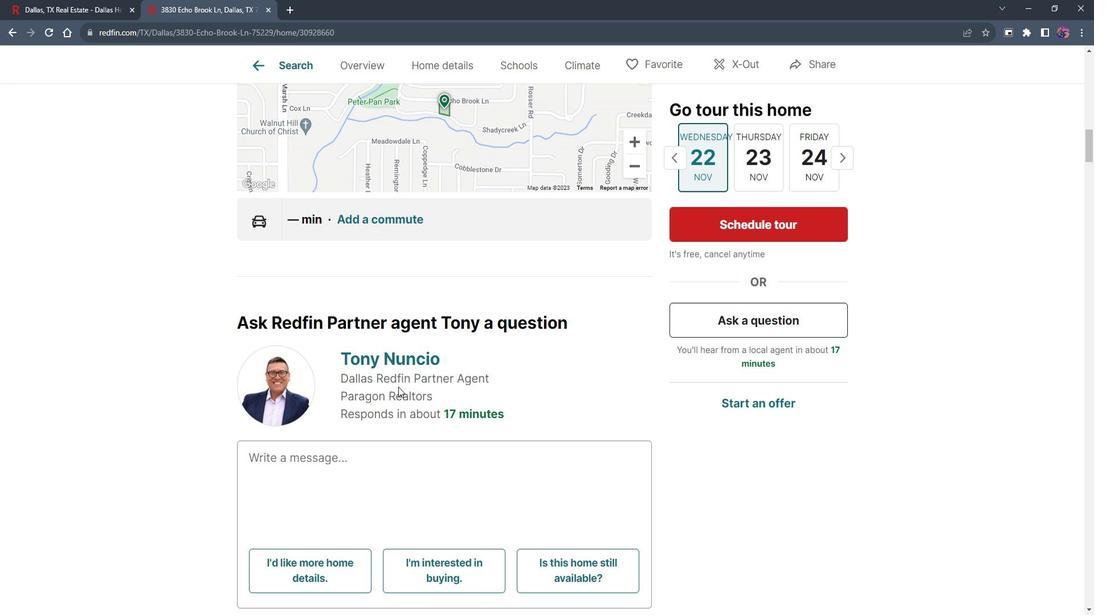 
Action: Mouse scrolled (405, 371) with delta (0, 0)
Screenshot: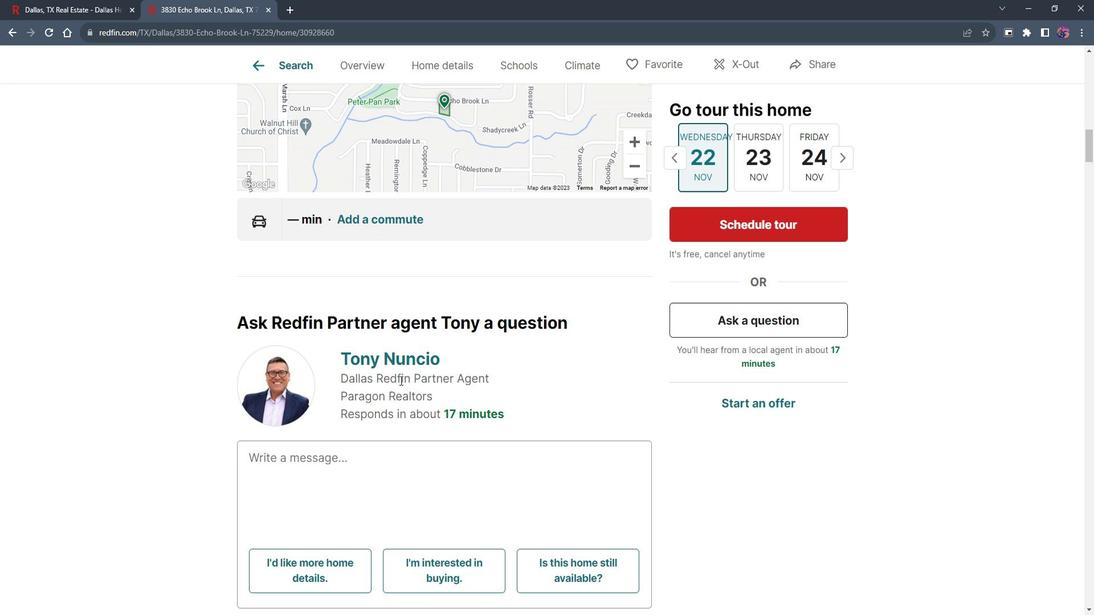 
Action: Mouse scrolled (405, 371) with delta (0, 0)
Screenshot: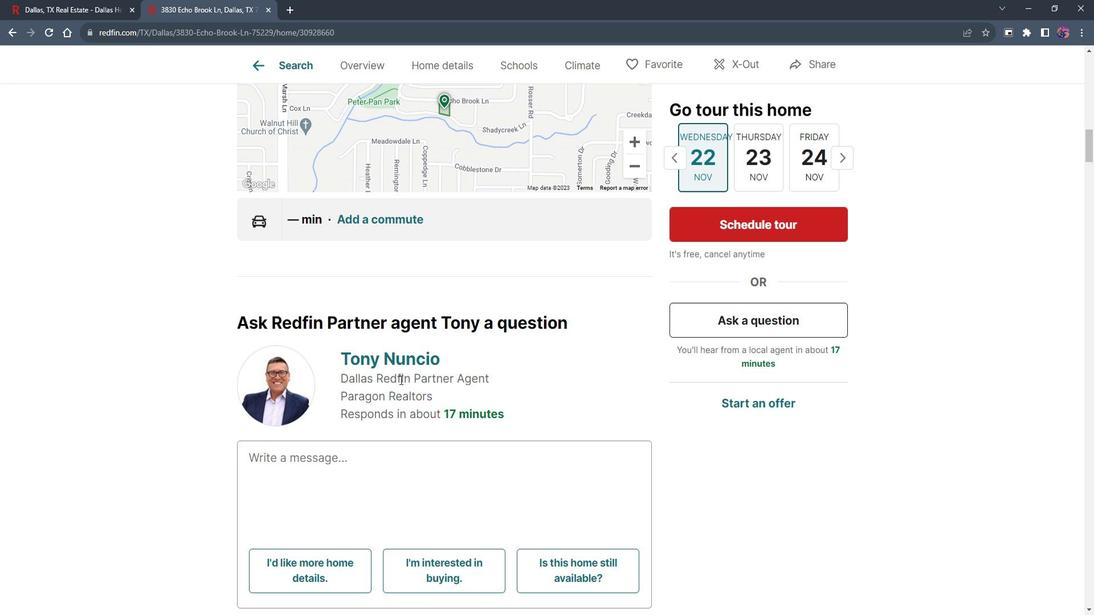 
Action: Mouse moved to (405, 371)
Screenshot: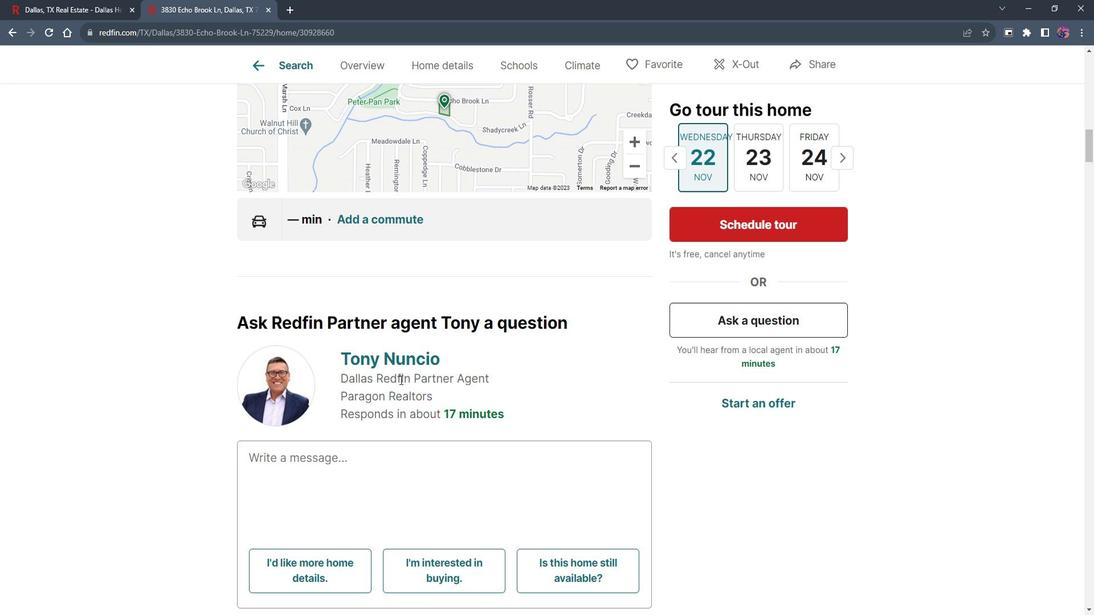 
Action: Mouse scrolled (405, 370) with delta (0, 0)
Screenshot: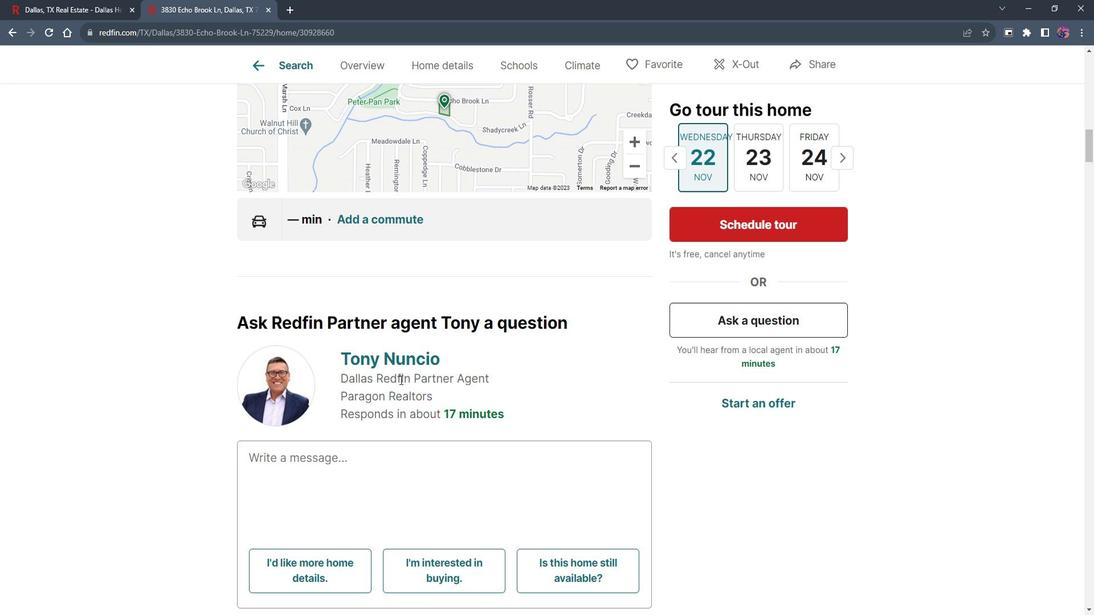 
Action: Mouse moved to (405, 370)
Screenshot: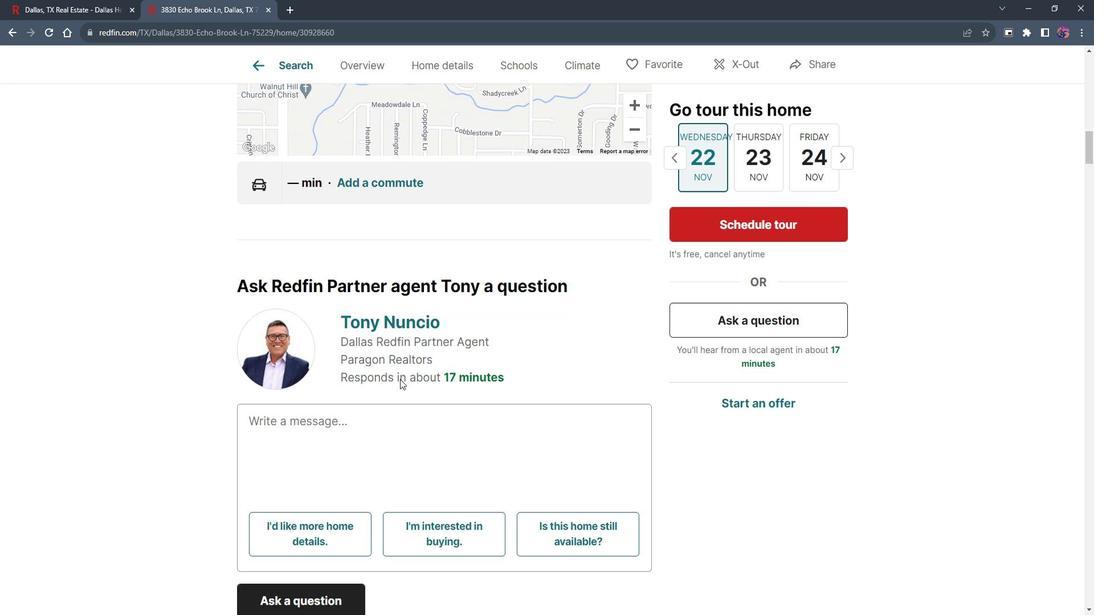 
Action: Mouse scrolled (405, 369) with delta (0, 0)
Screenshot: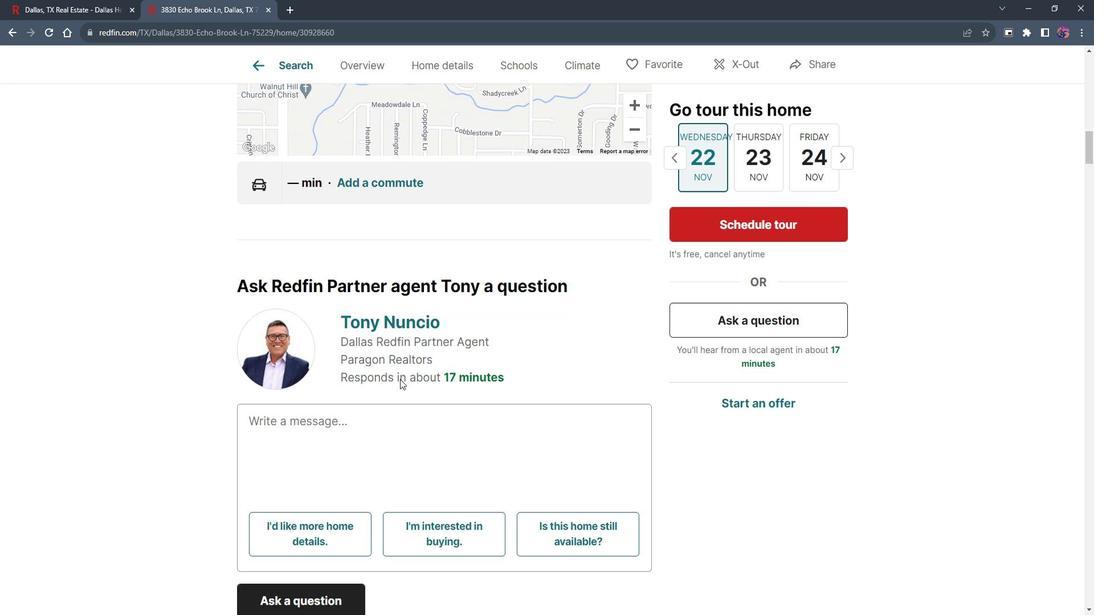 
Action: Mouse moved to (404, 366)
Screenshot: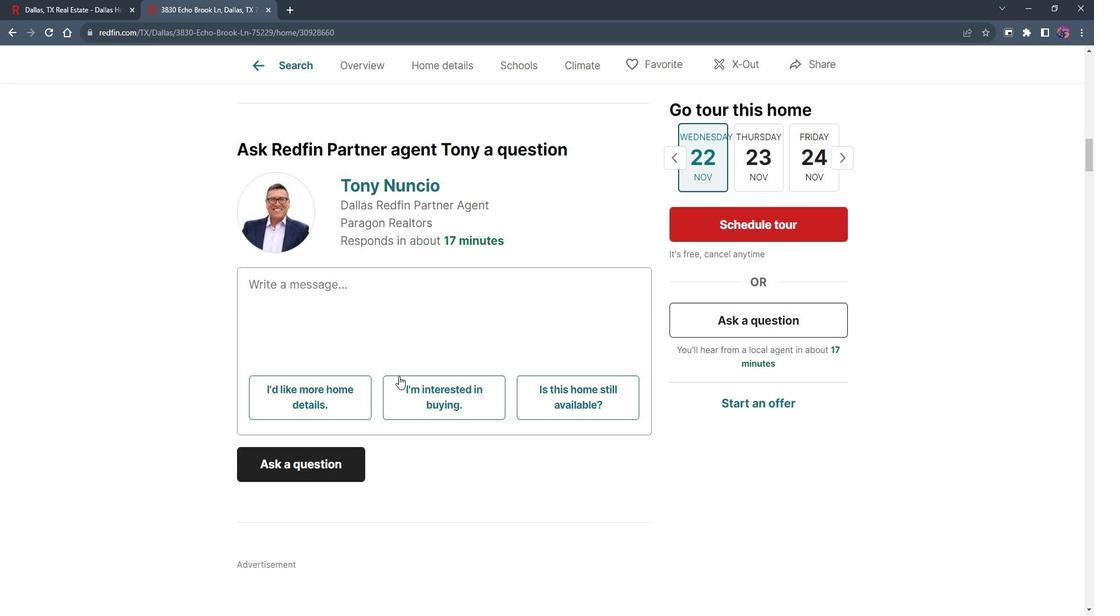 
Action: Mouse scrolled (404, 365) with delta (0, 0)
Screenshot: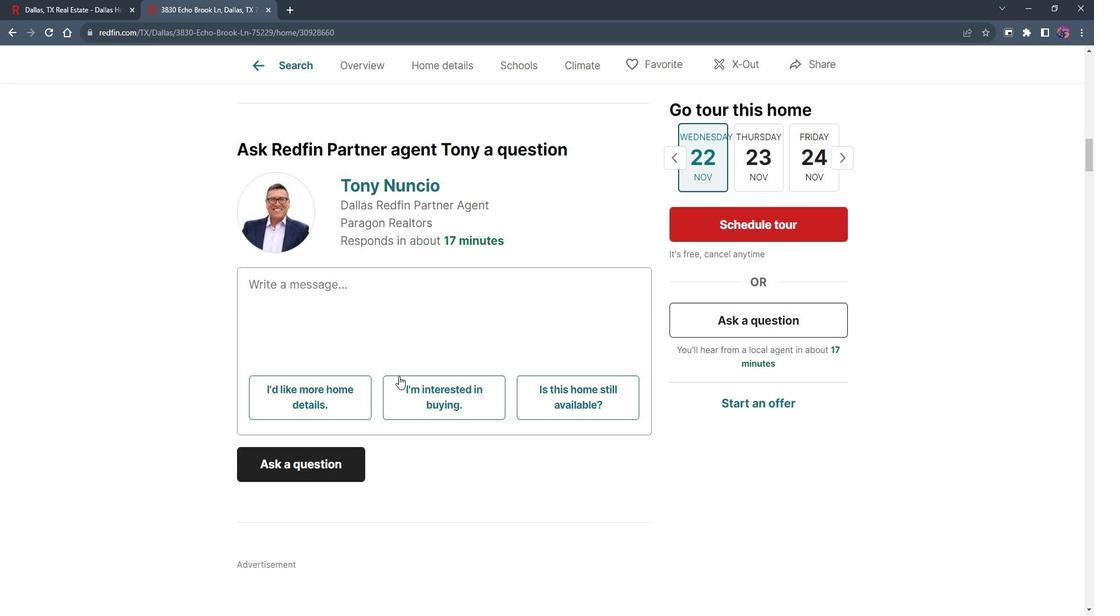 
Action: Mouse moved to (405, 364)
Screenshot: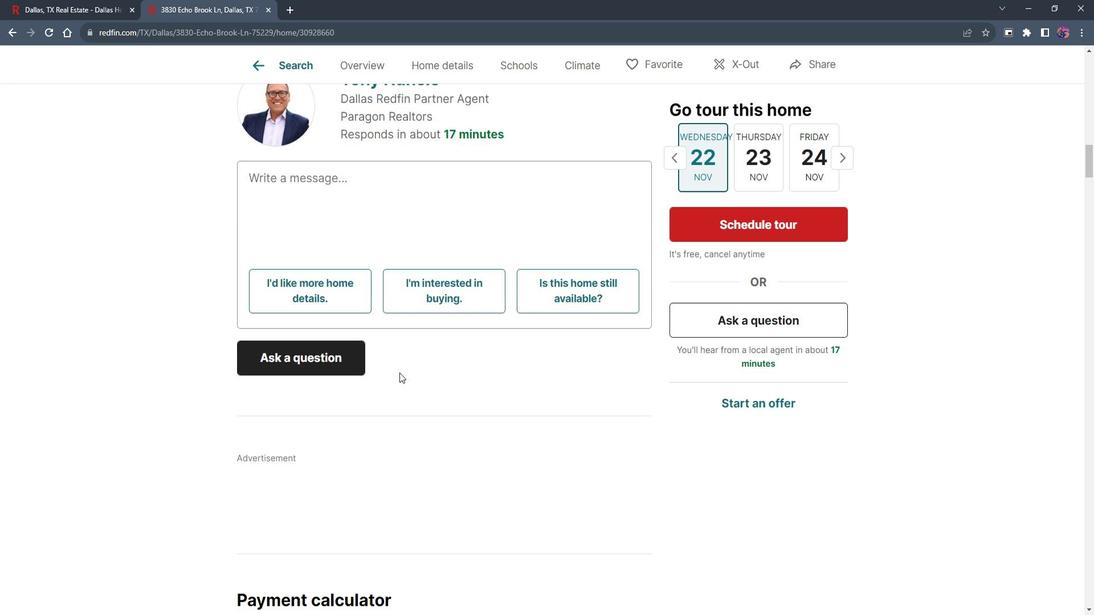 
Action: Mouse scrolled (405, 363) with delta (0, 0)
Screenshot: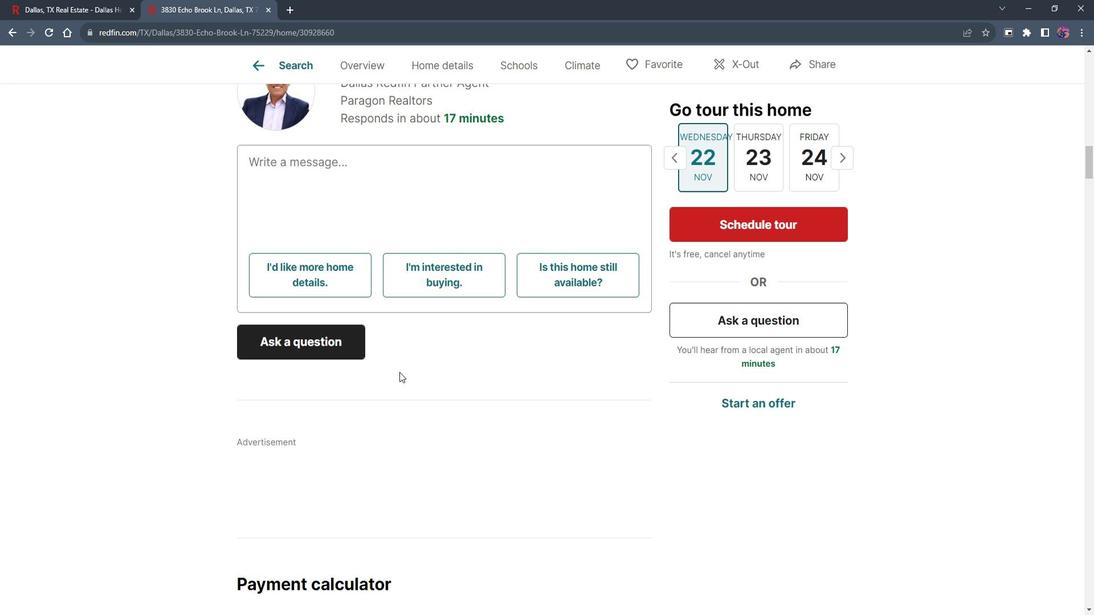 
Action: Mouse moved to (407, 358)
Screenshot: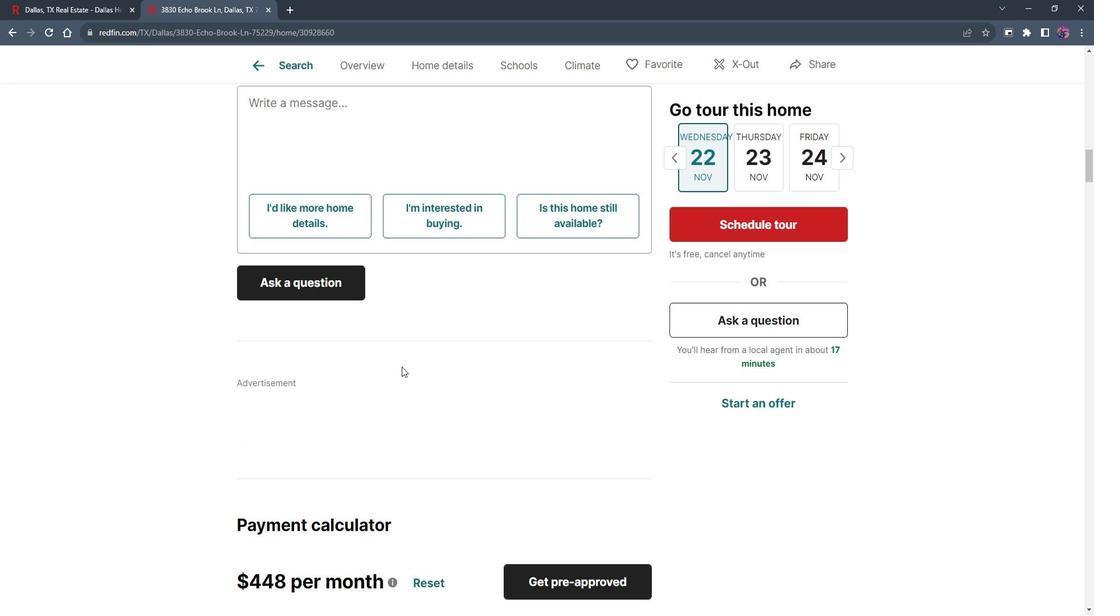 
Action: Mouse scrolled (407, 357) with delta (0, 0)
Screenshot: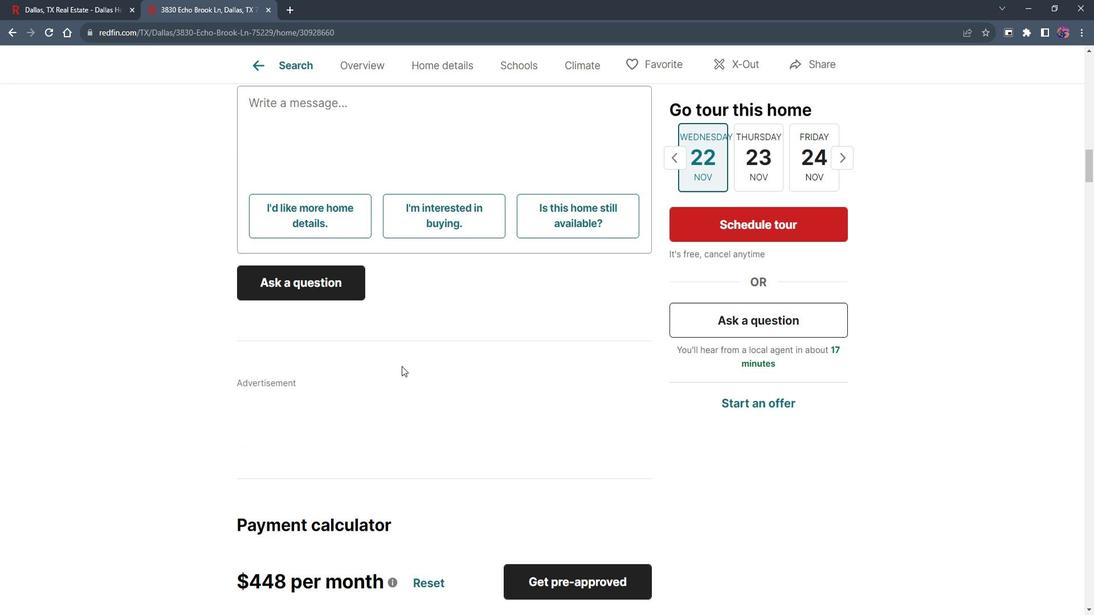 
Action: Mouse moved to (408, 357)
Screenshot: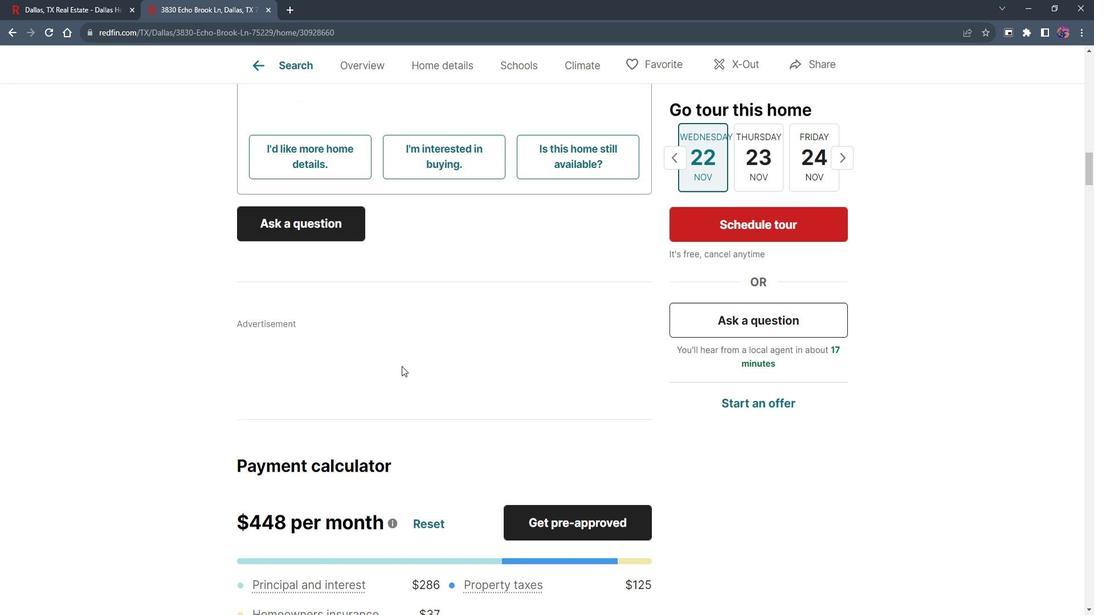 
Action: Mouse scrolled (408, 357) with delta (0, 0)
Screenshot: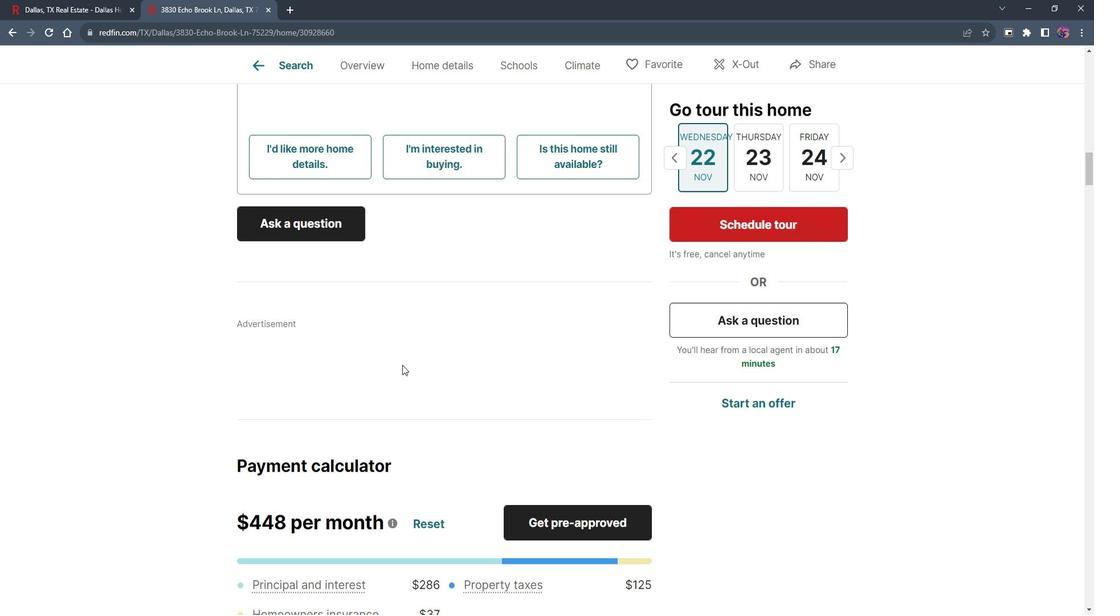 
Action: Mouse scrolled (408, 357) with delta (0, 0)
Screenshot: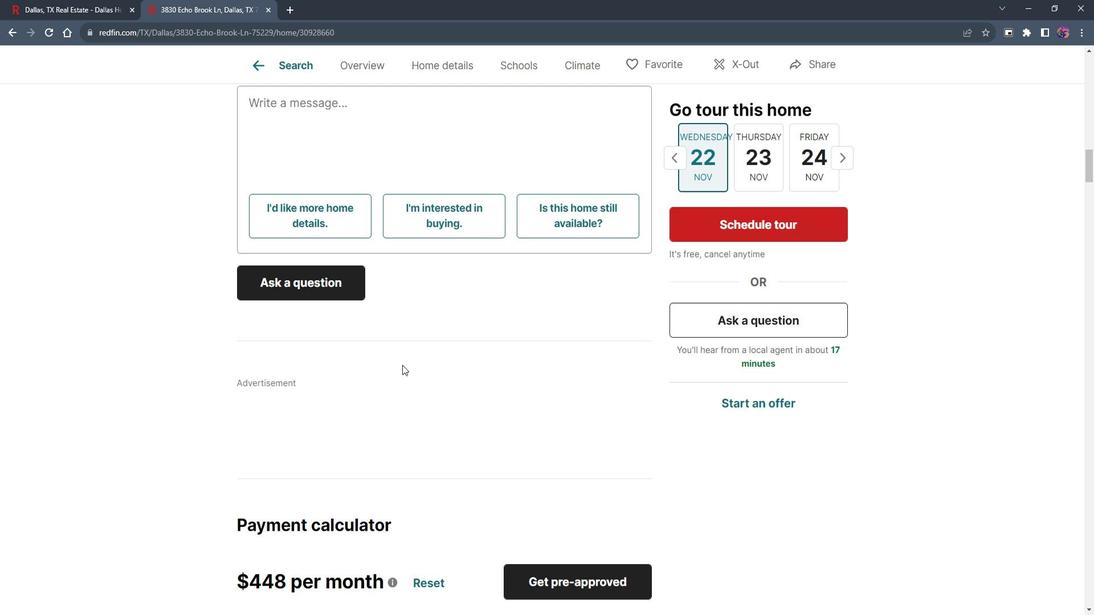 
Action: Mouse scrolled (408, 357) with delta (0, 0)
Screenshot: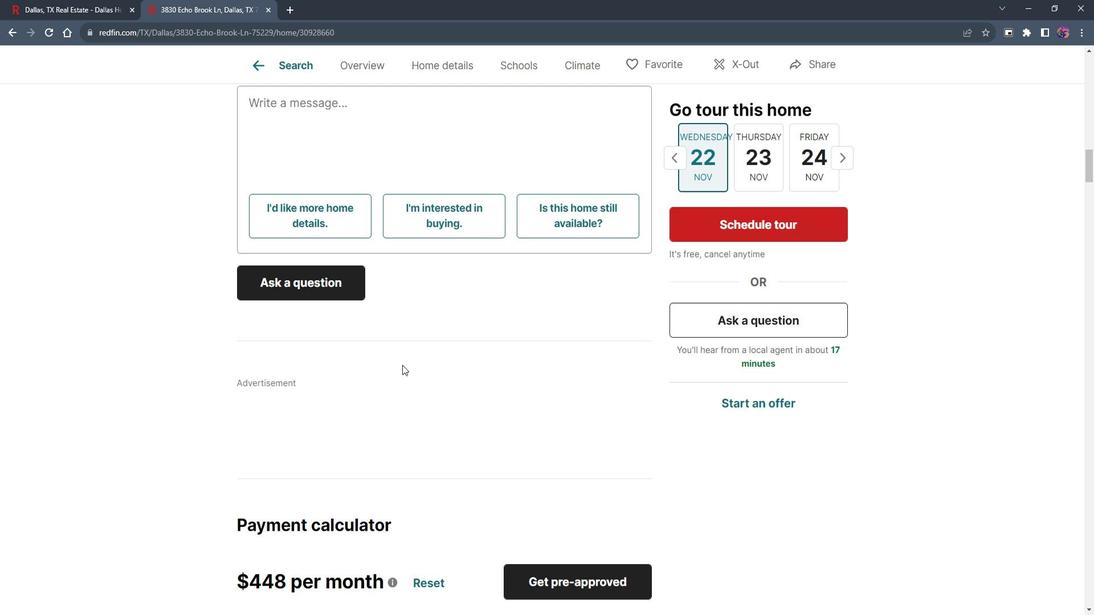 
Action: Mouse scrolled (408, 357) with delta (0, 0)
Screenshot: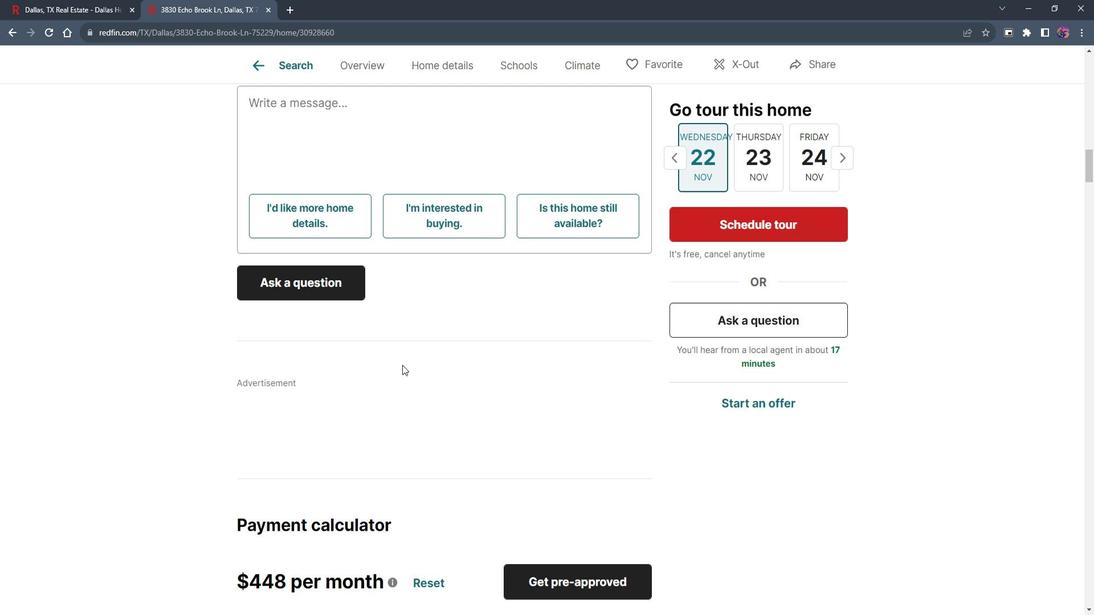 
Action: Mouse moved to (409, 355)
Screenshot: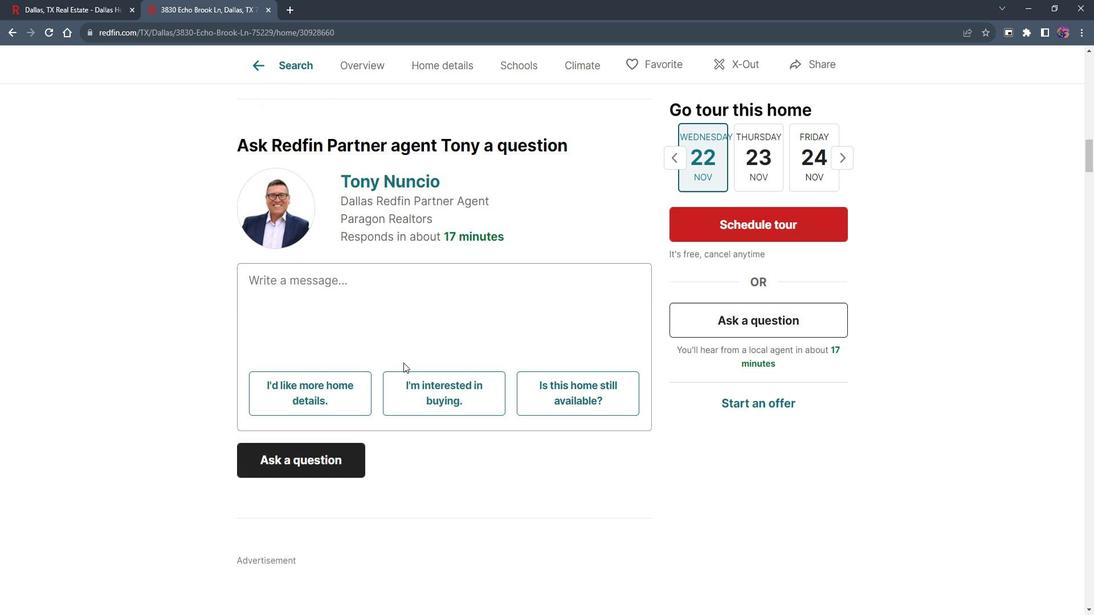
Action: Mouse scrolled (409, 356) with delta (0, 0)
Screenshot: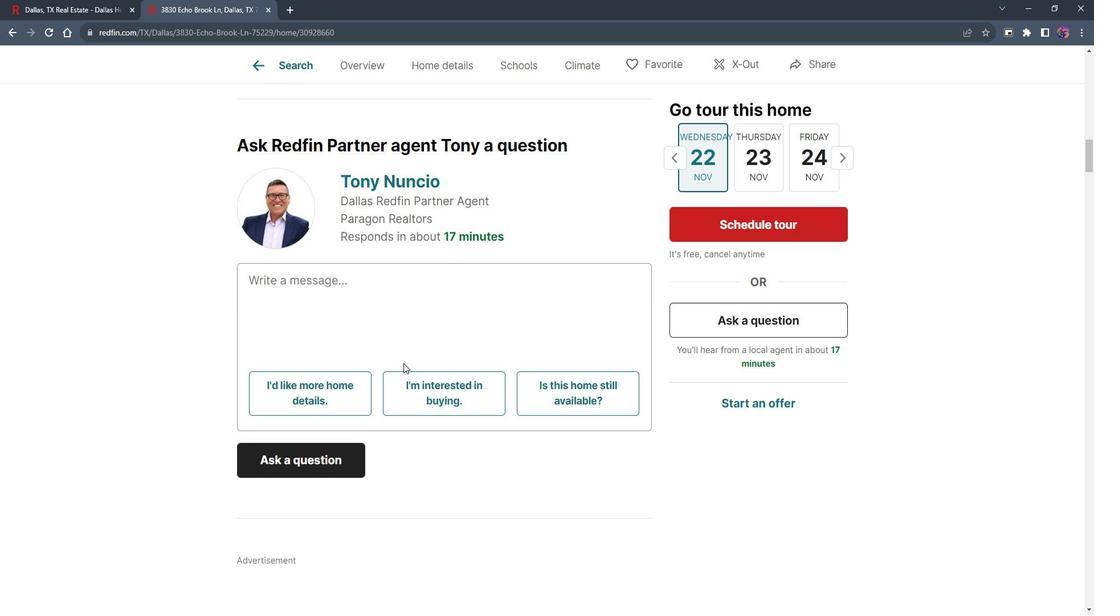 
Action: Mouse scrolled (409, 356) with delta (0, 0)
Screenshot: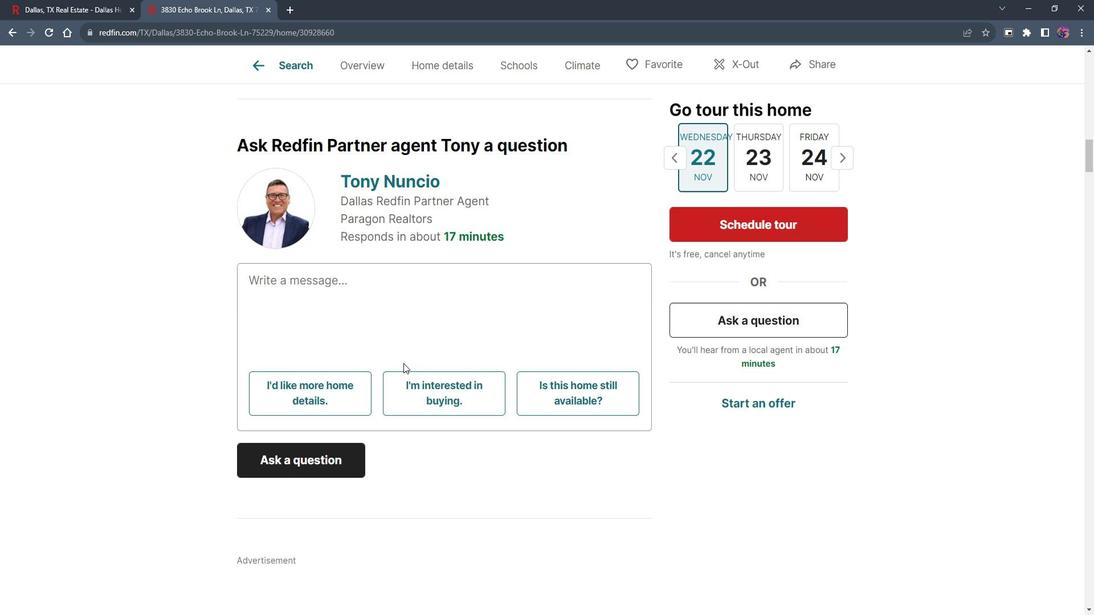 
Action: Mouse scrolled (409, 356) with delta (0, 0)
Screenshot: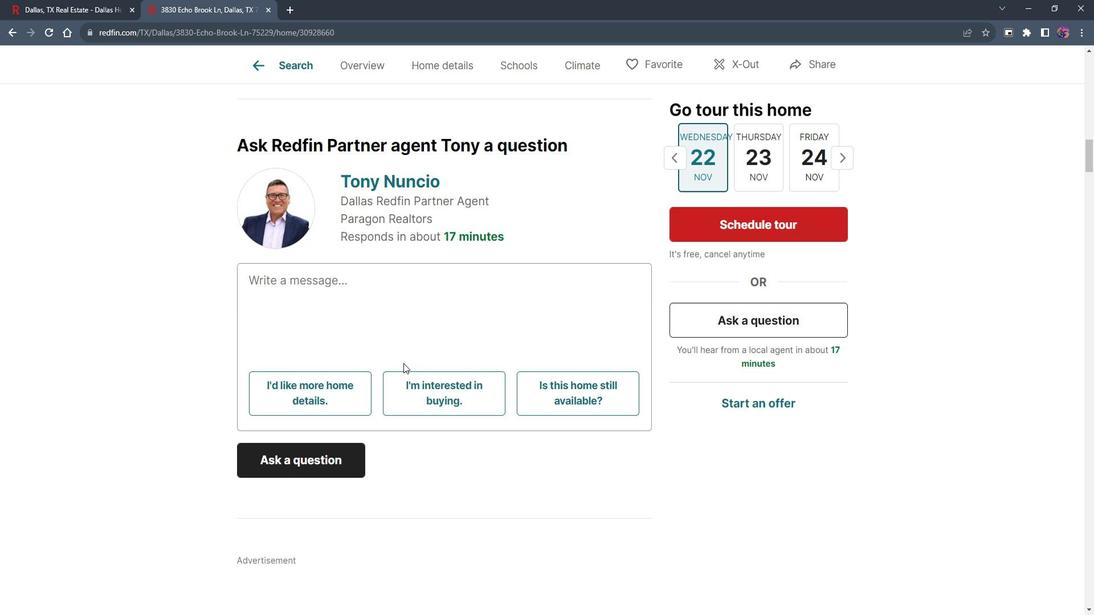 
Action: Mouse moved to (413, 353)
Screenshot: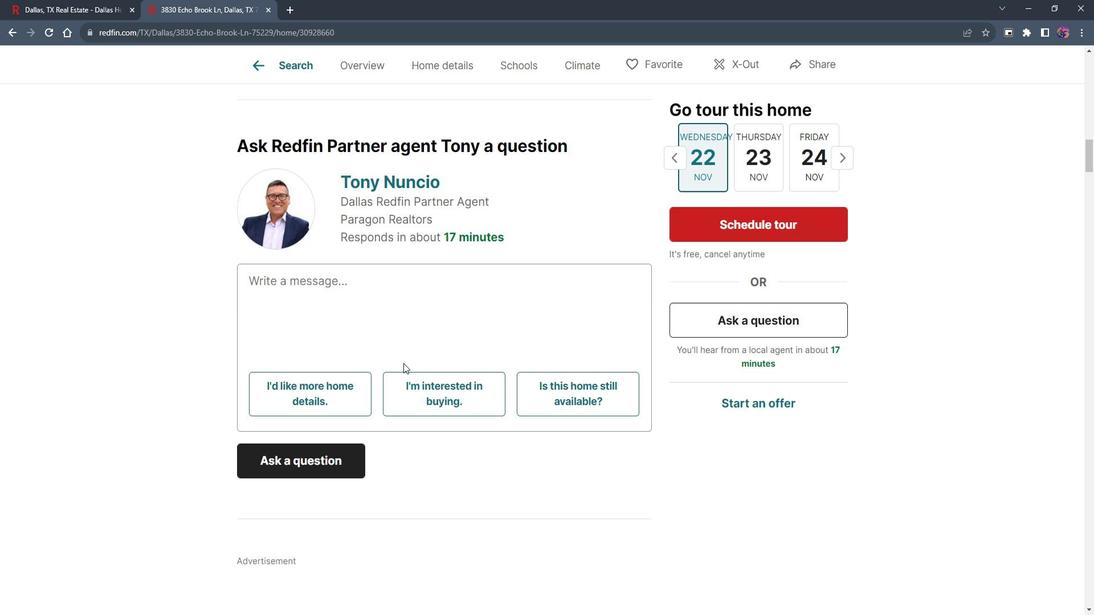 
Action: Mouse scrolled (413, 353) with delta (0, 0)
Screenshot: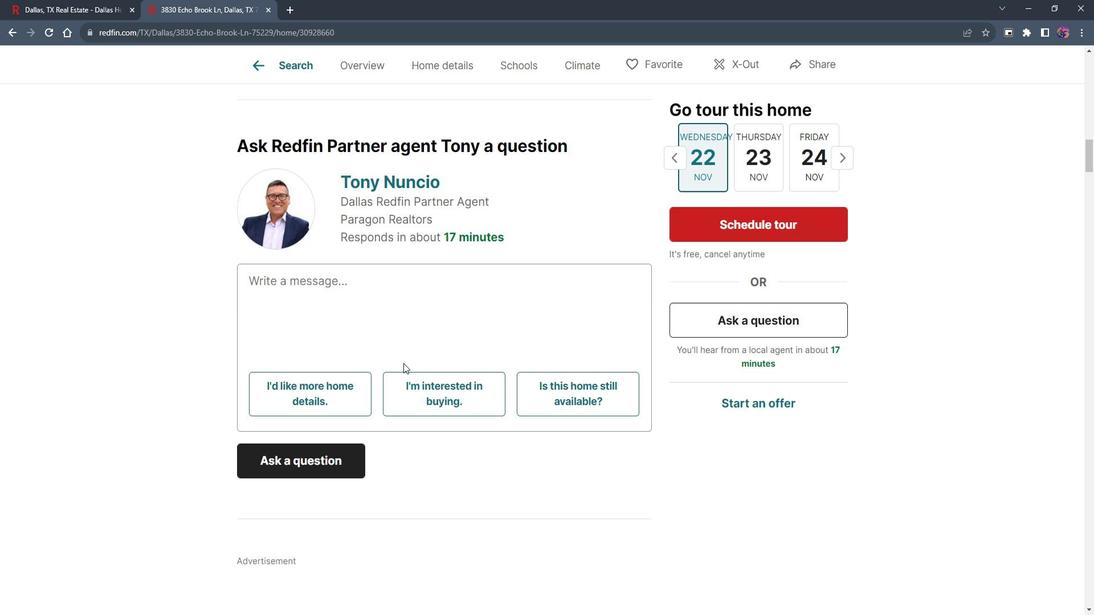 
Action: Mouse moved to (414, 353)
Screenshot: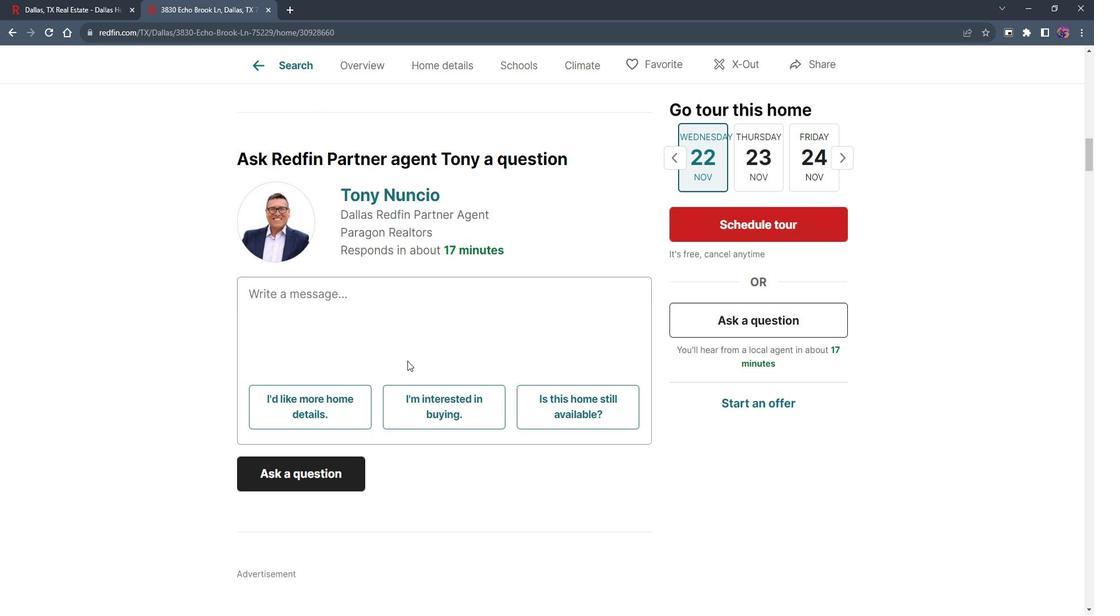 
Action: Mouse scrolled (414, 353) with delta (0, 0)
Screenshot: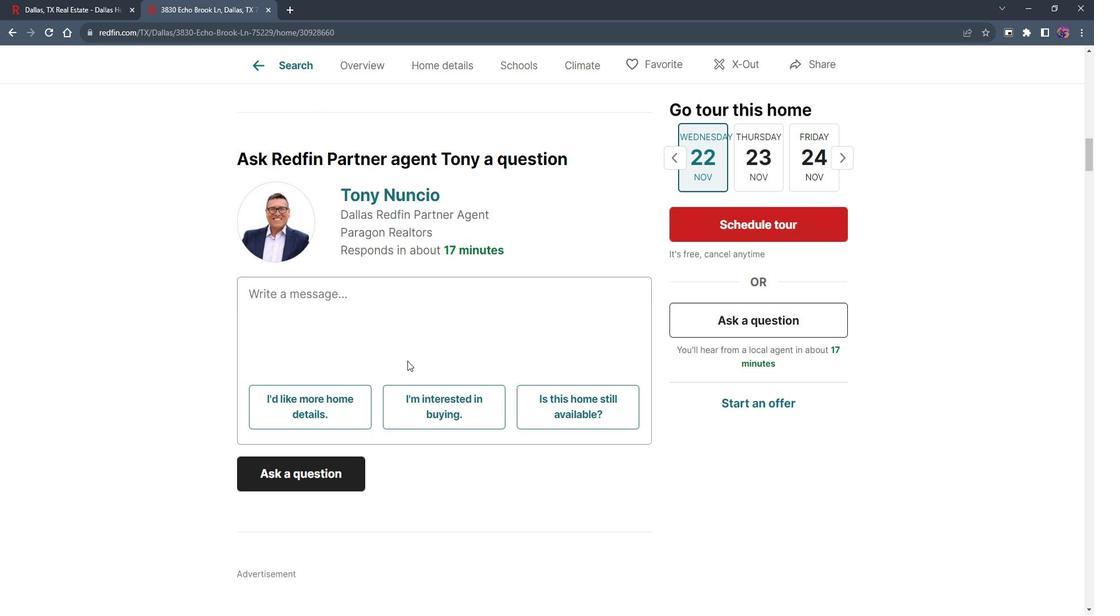 
Action: Mouse moved to (421, 348)
Screenshot: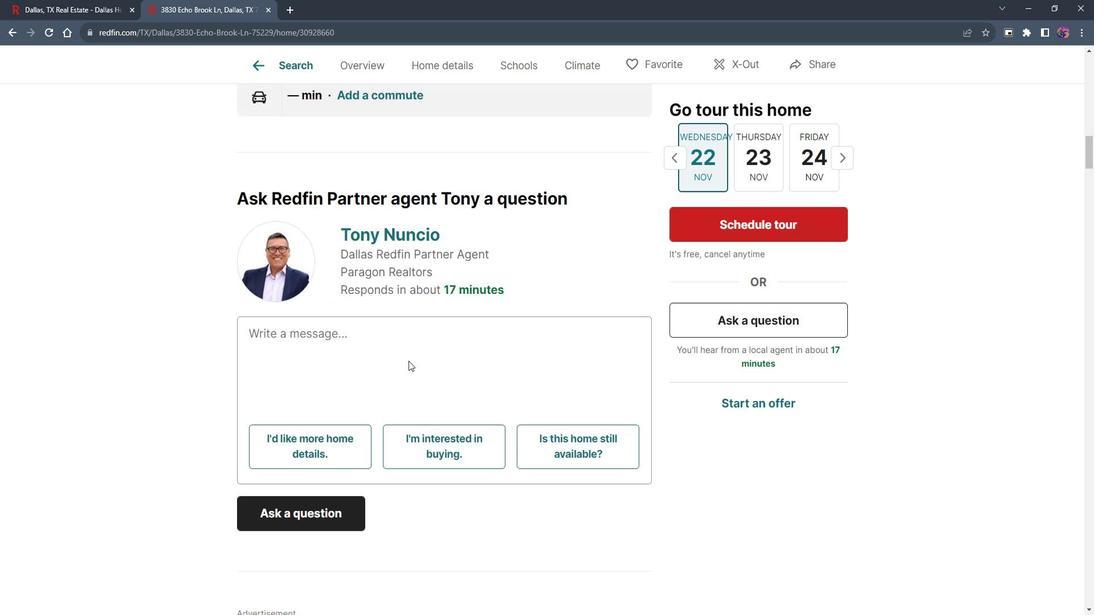 
Action: Mouse scrolled (421, 349) with delta (0, 0)
Screenshot: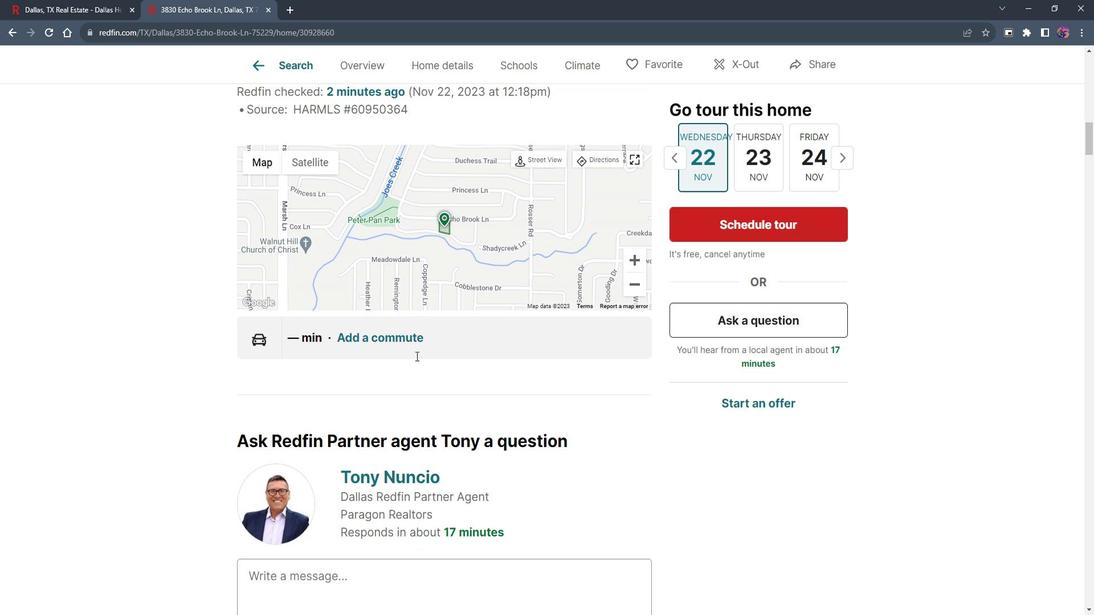 
Action: Mouse scrolled (421, 349) with delta (0, 0)
Screenshot: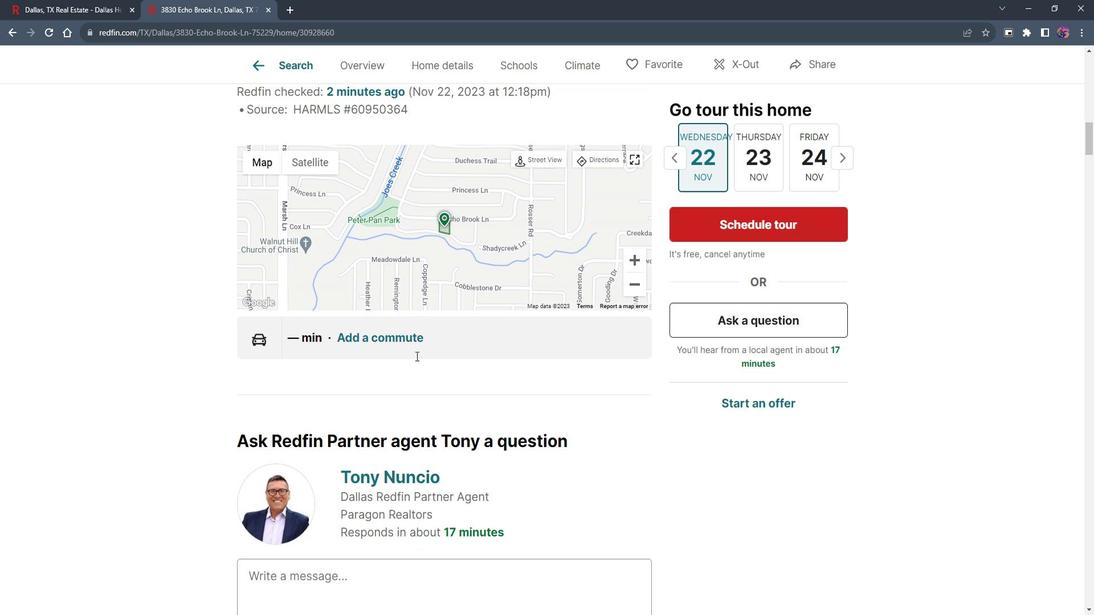 
Action: Mouse scrolled (421, 349) with delta (0, 0)
Screenshot: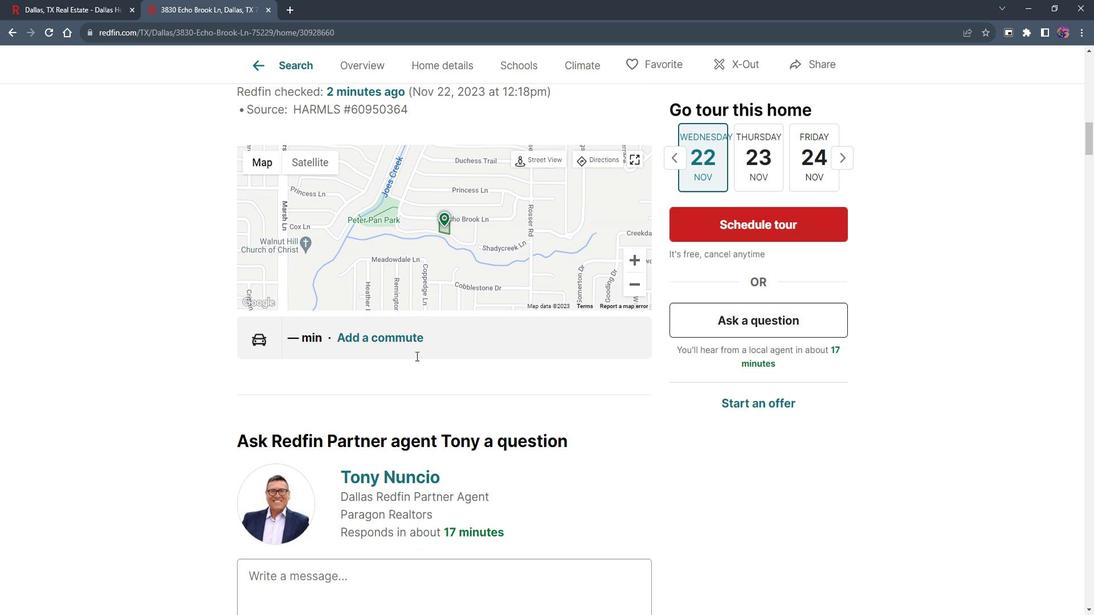 
Action: Mouse scrolled (421, 349) with delta (0, 0)
Screenshot: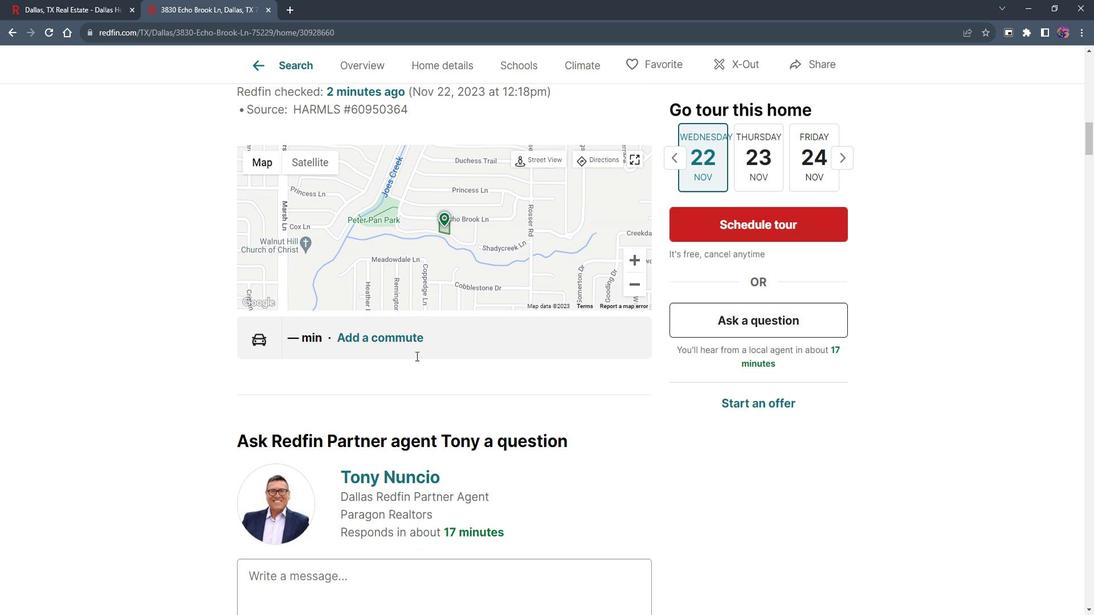 
Action: Mouse scrolled (421, 349) with delta (0, 0)
Screenshot: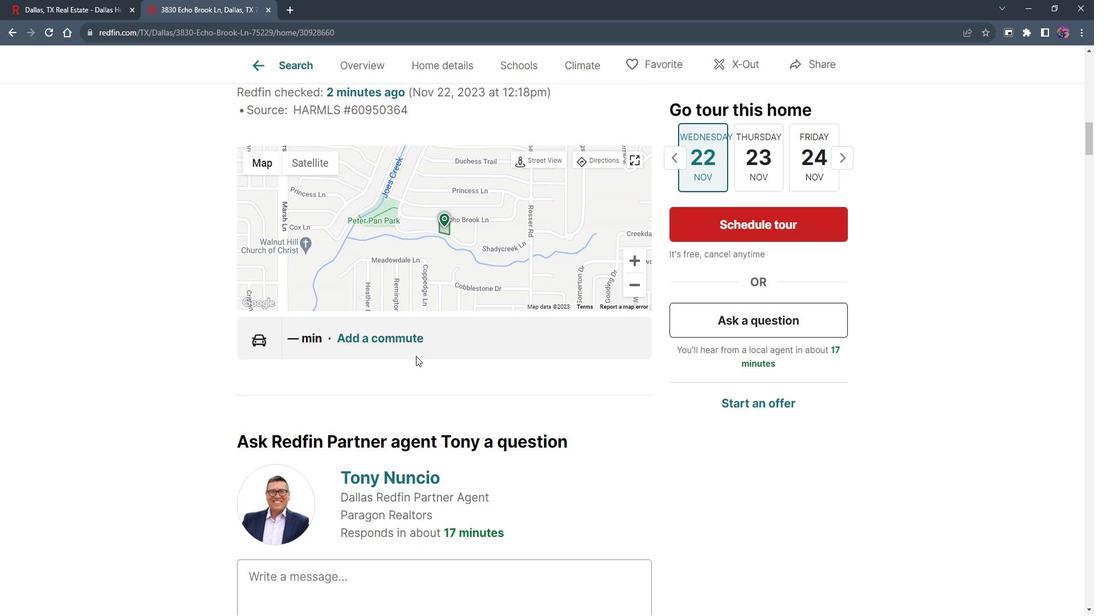 
Action: Mouse scrolled (421, 349) with delta (0, 0)
Screenshot: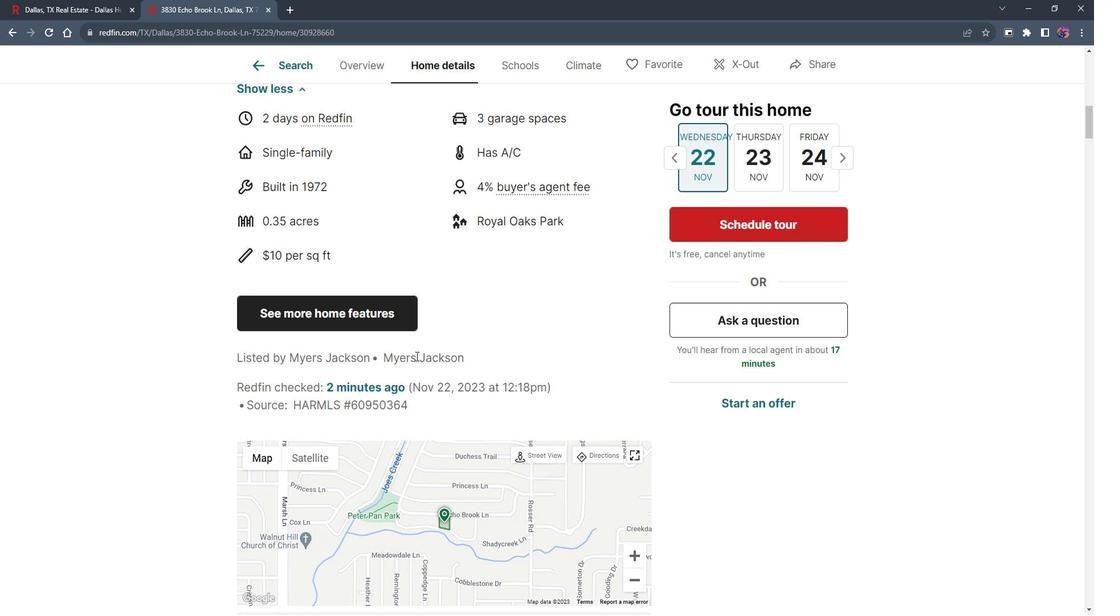 
Action: Mouse scrolled (421, 349) with delta (0, 0)
Screenshot: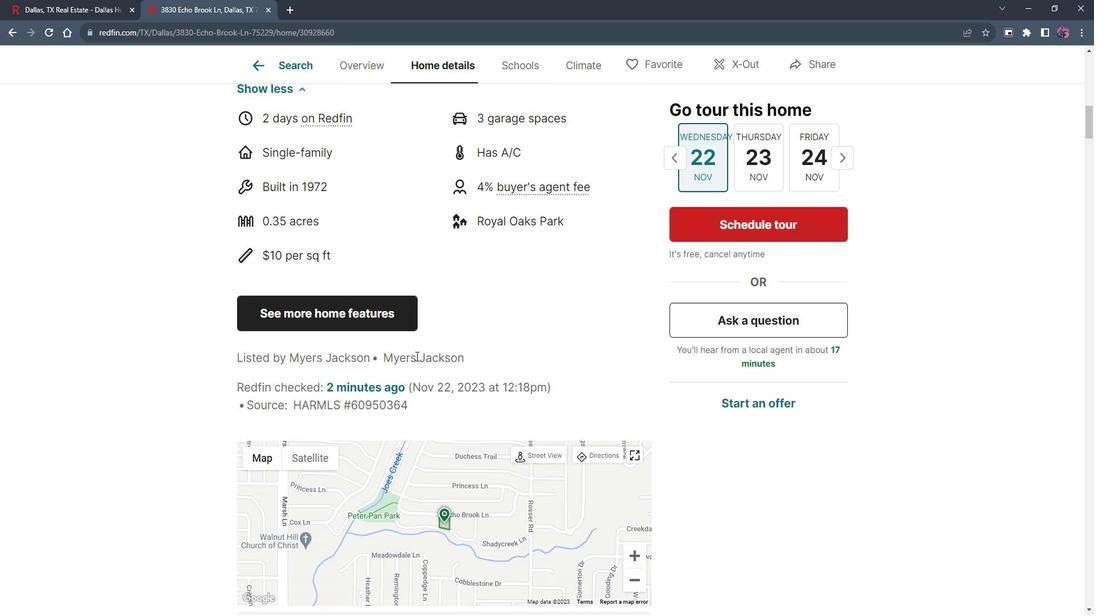 
Action: Mouse scrolled (421, 349) with delta (0, 0)
Screenshot: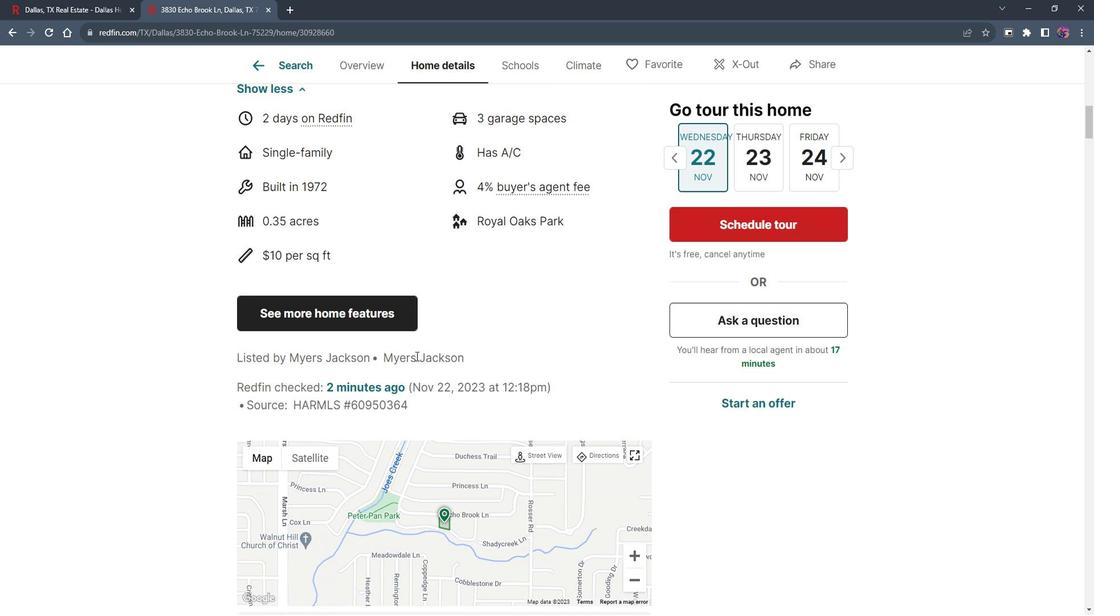 
Action: Mouse scrolled (421, 349) with delta (0, 0)
Screenshot: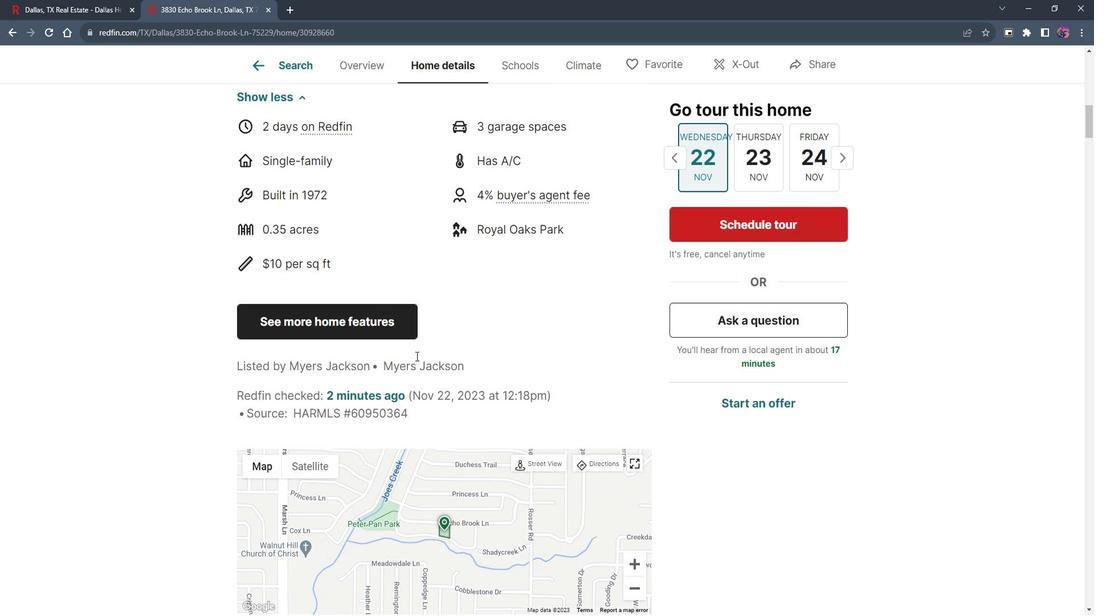 
Action: Mouse scrolled (421, 349) with delta (0, 0)
Screenshot: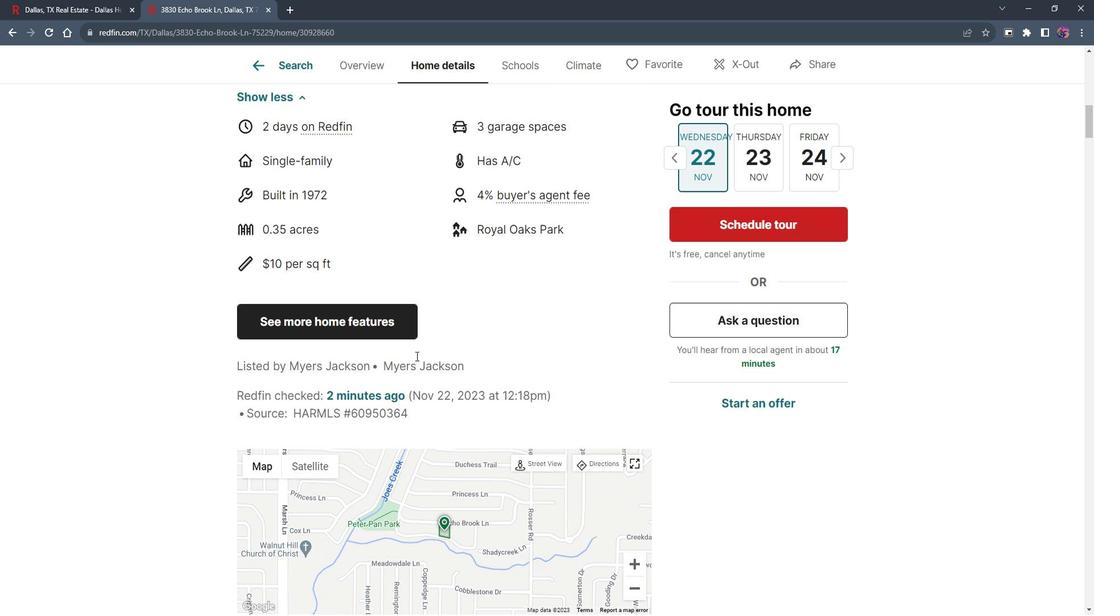 
Action: Mouse moved to (83, 5)
Screenshot: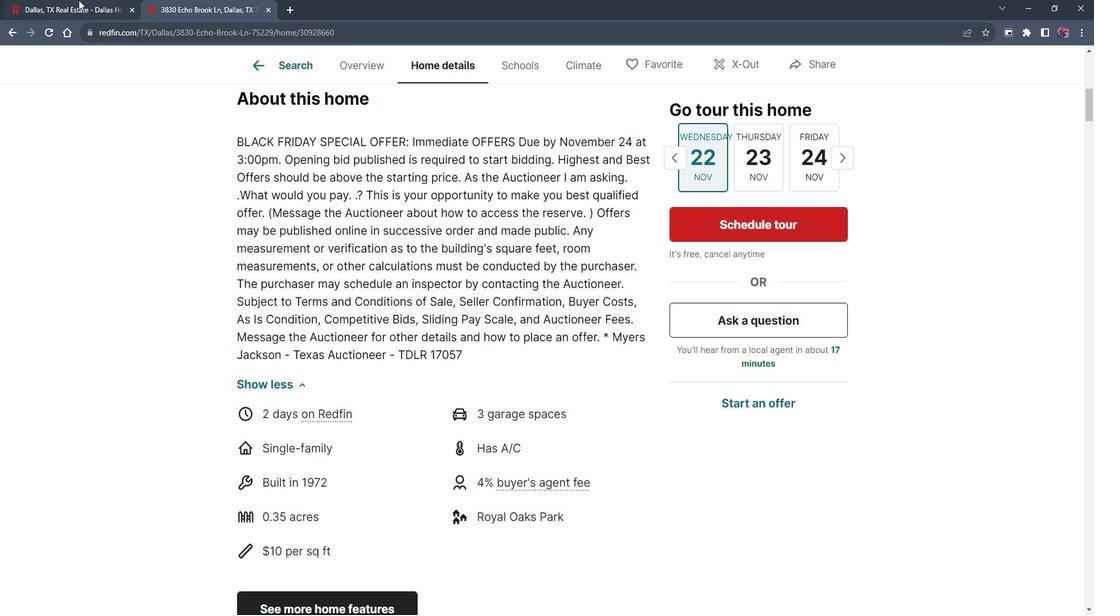 
Action: Mouse pressed left at (83, 5)
Screenshot: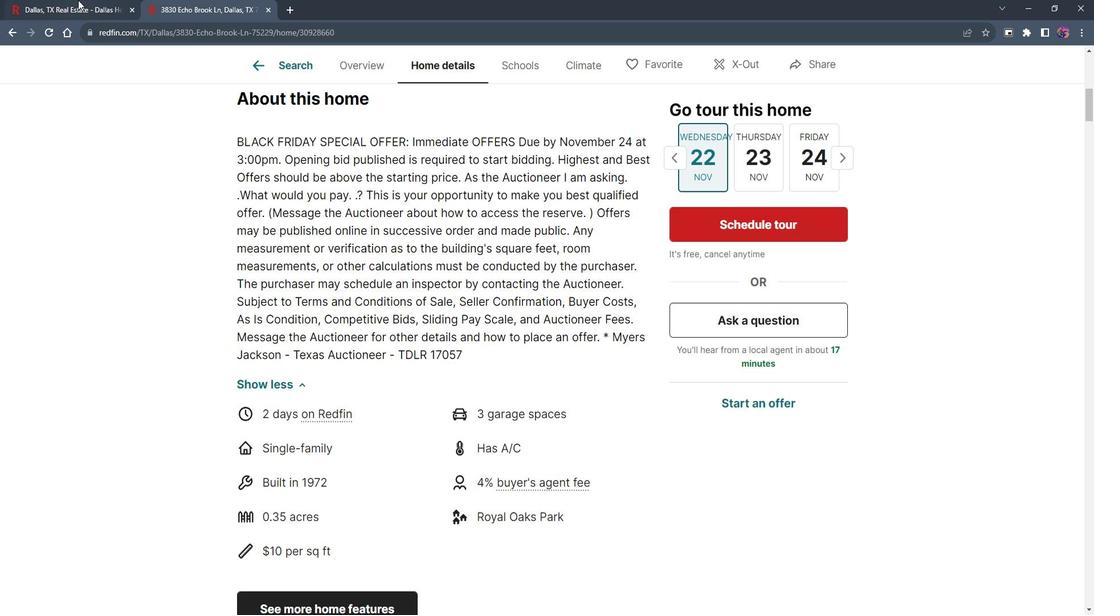 
Action: Mouse moved to (853, 368)
Screenshot: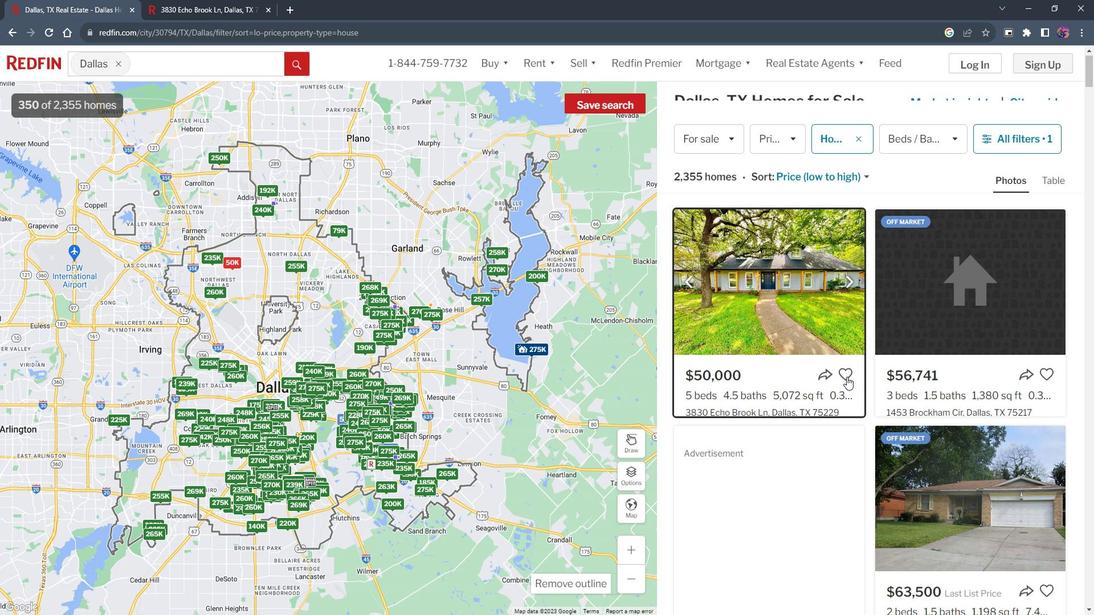
Action: Mouse scrolled (853, 368) with delta (0, 0)
Screenshot: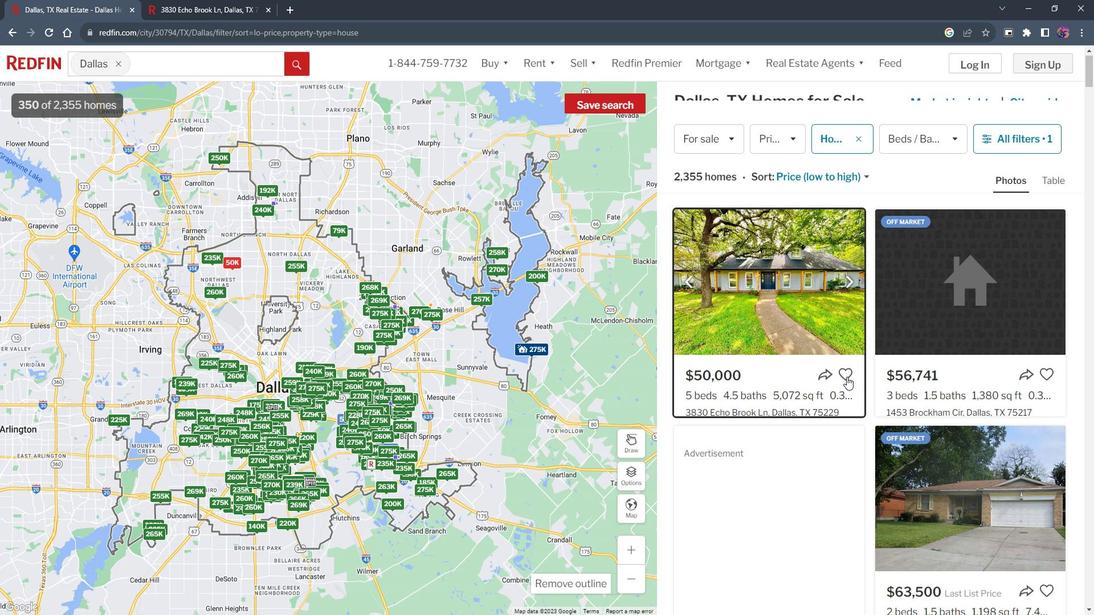 
Action: Mouse scrolled (853, 368) with delta (0, 0)
Screenshot: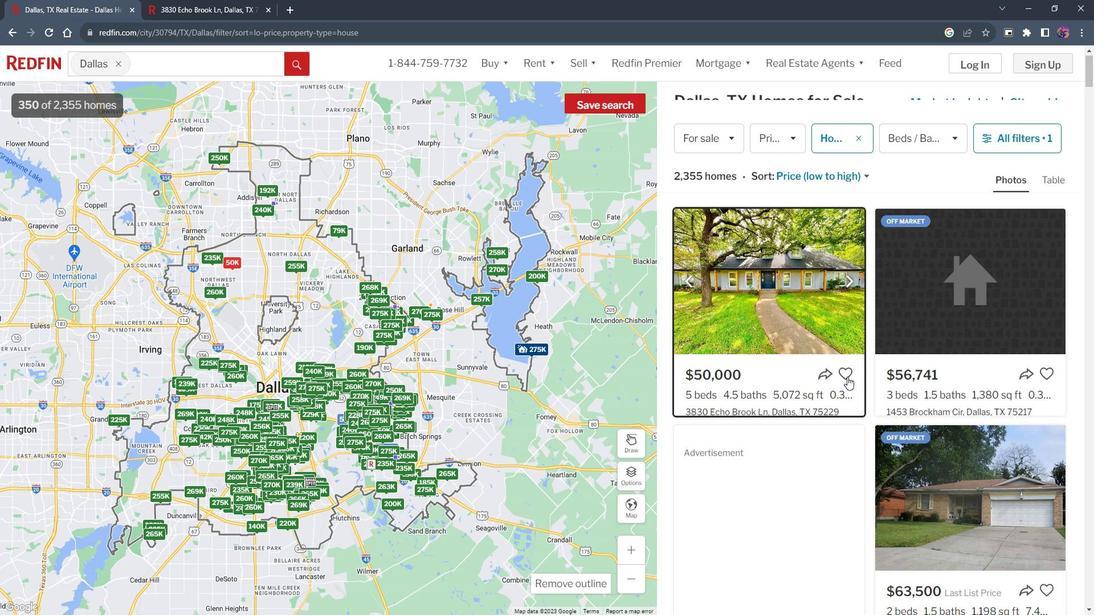 
Action: Mouse moved to (854, 357)
Screenshot: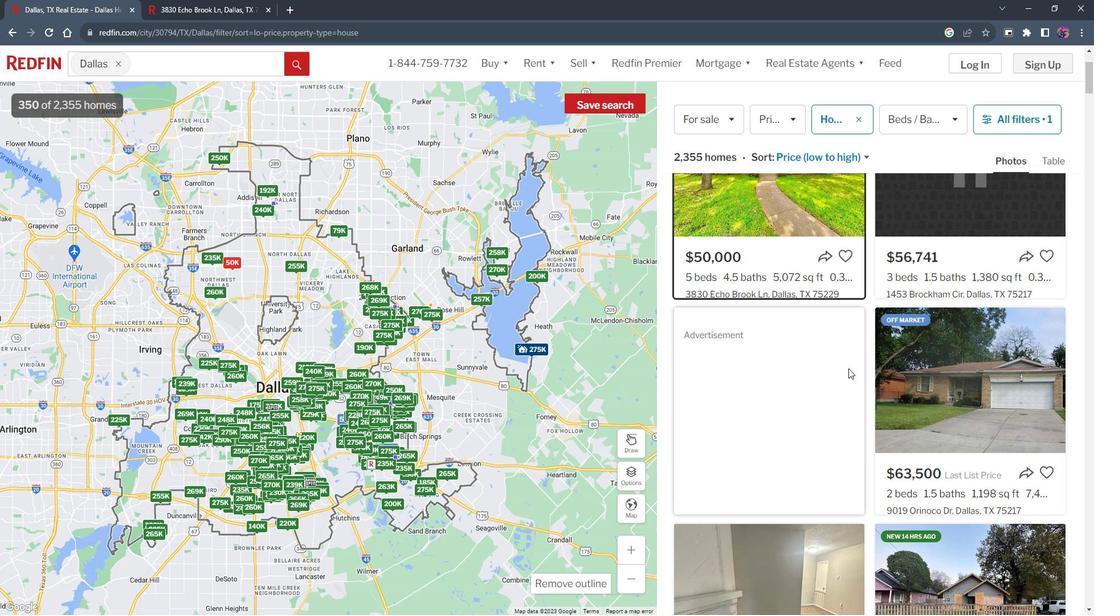 
Action: Mouse scrolled (854, 357) with delta (0, 0)
Screenshot: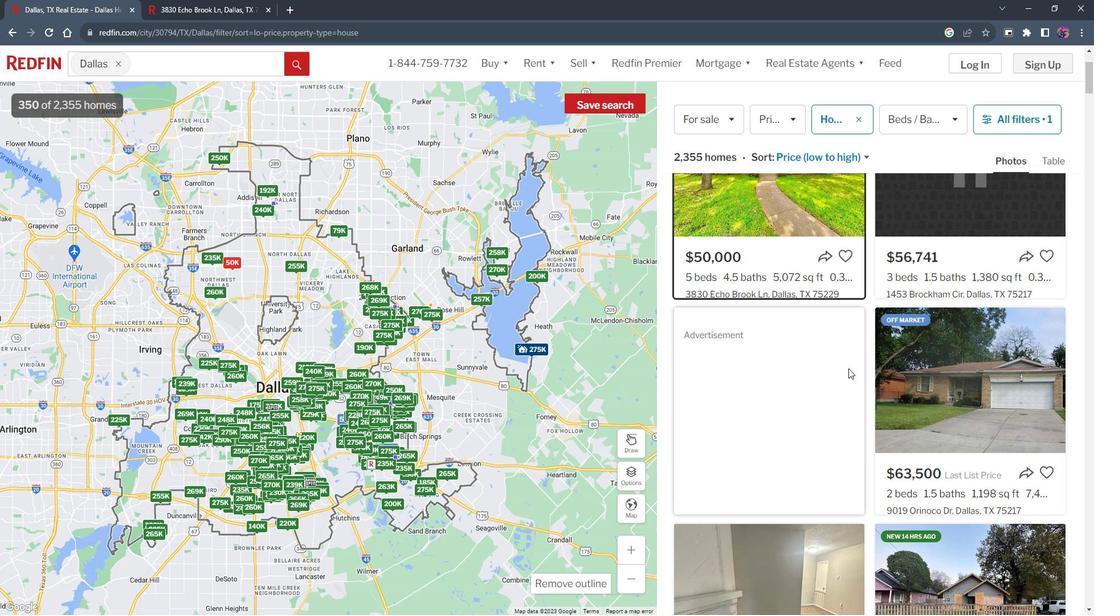 
Action: Mouse moved to (854, 356)
